 Task: Create an Architect or Design Firm Portfolio: Showcases architectural designs, projects, and services.
Action: Mouse moved to (906, 105)
Screenshot: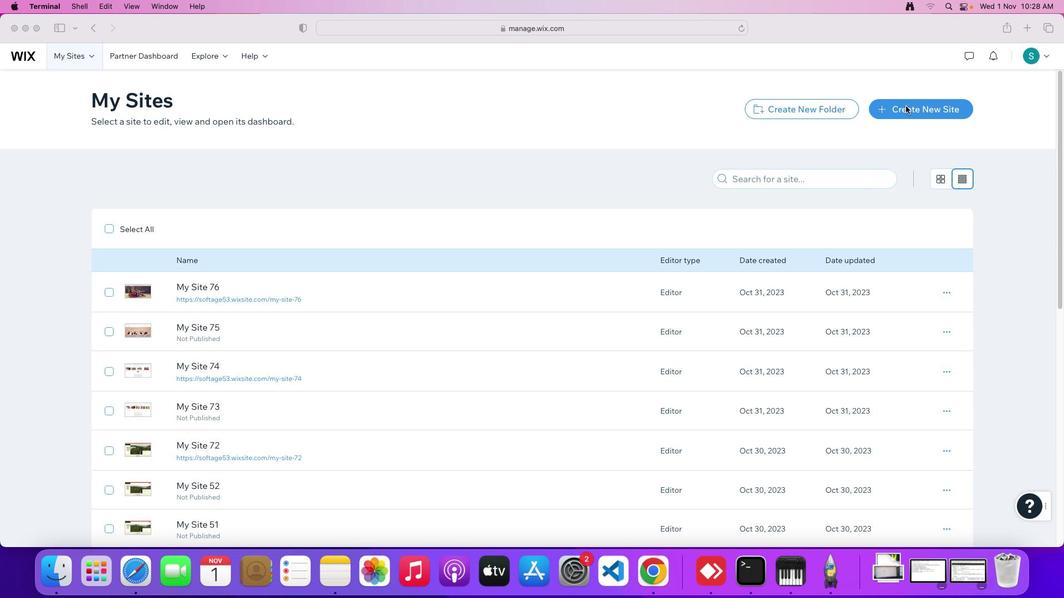 
Action: Mouse pressed left at (906, 105)
Screenshot: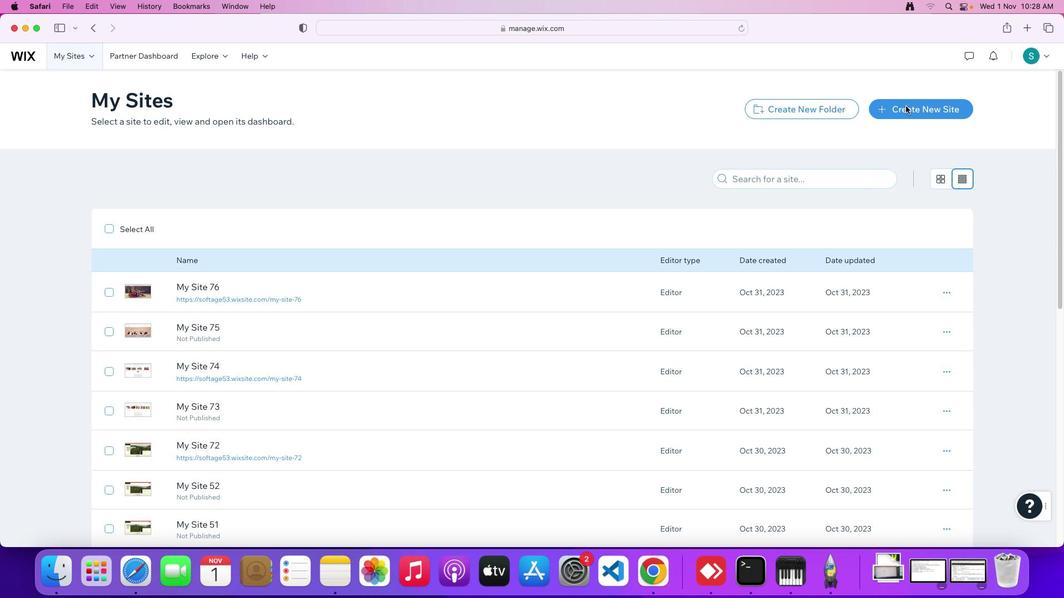 
Action: Mouse pressed left at (906, 105)
Screenshot: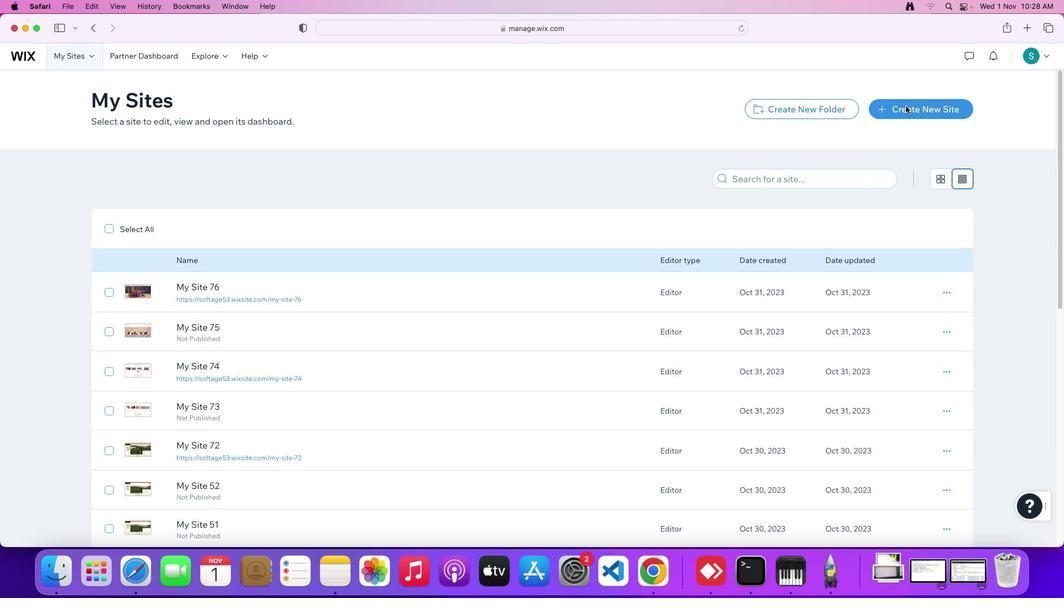 
Action: Mouse moved to (469, 301)
Screenshot: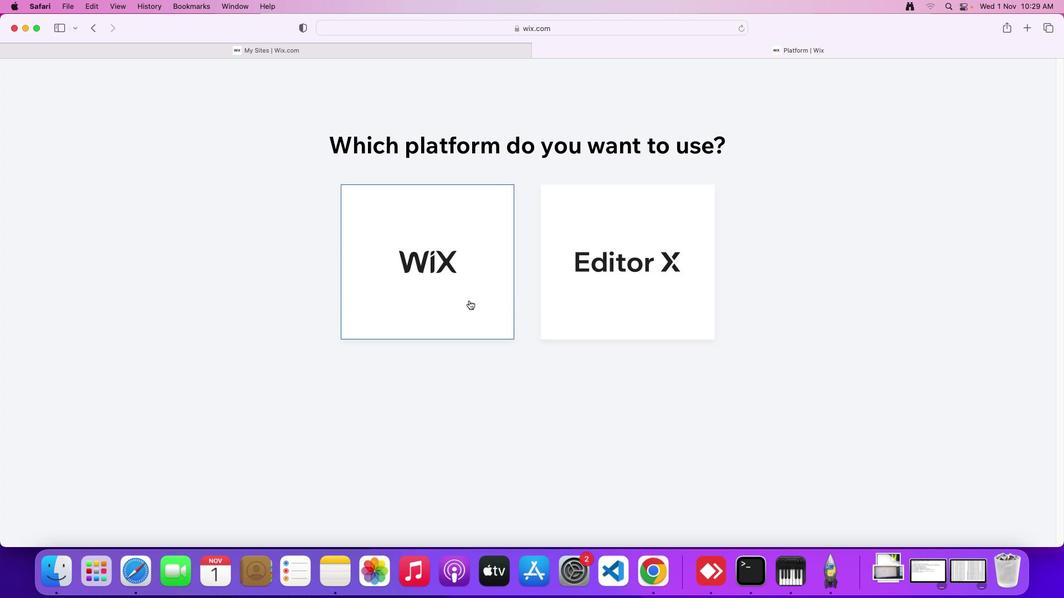 
Action: Mouse pressed left at (469, 301)
Screenshot: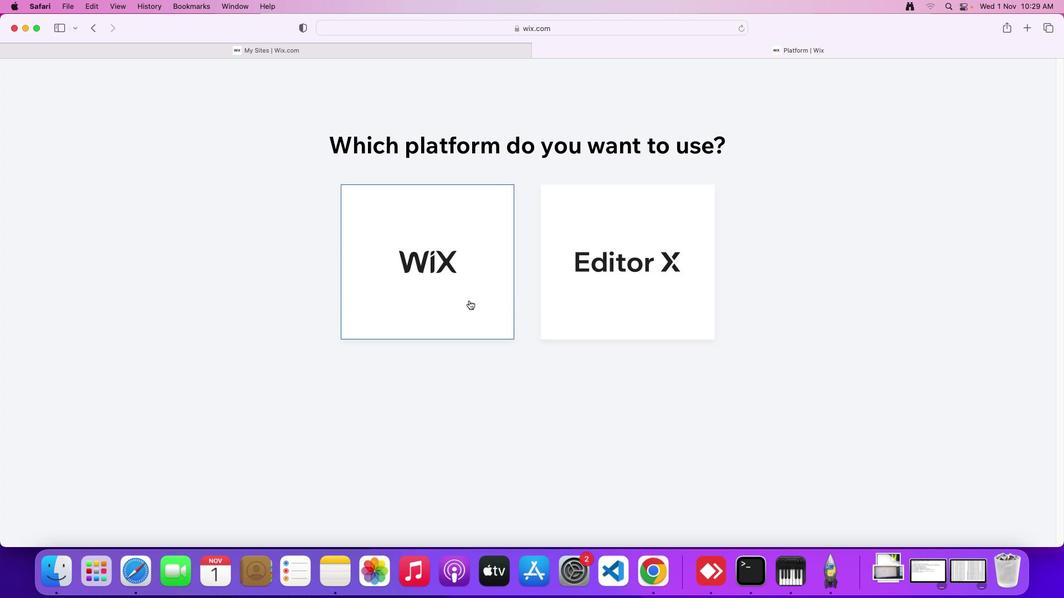 
Action: Mouse moved to (1026, 518)
Screenshot: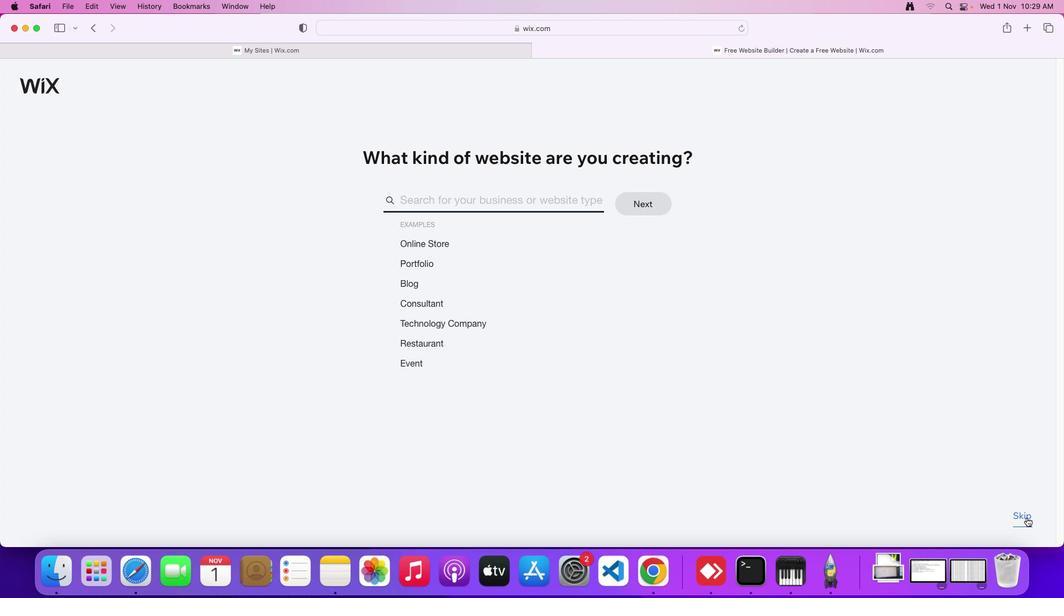 
Action: Mouse pressed left at (1026, 518)
Screenshot: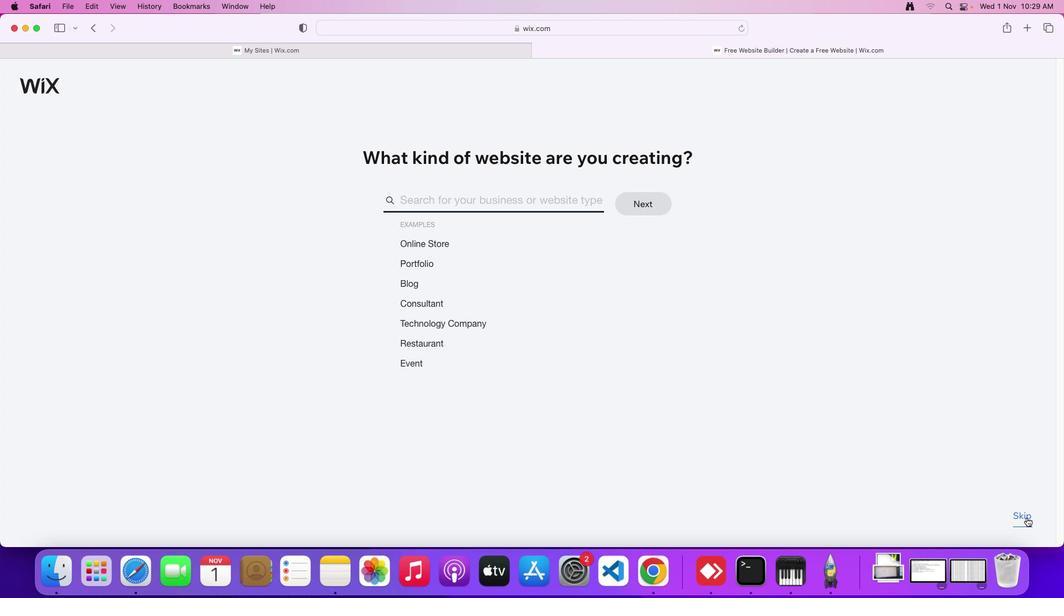 
Action: Mouse pressed left at (1026, 518)
Screenshot: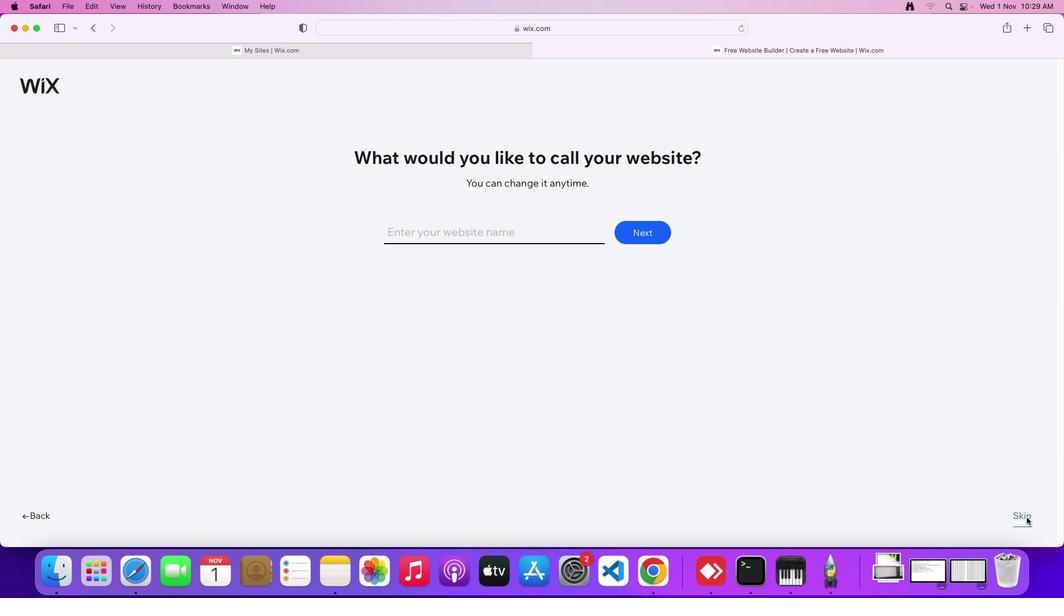 
Action: Mouse pressed left at (1026, 518)
Screenshot: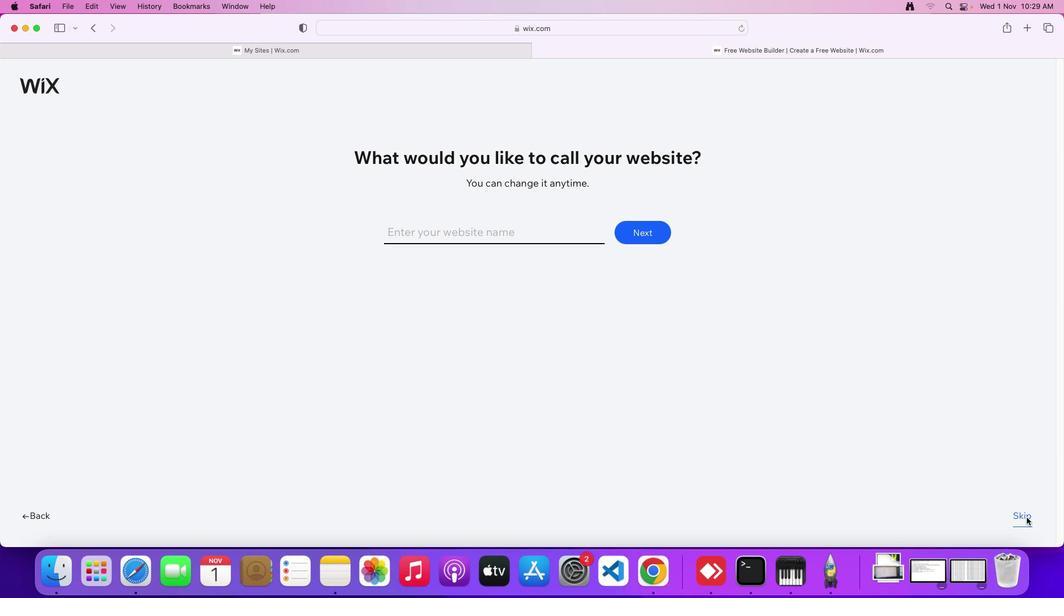 
Action: Mouse pressed left at (1026, 518)
Screenshot: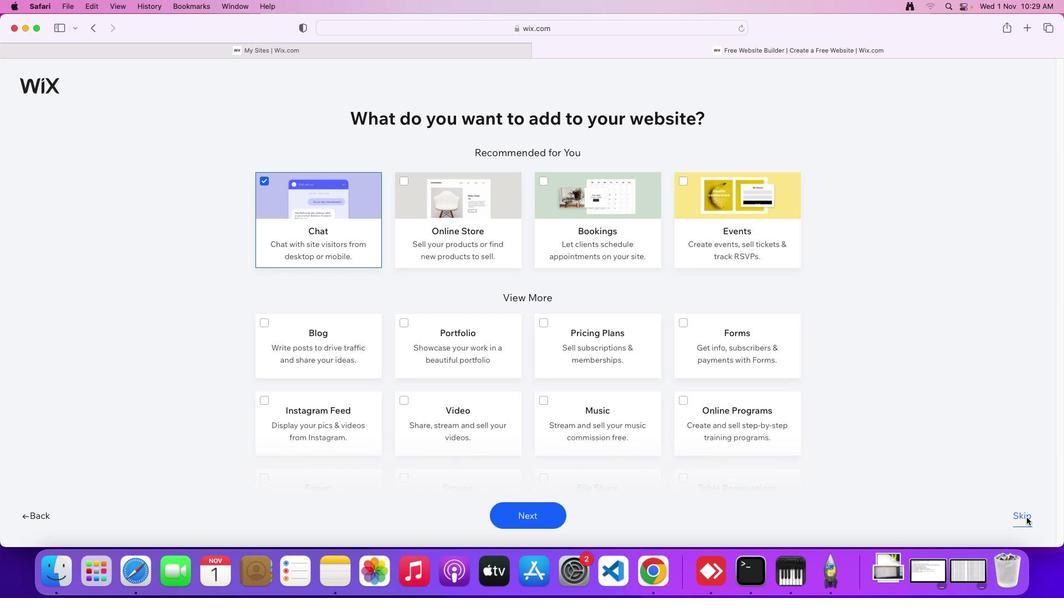 
Action: Mouse moved to (377, 310)
Screenshot: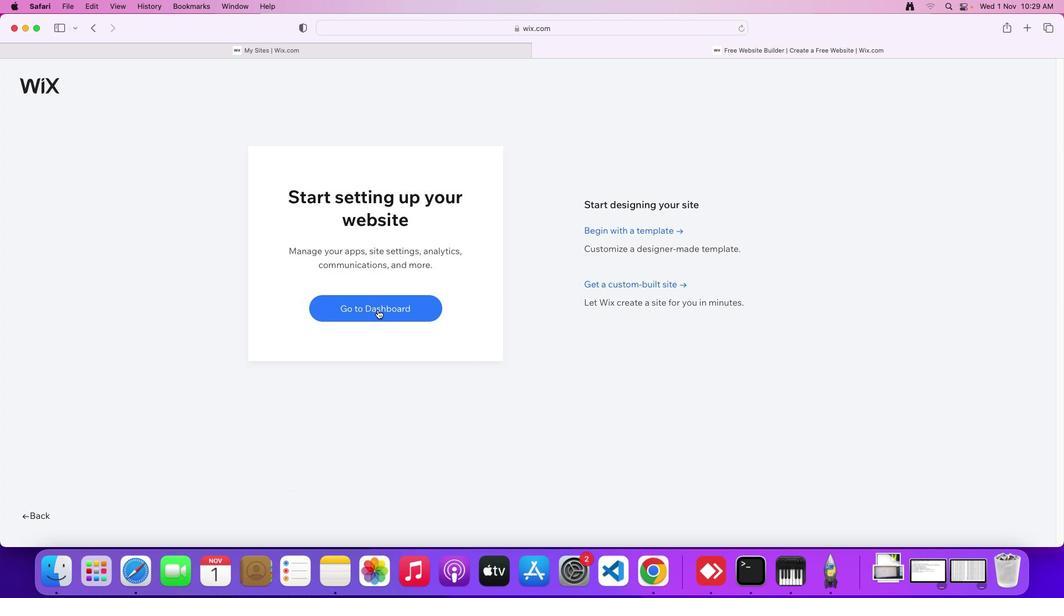 
Action: Mouse pressed left at (377, 310)
Screenshot: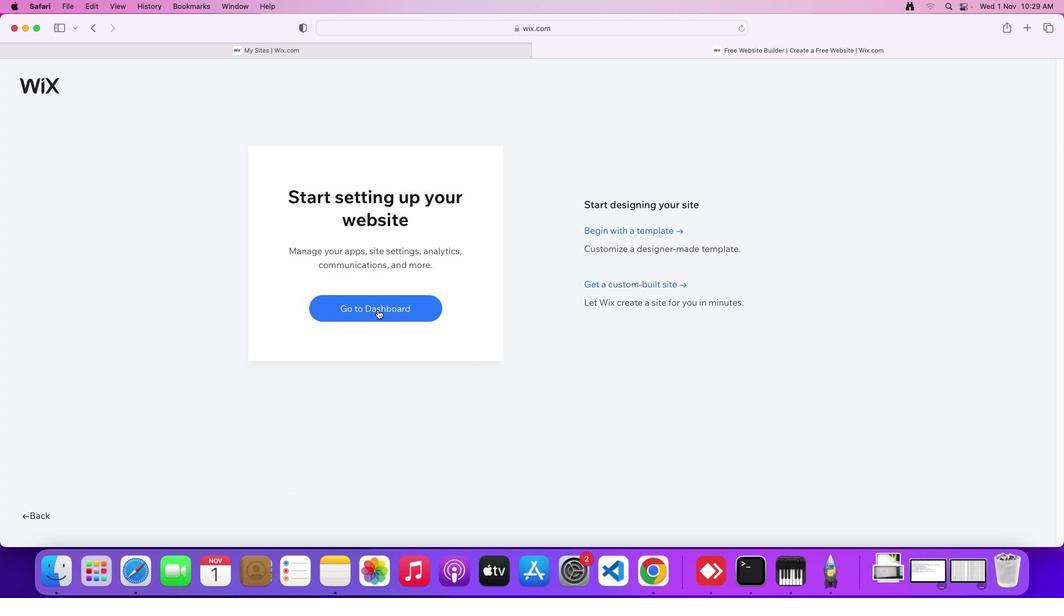 
Action: Mouse moved to (805, 314)
Screenshot: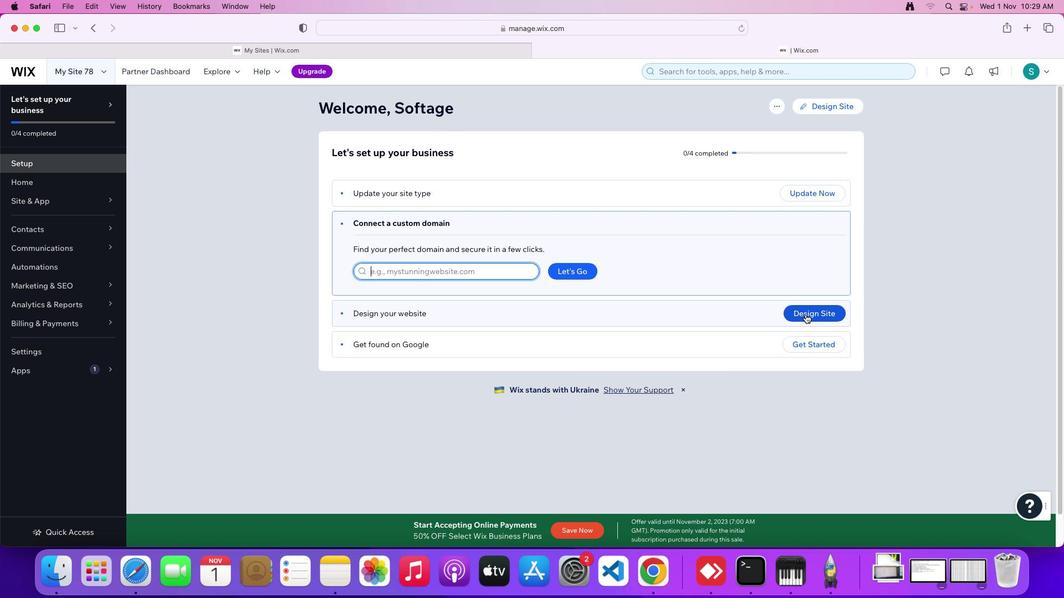 
Action: Mouse pressed left at (805, 314)
Screenshot: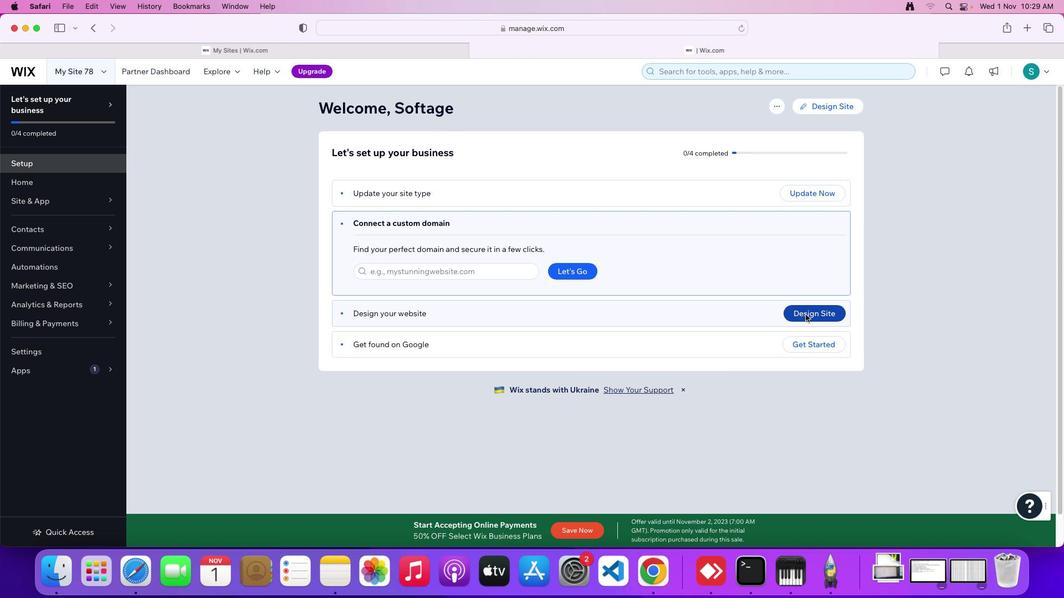 
Action: Mouse moved to (672, 373)
Screenshot: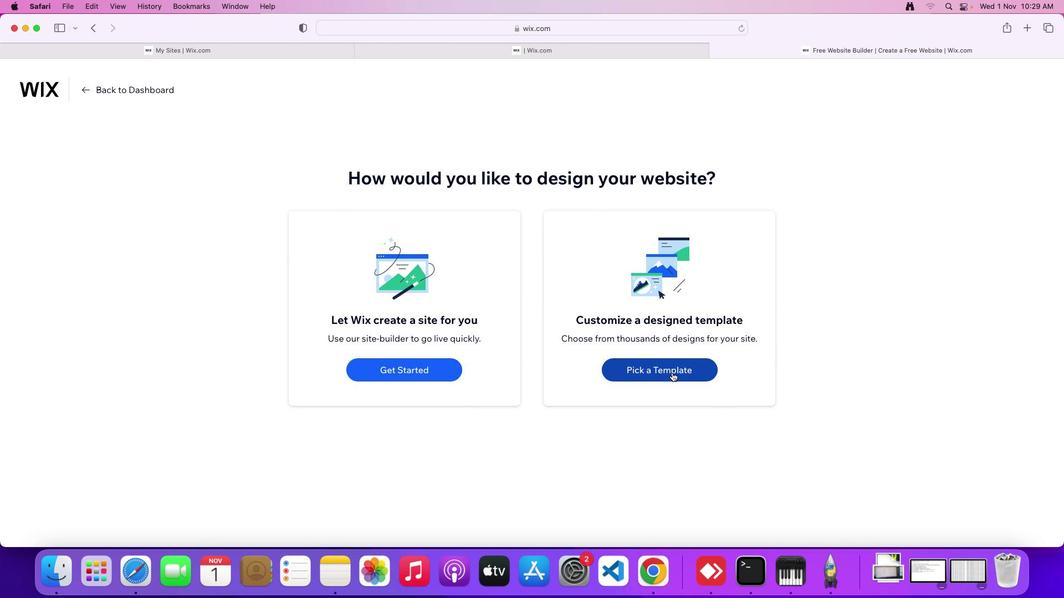 
Action: Mouse pressed left at (672, 373)
Screenshot: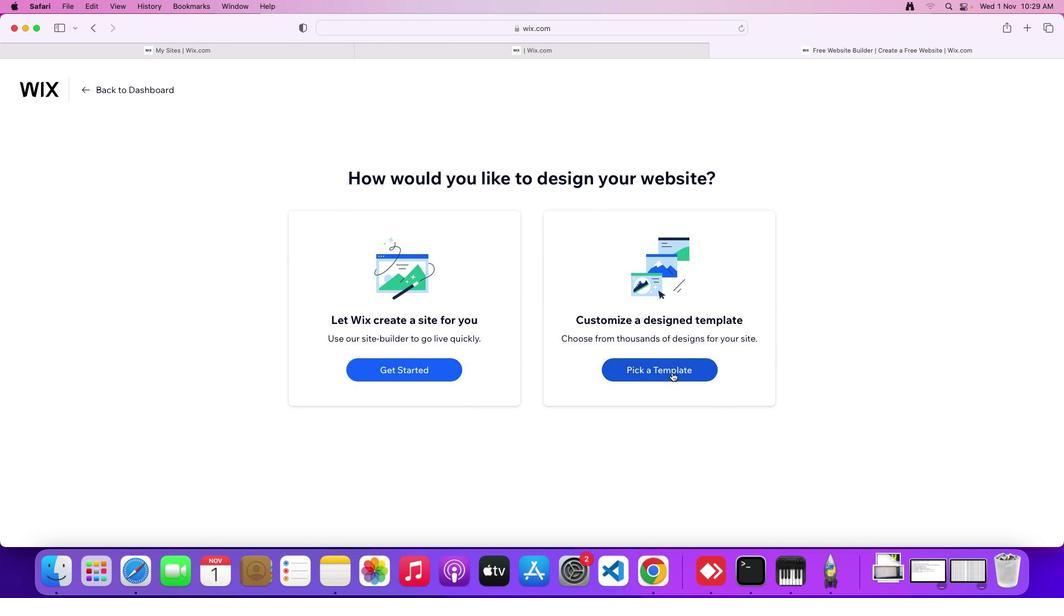 
Action: Mouse moved to (868, 140)
Screenshot: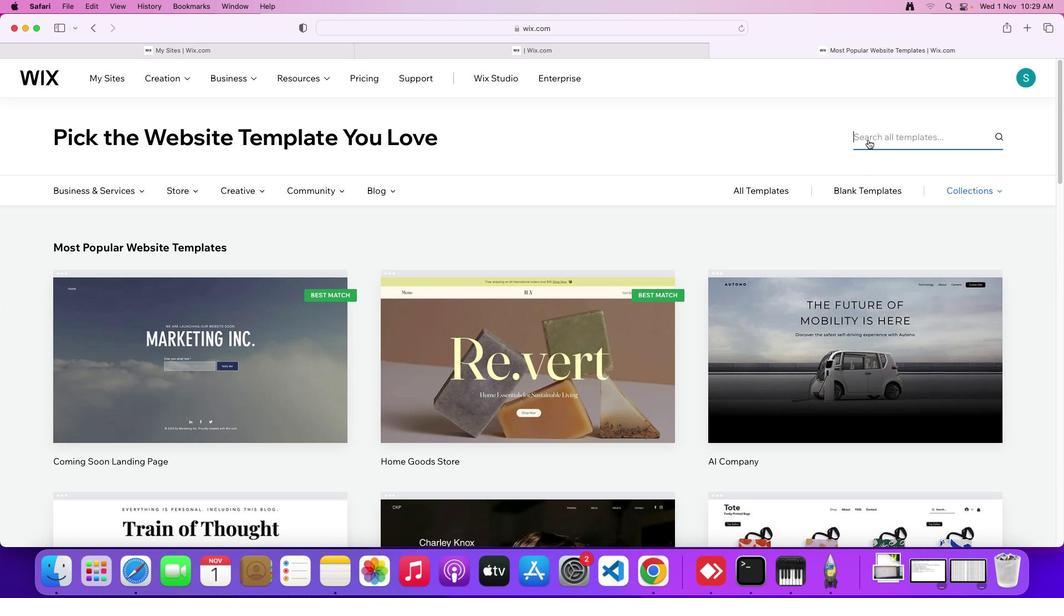 
Action: Mouse pressed left at (868, 140)
Screenshot: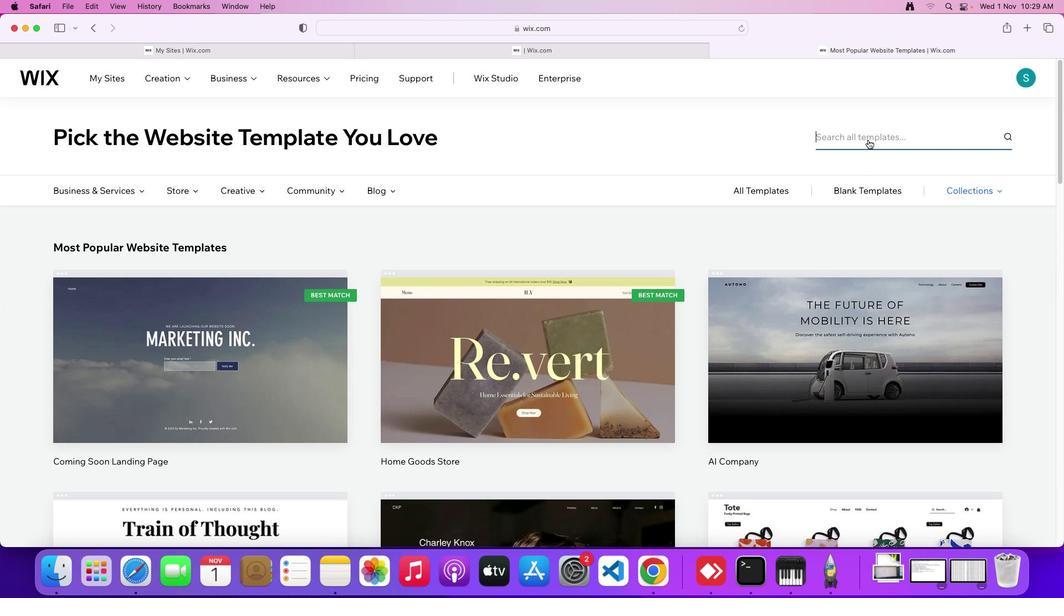 
Action: Mouse moved to (739, 121)
Screenshot: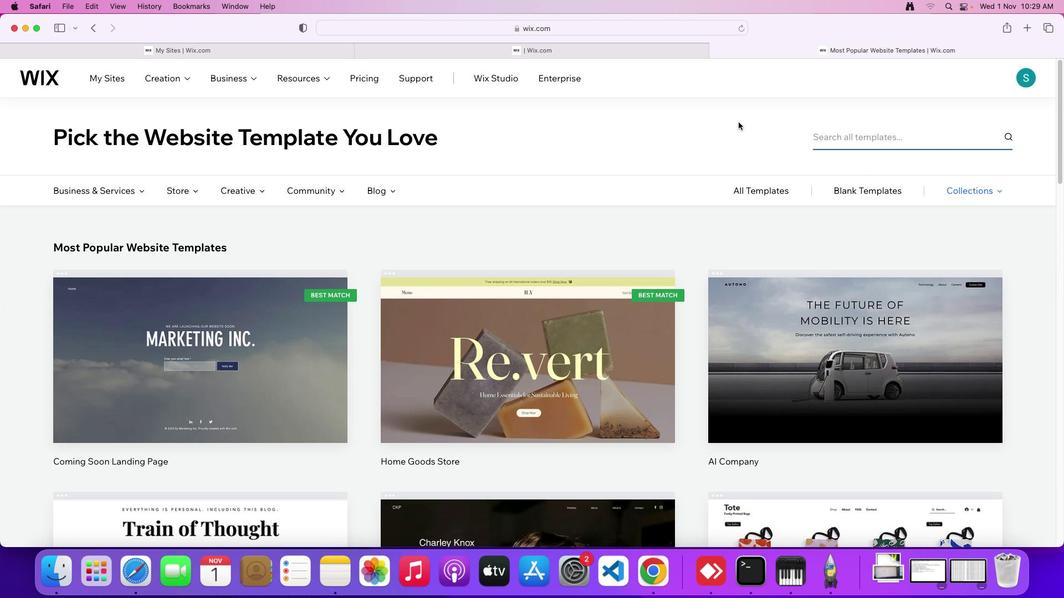 
Action: Key pressed 'A'Key.caps_lock'r''c''h''i''t''u''r''e'Key.backspaceKey.backspaceKey.backspace'e''c''t'Key.space'o''r'Key.space'd''e''s''i''g''n'Key.space'f''i''r''m'Key.enter
Screenshot: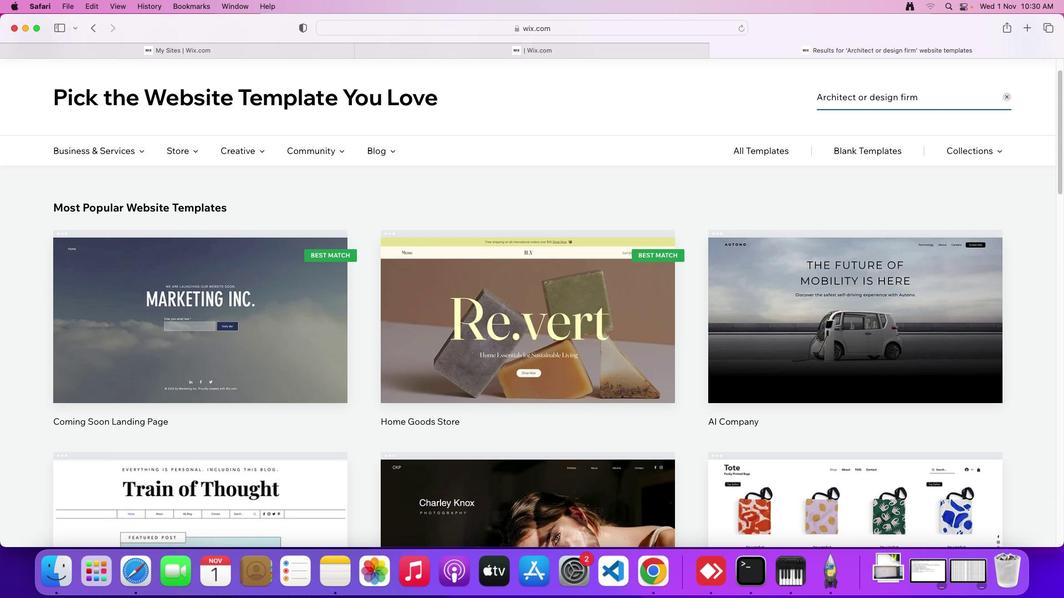 
Action: Mouse moved to (693, 424)
Screenshot: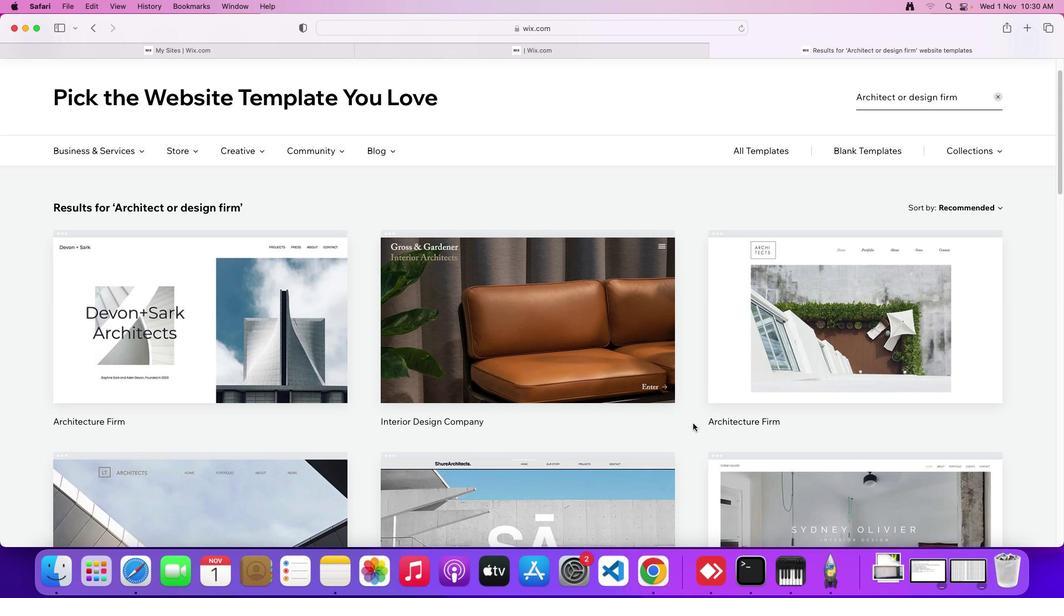 
Action: Mouse scrolled (693, 424) with delta (0, 0)
Screenshot: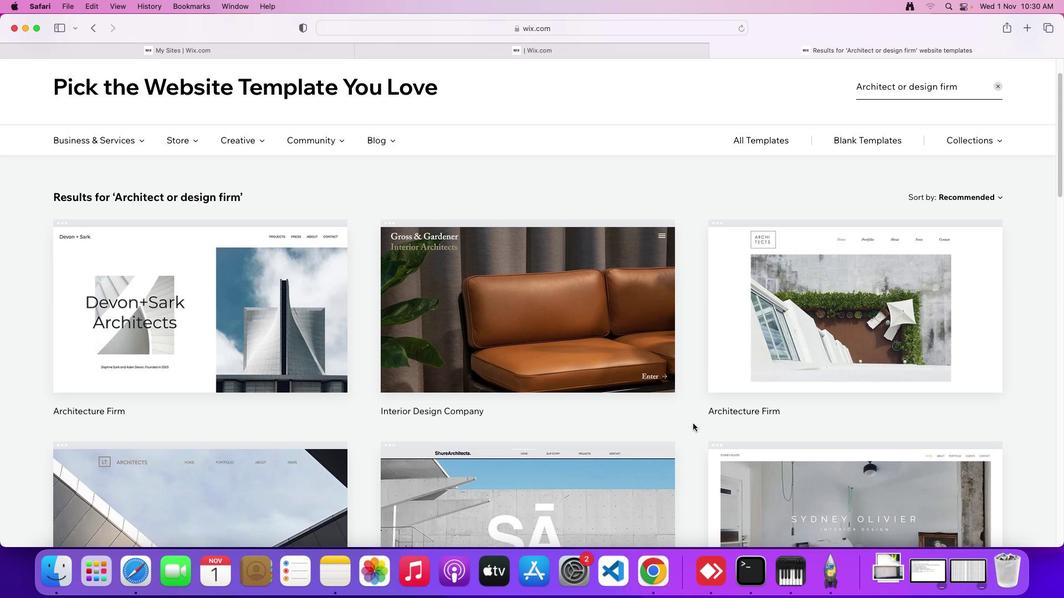 
Action: Mouse scrolled (693, 424) with delta (0, 0)
Screenshot: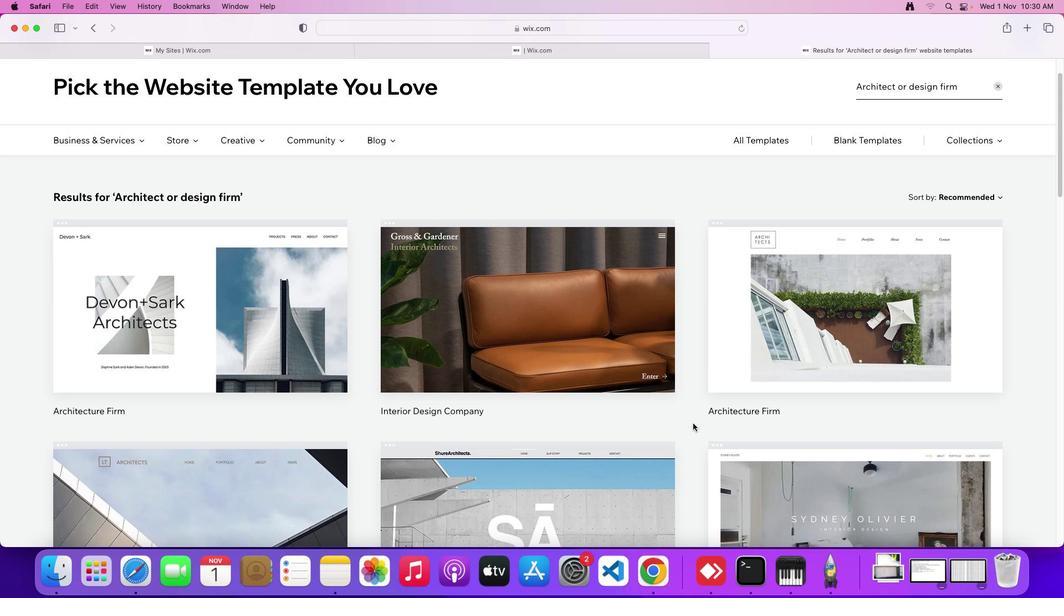 
Action: Mouse scrolled (693, 424) with delta (0, 0)
Screenshot: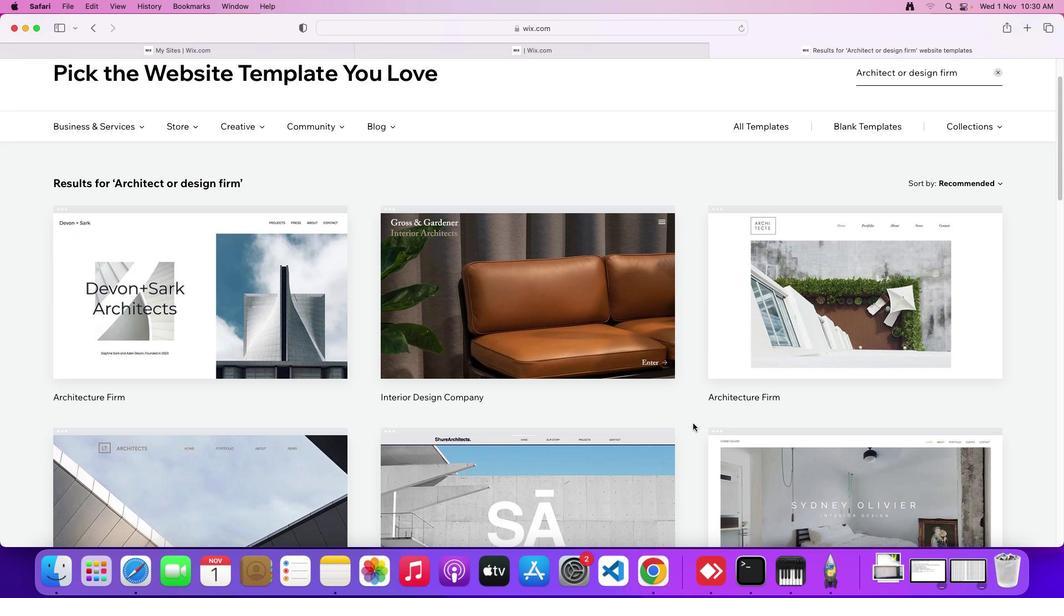 
Action: Mouse scrolled (693, 424) with delta (0, 0)
Screenshot: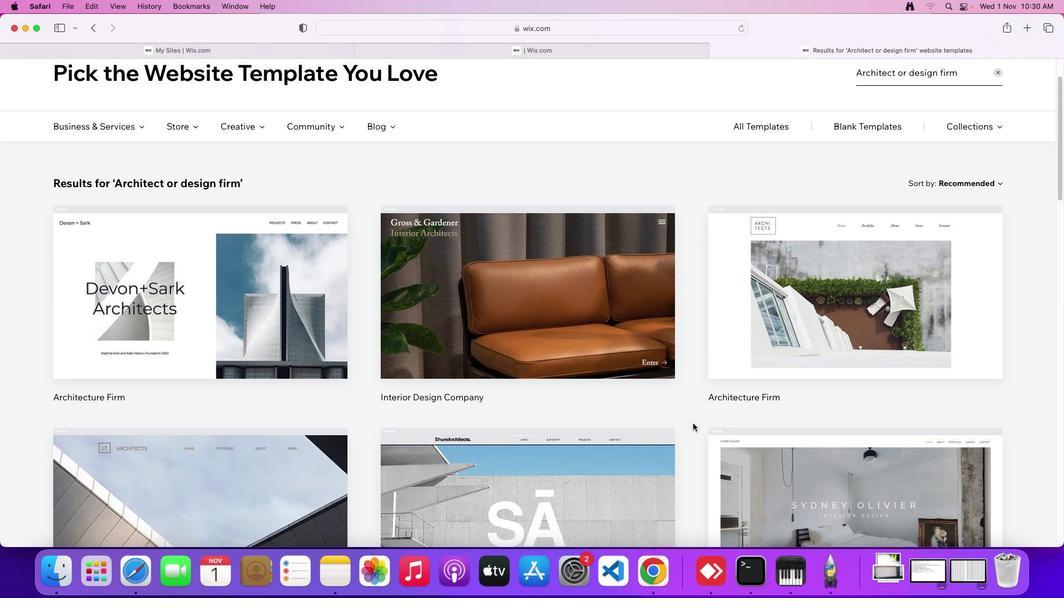 
Action: Mouse scrolled (693, 424) with delta (0, 0)
Screenshot: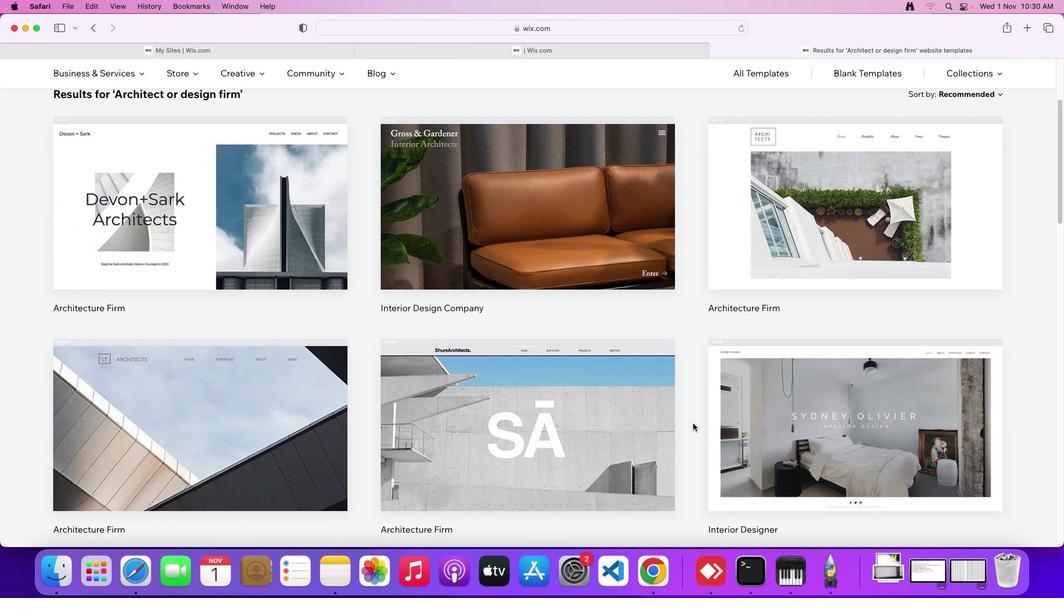 
Action: Mouse scrolled (693, 424) with delta (0, 0)
Screenshot: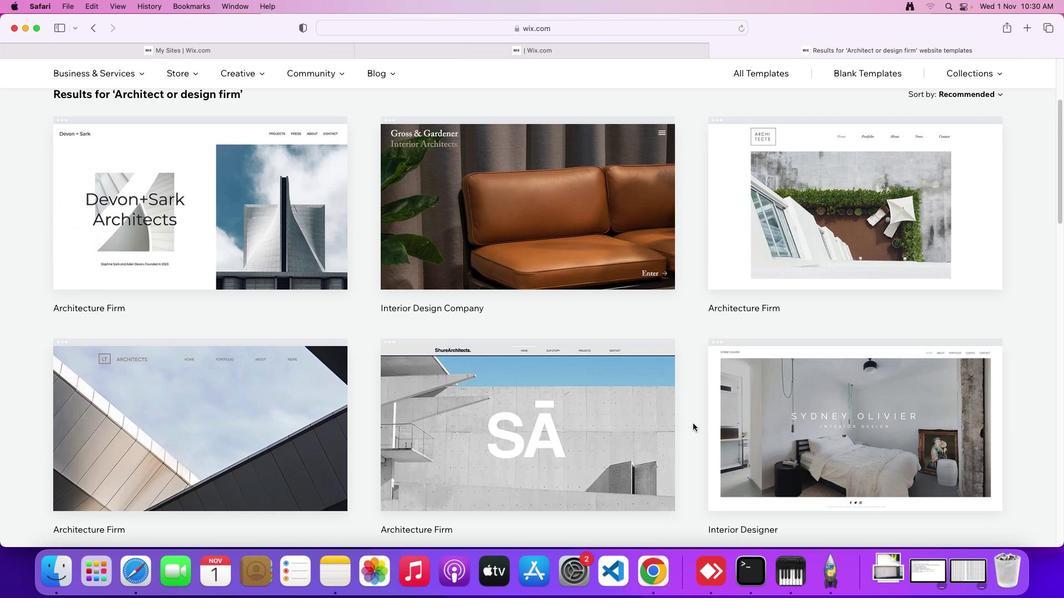 
Action: Mouse scrolled (693, 424) with delta (0, -1)
Screenshot: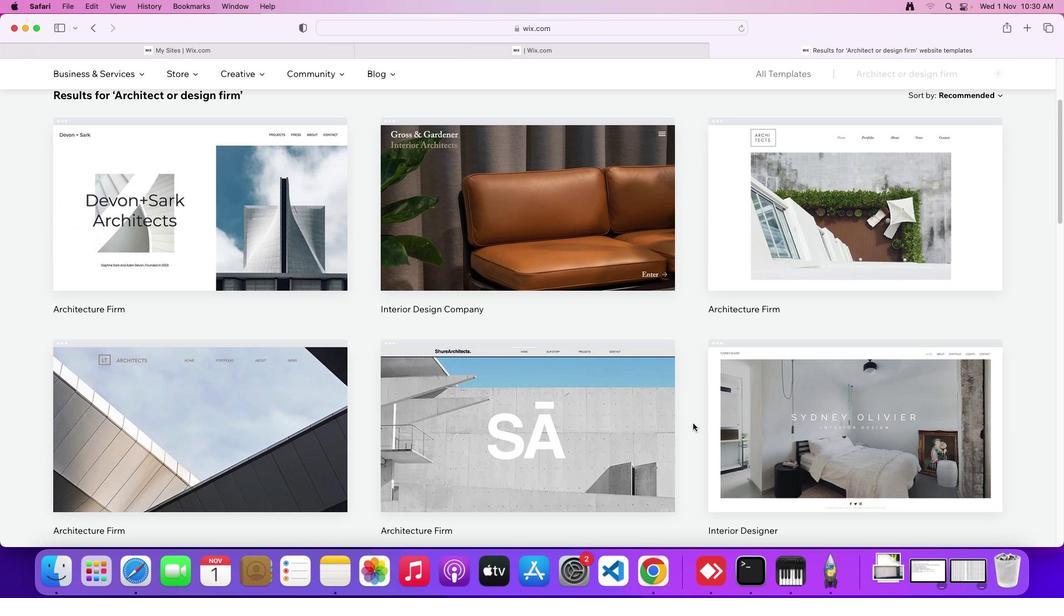 
Action: Mouse moved to (690, 424)
Screenshot: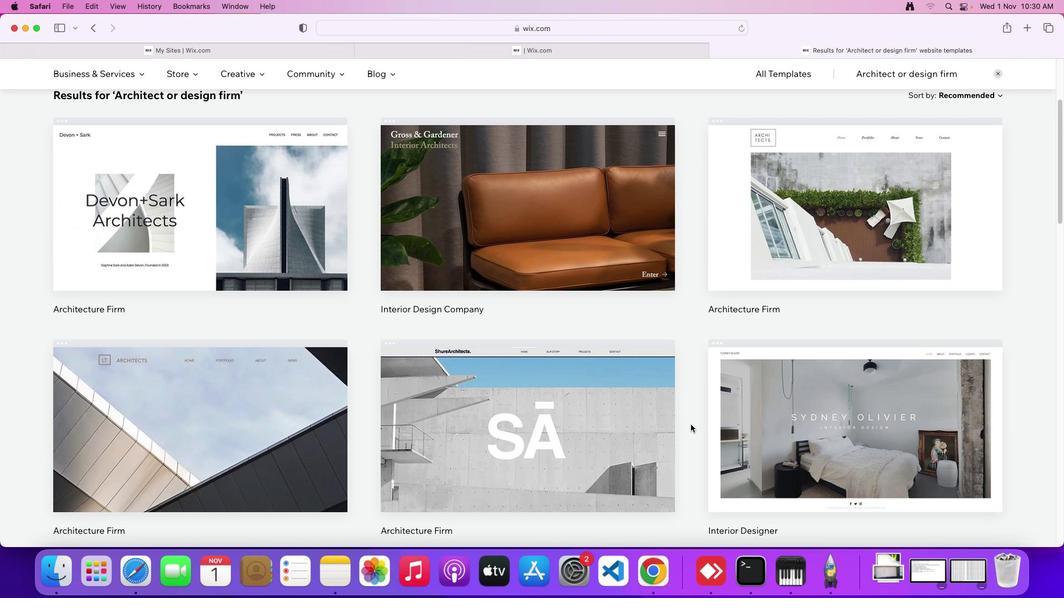 
Action: Mouse scrolled (690, 424) with delta (0, 0)
Screenshot: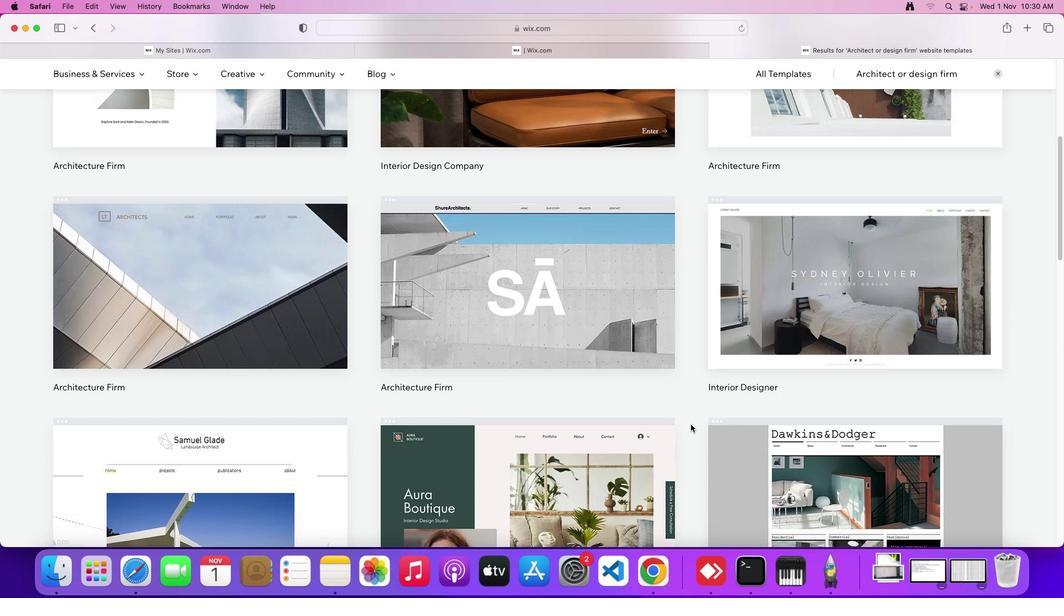 
Action: Mouse scrolled (690, 424) with delta (0, 0)
Screenshot: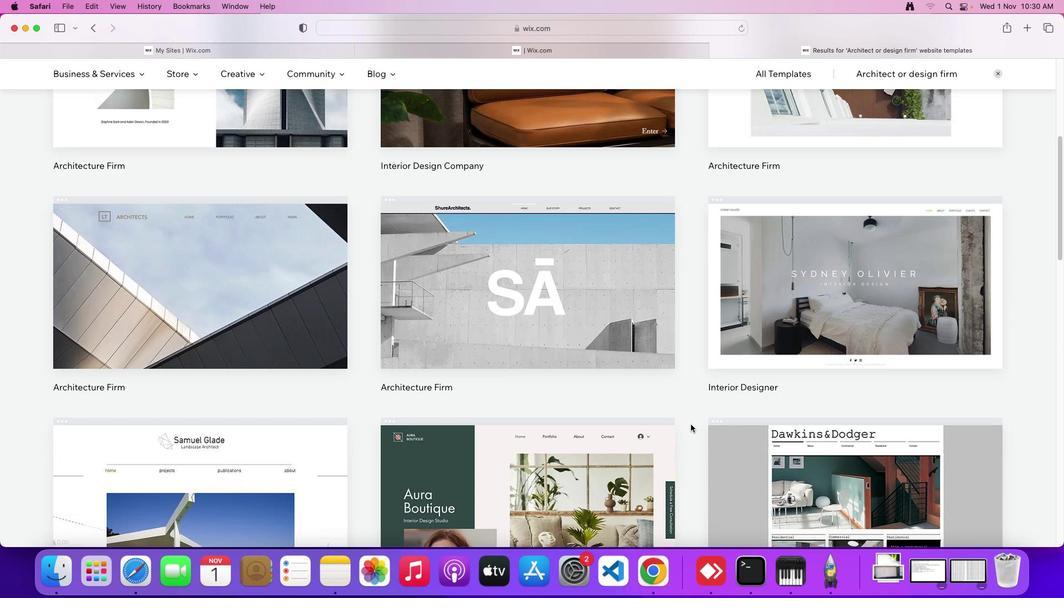 
Action: Mouse scrolled (690, 424) with delta (0, -2)
Screenshot: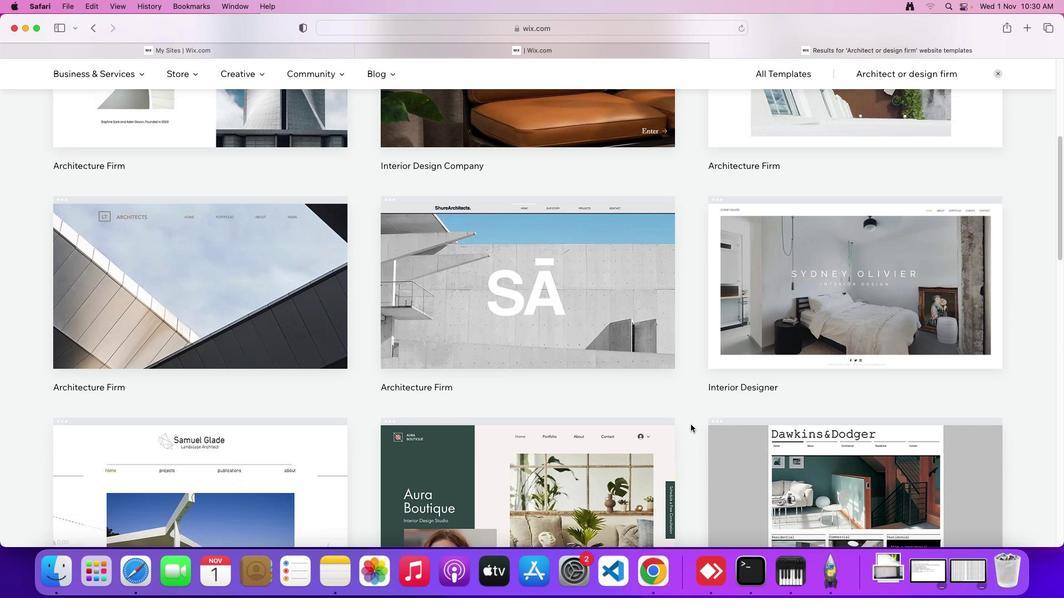 
Action: Mouse moved to (690, 423)
Screenshot: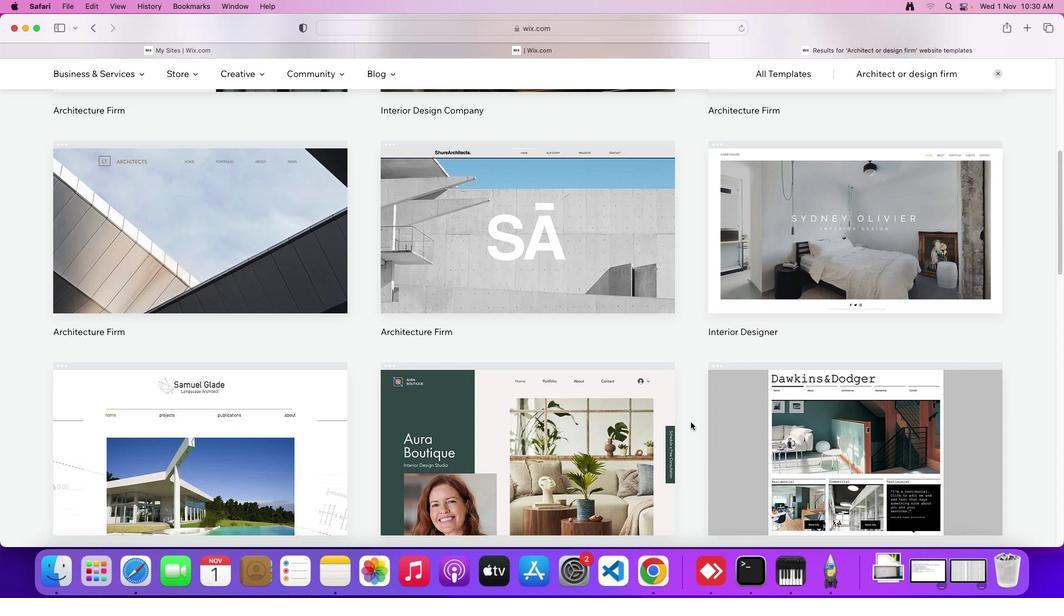 
Action: Mouse scrolled (690, 423) with delta (0, 0)
Screenshot: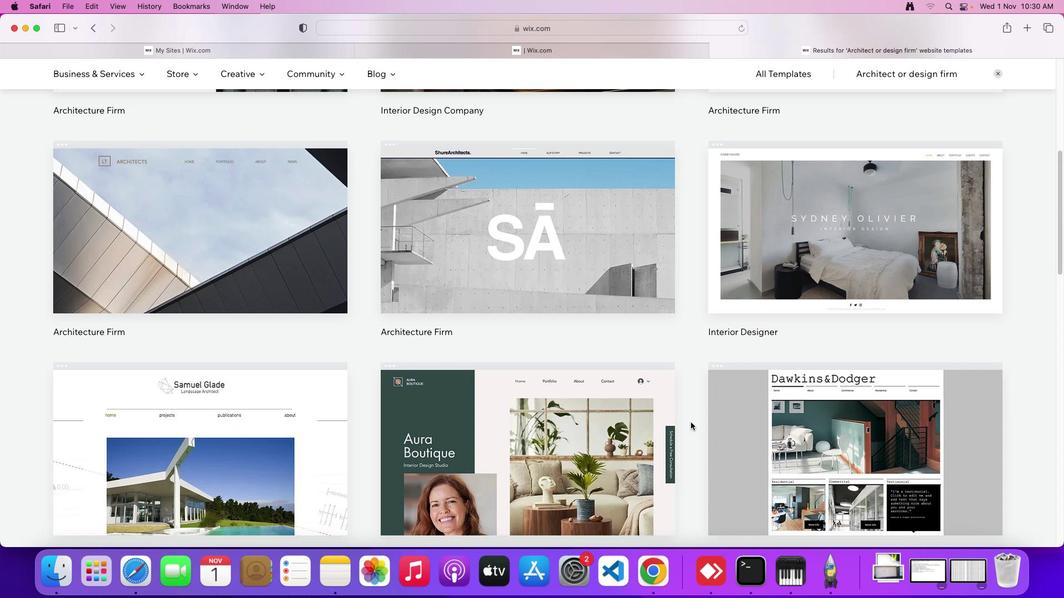 
Action: Mouse scrolled (690, 423) with delta (0, 0)
Screenshot: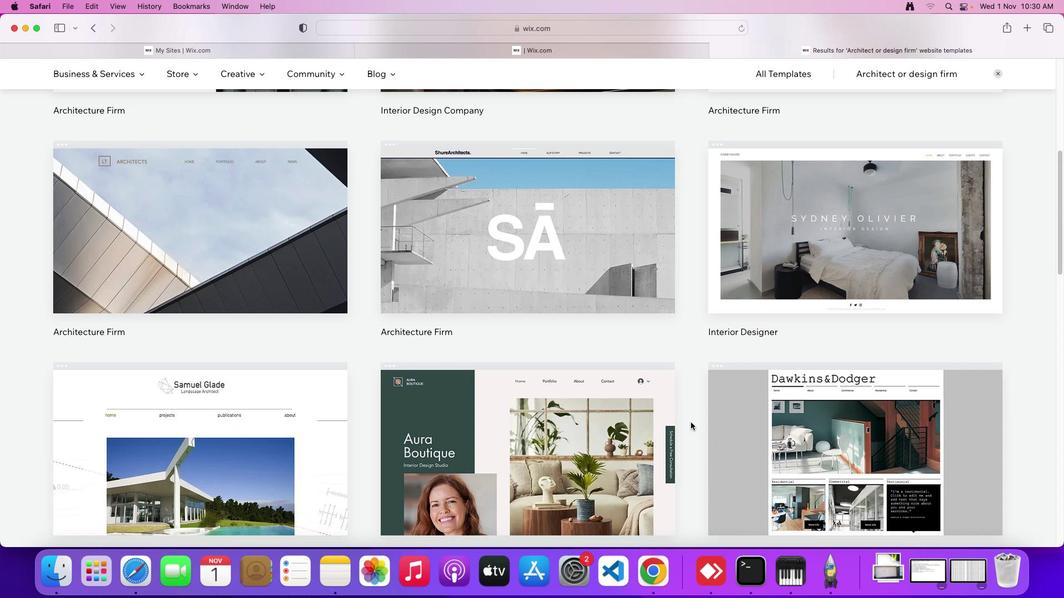 
Action: Mouse scrolled (690, 423) with delta (0, 0)
Screenshot: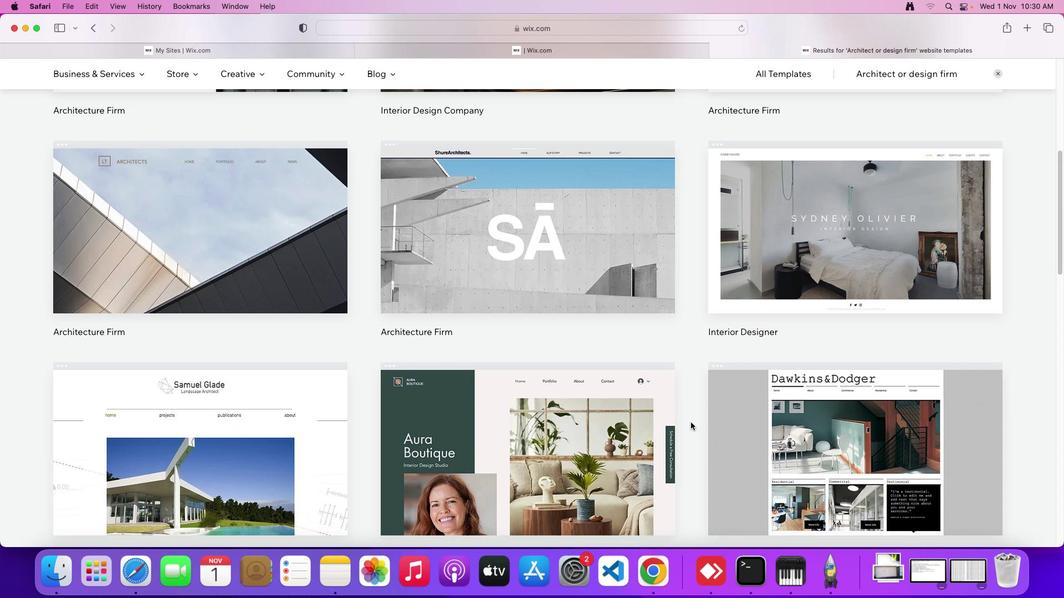 
Action: Mouse moved to (690, 422)
Screenshot: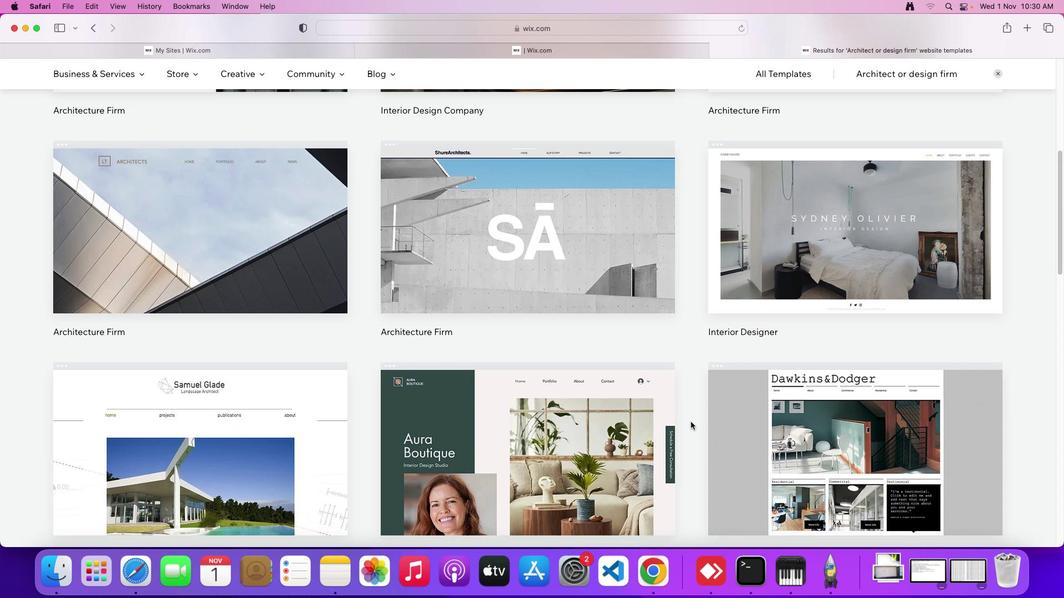 
Action: Mouse scrolled (690, 422) with delta (0, 0)
Screenshot: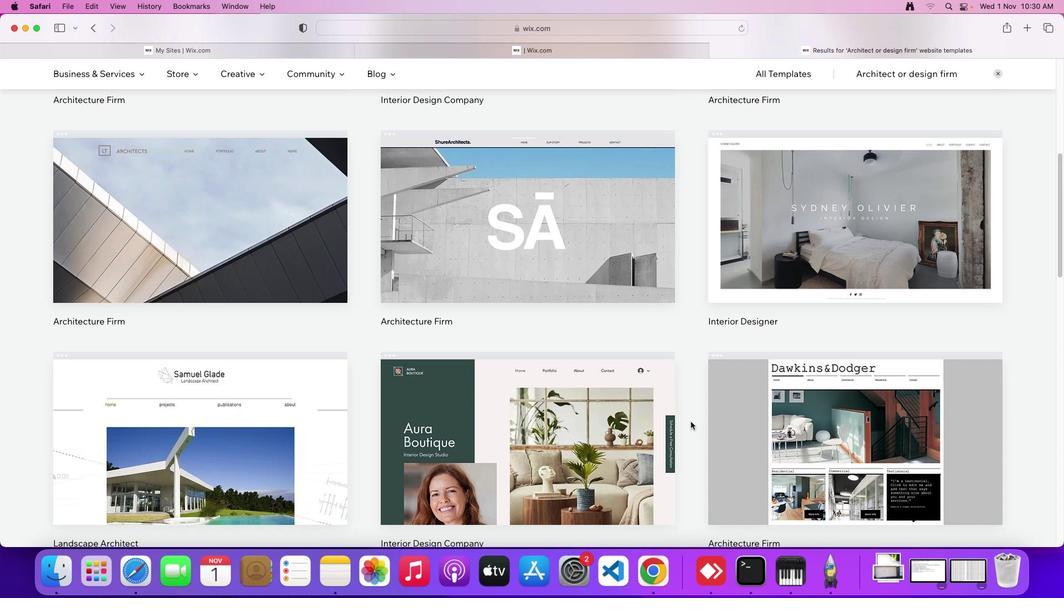 
Action: Mouse scrolled (690, 422) with delta (0, 0)
Screenshot: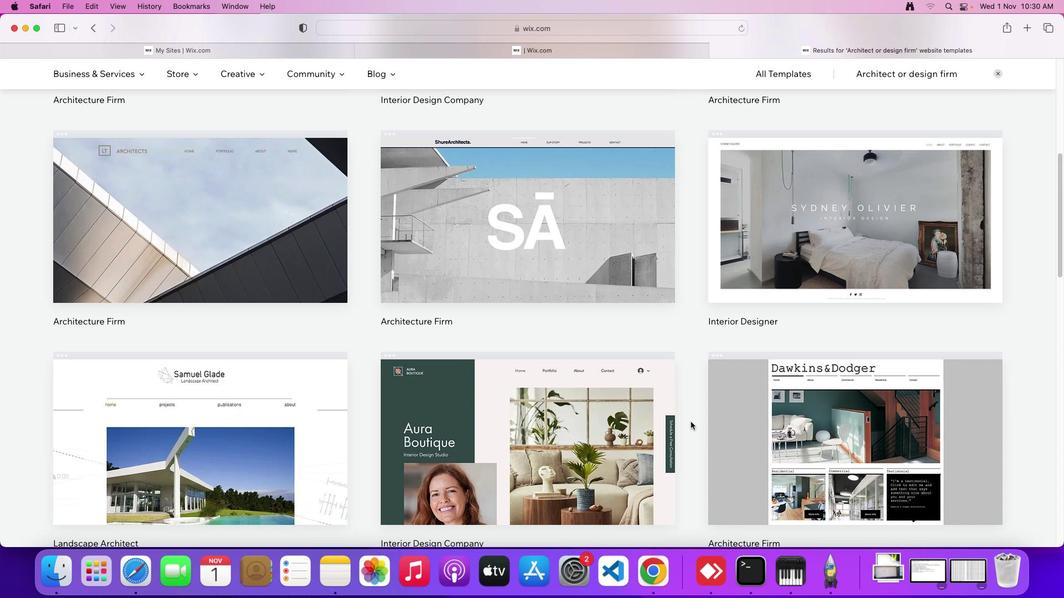 
Action: Mouse scrolled (690, 422) with delta (0, 0)
Screenshot: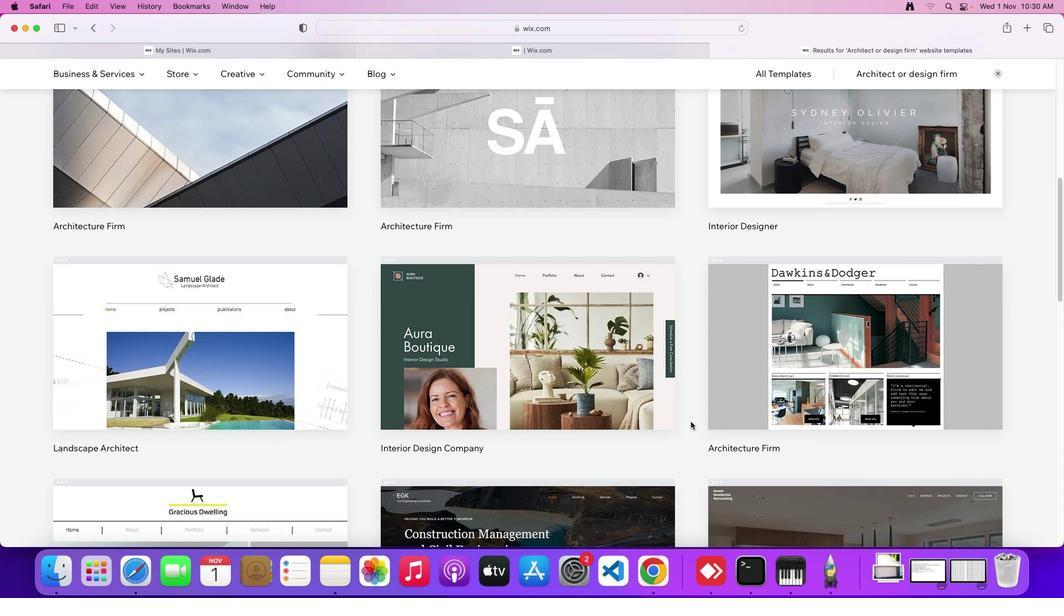 
Action: Mouse scrolled (690, 422) with delta (0, 0)
Screenshot: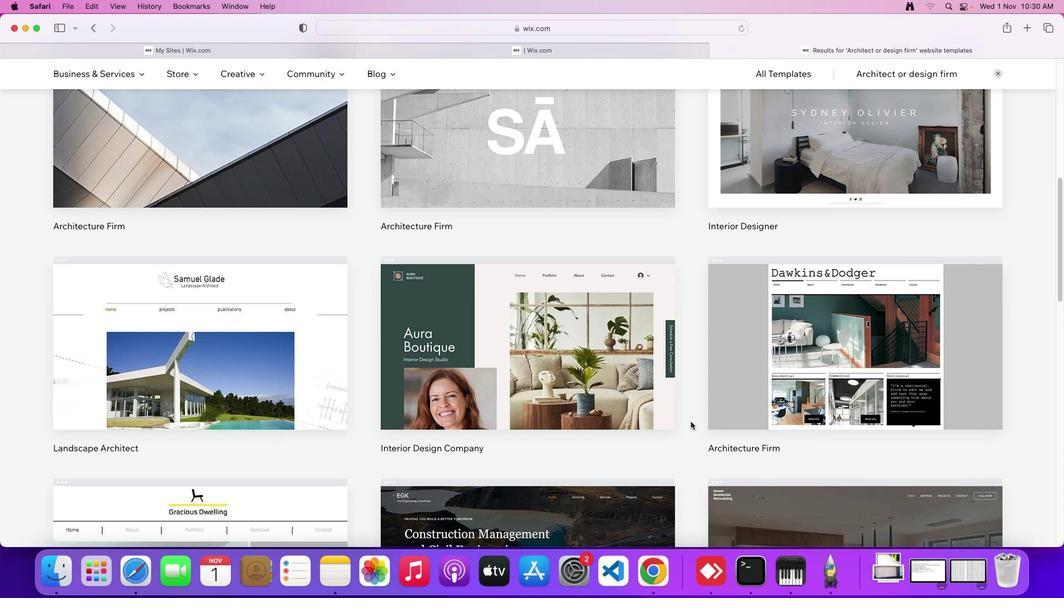 
Action: Mouse scrolled (690, 422) with delta (0, -1)
Screenshot: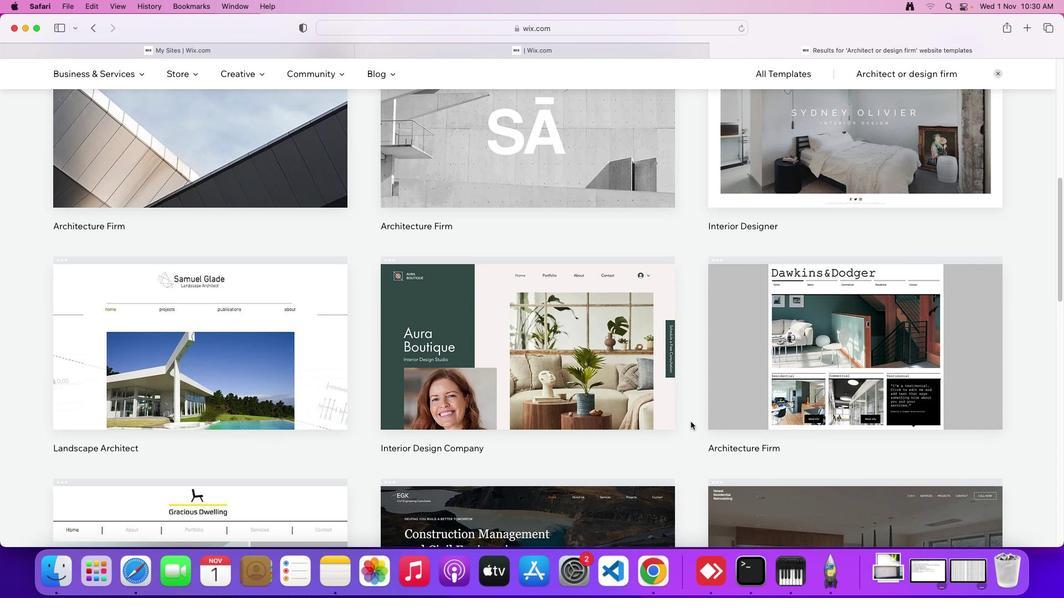 
Action: Mouse moved to (690, 422)
Screenshot: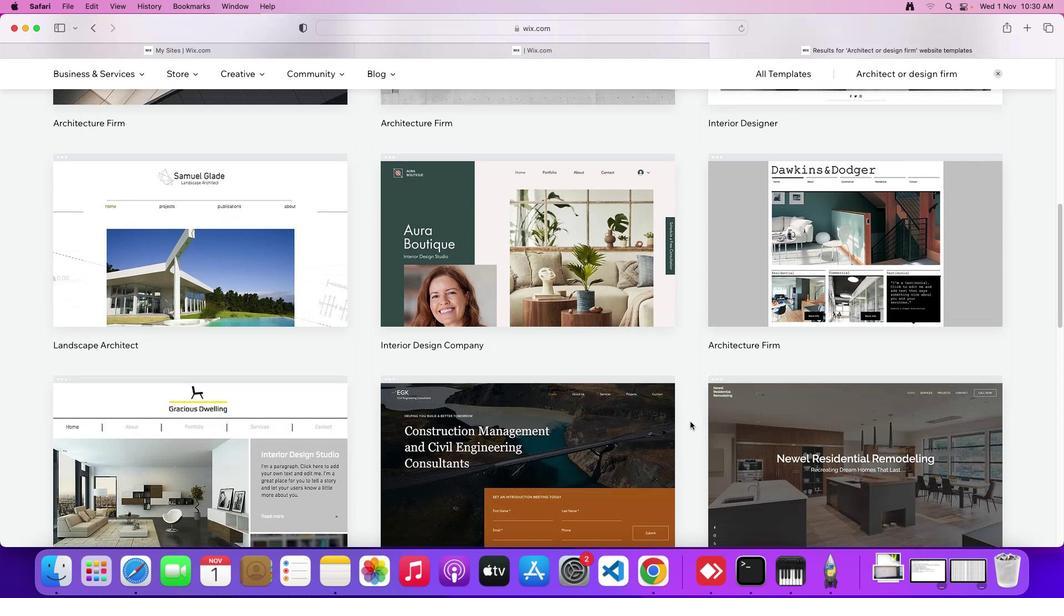 
Action: Mouse scrolled (690, 422) with delta (0, 0)
Screenshot: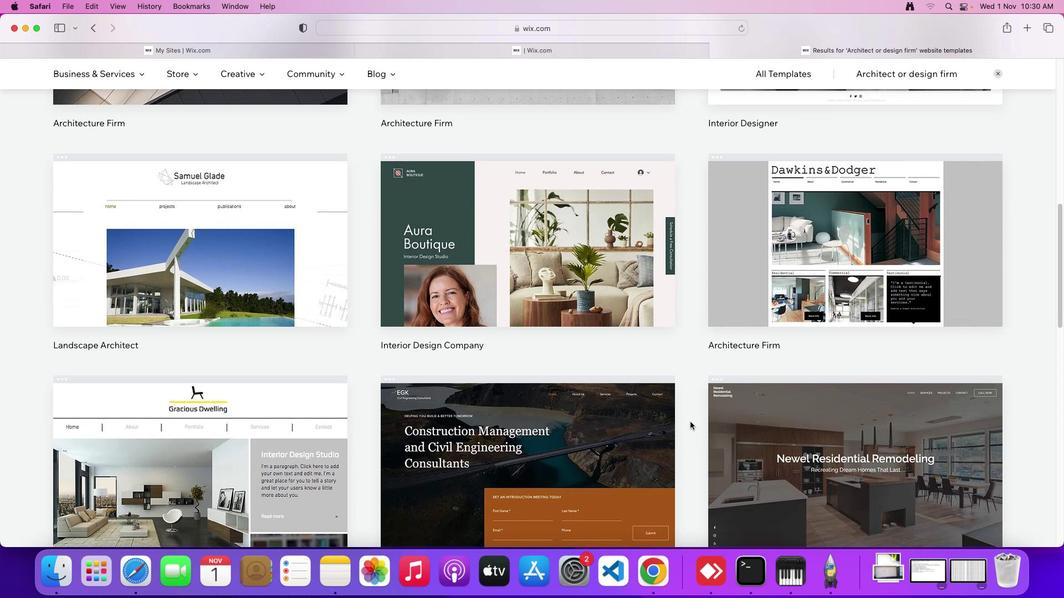 
Action: Mouse scrolled (690, 422) with delta (0, 0)
Screenshot: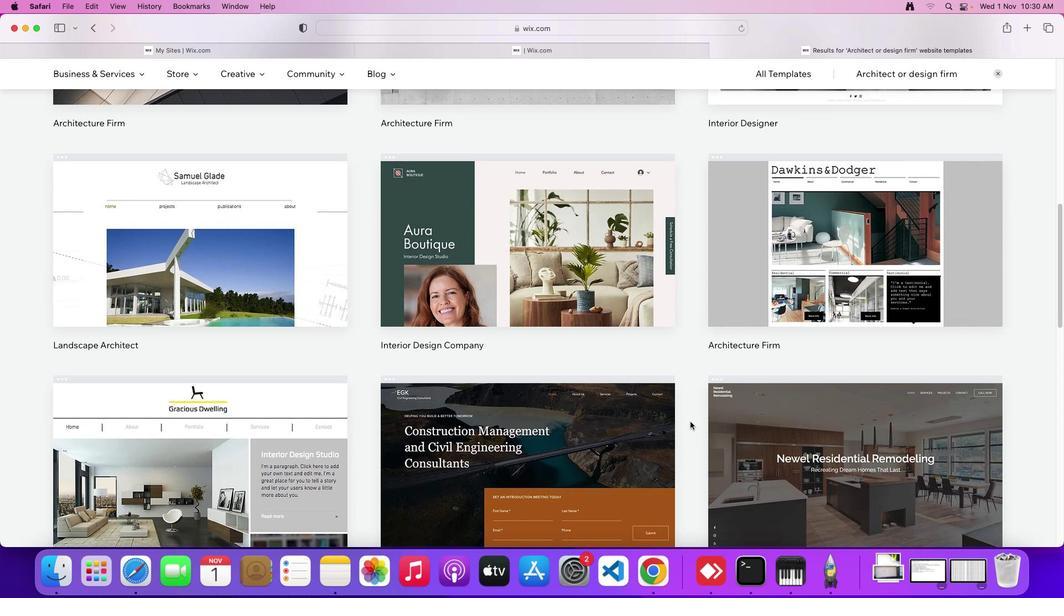 
Action: Mouse scrolled (690, 422) with delta (0, -1)
Screenshot: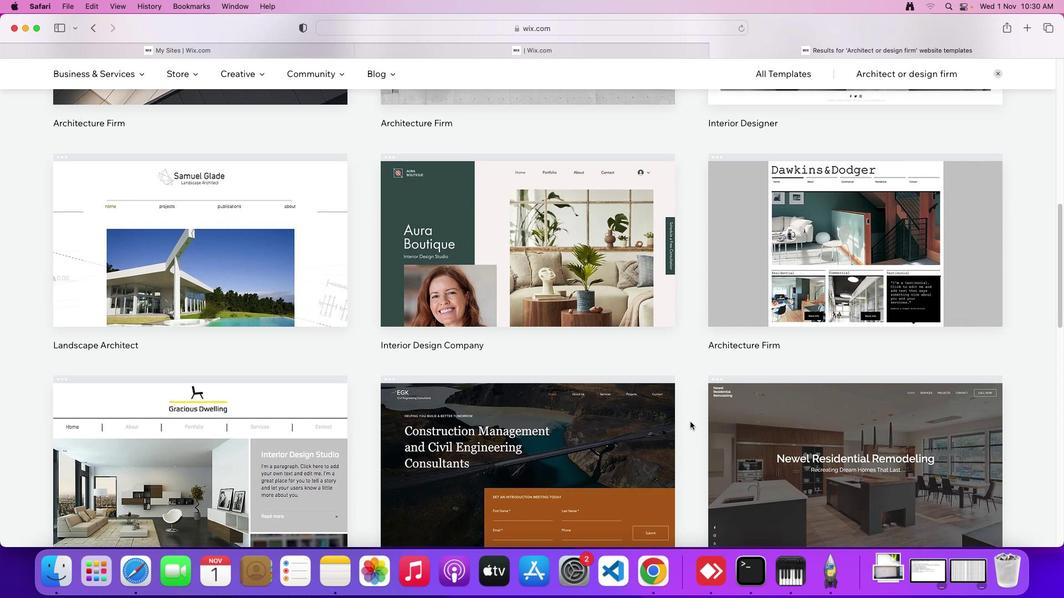 
Action: Mouse moved to (690, 421)
Screenshot: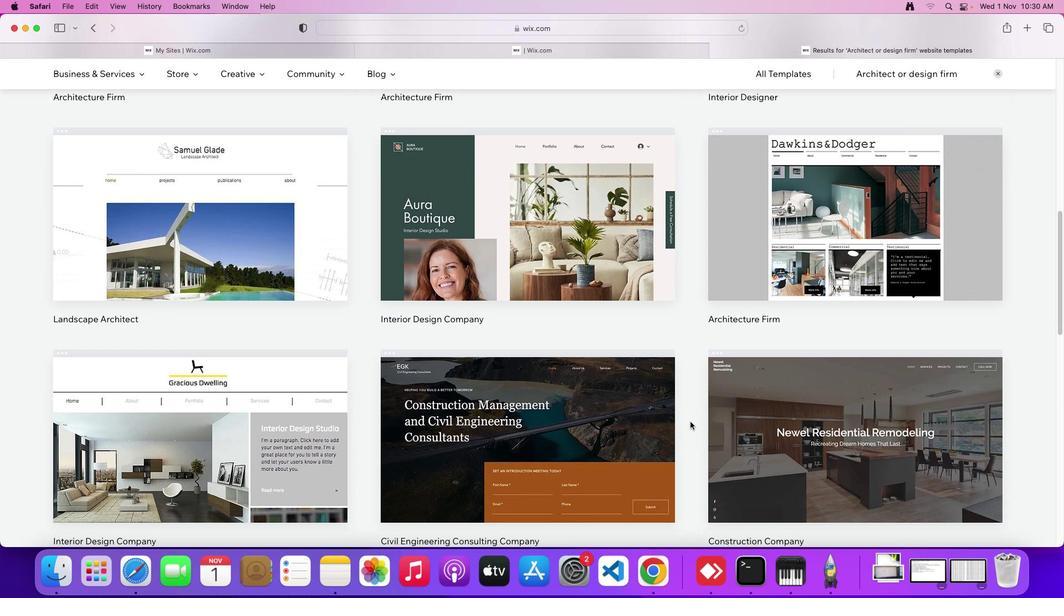 
Action: Mouse scrolled (690, 421) with delta (0, 0)
Screenshot: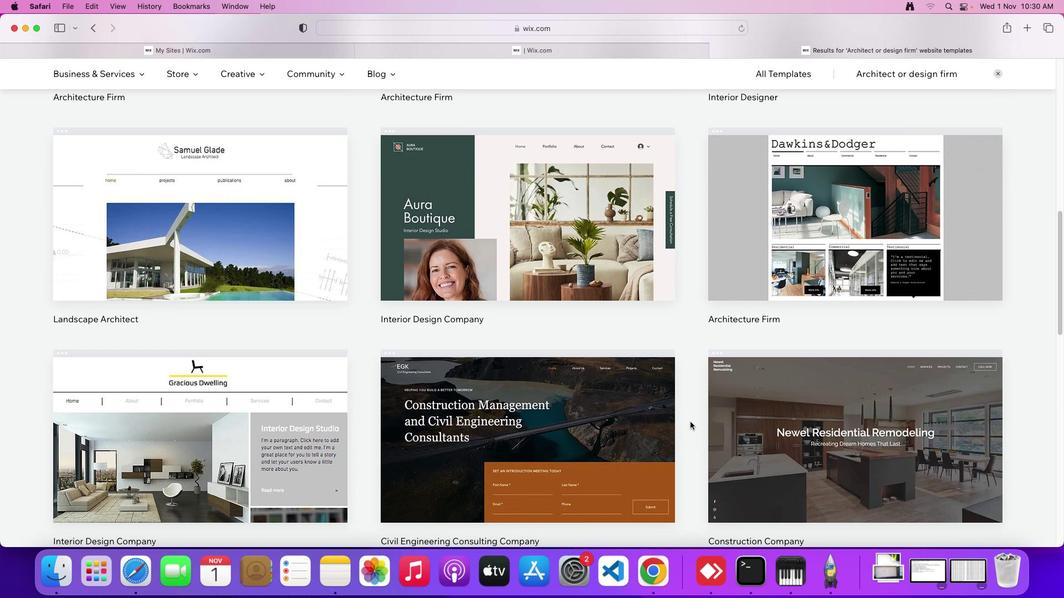 
Action: Mouse scrolled (690, 421) with delta (0, 0)
Screenshot: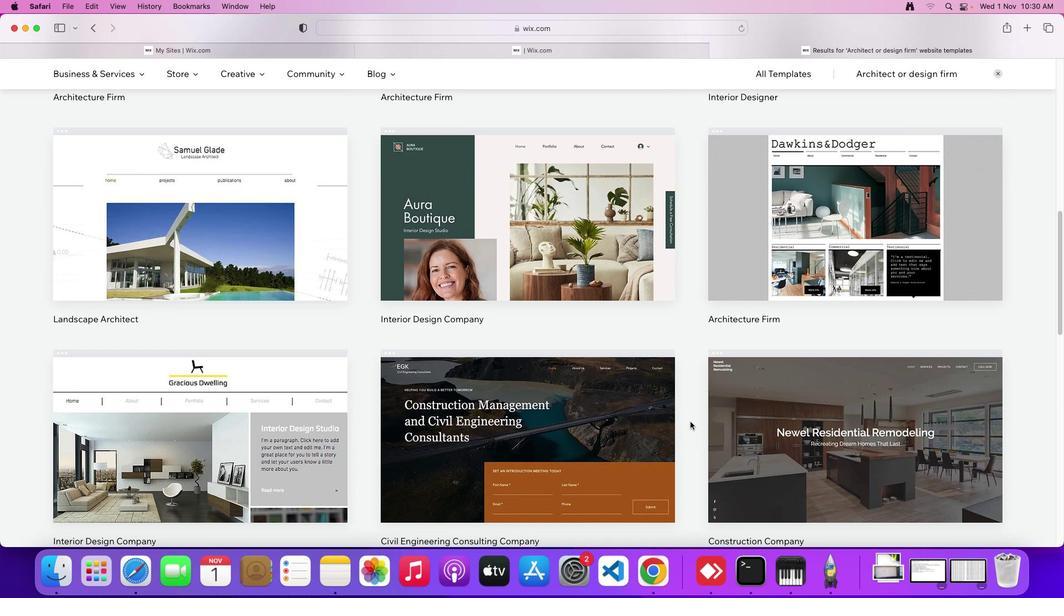 
Action: Mouse moved to (690, 421)
Screenshot: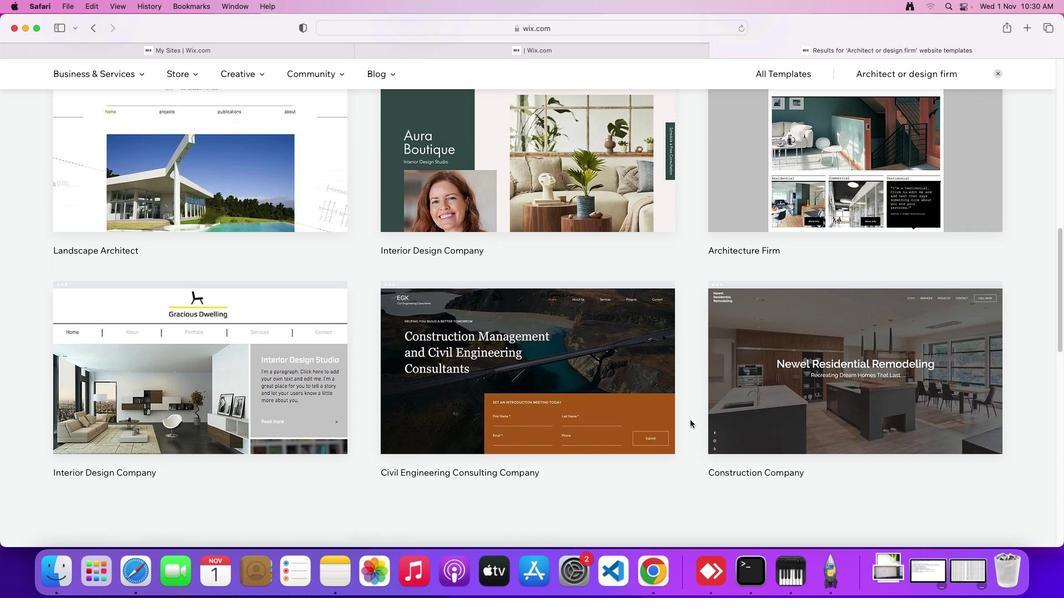 
Action: Mouse scrolled (690, 421) with delta (0, 0)
Screenshot: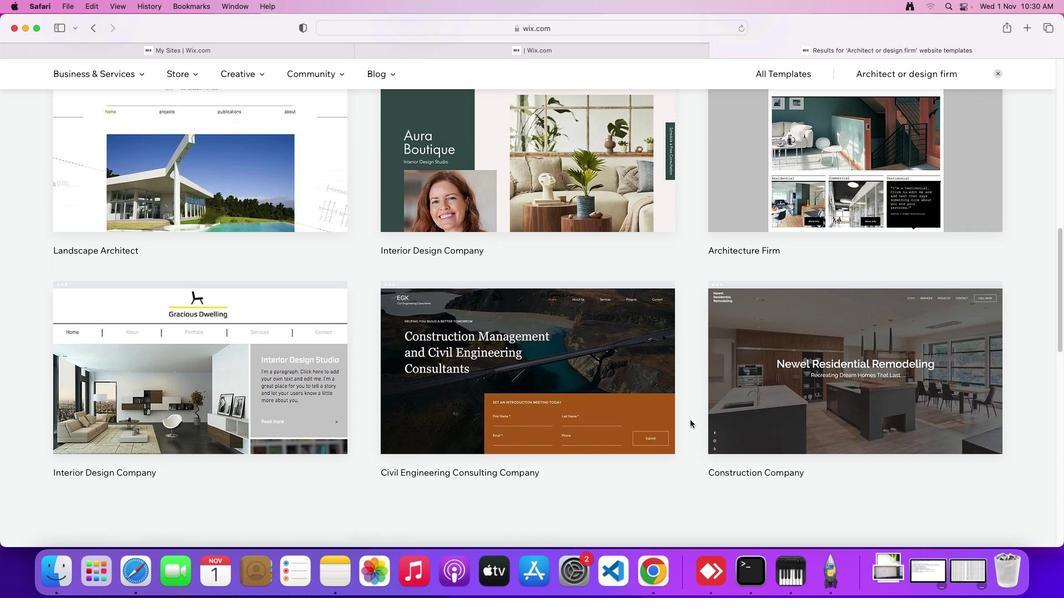 
Action: Mouse moved to (690, 420)
Screenshot: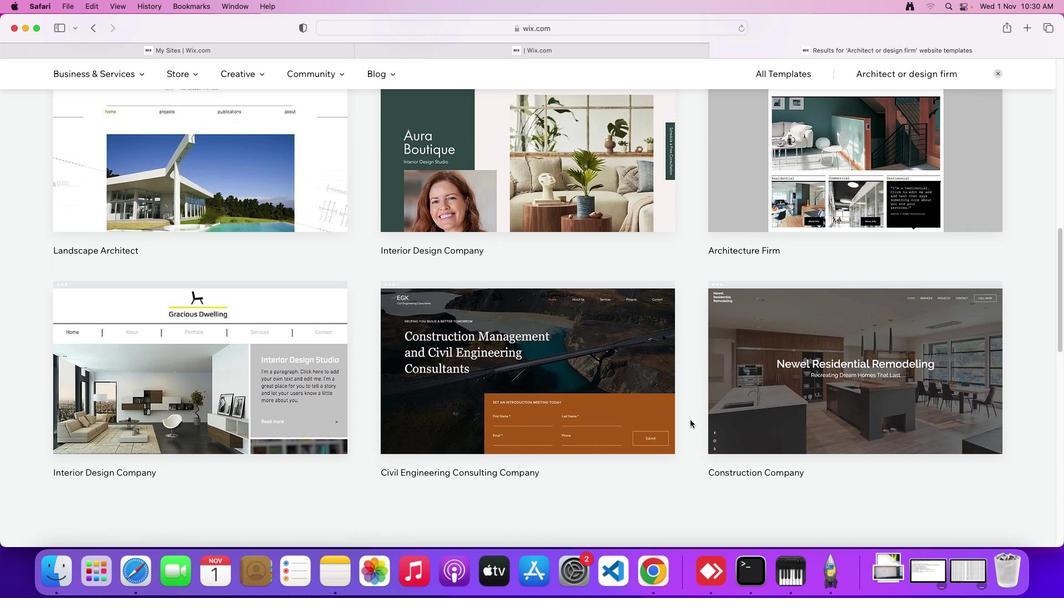 
Action: Mouse scrolled (690, 420) with delta (0, 0)
Screenshot: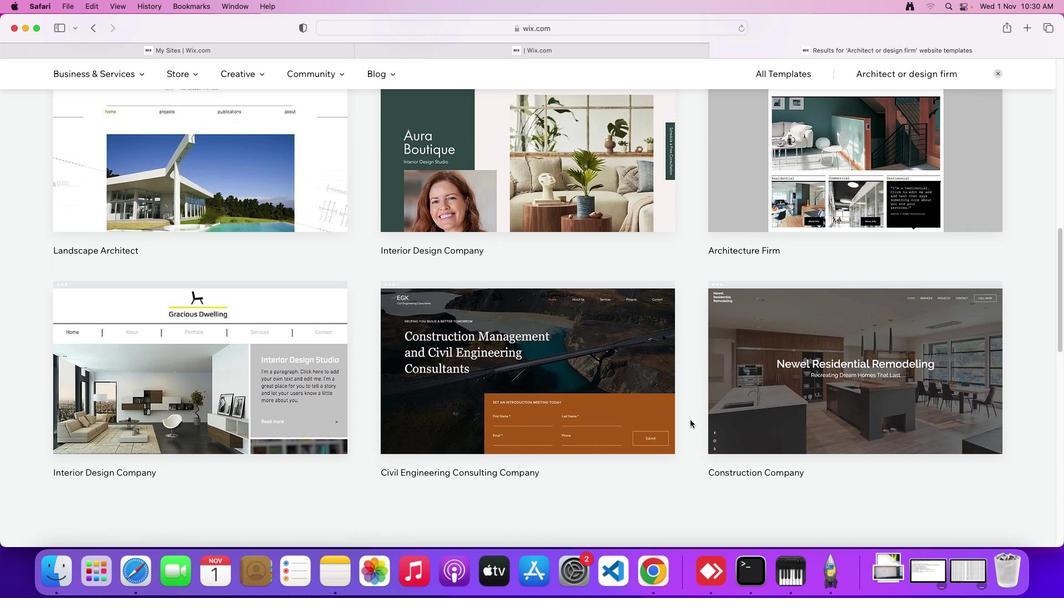 
Action: Mouse moved to (690, 420)
Screenshot: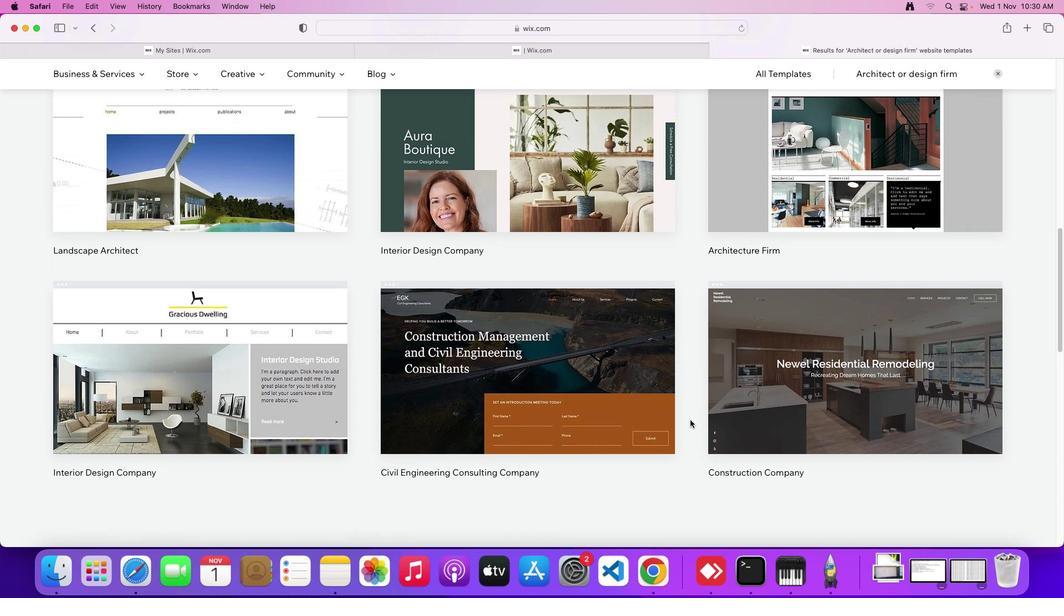 
Action: Mouse scrolled (690, 420) with delta (0, 0)
Screenshot: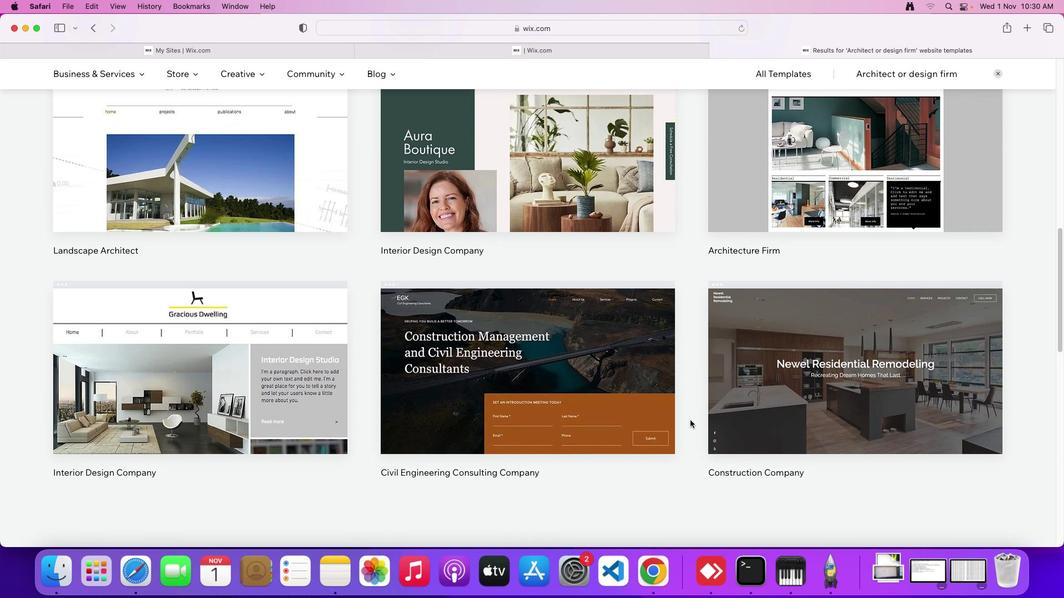 
Action: Mouse scrolled (690, 420) with delta (0, 0)
Screenshot: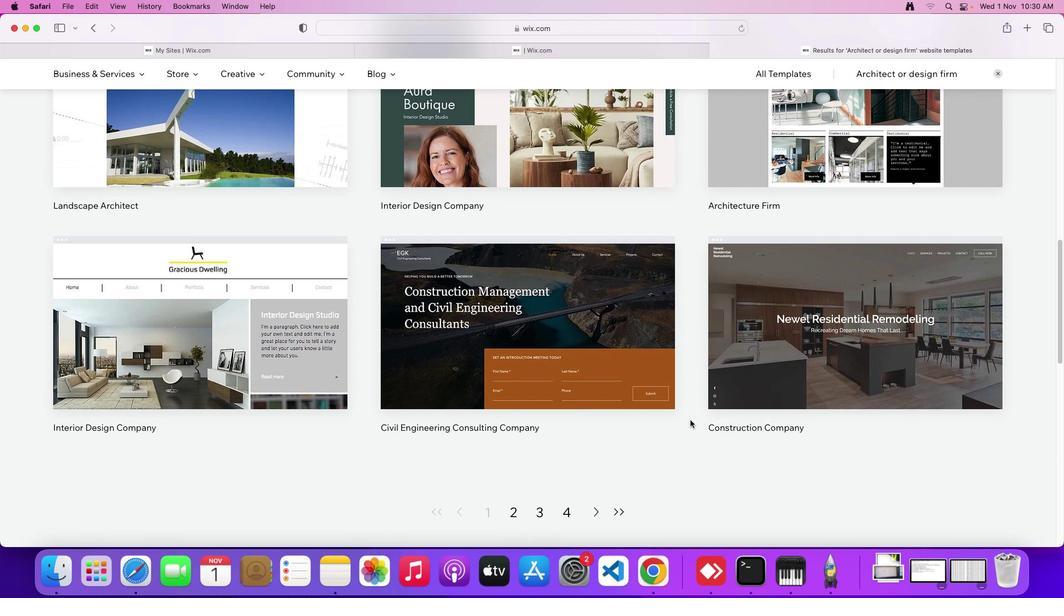 
Action: Mouse scrolled (690, 420) with delta (0, 0)
Screenshot: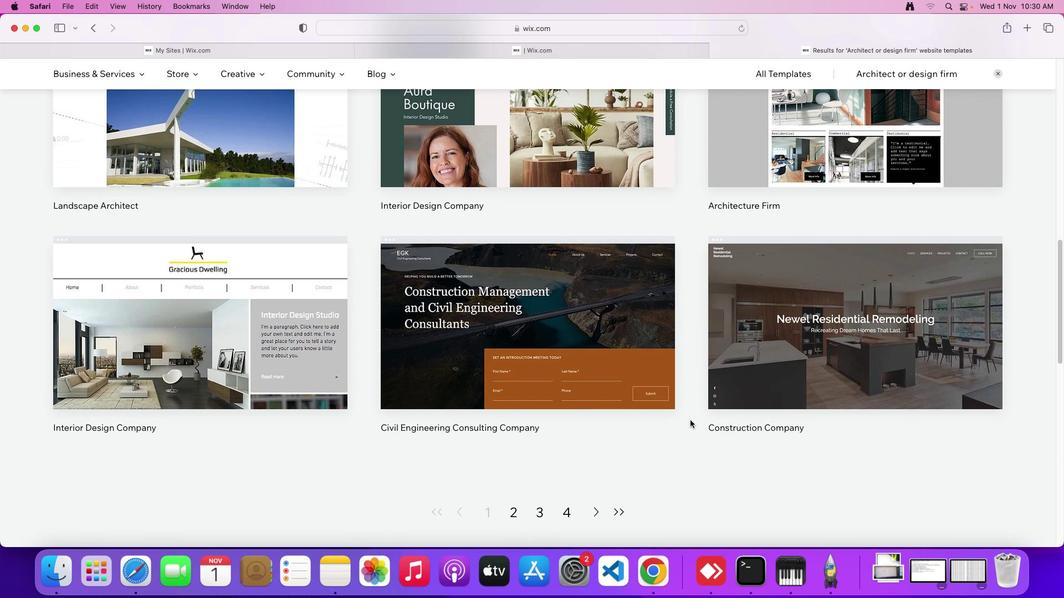 
Action: Mouse scrolled (690, 420) with delta (0, 0)
Screenshot: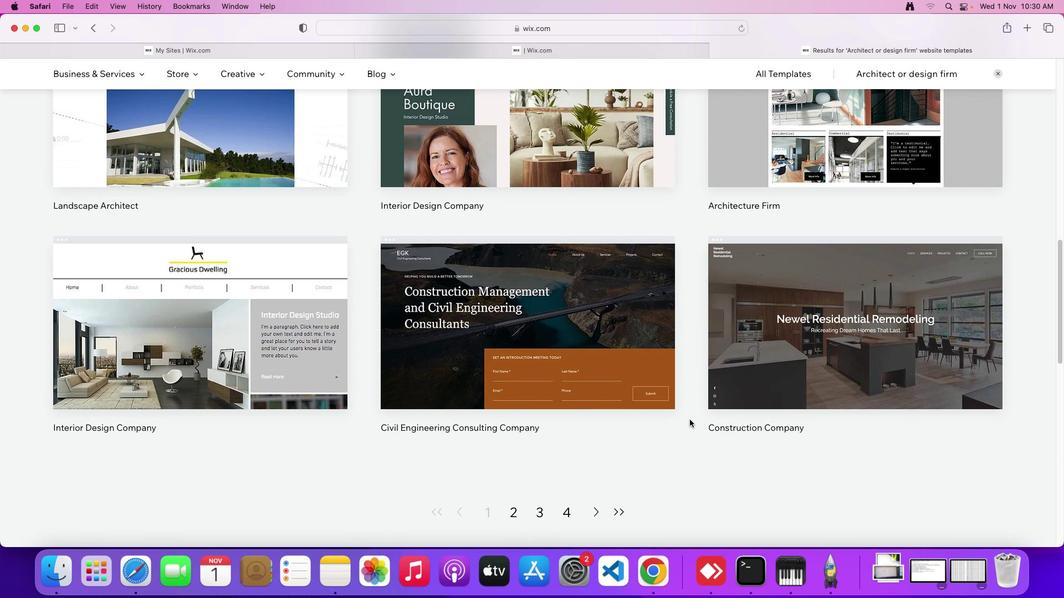 
Action: Mouse moved to (689, 419)
Screenshot: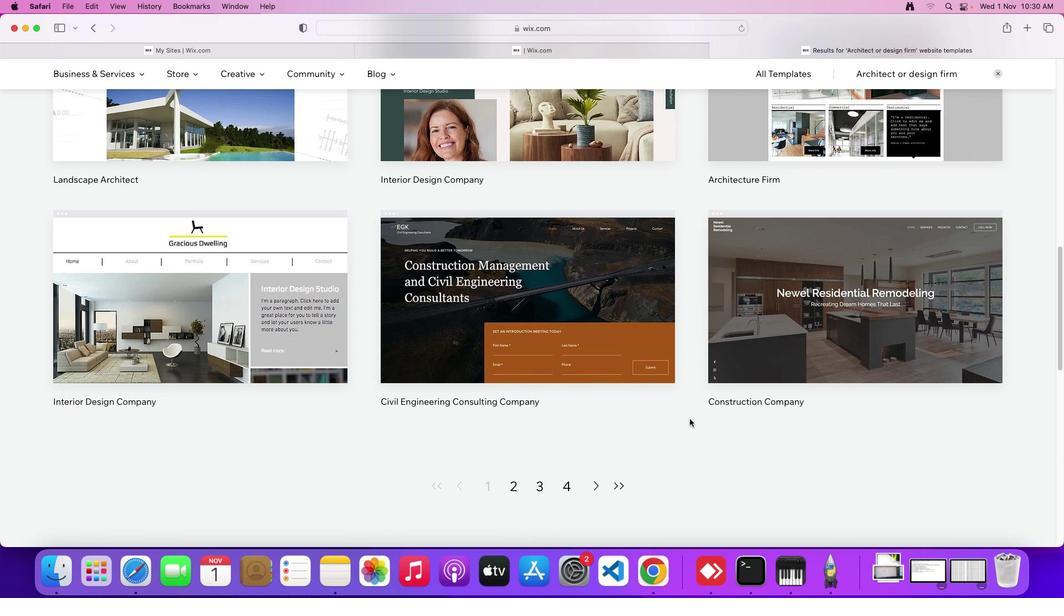 
Action: Mouse scrolled (689, 419) with delta (0, 0)
Screenshot: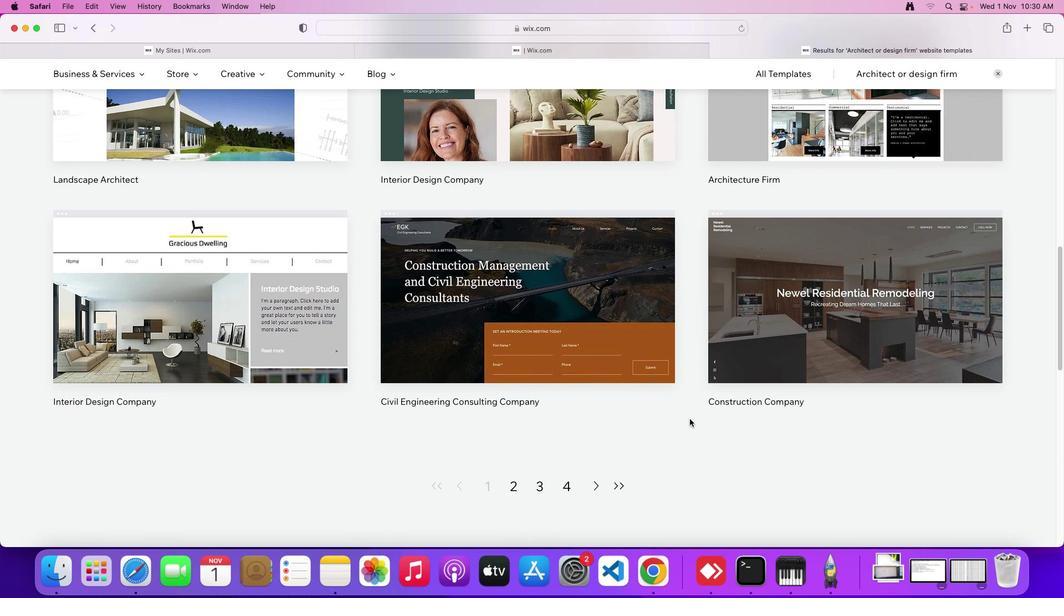 
Action: Mouse scrolled (689, 419) with delta (0, 0)
Screenshot: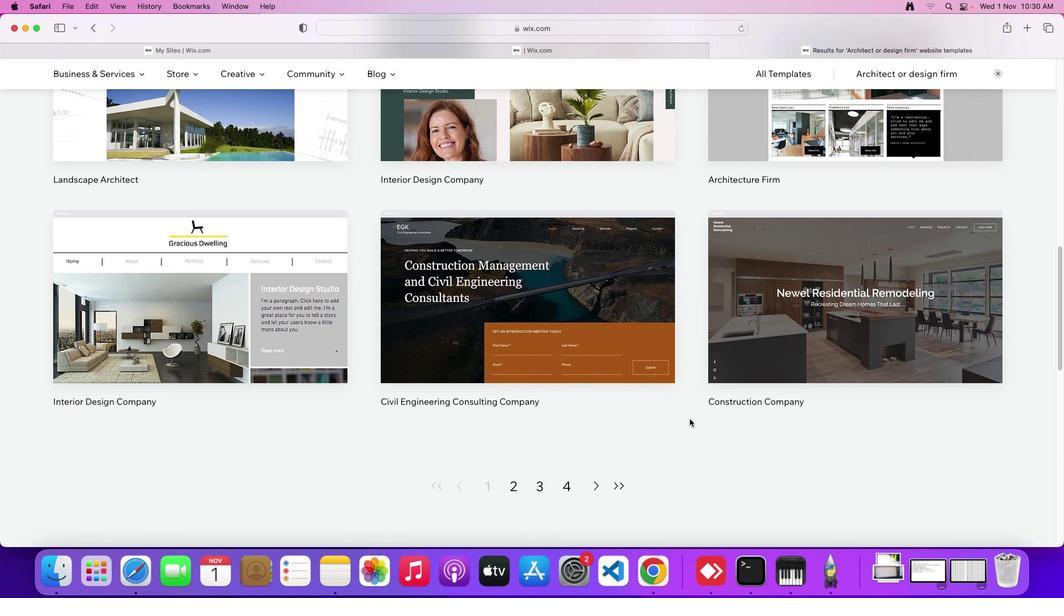 
Action: Mouse scrolled (689, 419) with delta (0, 0)
Screenshot: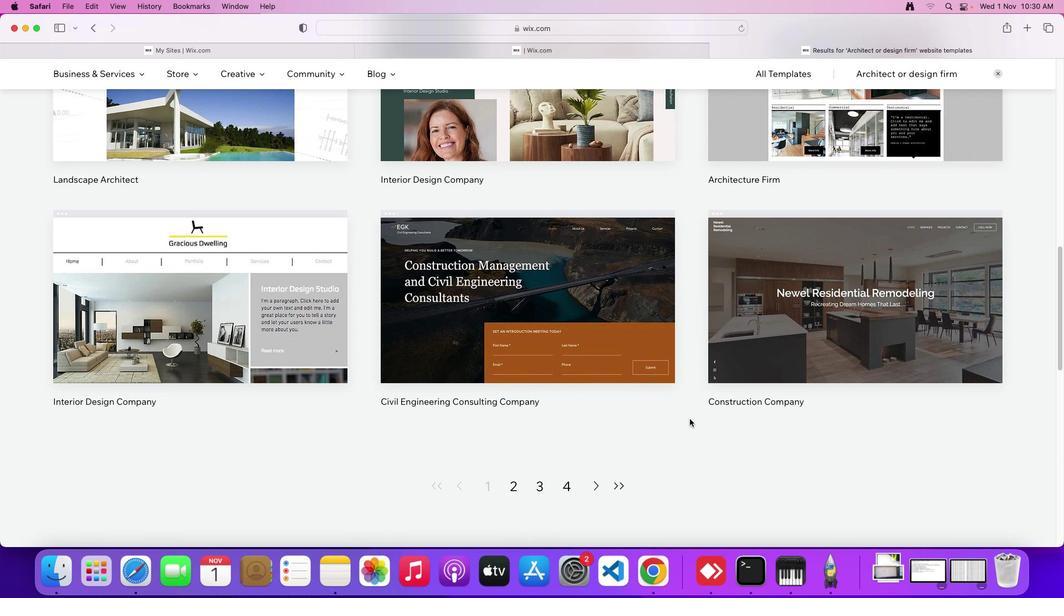 
Action: Mouse moved to (515, 485)
Screenshot: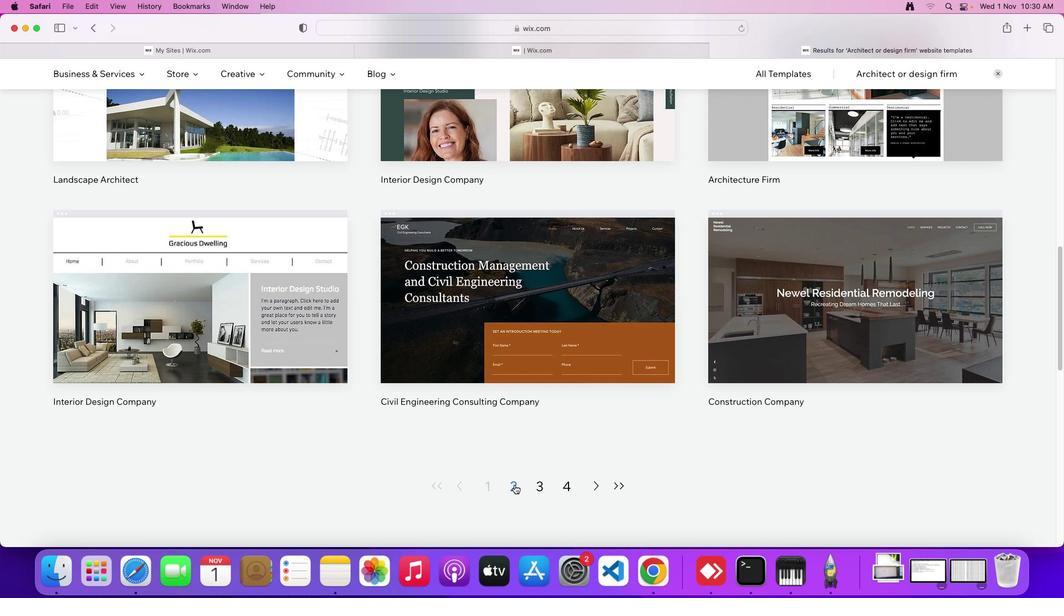 
Action: Mouse pressed left at (515, 485)
Screenshot: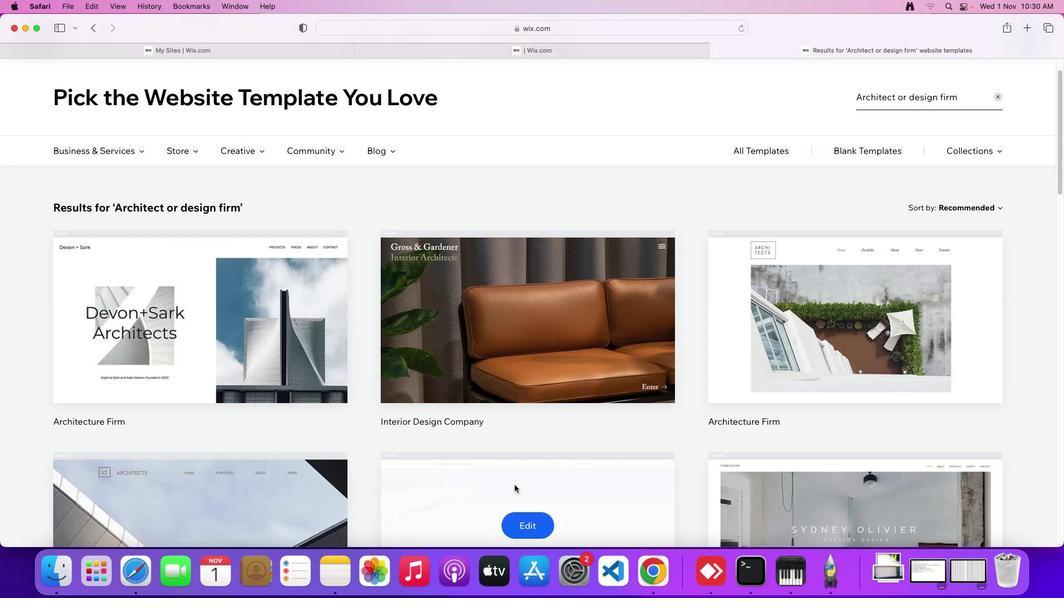
Action: Mouse moved to (658, 423)
Screenshot: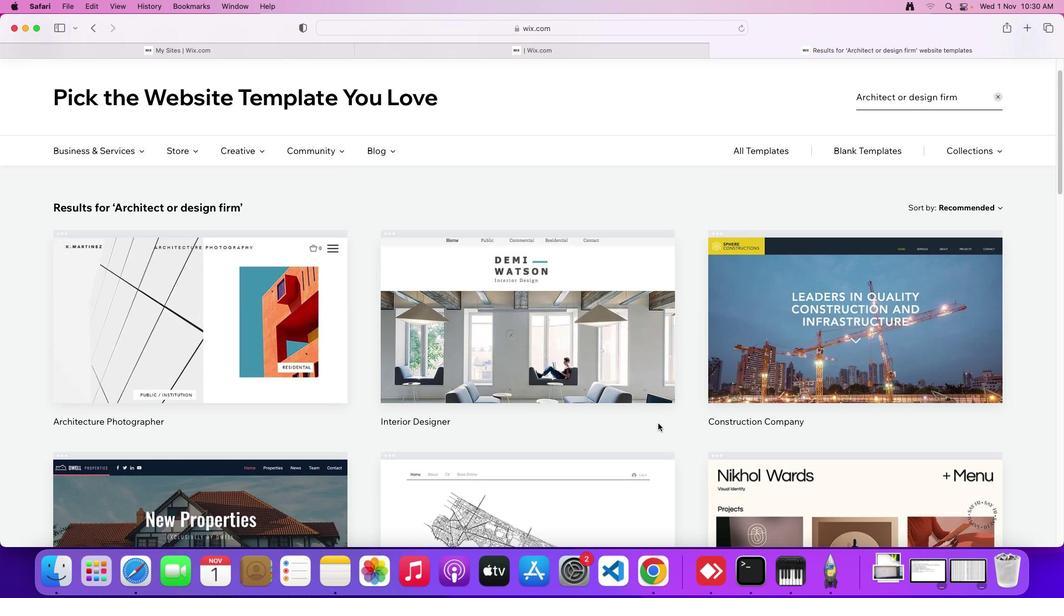 
Action: Mouse scrolled (658, 423) with delta (0, 0)
Screenshot: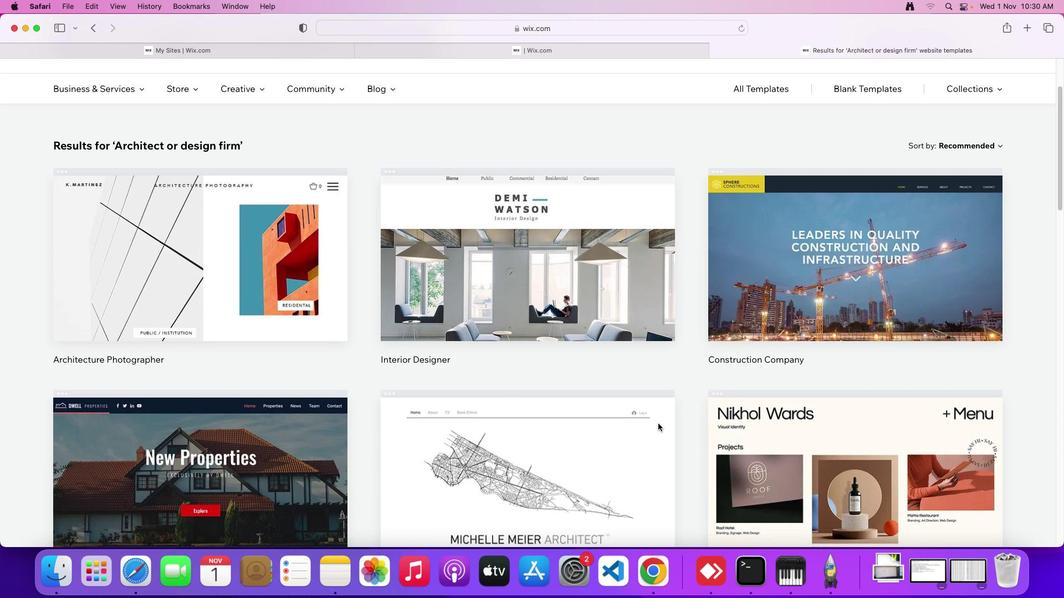 
Action: Mouse scrolled (658, 423) with delta (0, 0)
Screenshot: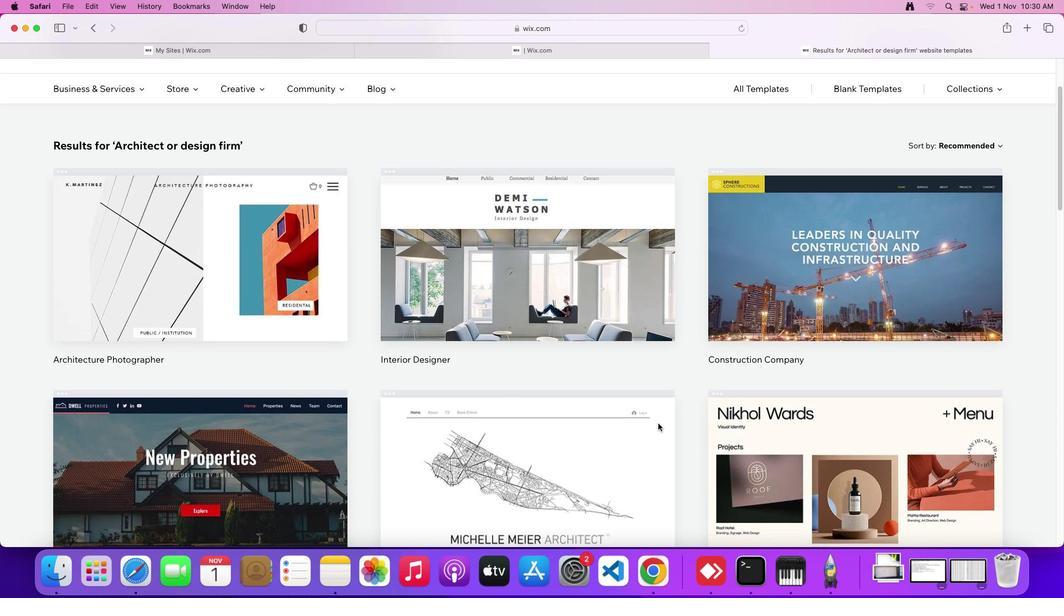 
Action: Mouse scrolled (658, 423) with delta (0, 0)
Screenshot: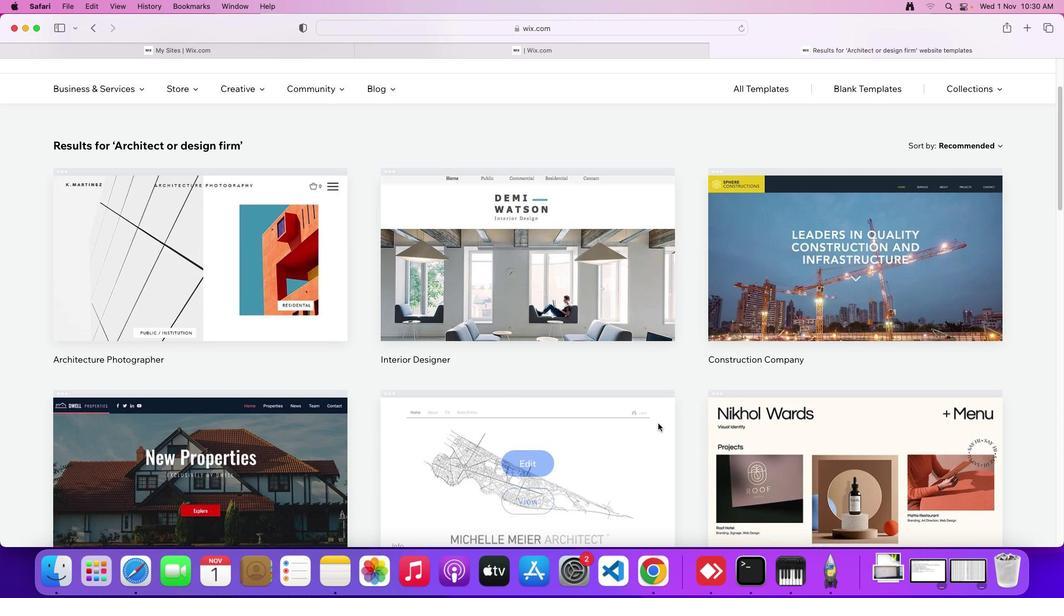 
Action: Mouse scrolled (658, 423) with delta (0, 0)
Screenshot: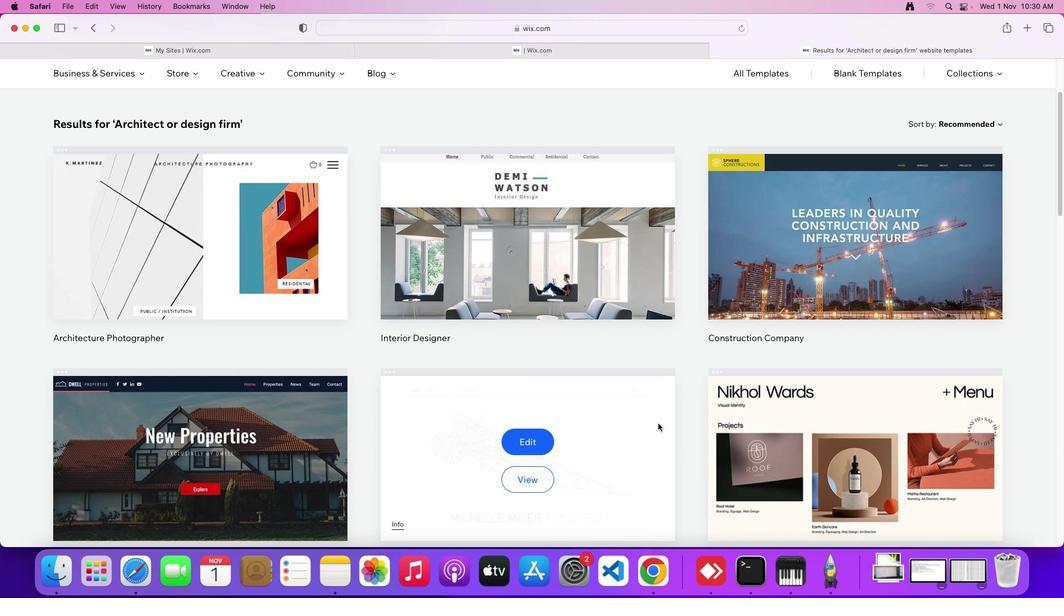 
Action: Mouse scrolled (658, 423) with delta (0, 0)
Screenshot: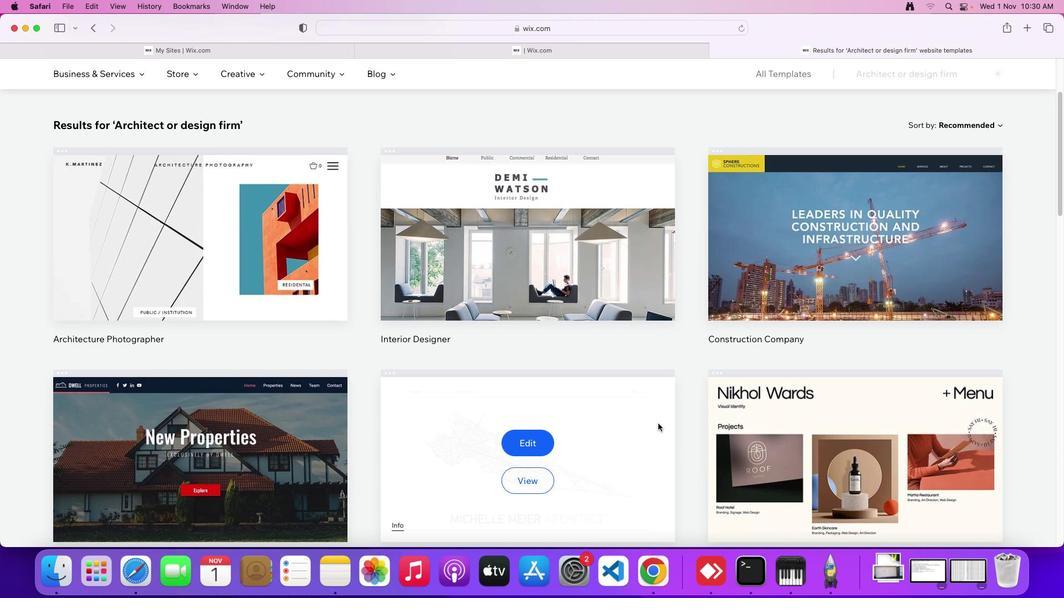 
Action: Mouse moved to (658, 423)
Screenshot: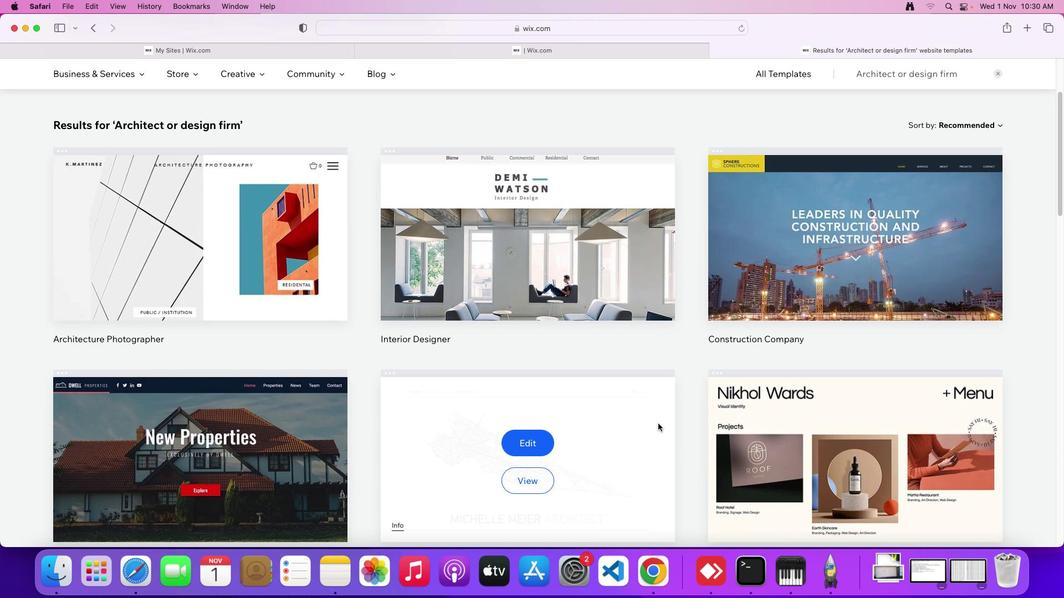 
Action: Mouse scrolled (658, 423) with delta (0, 0)
Screenshot: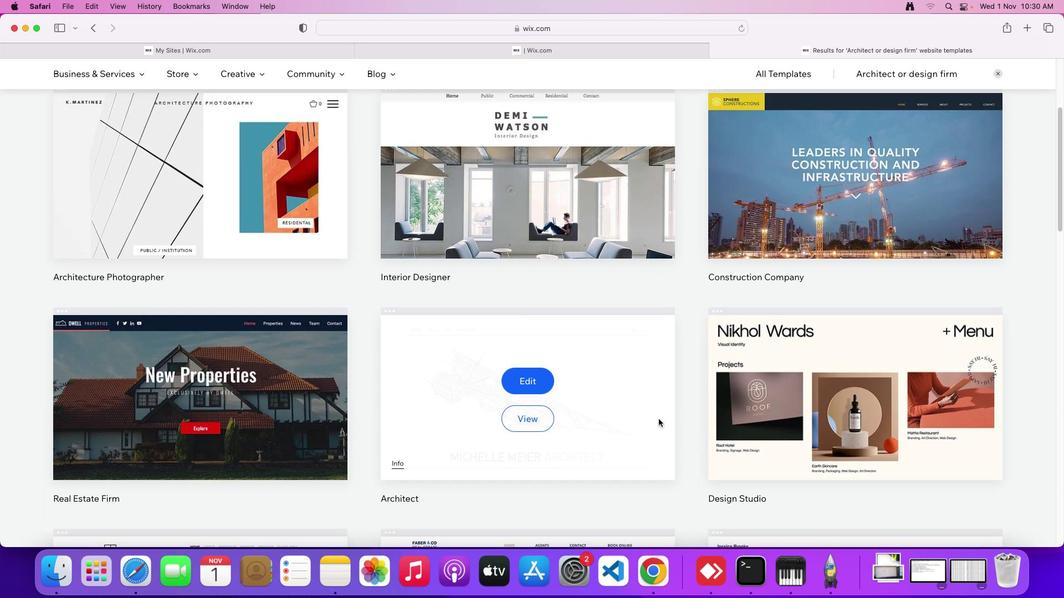 
Action: Mouse scrolled (658, 423) with delta (0, 0)
Screenshot: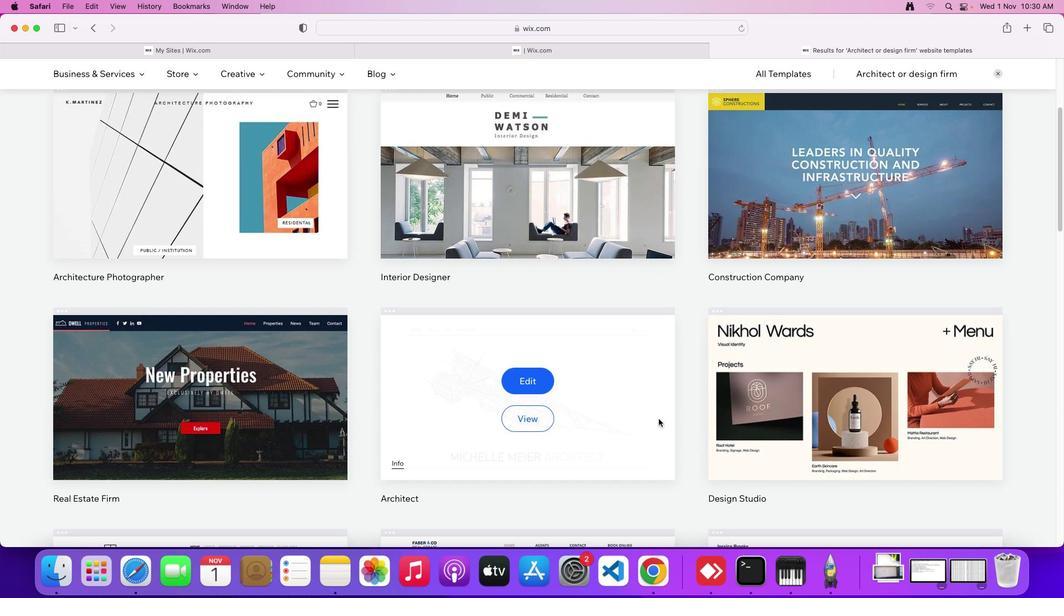 
Action: Mouse scrolled (658, 423) with delta (0, 0)
Screenshot: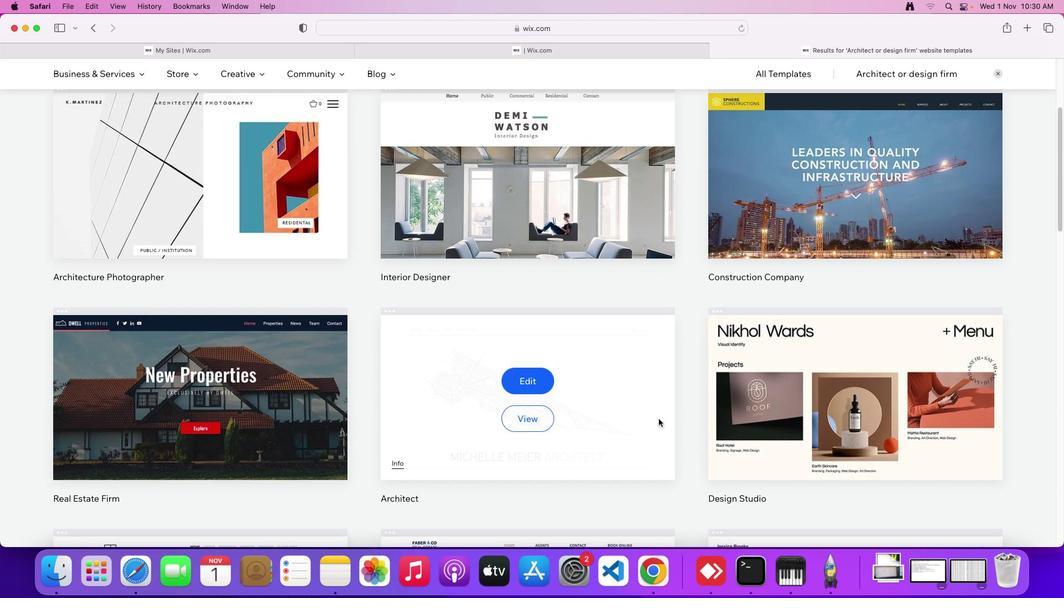 
Action: Mouse moved to (673, 431)
Screenshot: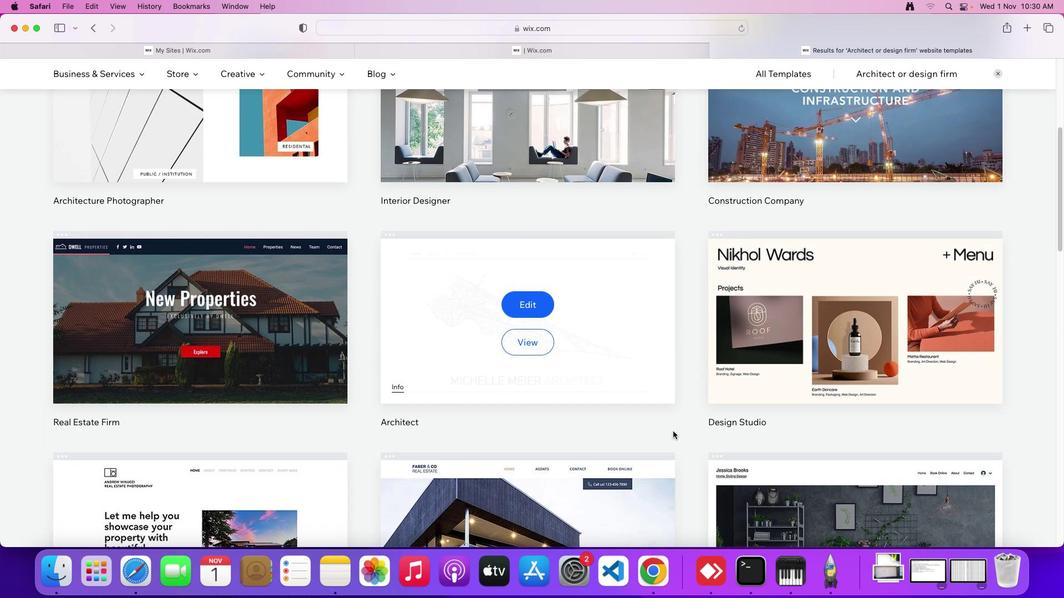 
Action: Mouse scrolled (673, 431) with delta (0, 0)
Screenshot: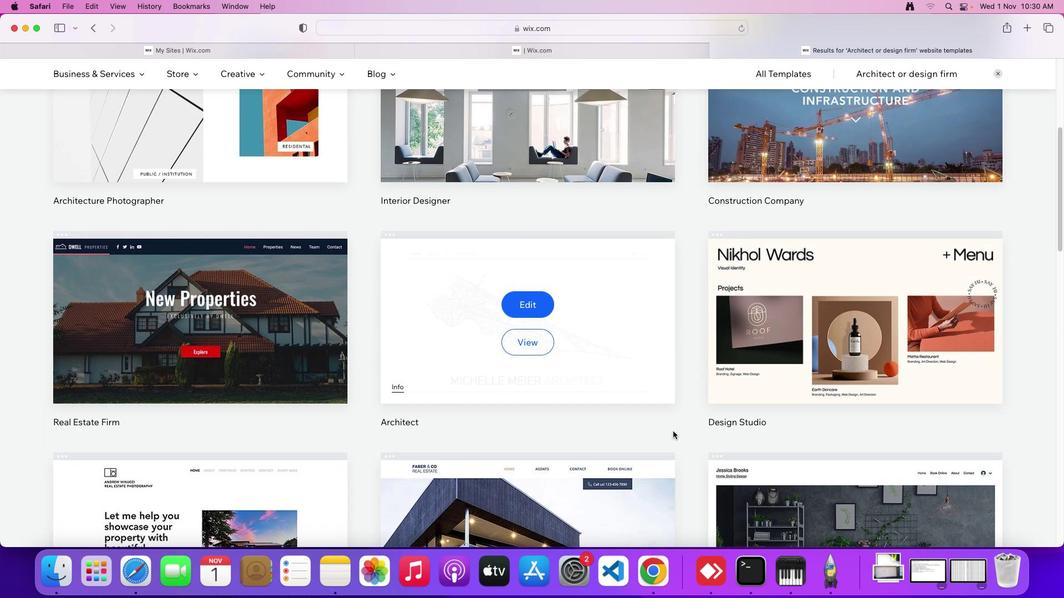 
Action: Mouse moved to (673, 431)
Screenshot: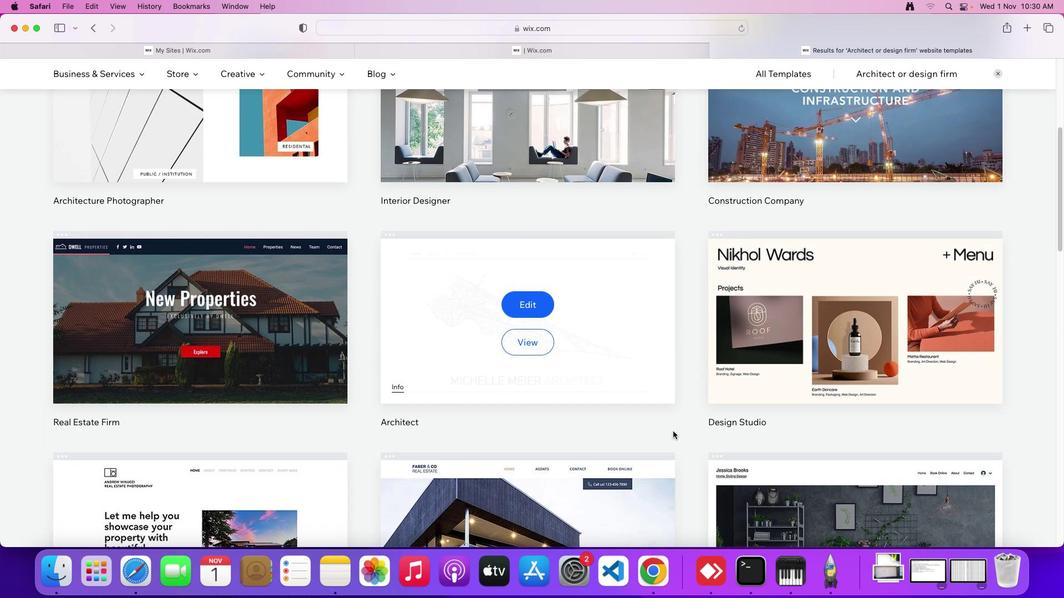 
Action: Mouse scrolled (673, 431) with delta (0, 0)
Screenshot: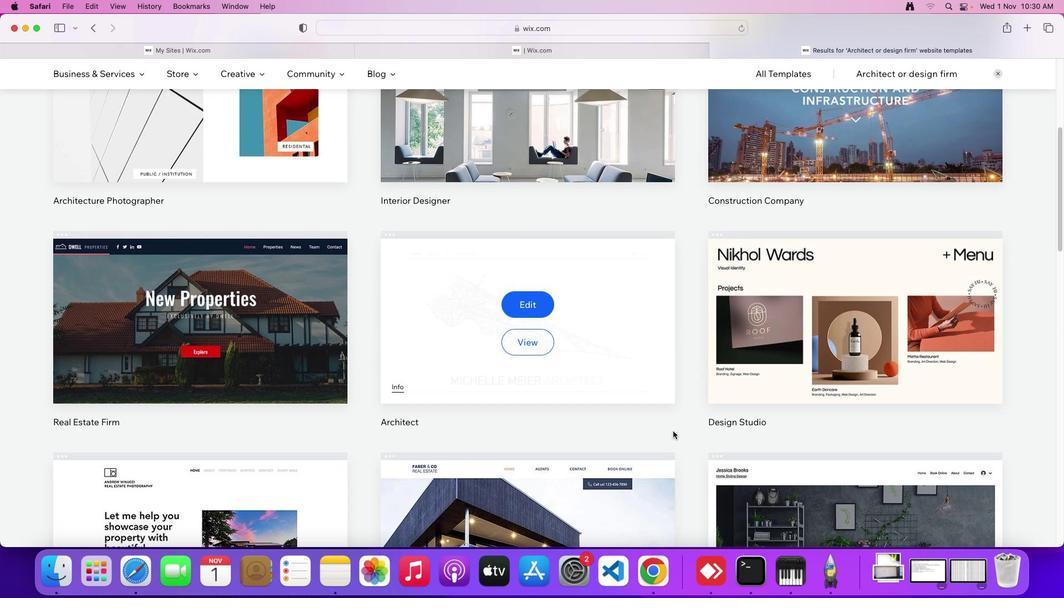 
Action: Mouse scrolled (673, 431) with delta (0, -1)
Screenshot: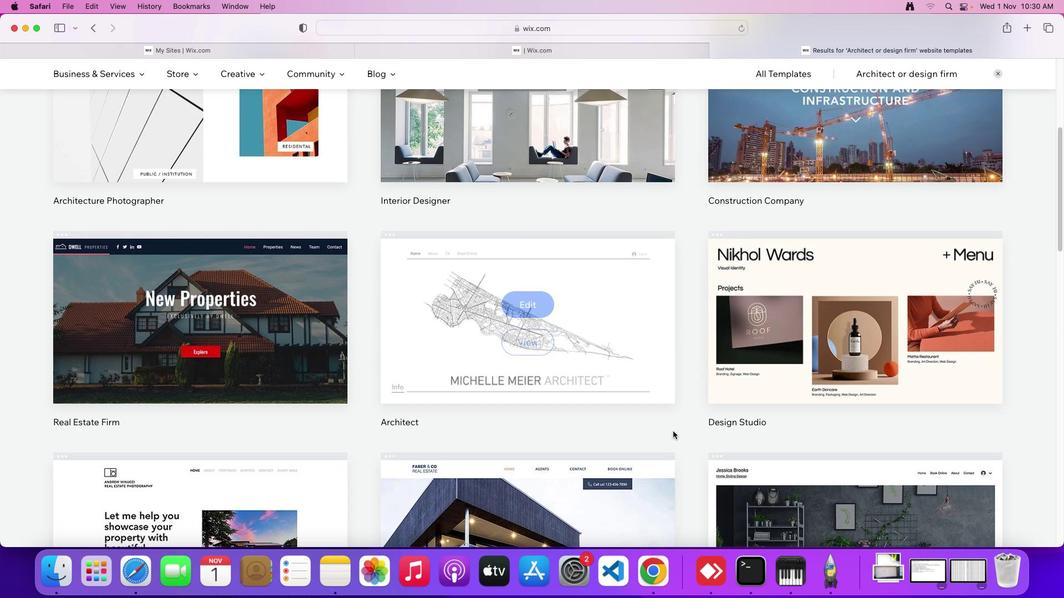 
Action: Mouse scrolled (673, 431) with delta (0, 0)
Screenshot: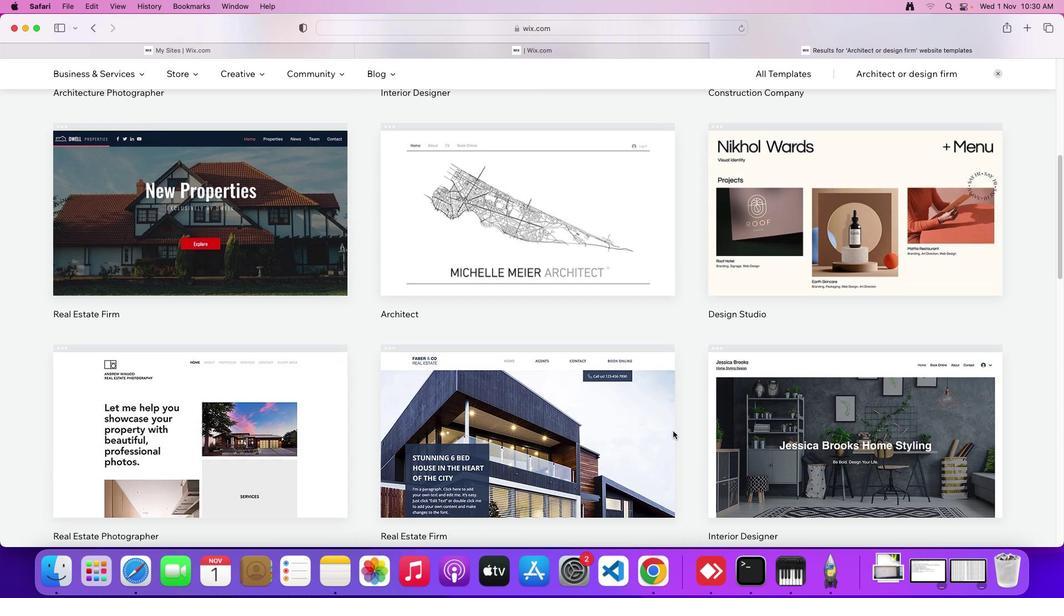 
Action: Mouse scrolled (673, 431) with delta (0, 0)
Screenshot: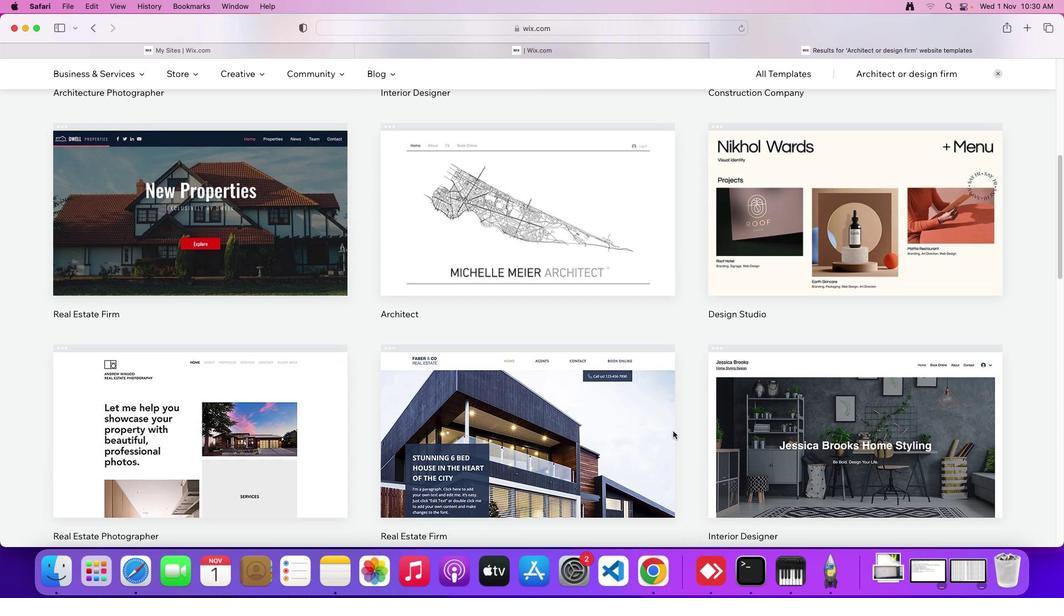 
Action: Mouse scrolled (673, 431) with delta (0, -1)
Screenshot: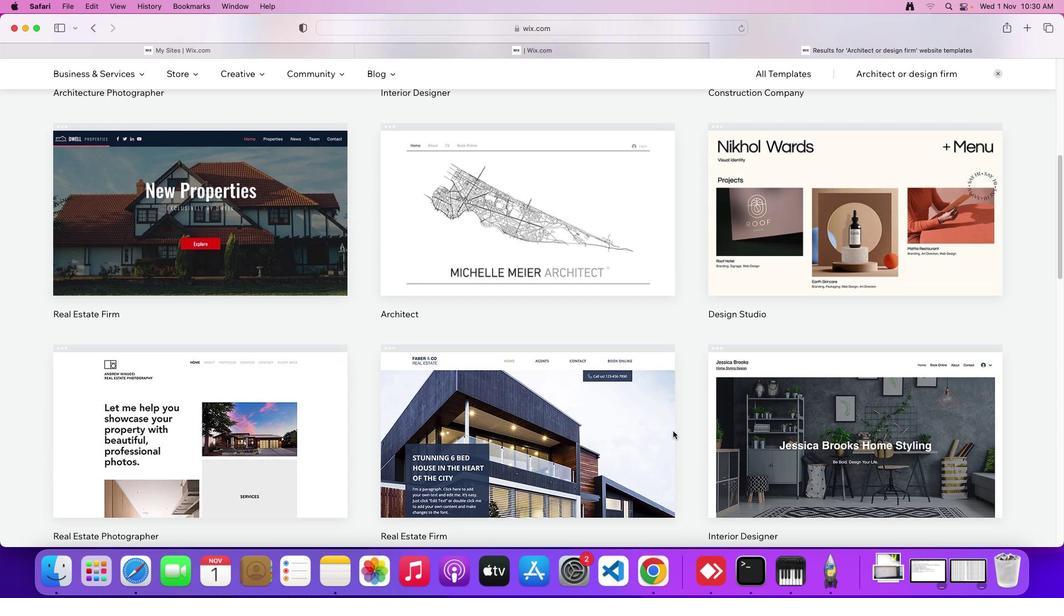 
Action: Mouse scrolled (673, 431) with delta (0, 0)
Screenshot: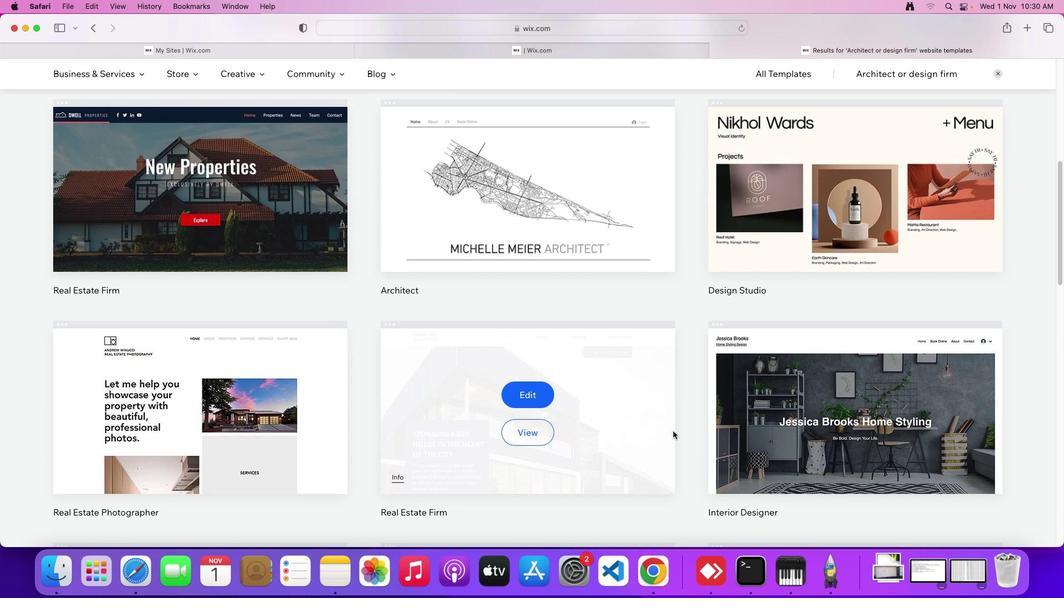 
Action: Mouse scrolled (673, 431) with delta (0, 0)
Screenshot: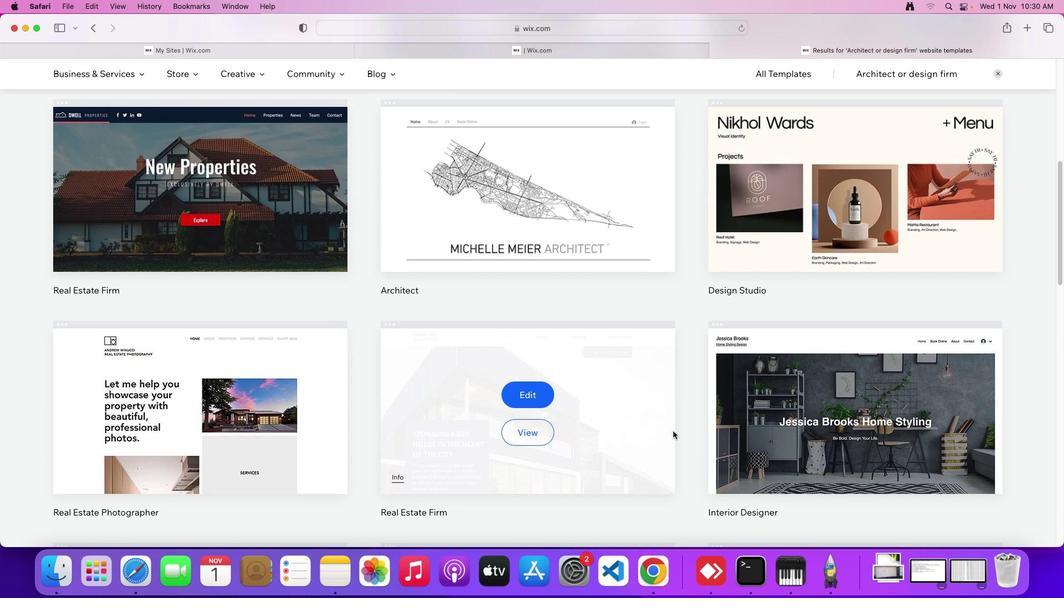 
Action: Mouse scrolled (673, 431) with delta (0, 0)
Screenshot: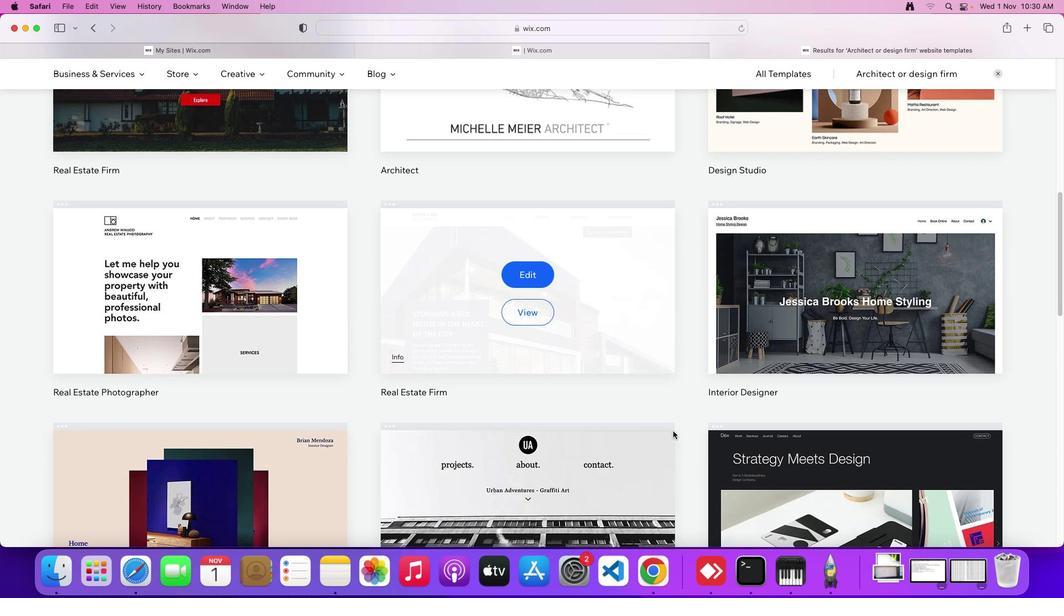 
Action: Mouse scrolled (673, 431) with delta (0, 0)
Screenshot: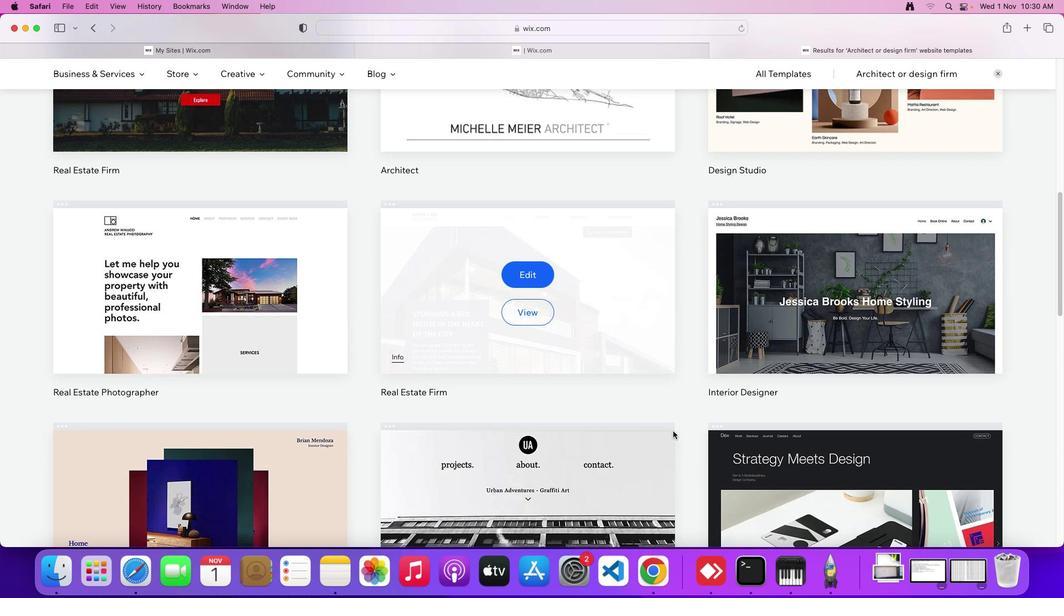 
Action: Mouse scrolled (673, 431) with delta (0, -2)
Screenshot: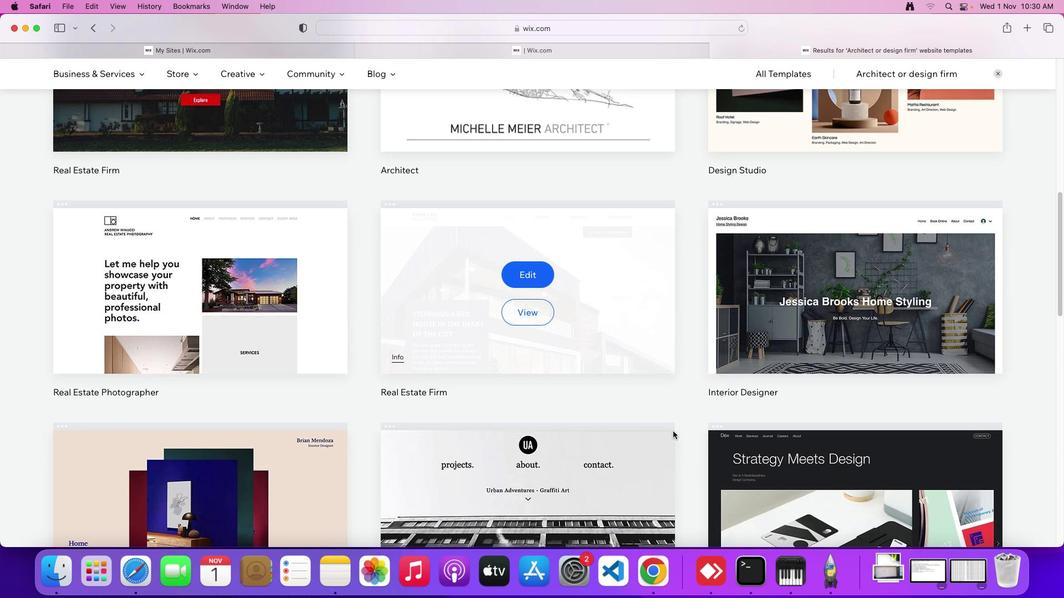 
Action: Mouse scrolled (673, 431) with delta (0, 0)
Screenshot: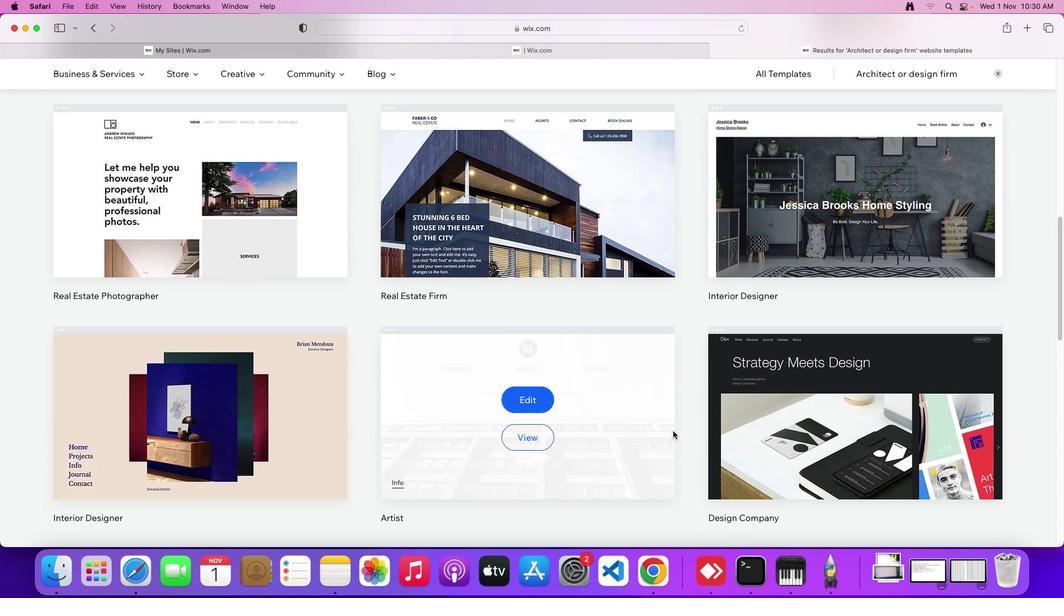 
Action: Mouse scrolled (673, 431) with delta (0, 0)
Screenshot: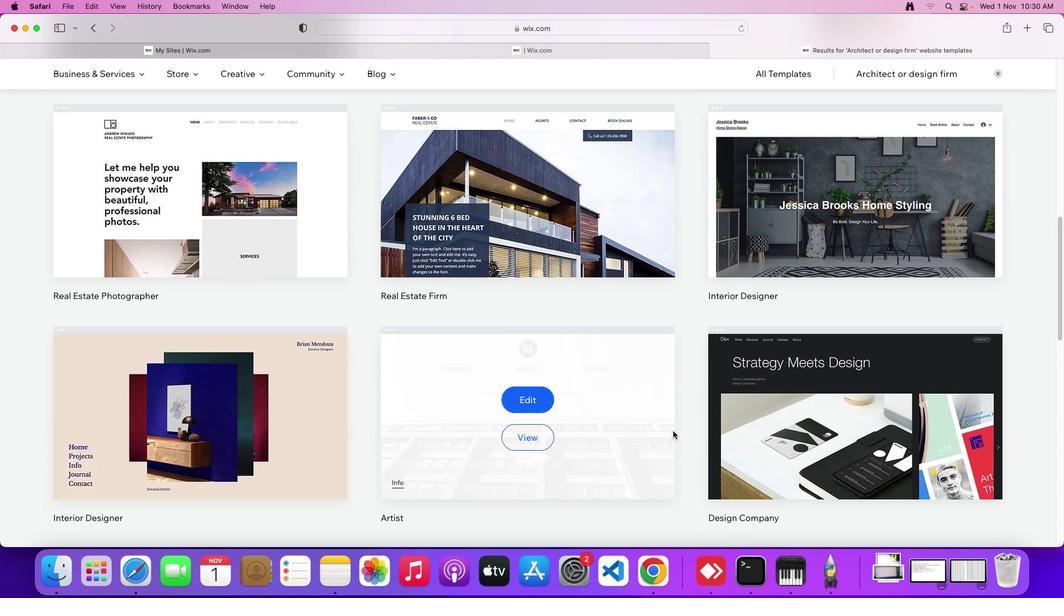 
Action: Mouse scrolled (673, 431) with delta (0, -1)
Screenshot: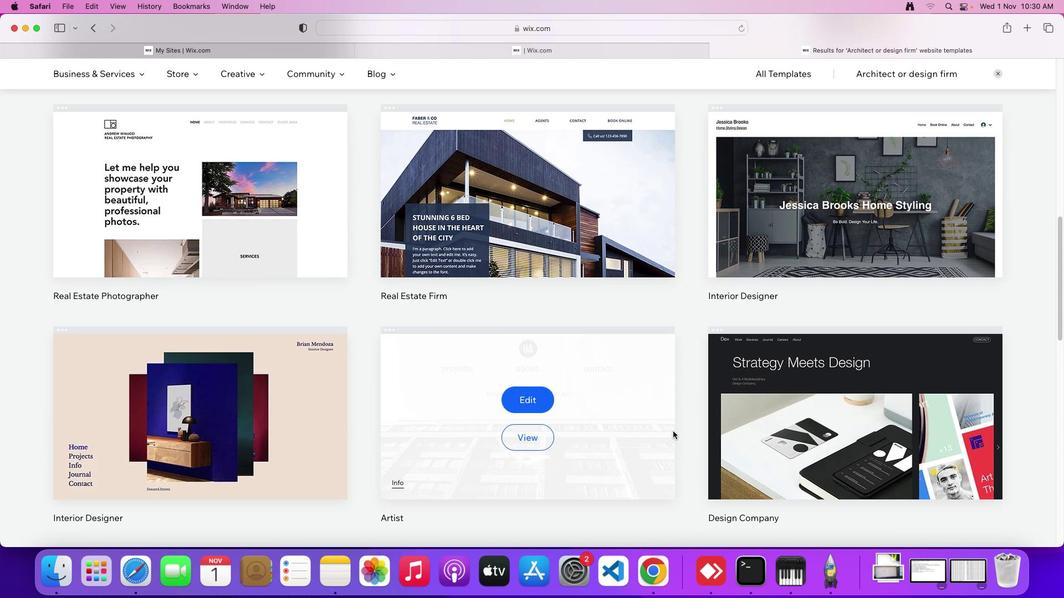 
Action: Mouse scrolled (673, 431) with delta (0, 0)
Screenshot: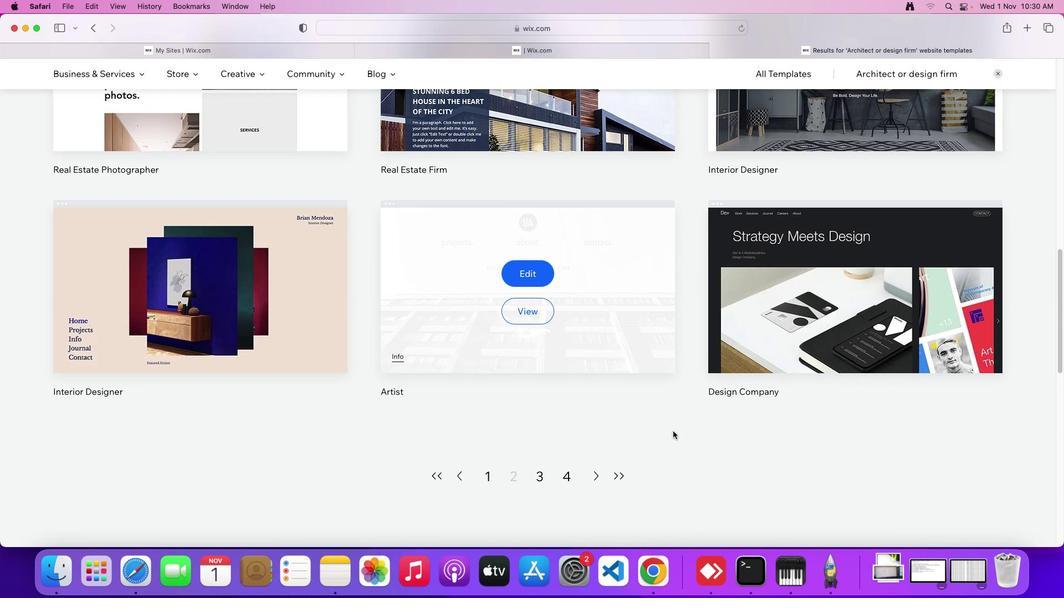 
Action: Mouse scrolled (673, 431) with delta (0, 0)
Screenshot: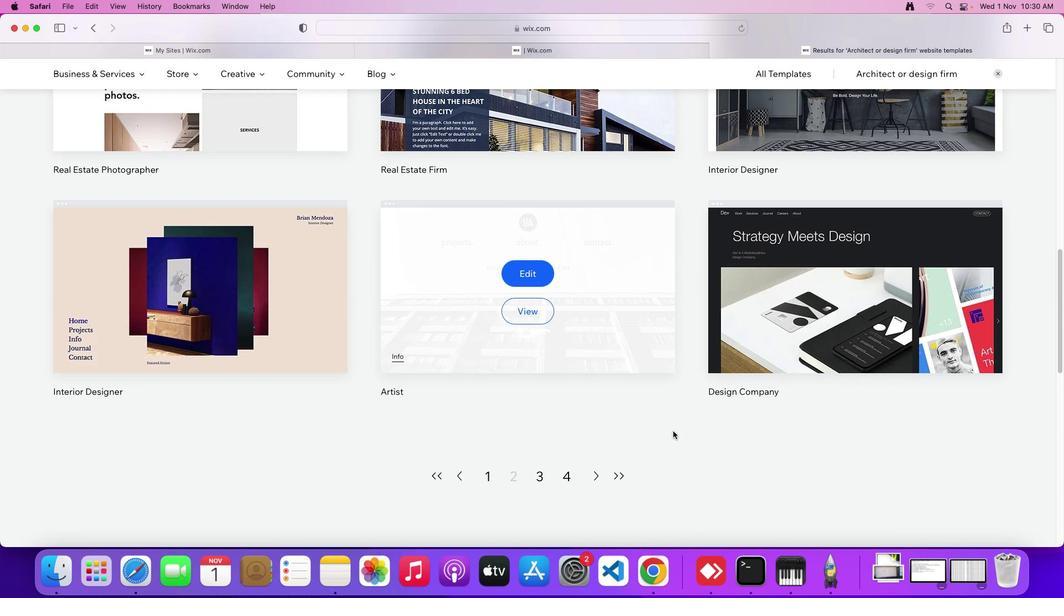 
Action: Mouse scrolled (673, 431) with delta (0, -2)
Screenshot: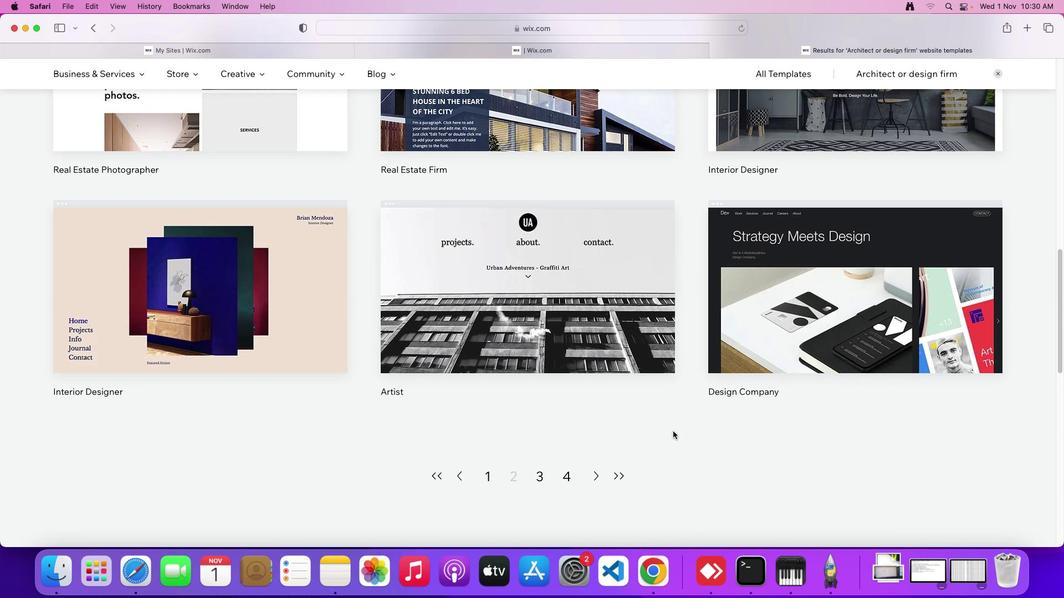 
Action: Mouse scrolled (673, 431) with delta (0, 0)
Screenshot: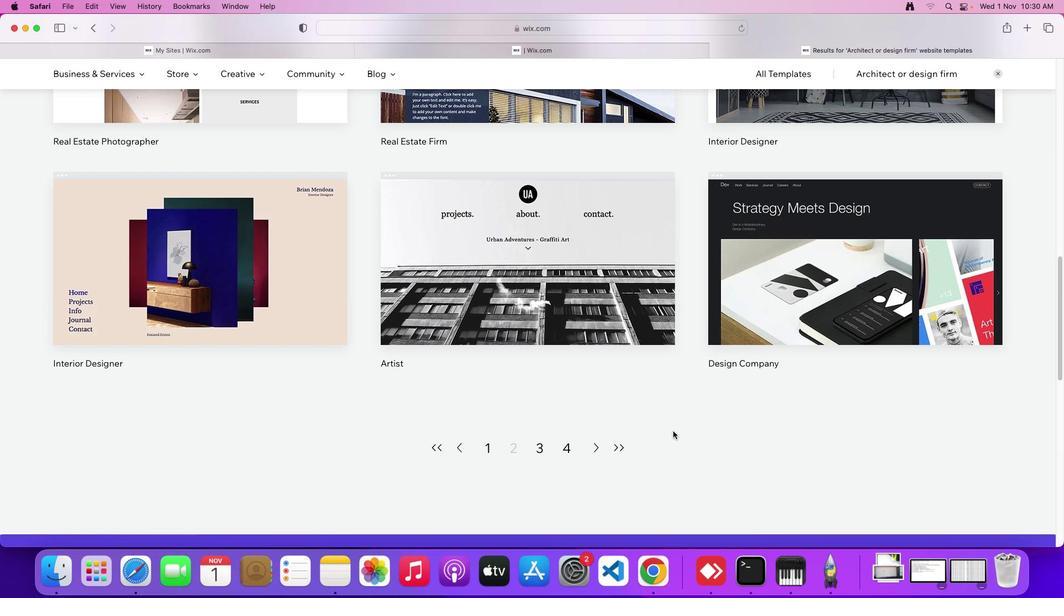 
Action: Mouse scrolled (673, 431) with delta (0, 0)
Screenshot: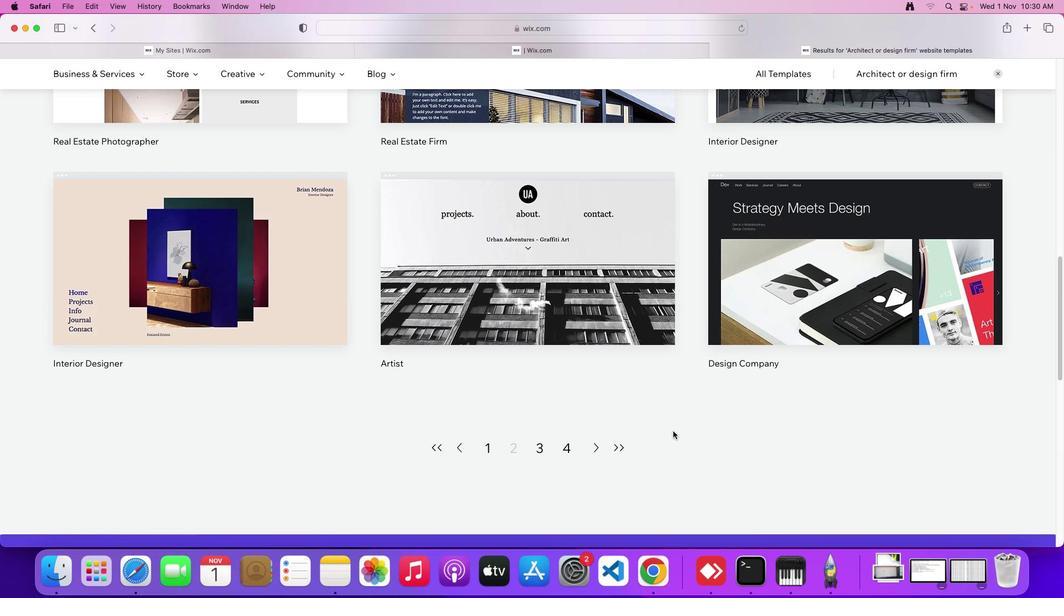 
Action: Mouse moved to (540, 443)
Screenshot: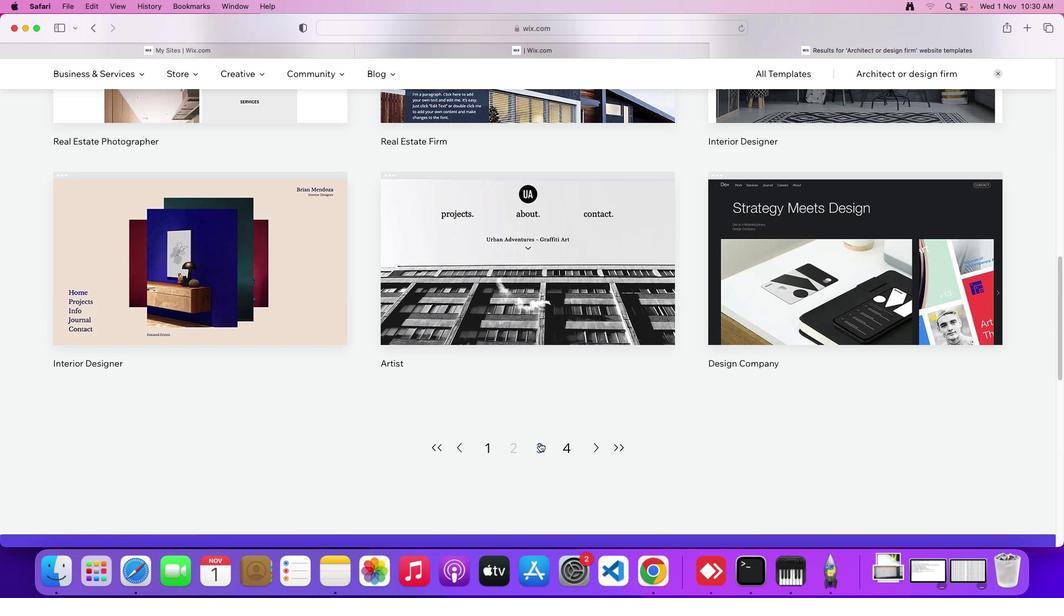 
Action: Mouse pressed left at (540, 443)
Screenshot: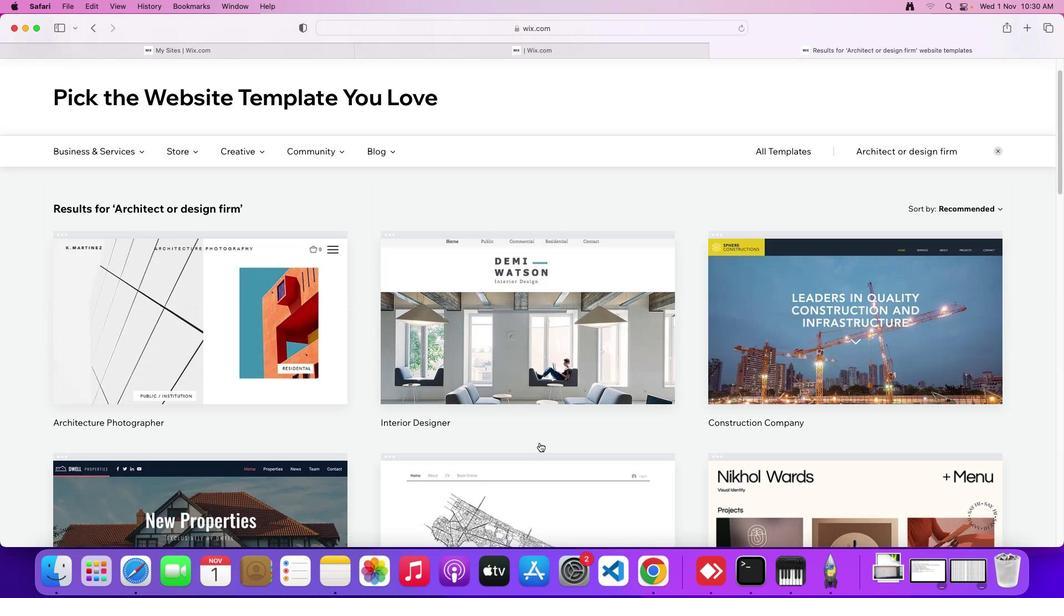 
Action: Mouse moved to (655, 424)
Screenshot: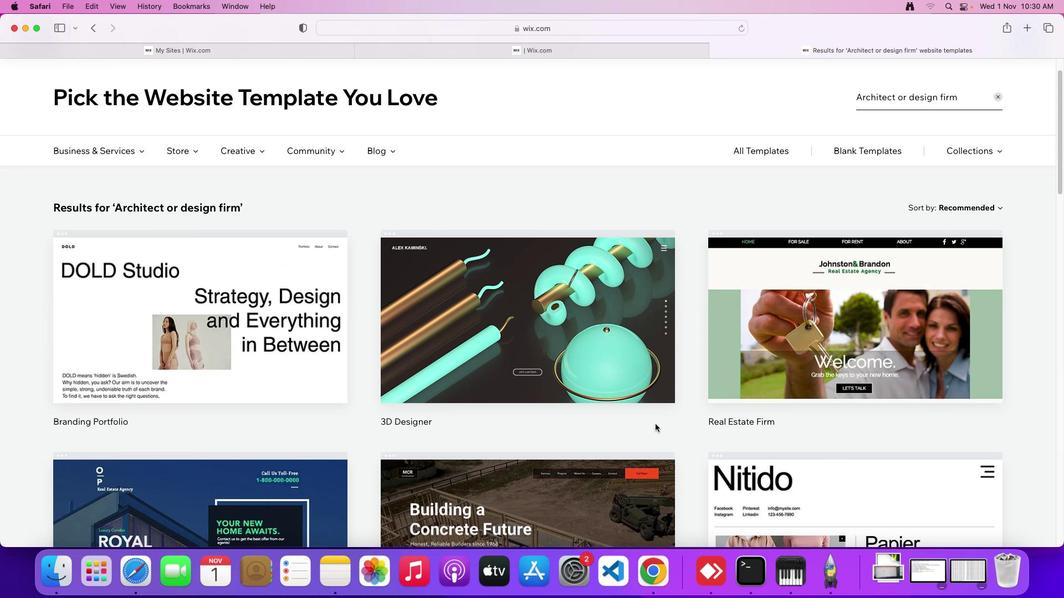 
Action: Mouse scrolled (655, 424) with delta (0, 0)
Screenshot: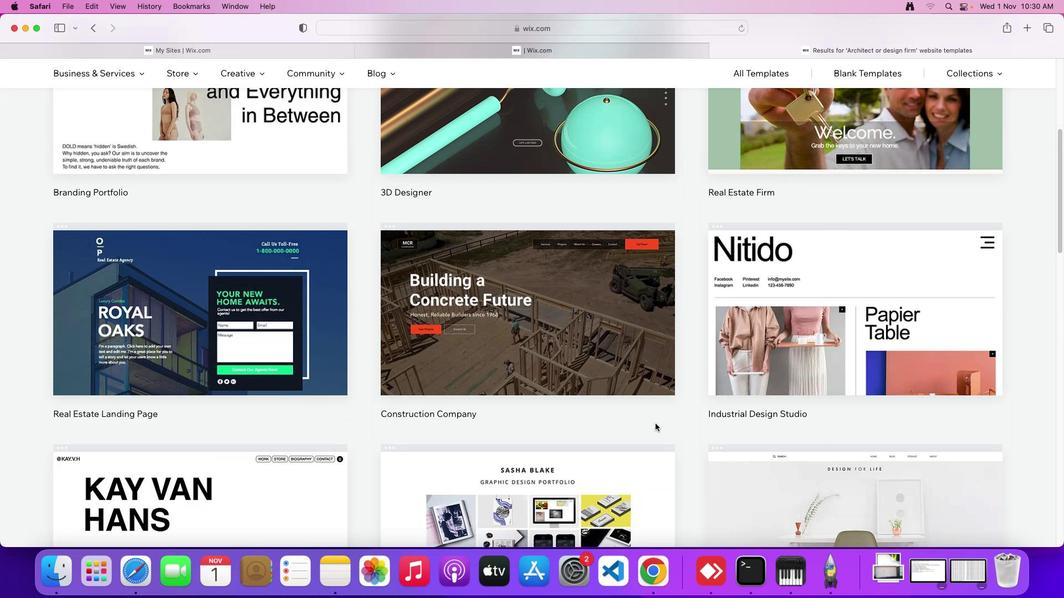 
Action: Mouse moved to (655, 424)
Screenshot: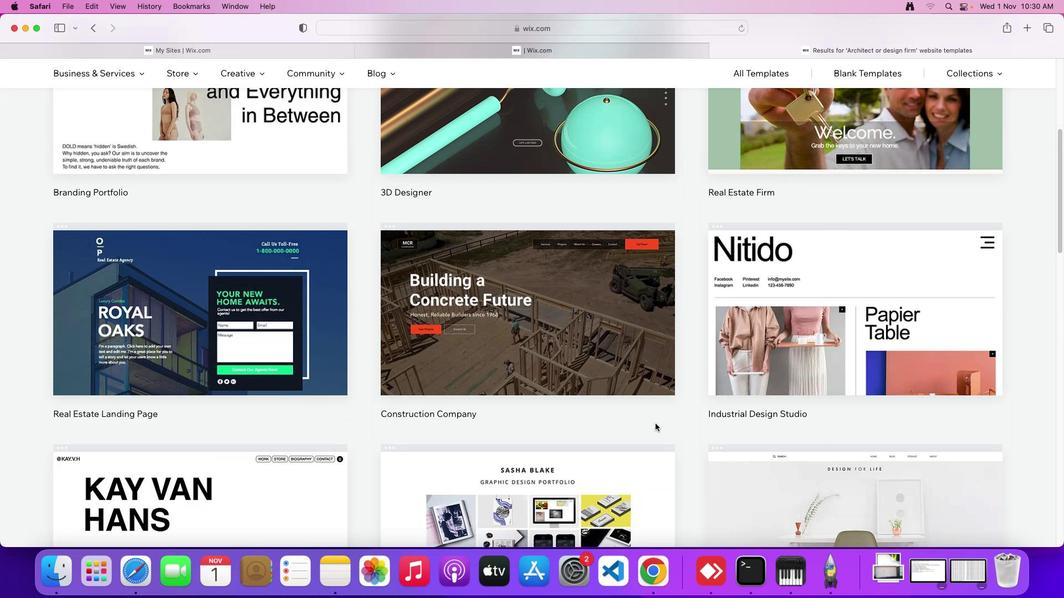 
Action: Mouse scrolled (655, 424) with delta (0, 0)
Screenshot: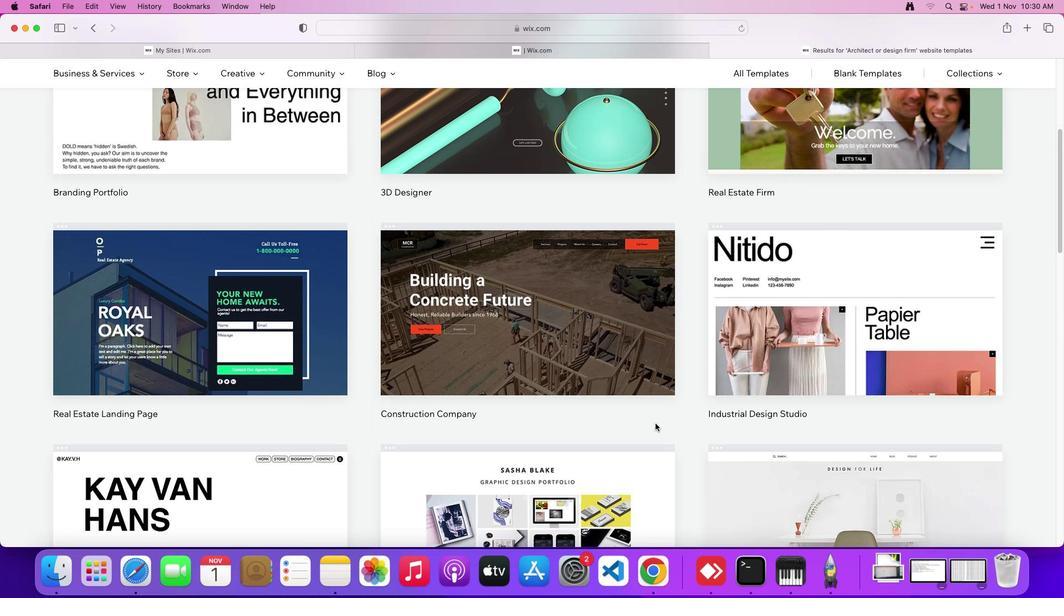 
Action: Mouse scrolled (655, 424) with delta (0, -2)
Screenshot: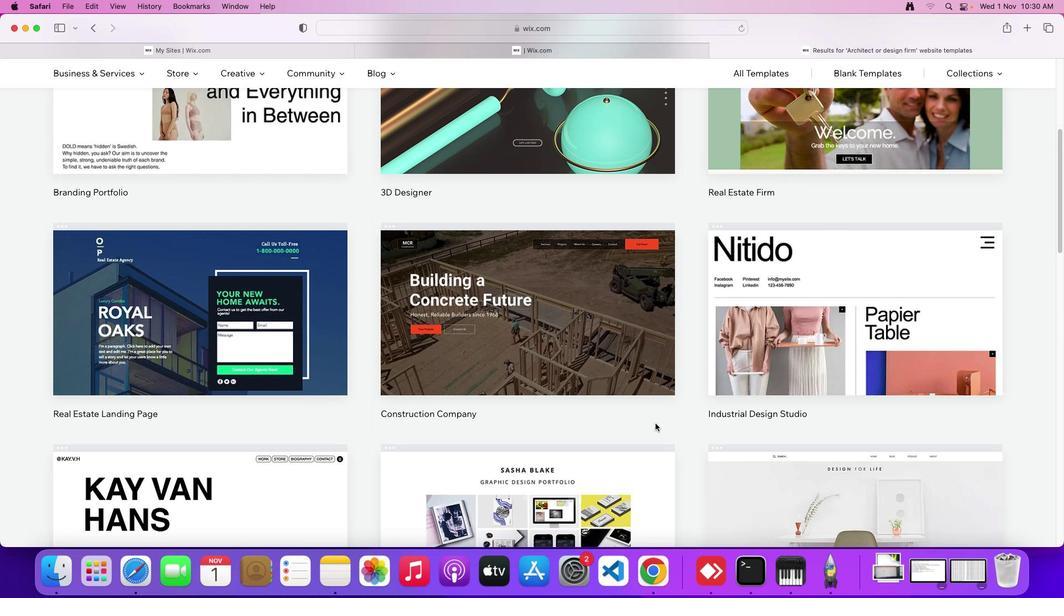
Action: Mouse scrolled (655, 424) with delta (0, -2)
Screenshot: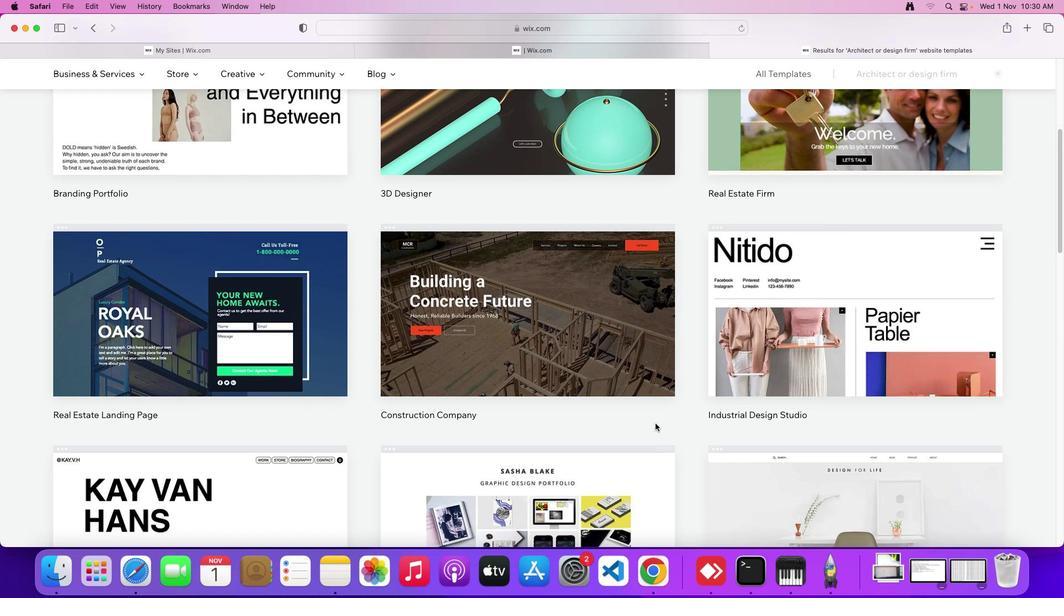 
Action: Mouse scrolled (655, 424) with delta (0, 0)
Screenshot: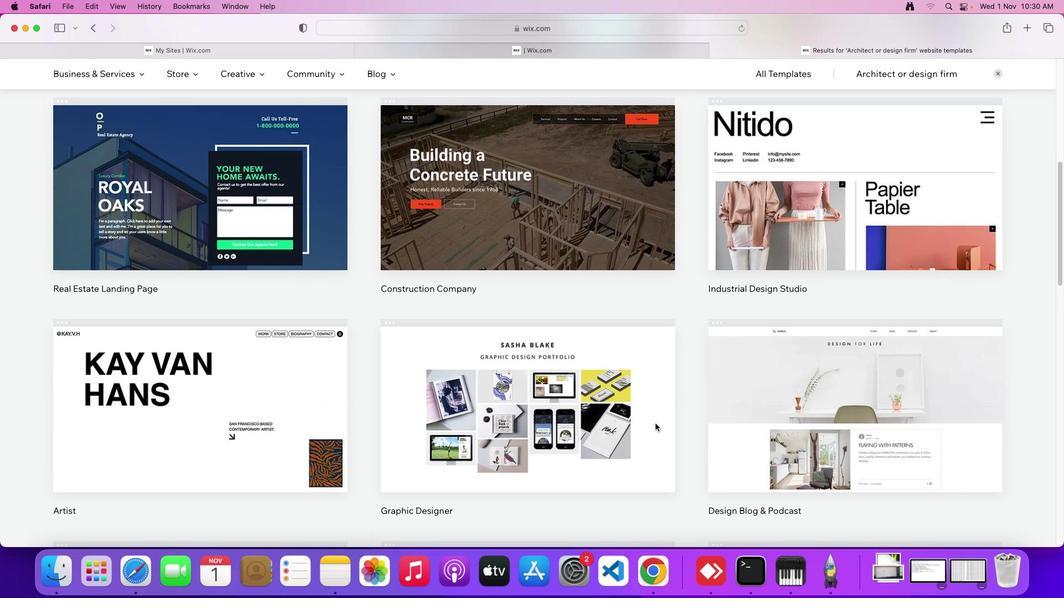
Action: Mouse scrolled (655, 424) with delta (0, 0)
Screenshot: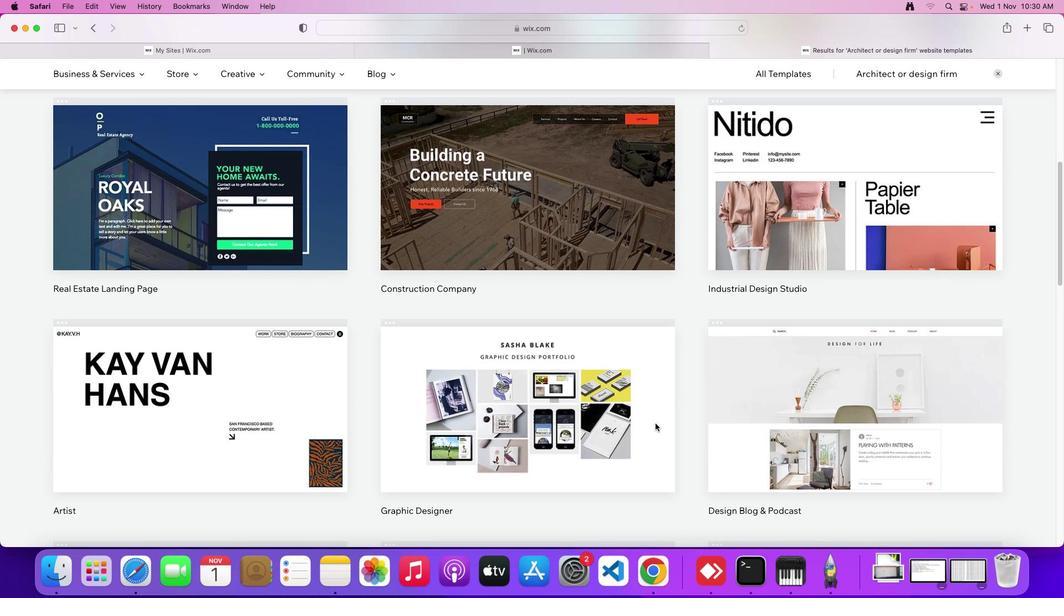 
Action: Mouse scrolled (655, 424) with delta (0, -2)
Screenshot: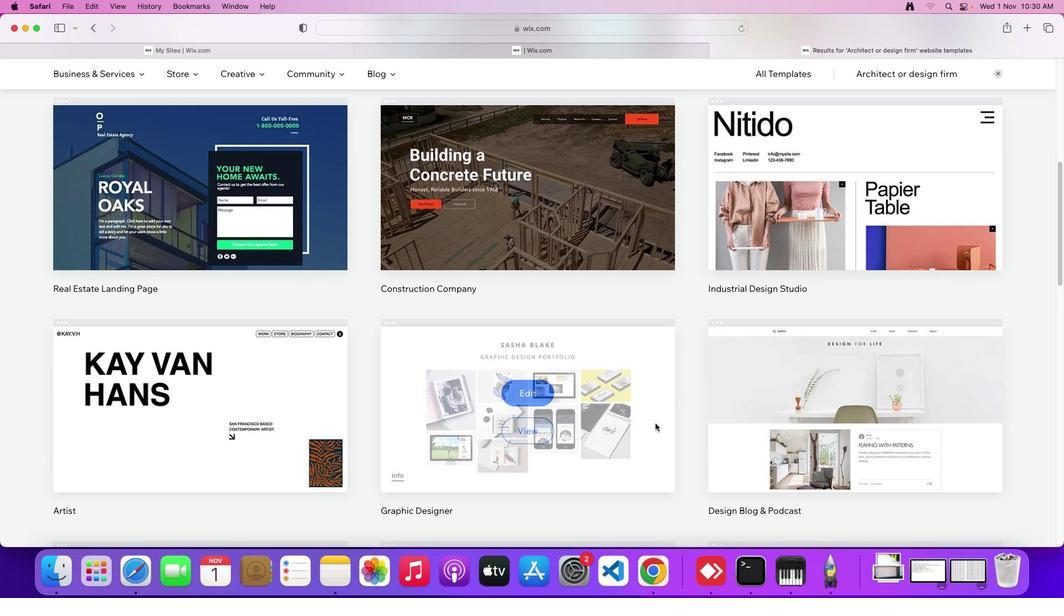 
Action: Mouse scrolled (655, 424) with delta (0, 0)
Screenshot: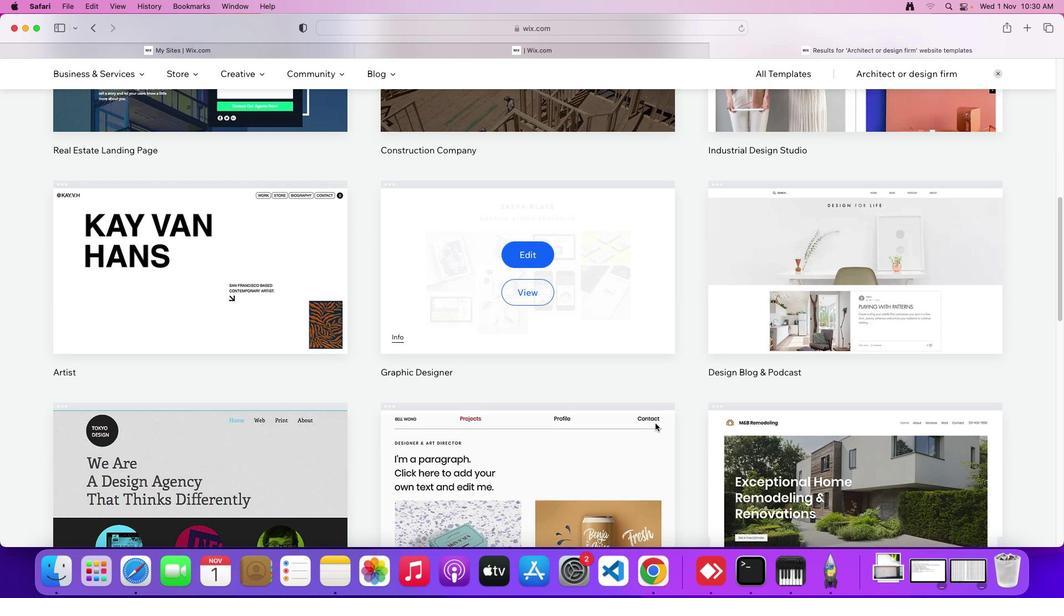
Action: Mouse scrolled (655, 424) with delta (0, 0)
Screenshot: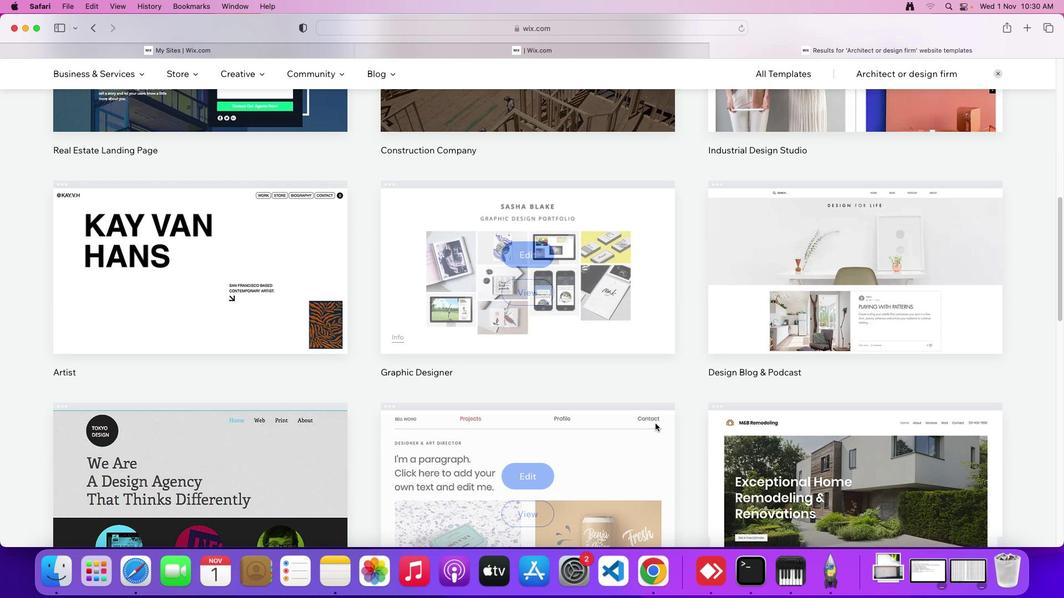 
Action: Mouse scrolled (655, 424) with delta (0, -2)
Screenshot: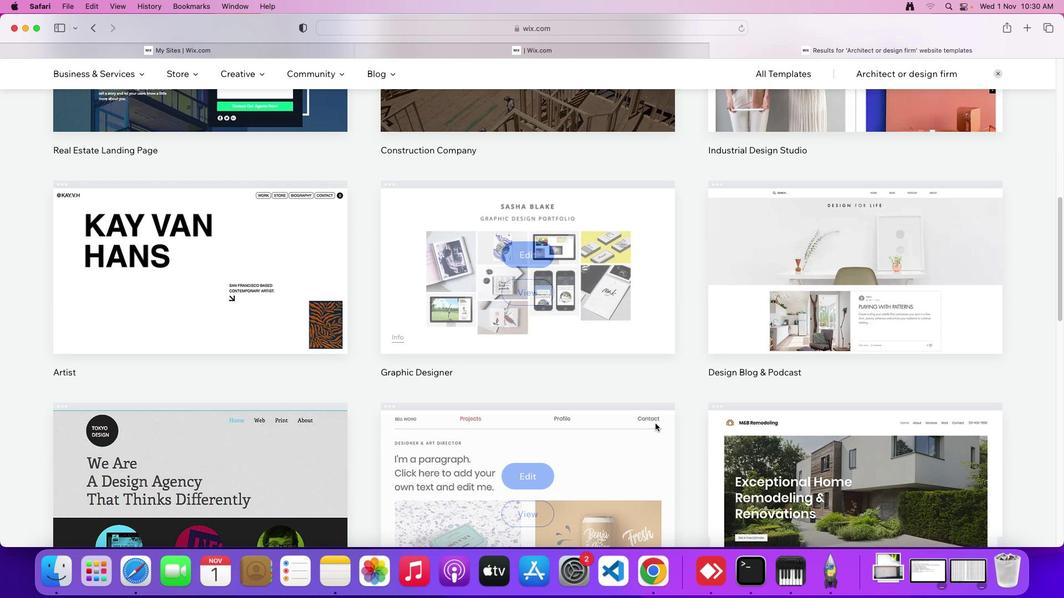 
Action: Mouse scrolled (655, 424) with delta (0, 0)
Screenshot: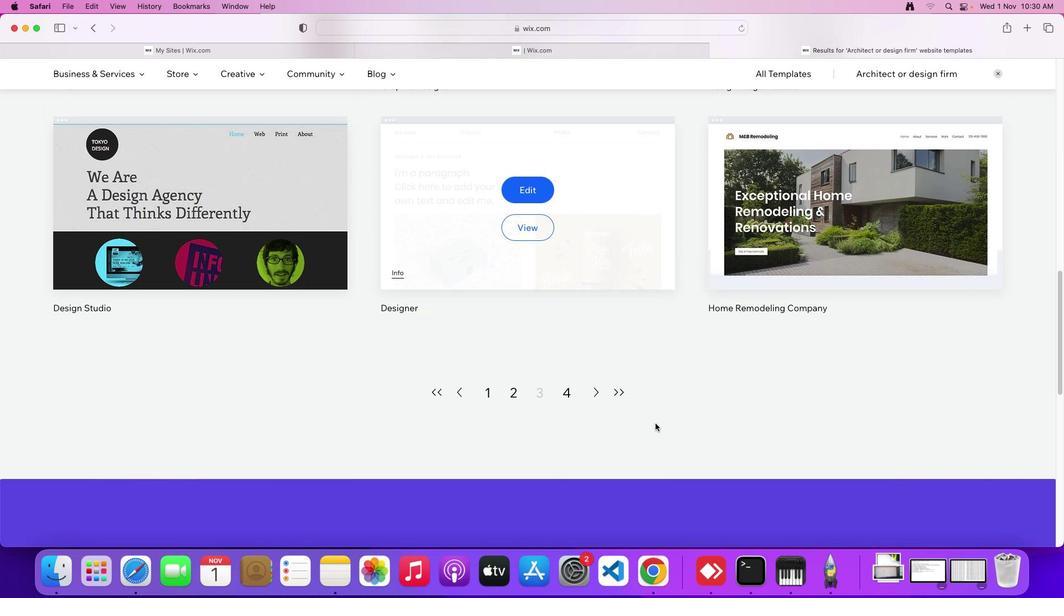 
Action: Mouse scrolled (655, 424) with delta (0, 0)
Screenshot: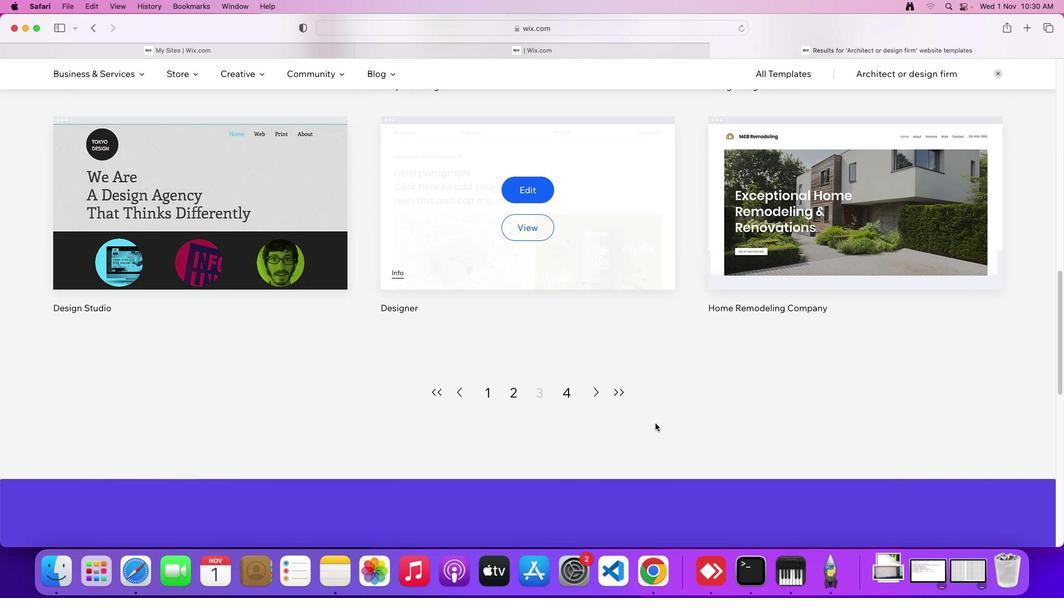 
Action: Mouse scrolled (655, 424) with delta (0, -2)
Screenshot: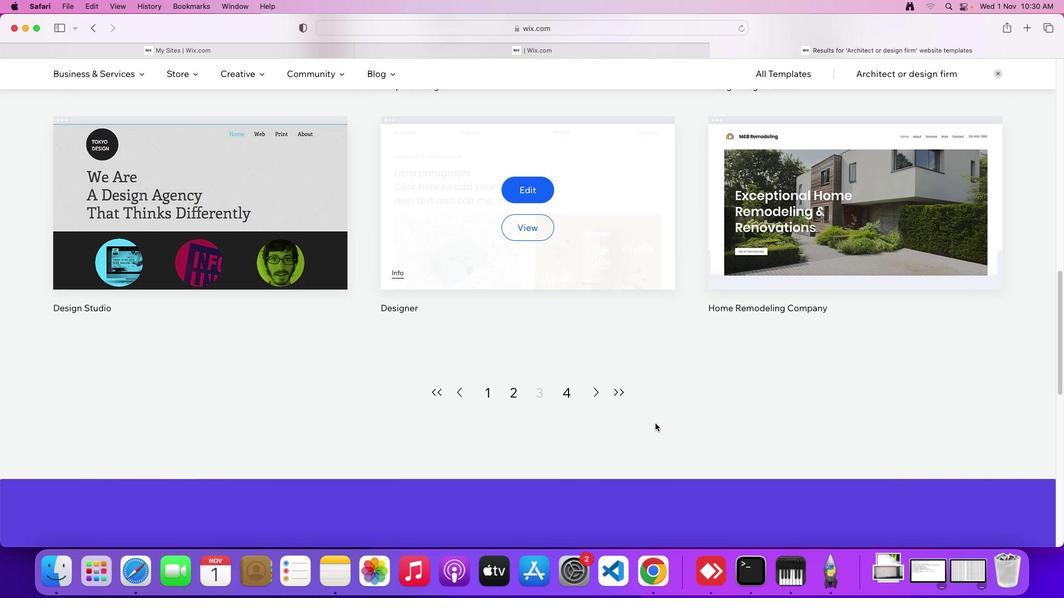 
Action: Mouse scrolled (655, 424) with delta (0, -3)
Screenshot: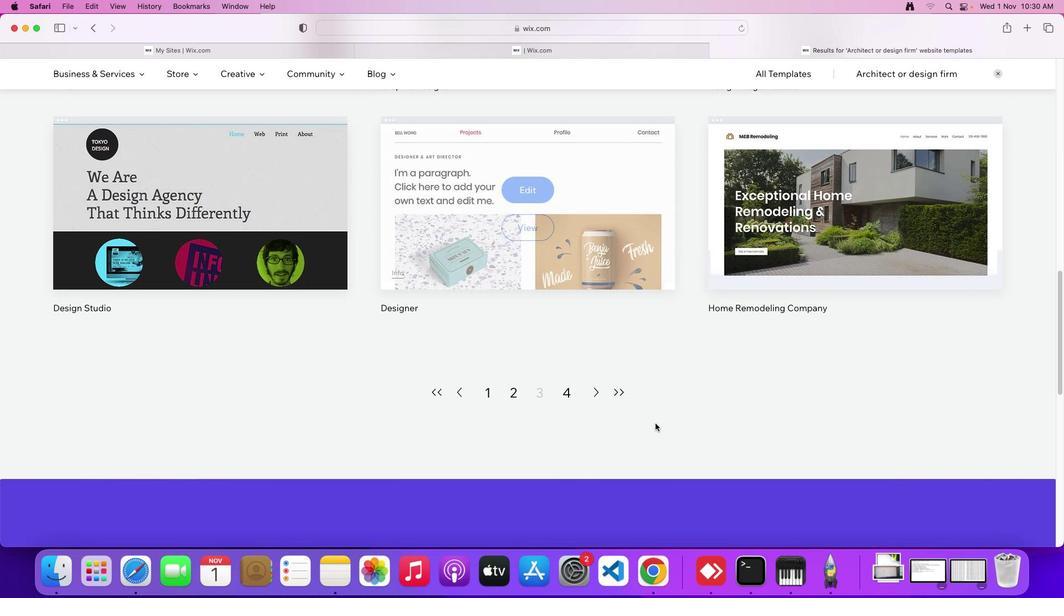 
Action: Mouse scrolled (655, 424) with delta (0, 0)
Screenshot: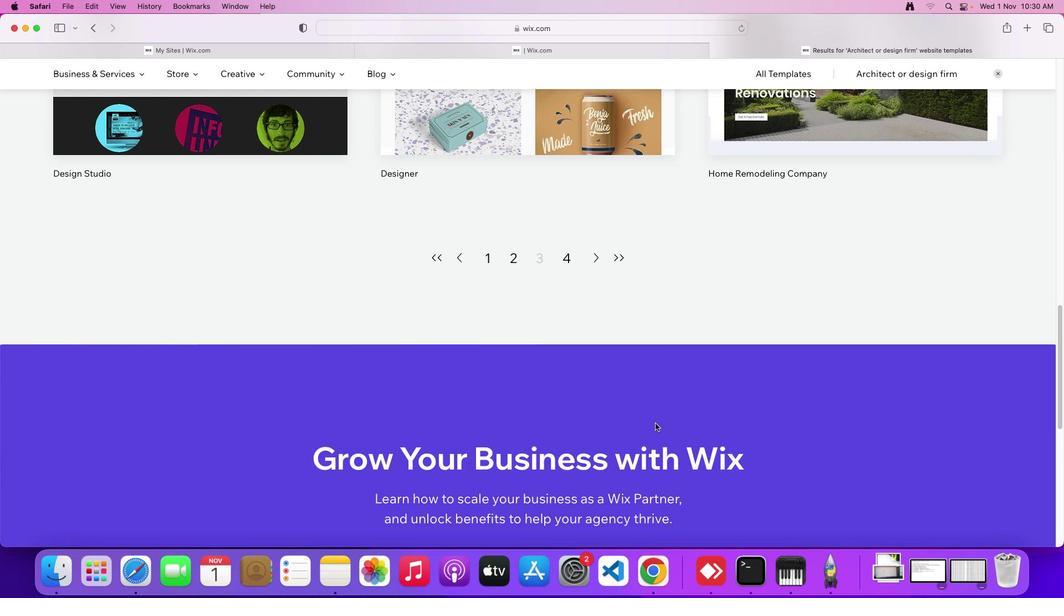 
Action: Mouse scrolled (655, 424) with delta (0, 0)
Screenshot: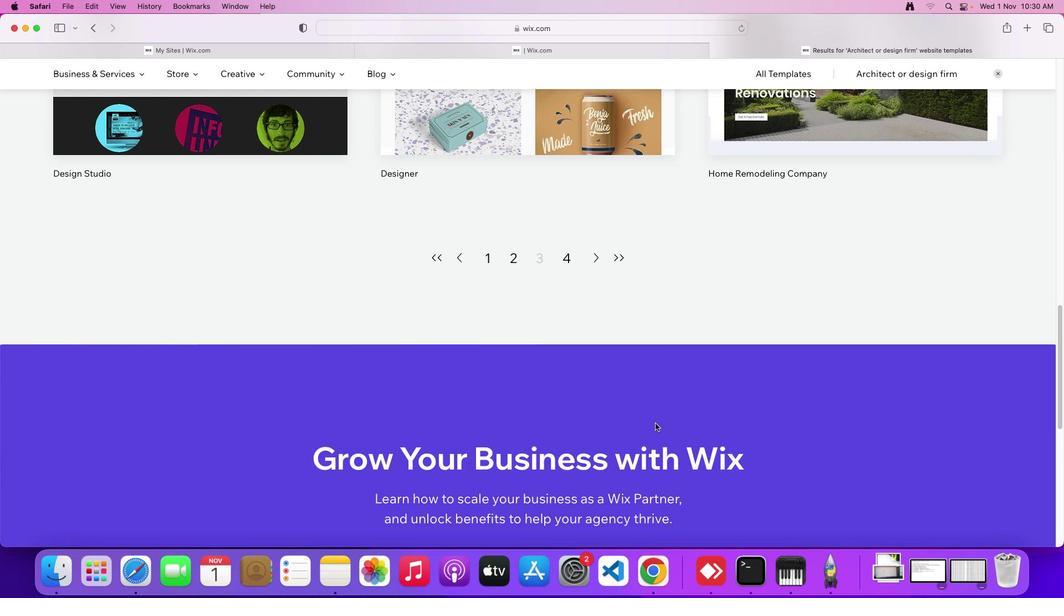 
Action: Mouse scrolled (655, 424) with delta (0, -2)
Screenshot: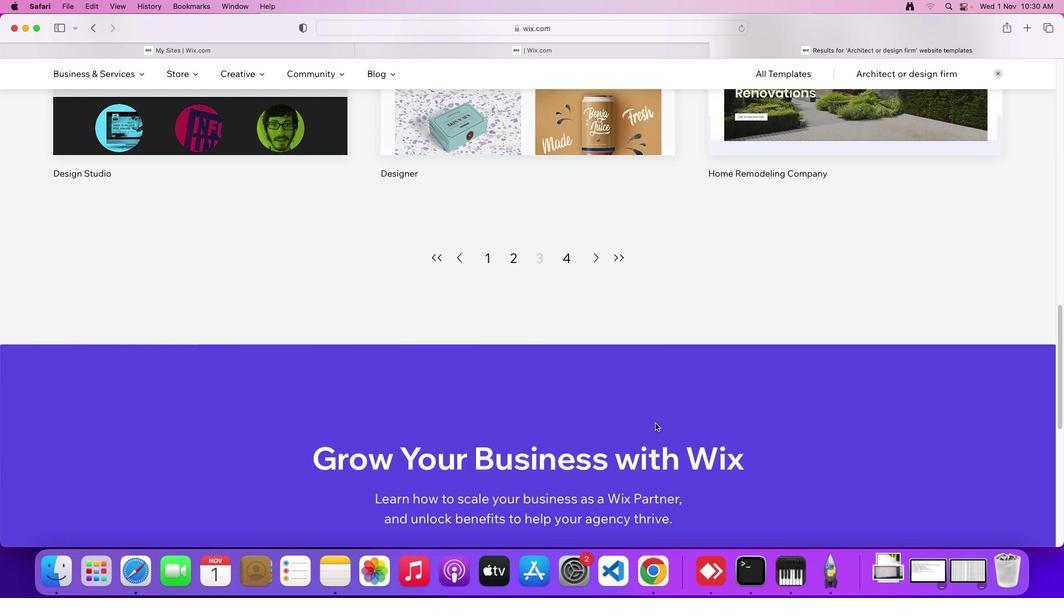 
Action: Mouse scrolled (655, 424) with delta (0, 0)
Screenshot: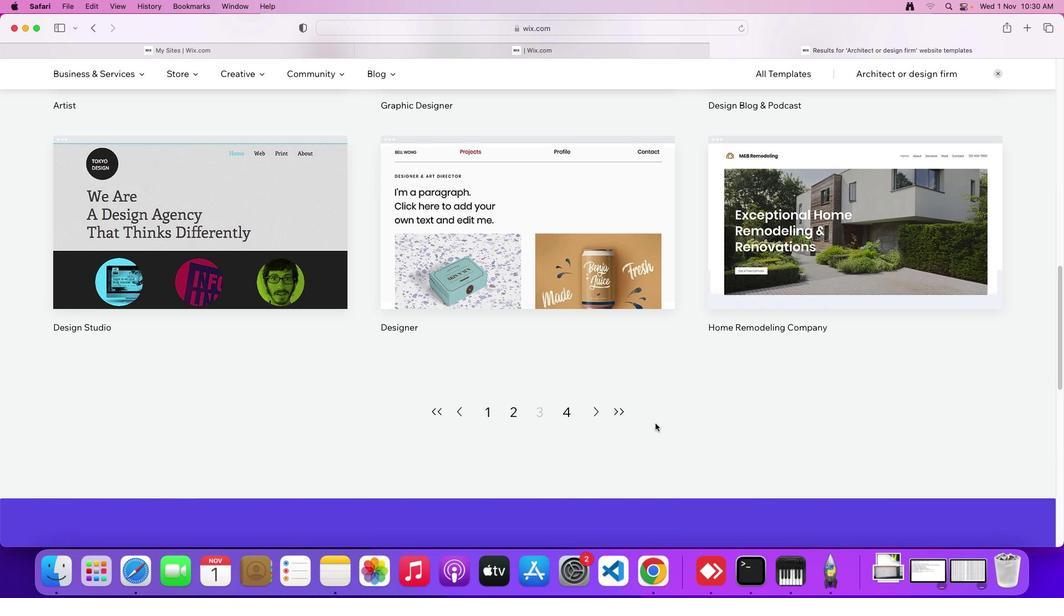 
Action: Mouse scrolled (655, 424) with delta (0, 0)
Screenshot: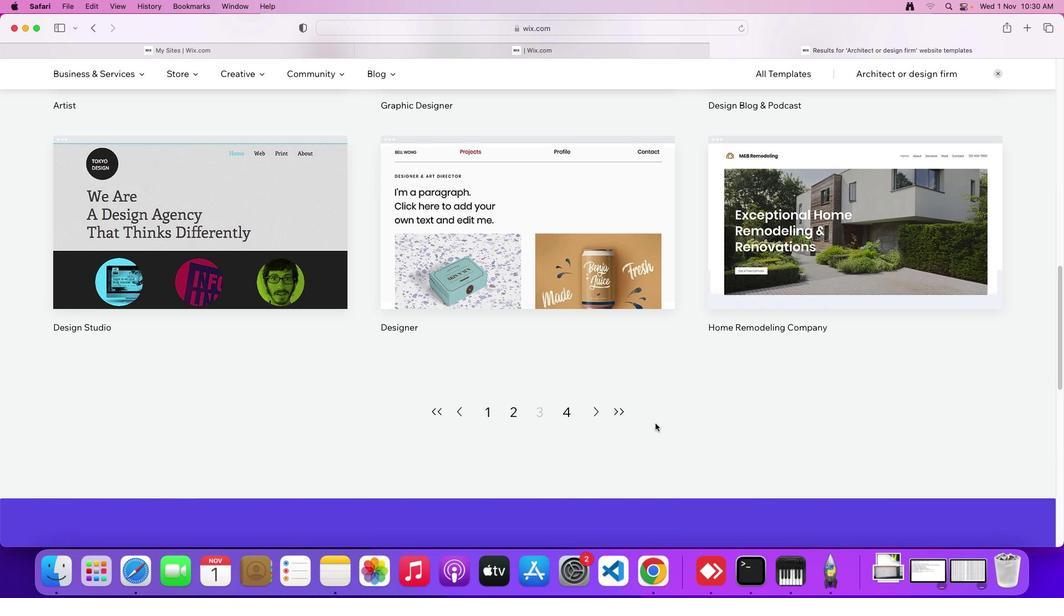 
Action: Mouse scrolled (655, 424) with delta (0, 2)
Screenshot: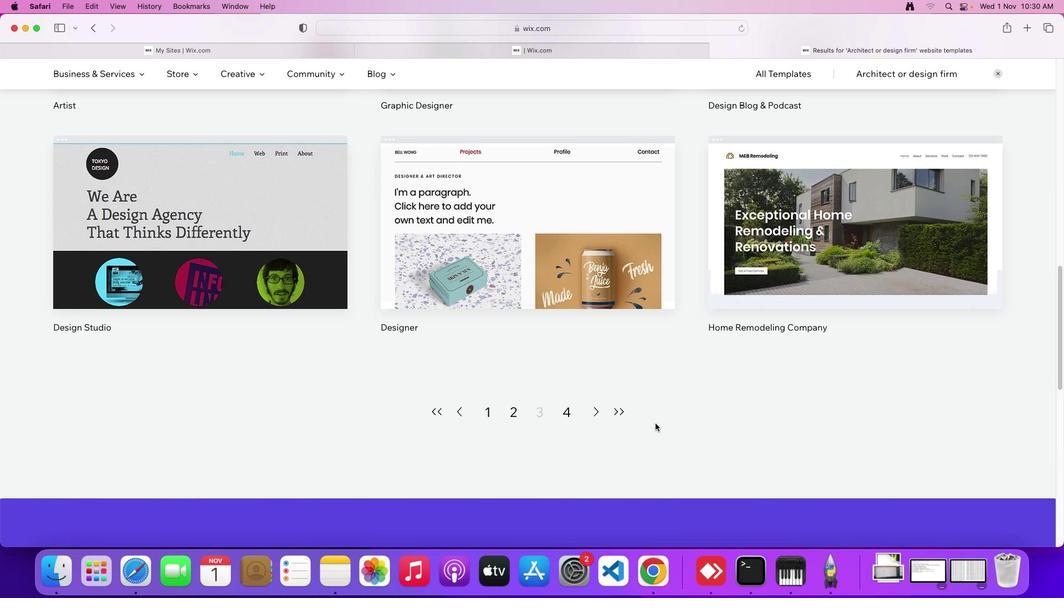 
Action: Mouse moved to (490, 417)
Screenshot: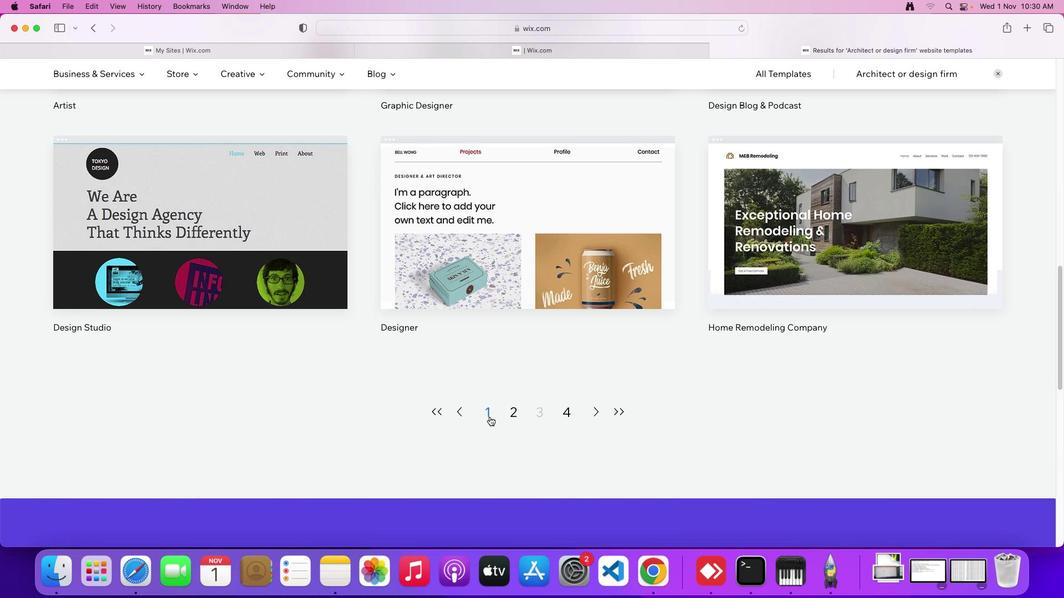
Action: Mouse pressed left at (490, 417)
Screenshot: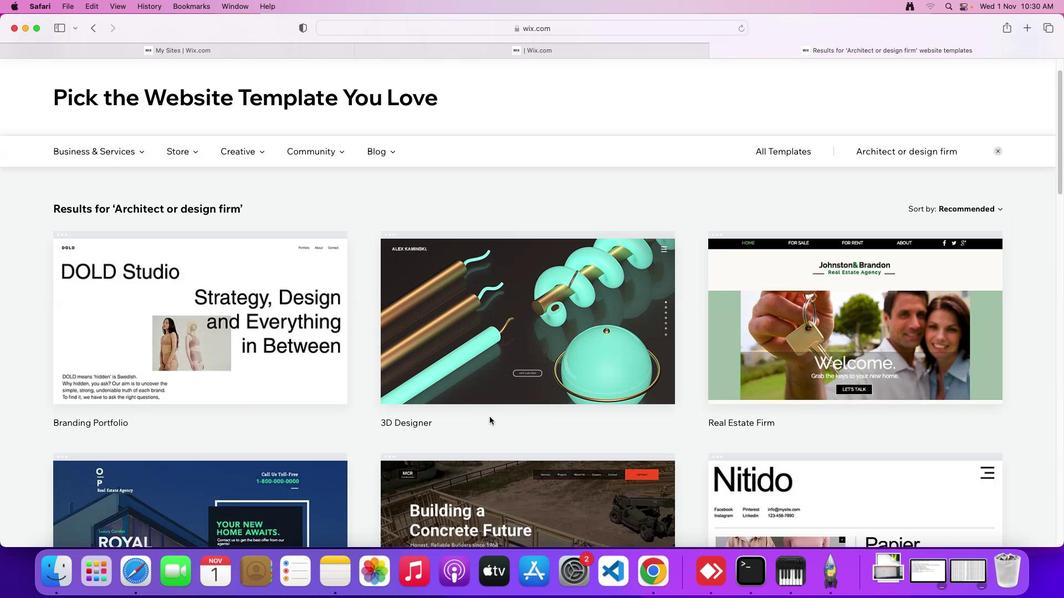 
Action: Mouse moved to (682, 418)
Screenshot: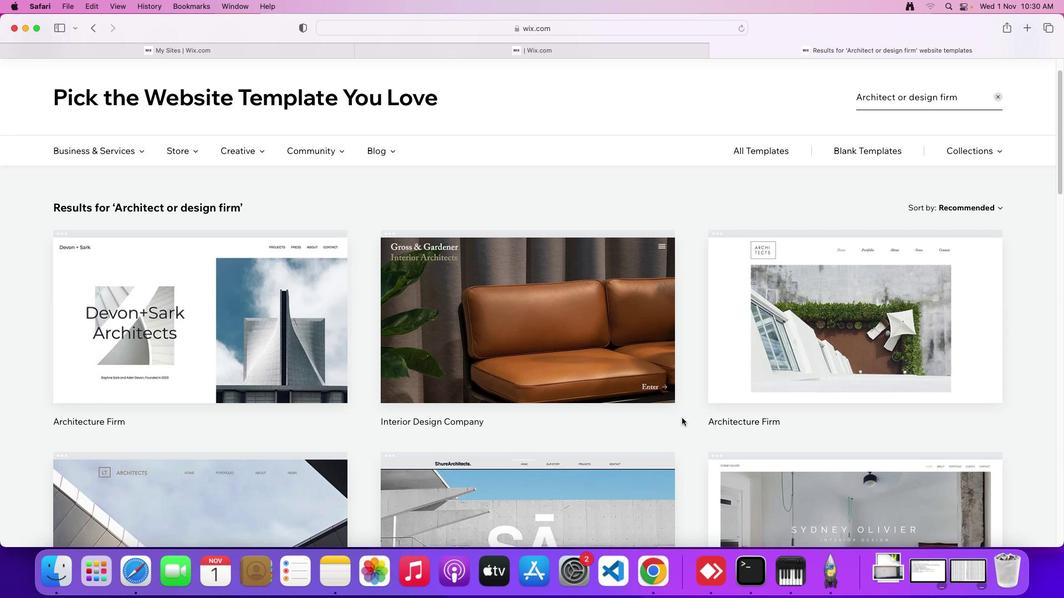 
Action: Mouse scrolled (682, 418) with delta (0, 0)
Screenshot: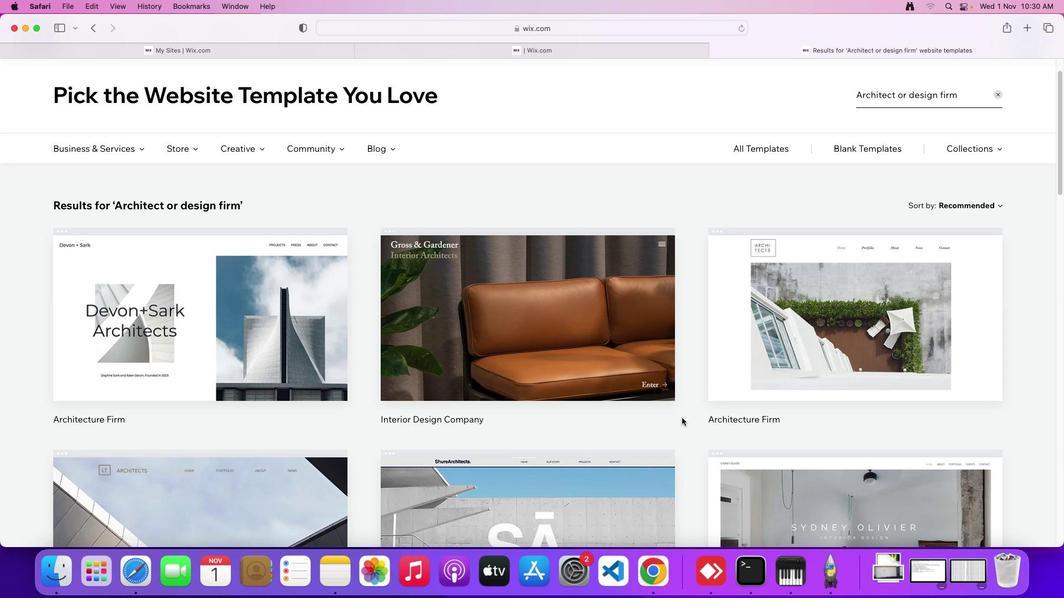 
Action: Mouse scrolled (682, 418) with delta (0, 0)
Screenshot: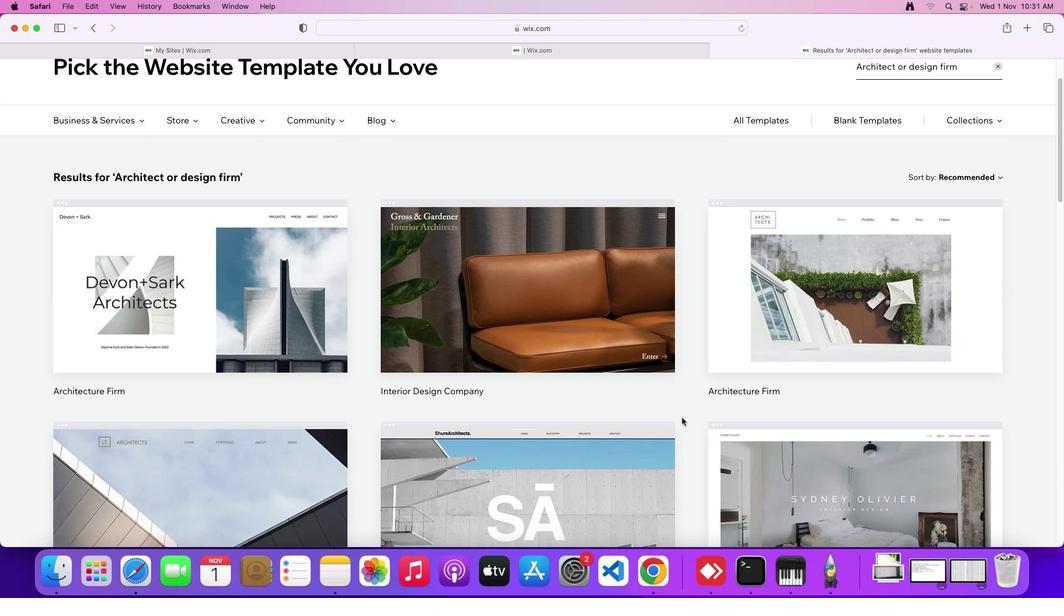 
Action: Mouse scrolled (682, 418) with delta (0, 0)
Screenshot: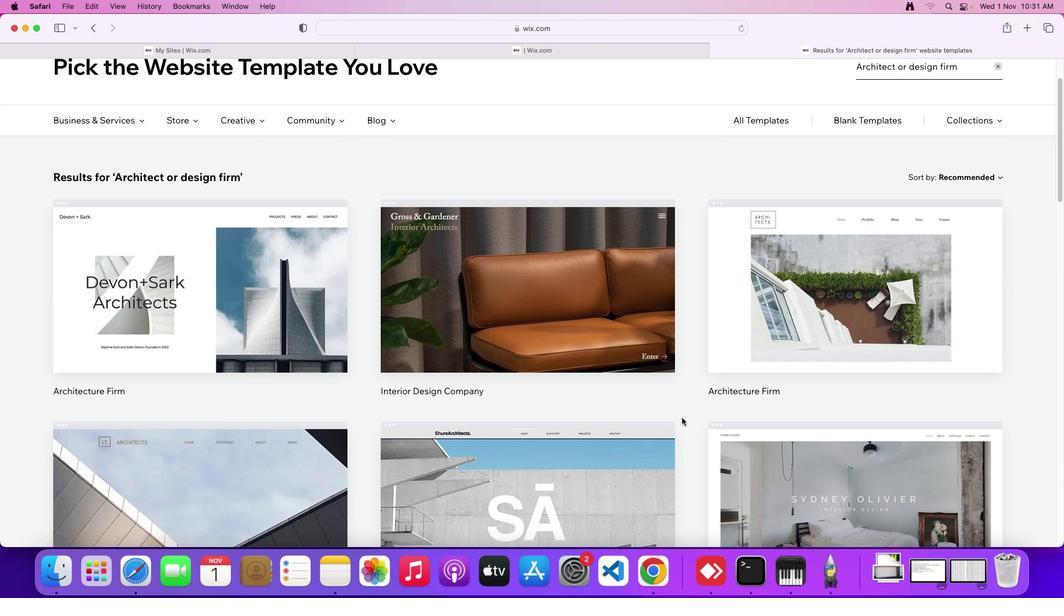 
Action: Mouse scrolled (682, 418) with delta (0, 0)
Screenshot: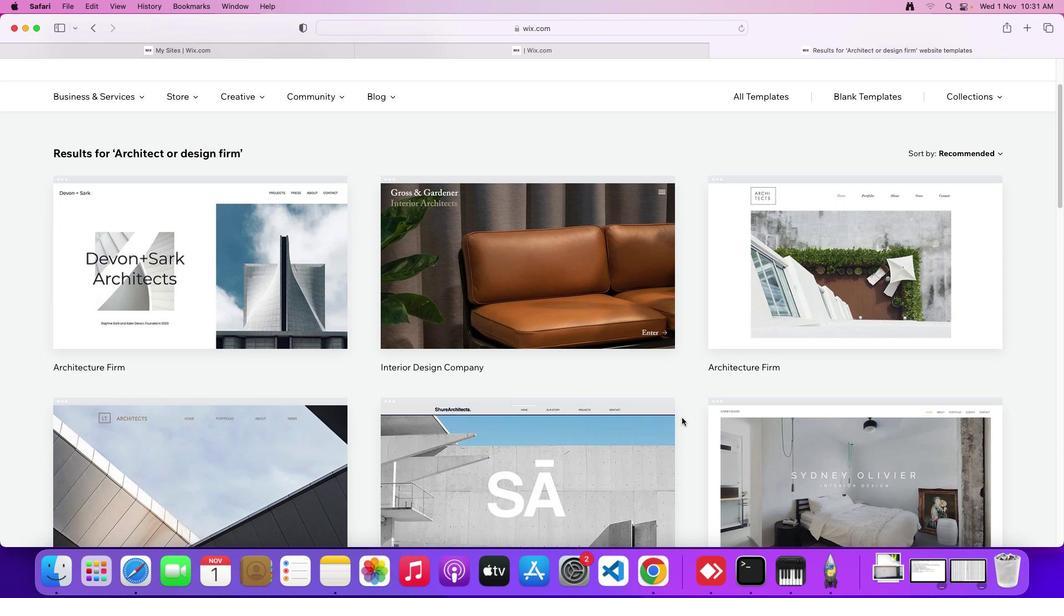 
Action: Mouse scrolled (682, 418) with delta (0, 0)
Screenshot: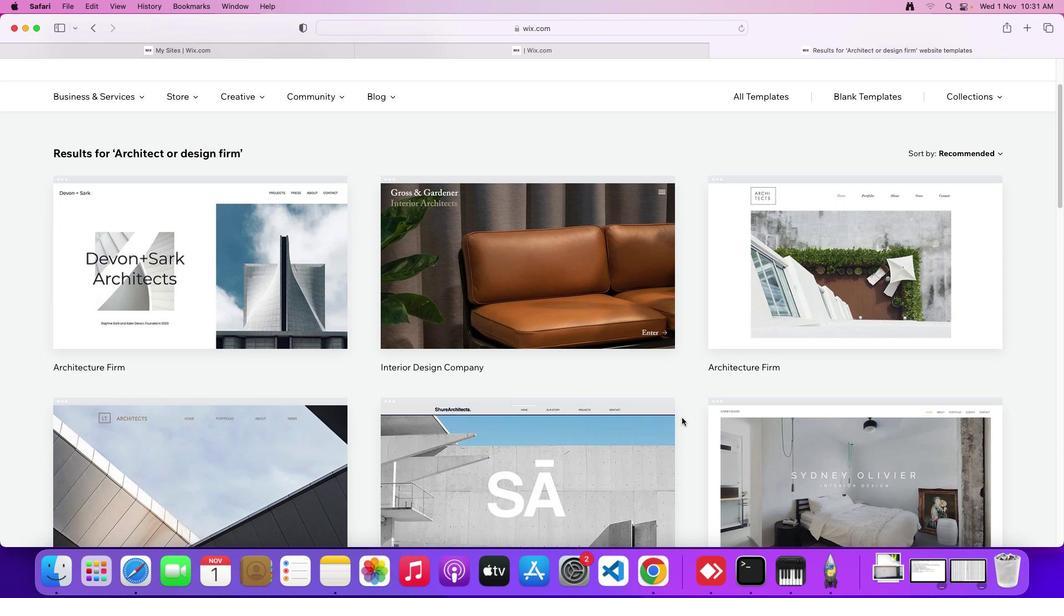 
Action: Mouse scrolled (682, 418) with delta (0, 0)
Screenshot: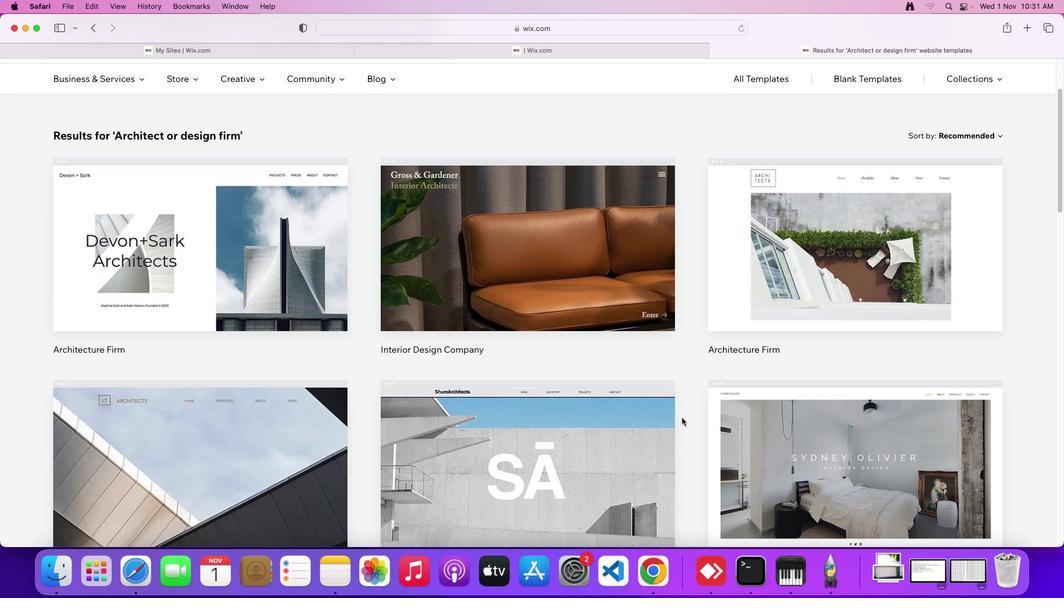 
Action: Mouse scrolled (682, 418) with delta (0, 0)
Screenshot: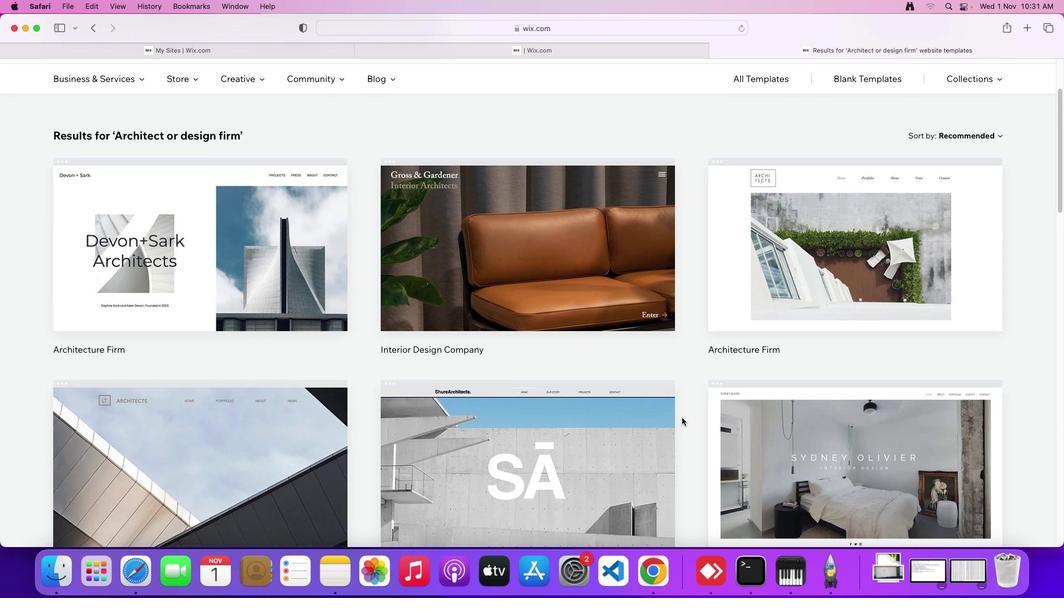 
Action: Mouse scrolled (682, 418) with delta (0, 0)
Screenshot: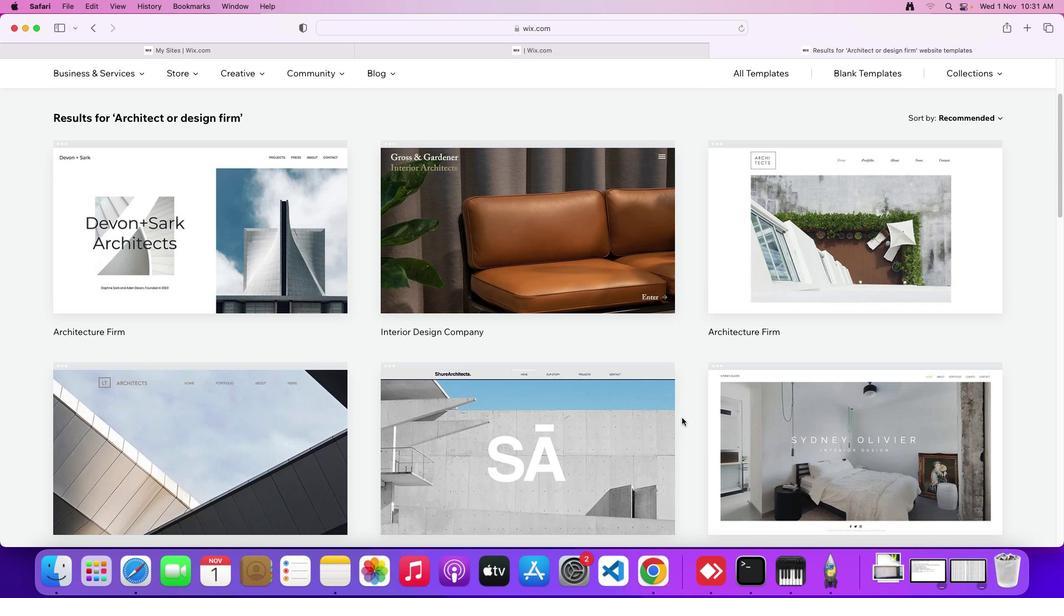
Action: Mouse scrolled (682, 418) with delta (0, 0)
Screenshot: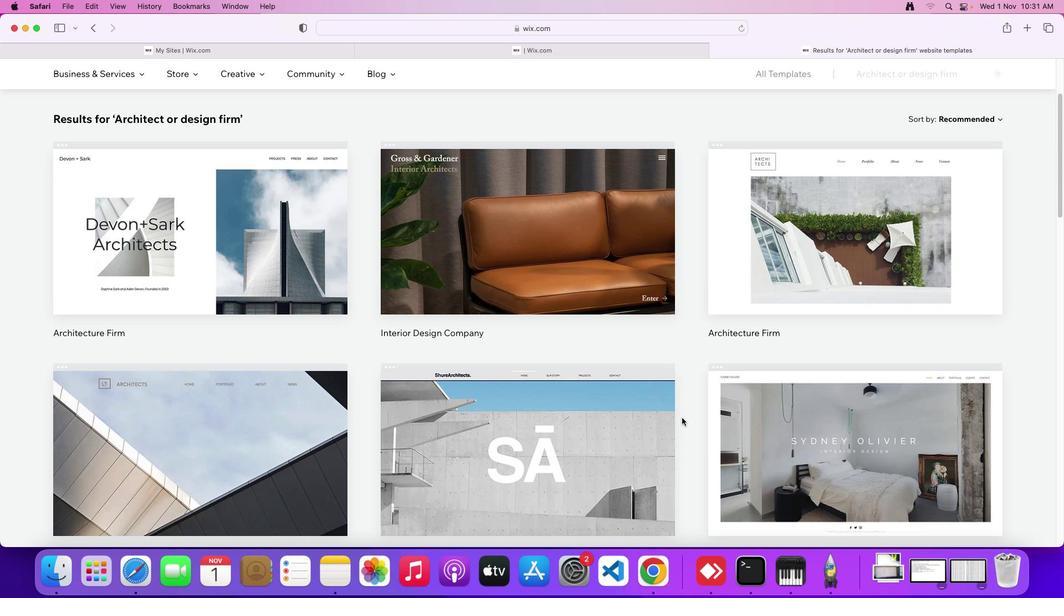 
Action: Mouse scrolled (682, 418) with delta (0, 0)
Screenshot: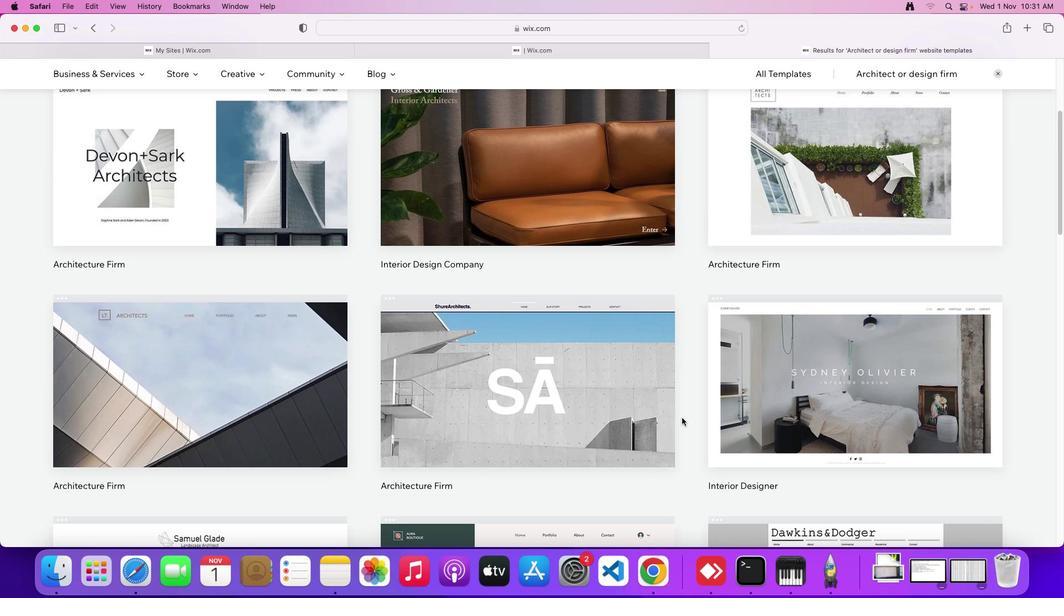
Action: Mouse scrolled (682, 418) with delta (0, 0)
Screenshot: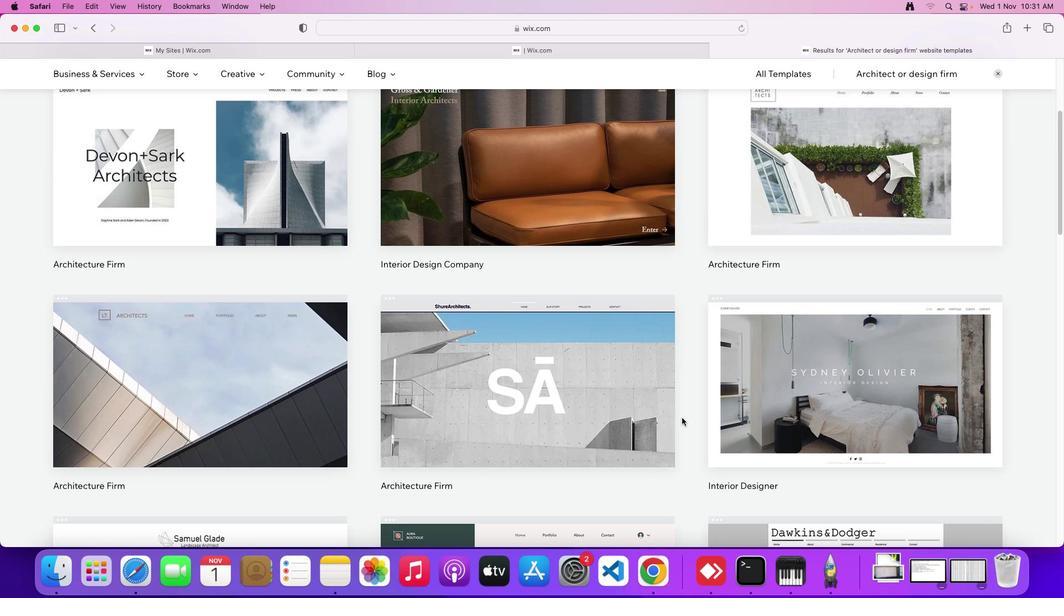 
Action: Mouse scrolled (682, 418) with delta (0, 0)
Screenshot: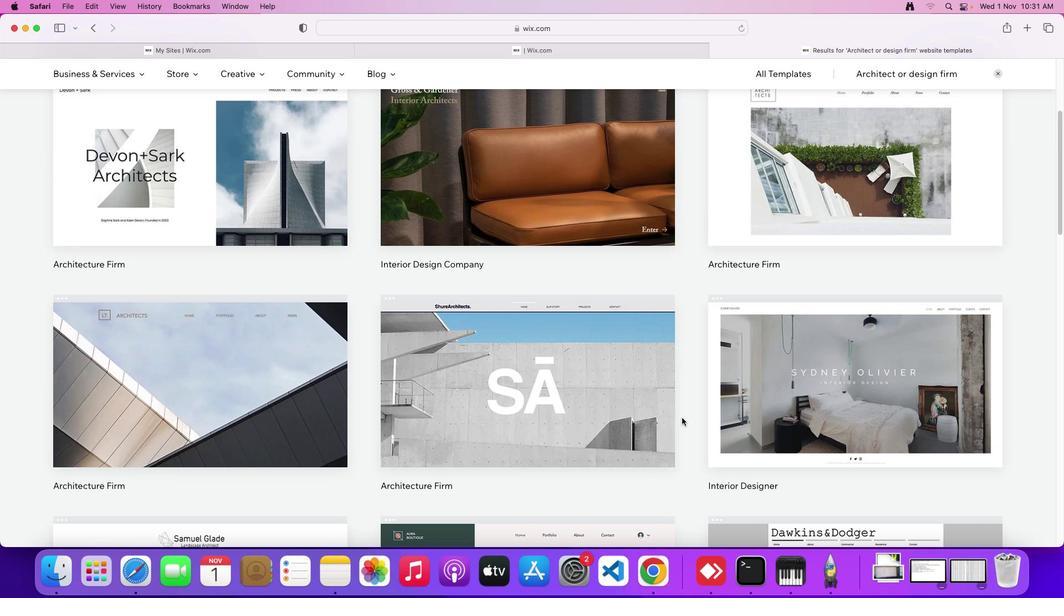 
Action: Mouse scrolled (682, 418) with delta (0, 0)
Screenshot: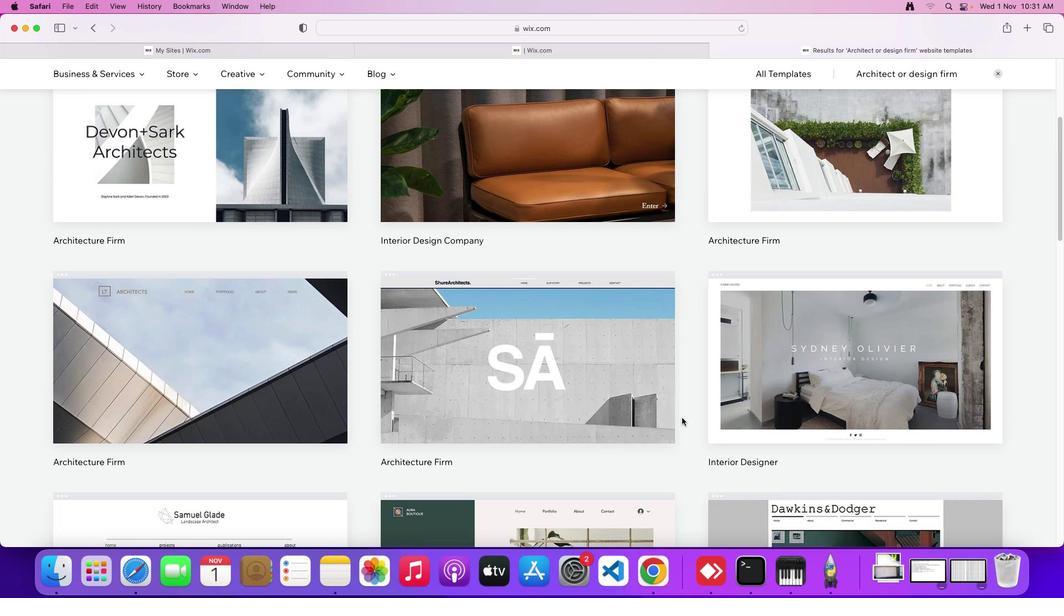 
Action: Mouse scrolled (682, 418) with delta (0, 0)
Screenshot: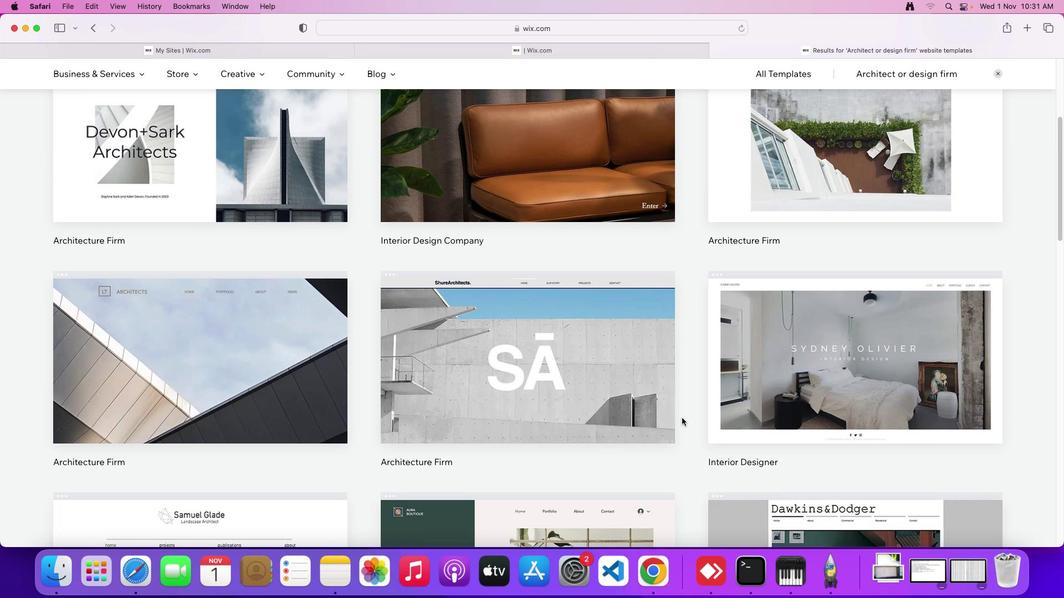 
Action: Mouse scrolled (682, 418) with delta (0, 0)
Screenshot: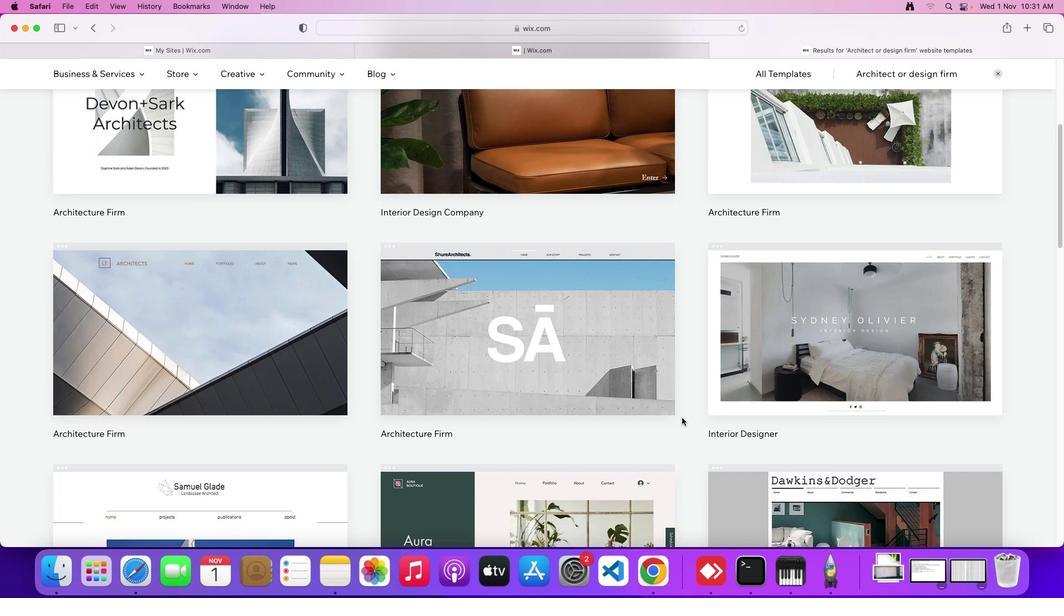 
Action: Mouse scrolled (682, 418) with delta (0, 0)
Screenshot: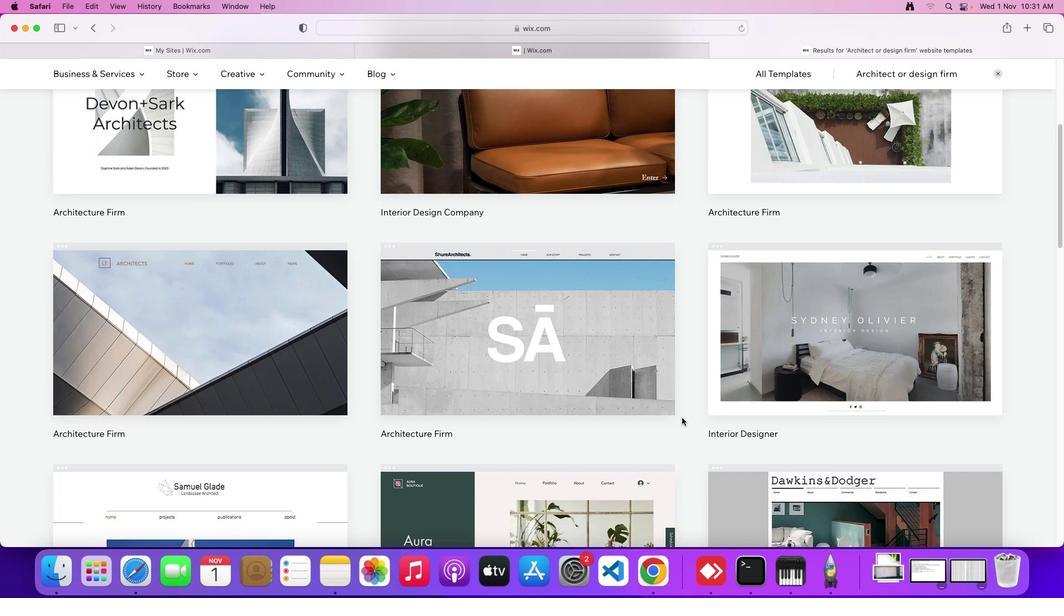 
Action: Mouse scrolled (682, 418) with delta (0, 0)
Screenshot: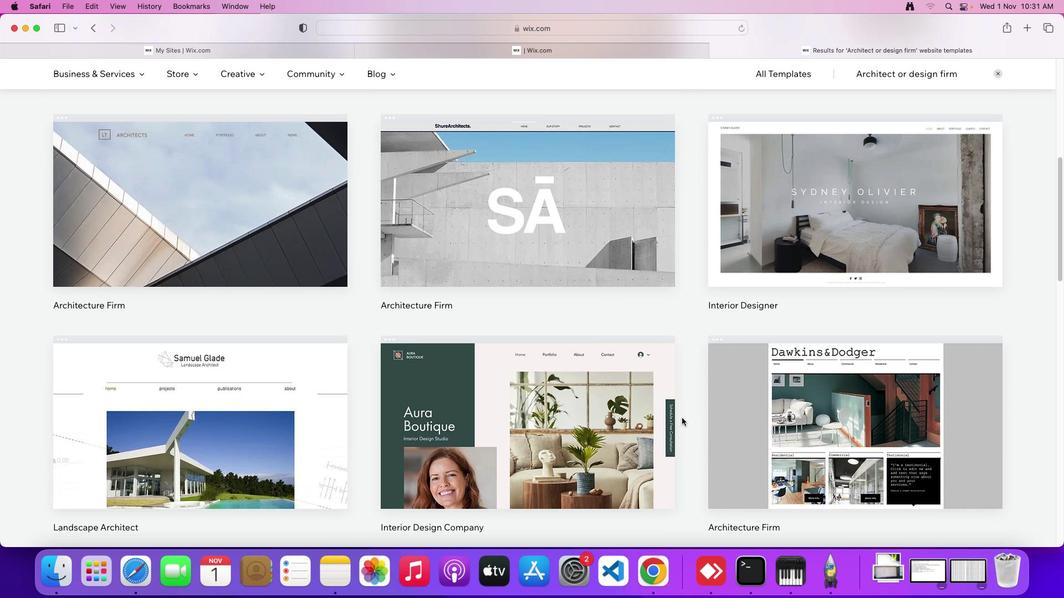 
Action: Mouse scrolled (682, 418) with delta (0, 0)
Screenshot: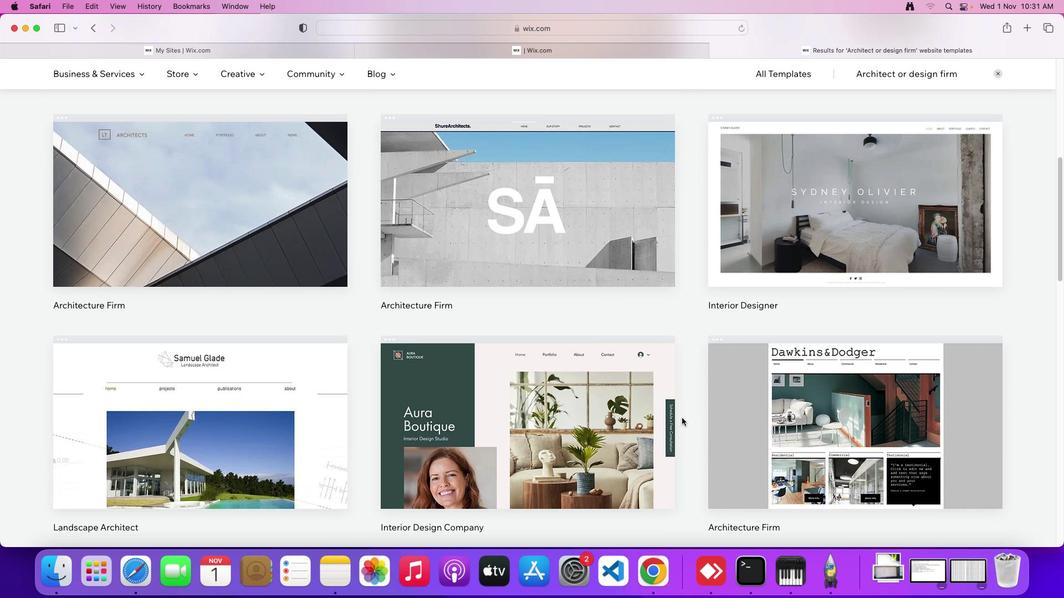 
Action: Mouse scrolled (682, 418) with delta (0, -2)
Screenshot: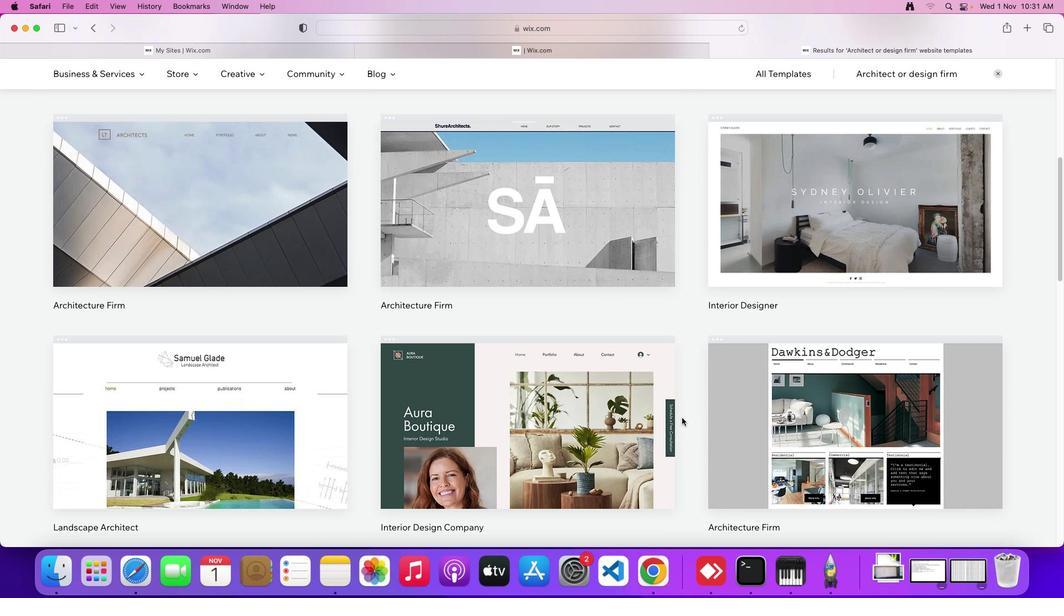 
Action: Mouse scrolled (682, 418) with delta (0, 0)
Screenshot: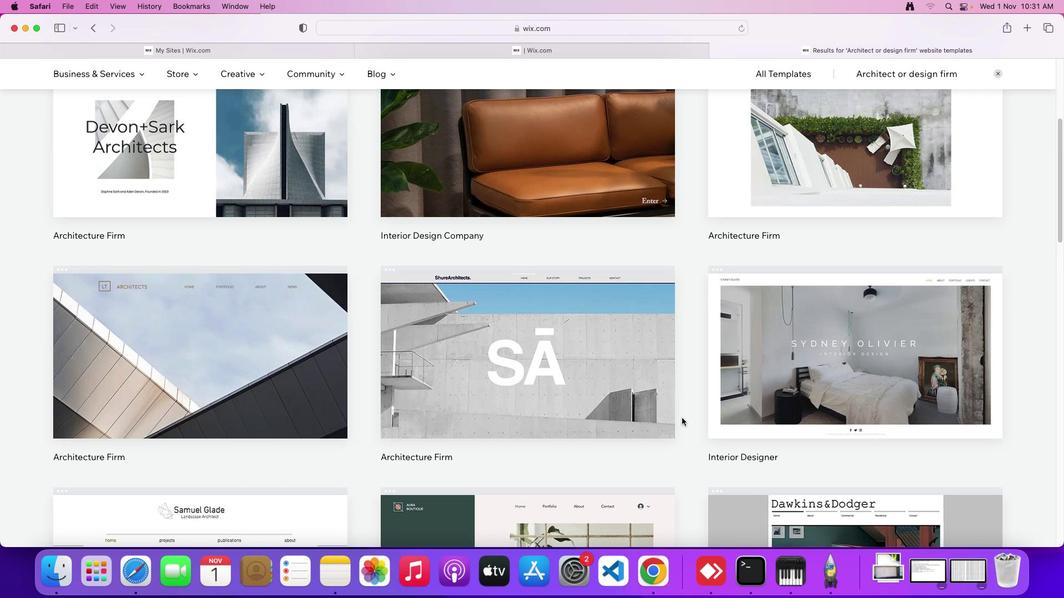 
Action: Mouse scrolled (682, 418) with delta (0, 0)
Screenshot: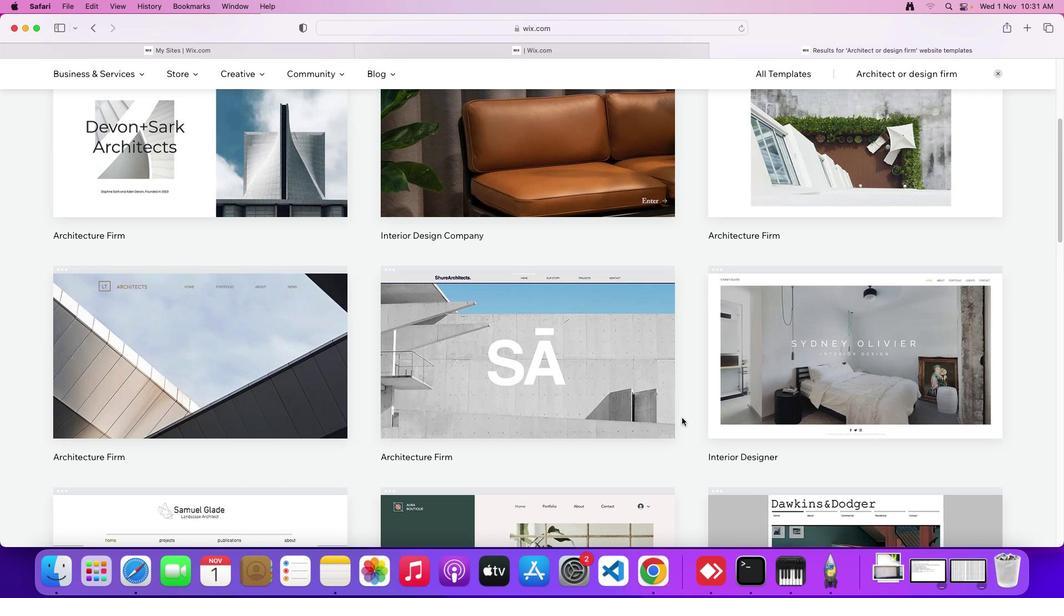 
Action: Mouse scrolled (682, 418) with delta (0, 2)
Screenshot: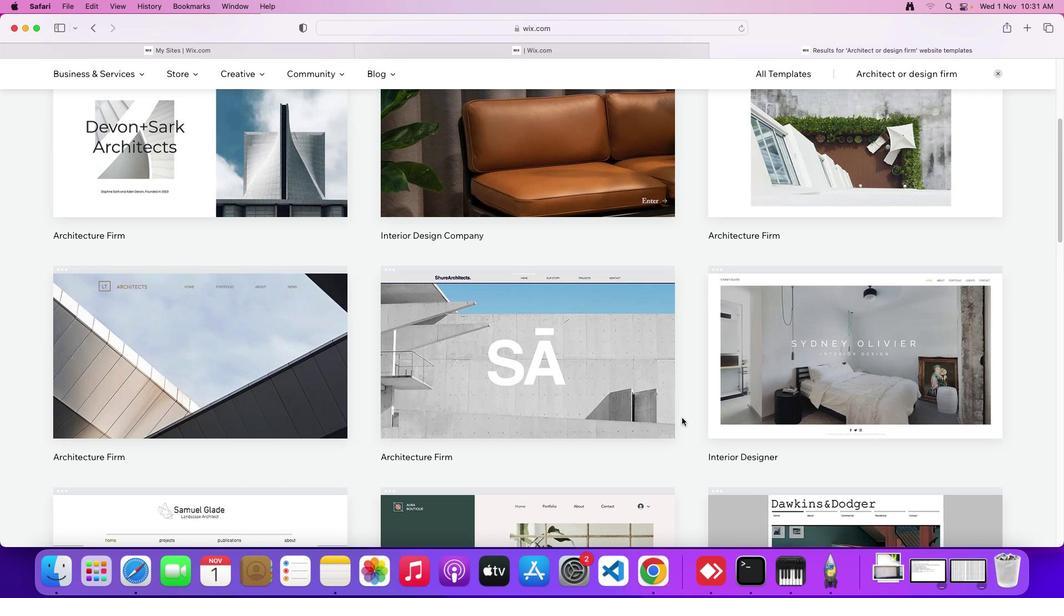 
Action: Mouse scrolled (682, 418) with delta (0, 0)
Screenshot: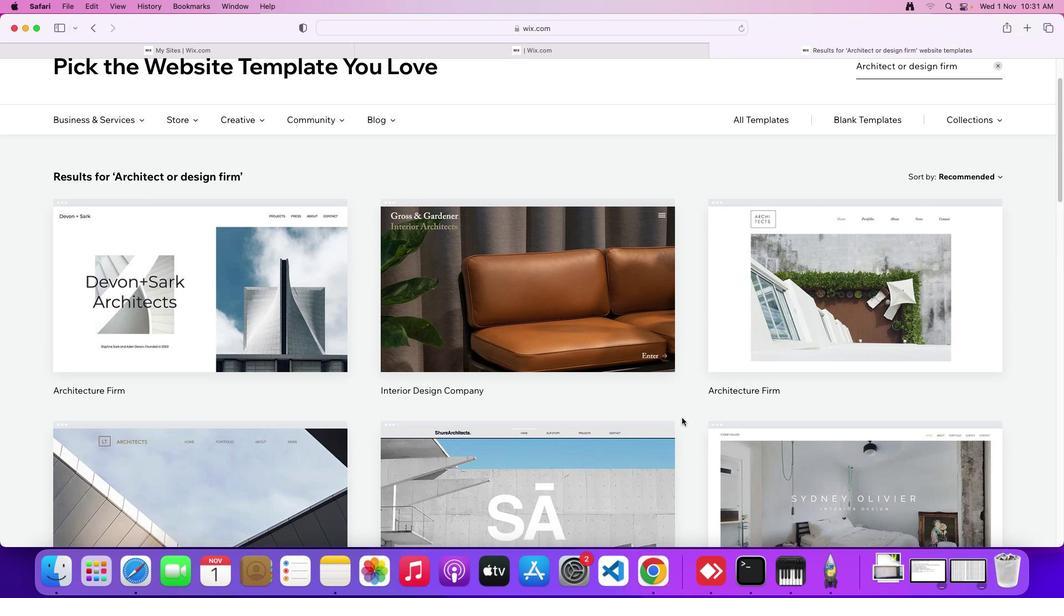 
Action: Mouse scrolled (682, 418) with delta (0, 0)
Screenshot: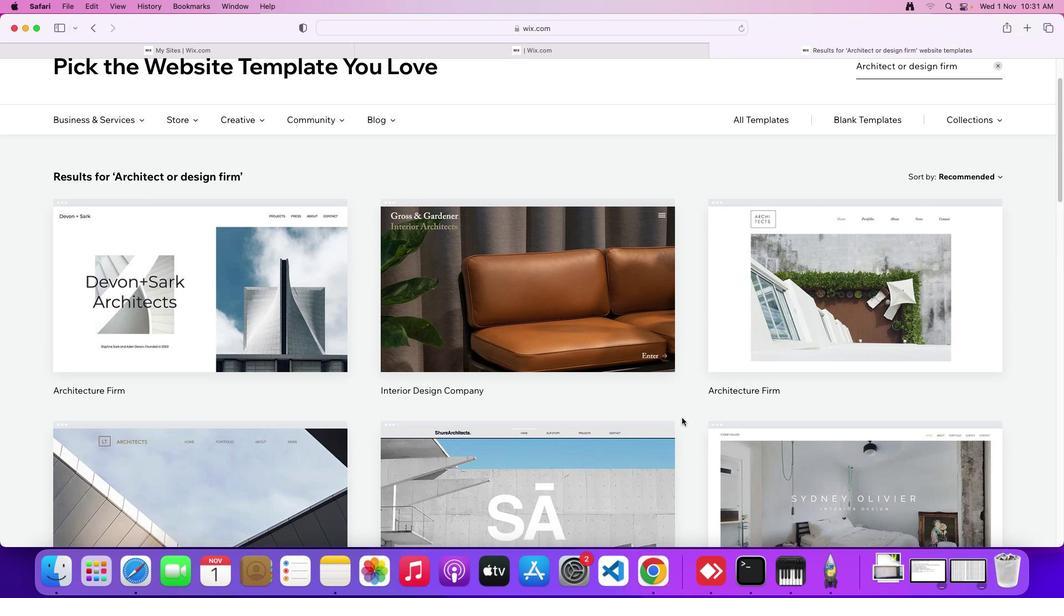 
Action: Mouse scrolled (682, 418) with delta (0, 2)
Screenshot: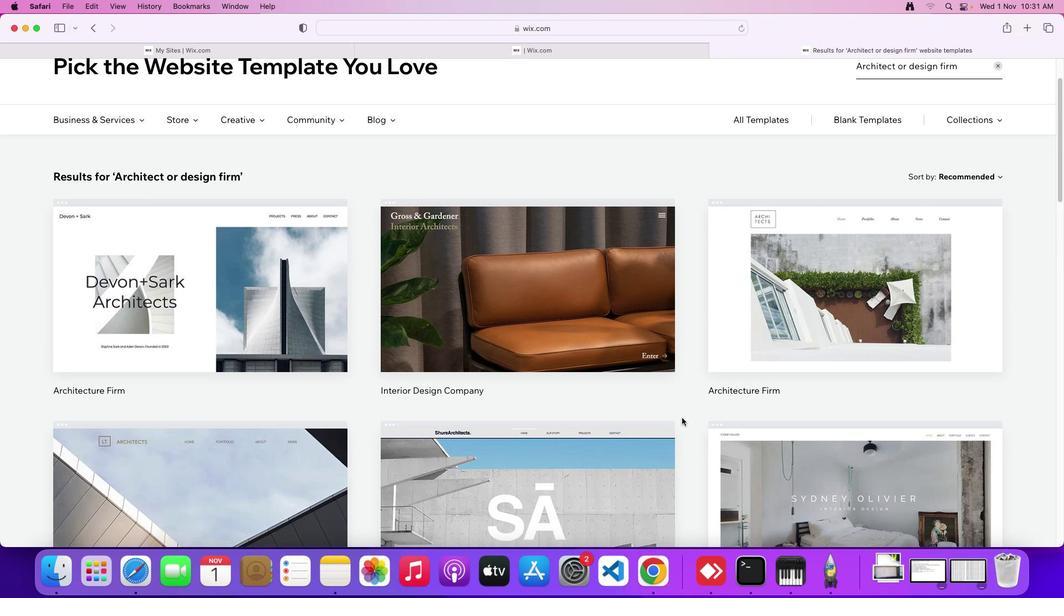 
Action: Mouse moved to (850, 267)
Screenshot: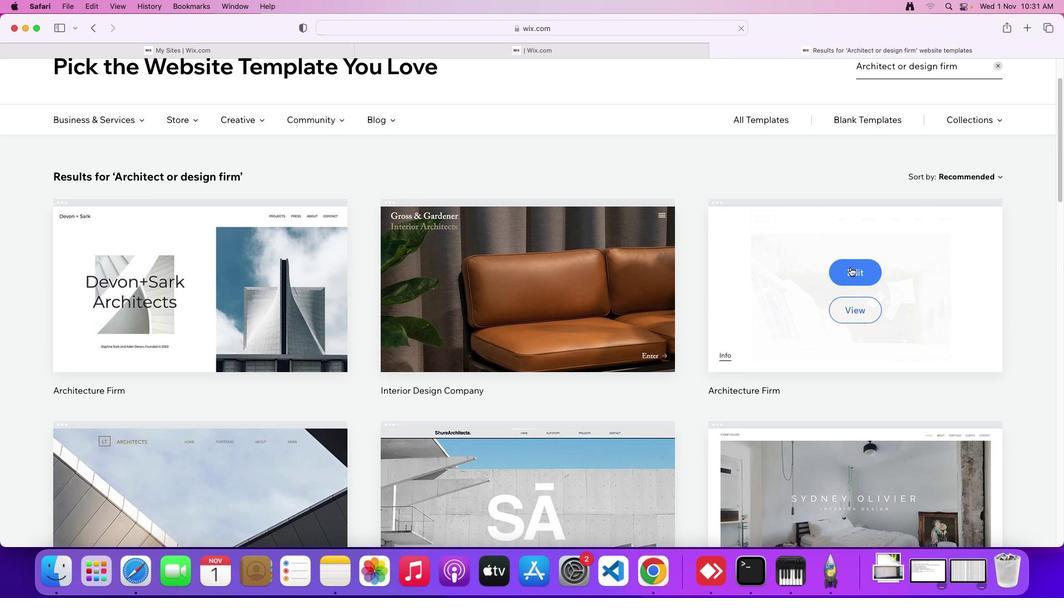 
Action: Mouse pressed left at (850, 267)
Screenshot: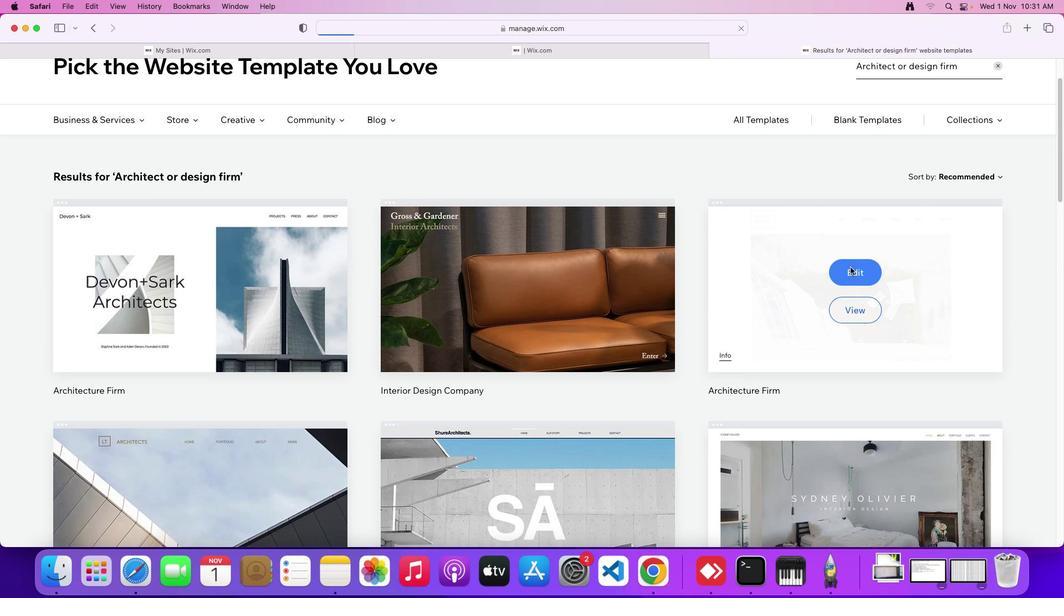 
Action: Mouse moved to (703, 116)
Screenshot: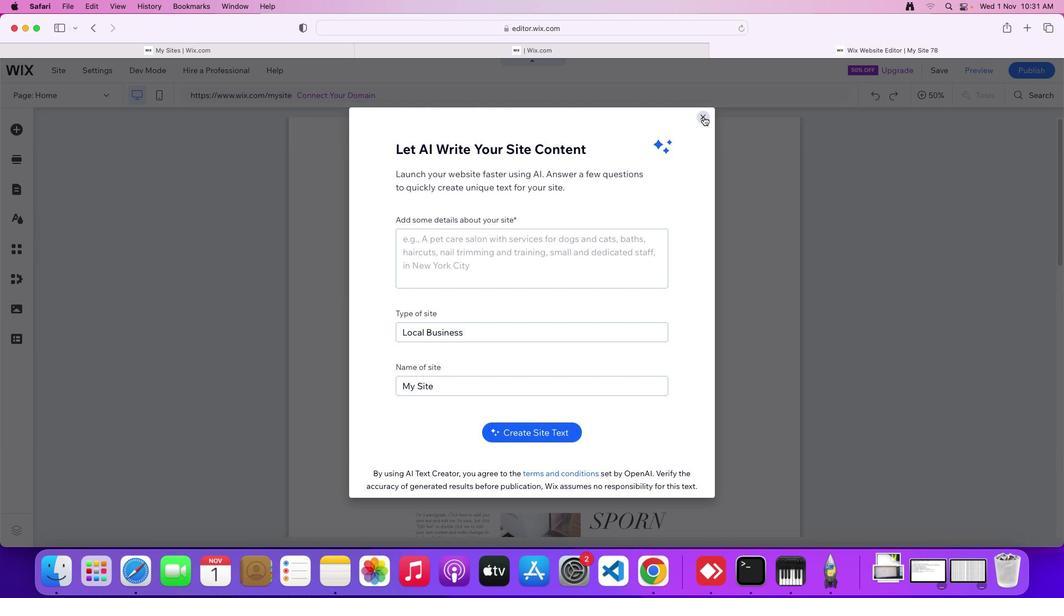 
Action: Mouse pressed left at (703, 116)
Screenshot: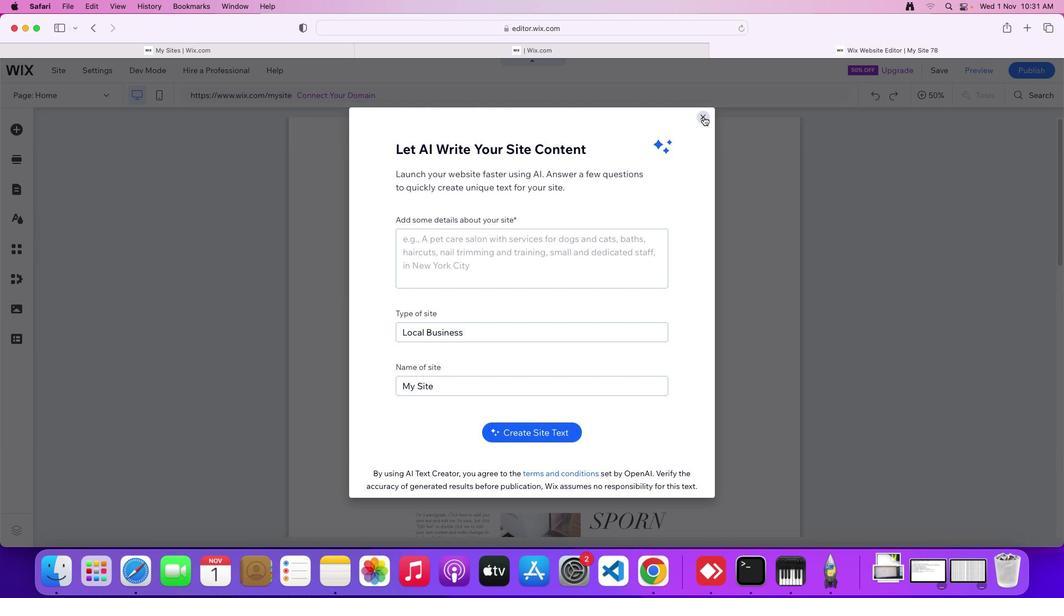 
Action: Mouse moved to (350, 161)
Screenshot: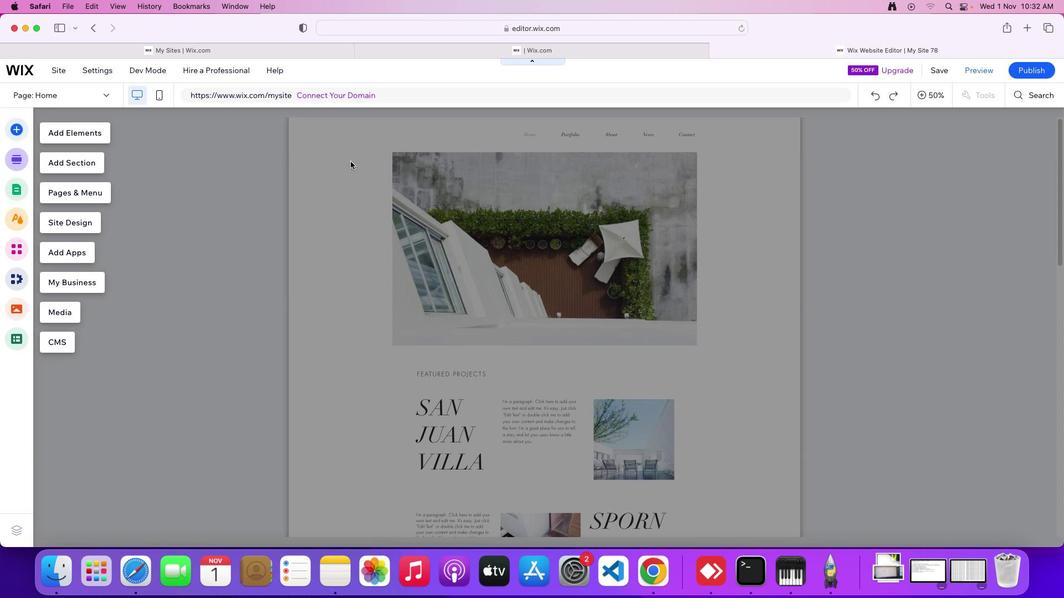 
Action: Mouse pressed left at (350, 161)
Screenshot: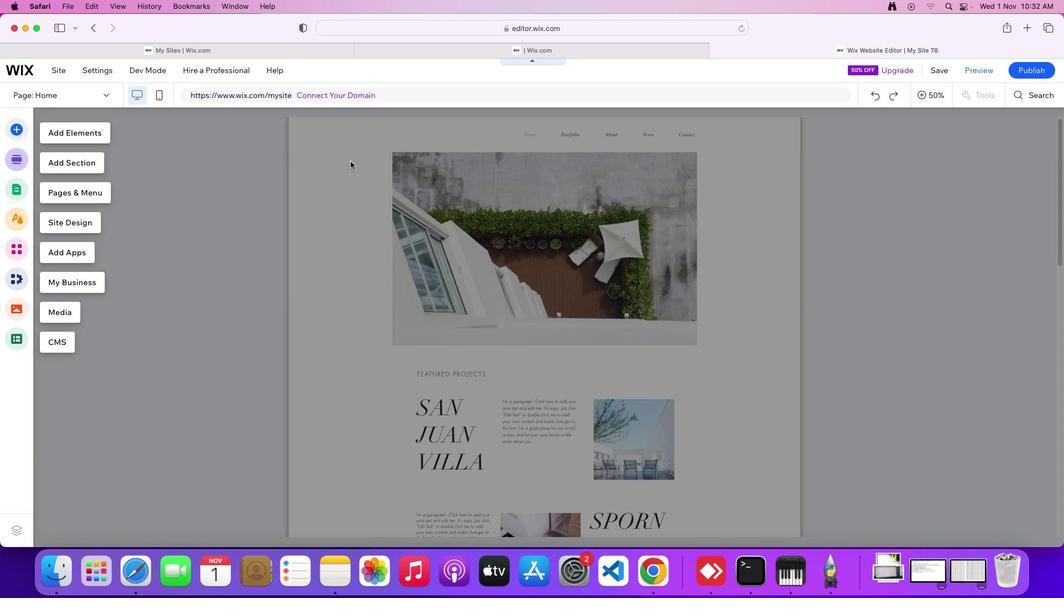 
Action: Mouse pressed left at (350, 161)
Screenshot: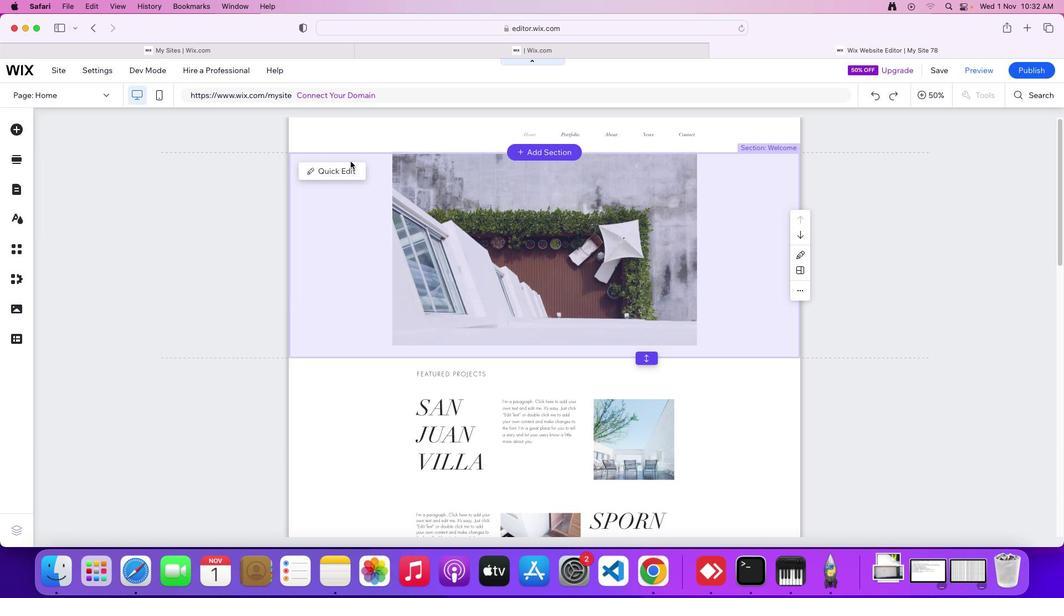 
Action: Mouse moved to (378, 168)
Screenshot: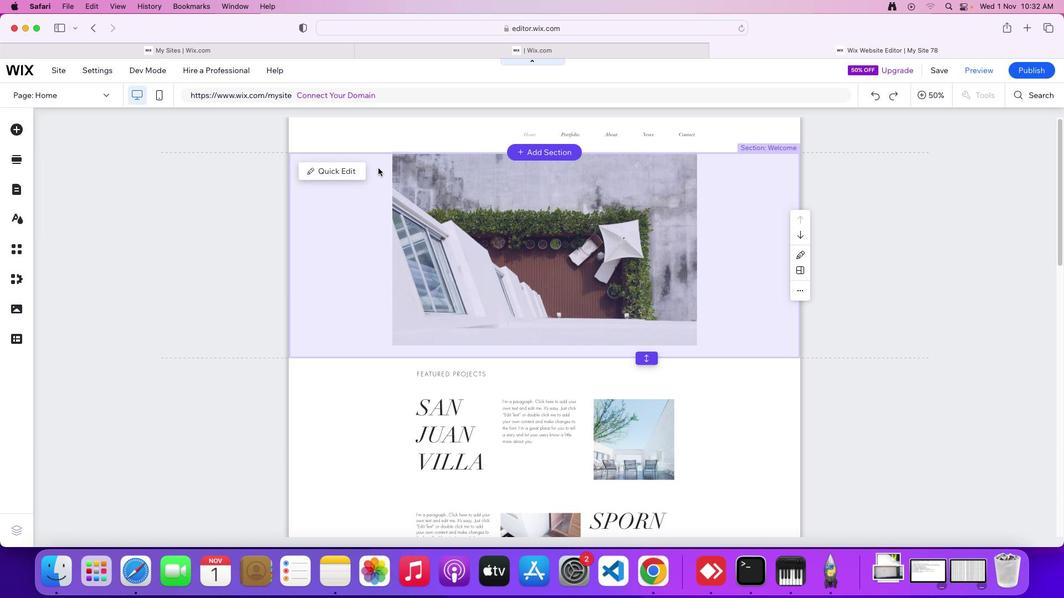 
Action: Mouse pressed left at (378, 168)
Screenshot: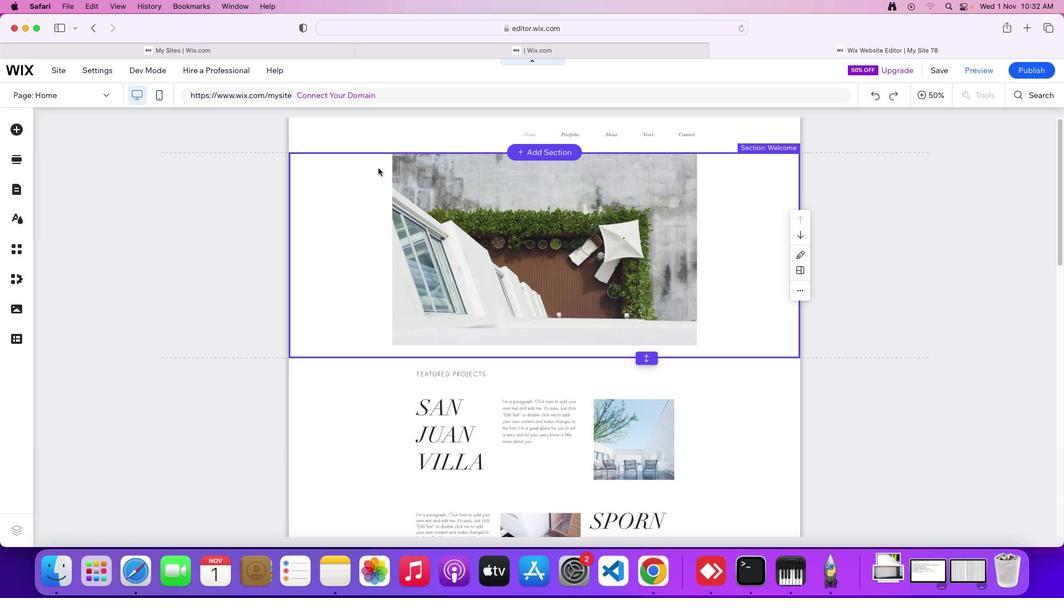 
Action: Mouse pressed left at (378, 168)
Screenshot: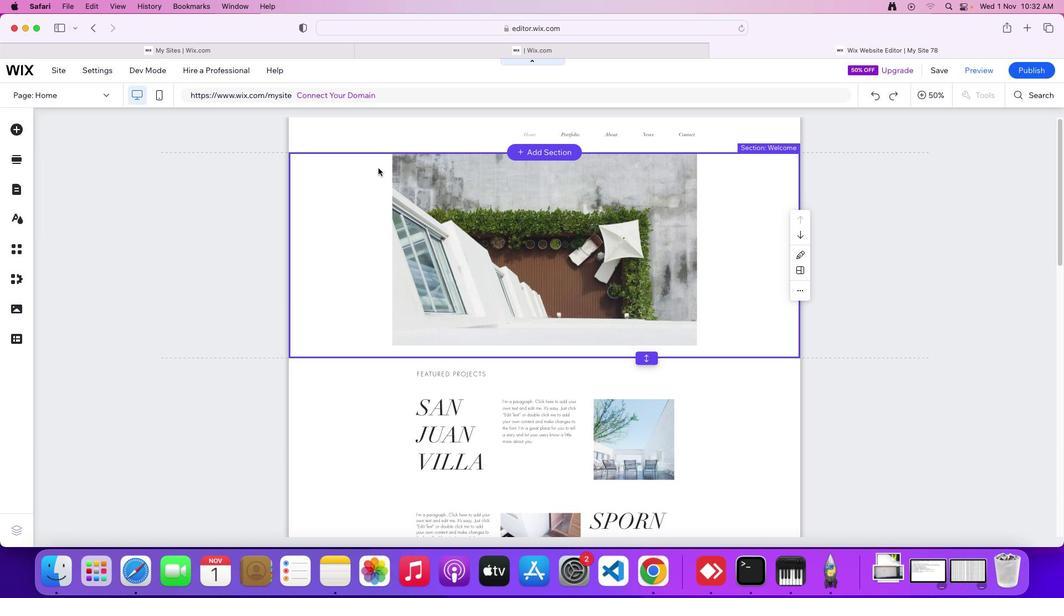 
Action: Mouse moved to (844, 264)
Screenshot: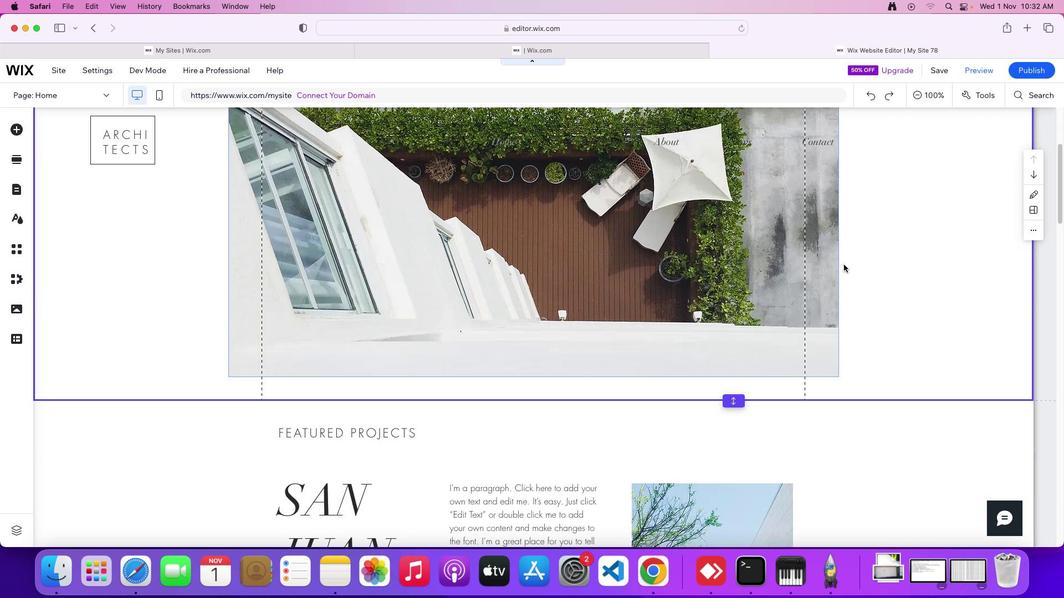 
Action: Mouse scrolled (844, 264) with delta (0, 0)
Screenshot: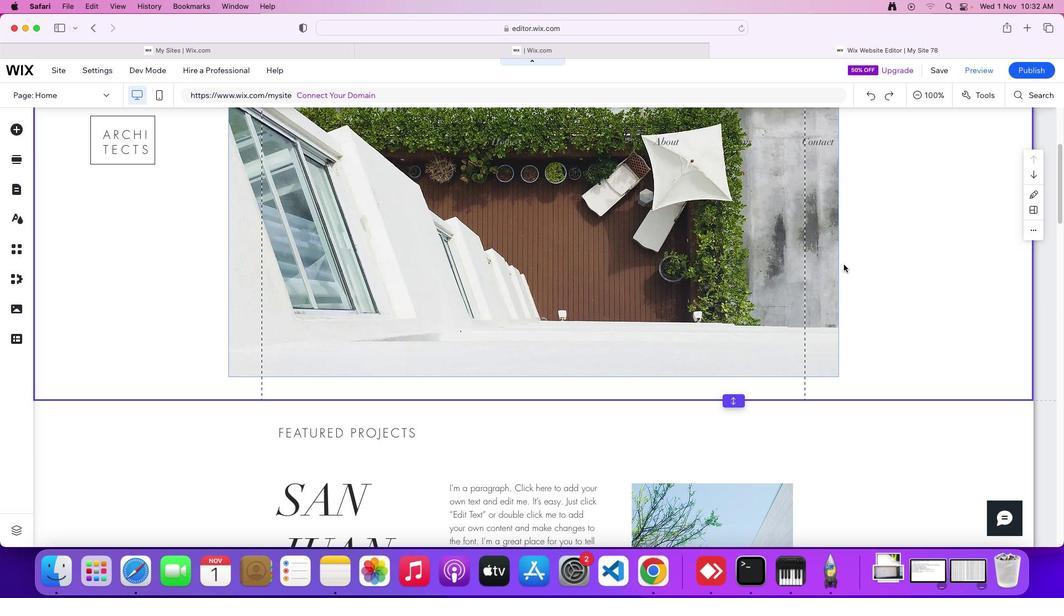 
Action: Mouse scrolled (844, 264) with delta (0, 0)
Screenshot: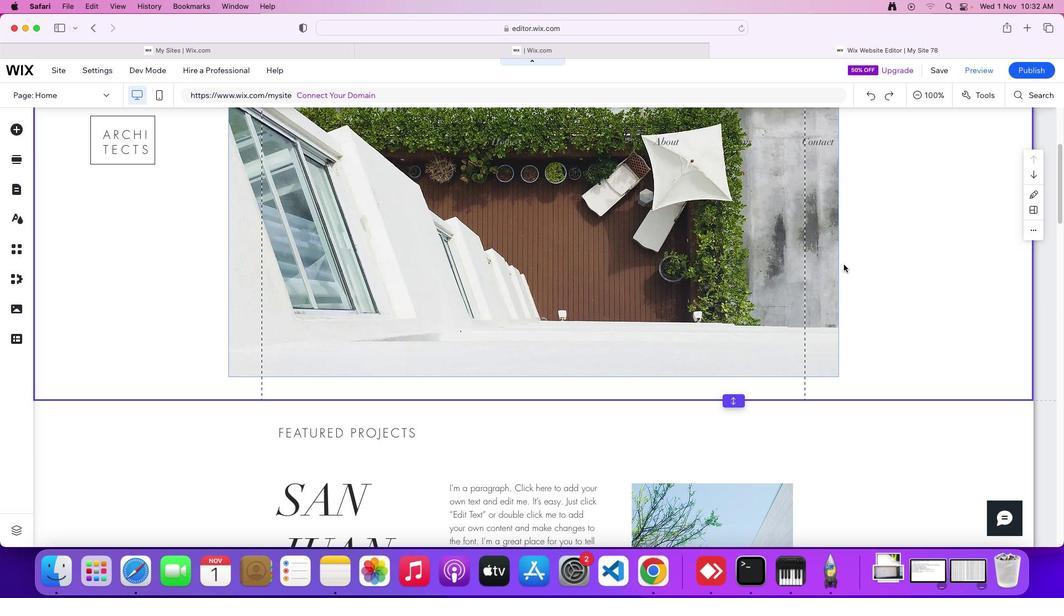
Action: Mouse scrolled (844, 264) with delta (0, -2)
Screenshot: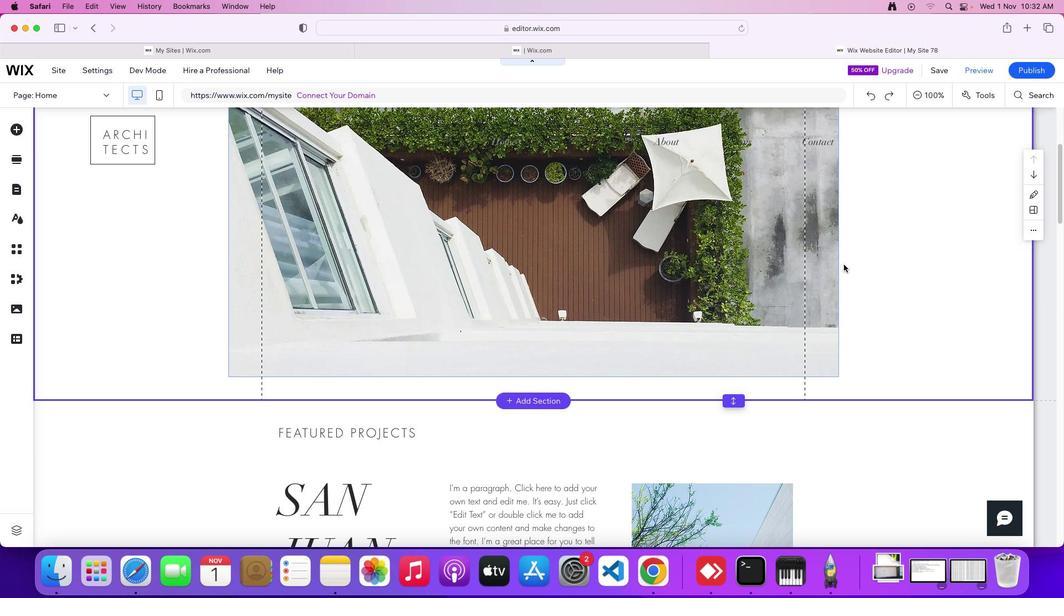 
Action: Mouse scrolled (844, 264) with delta (0, 0)
Screenshot: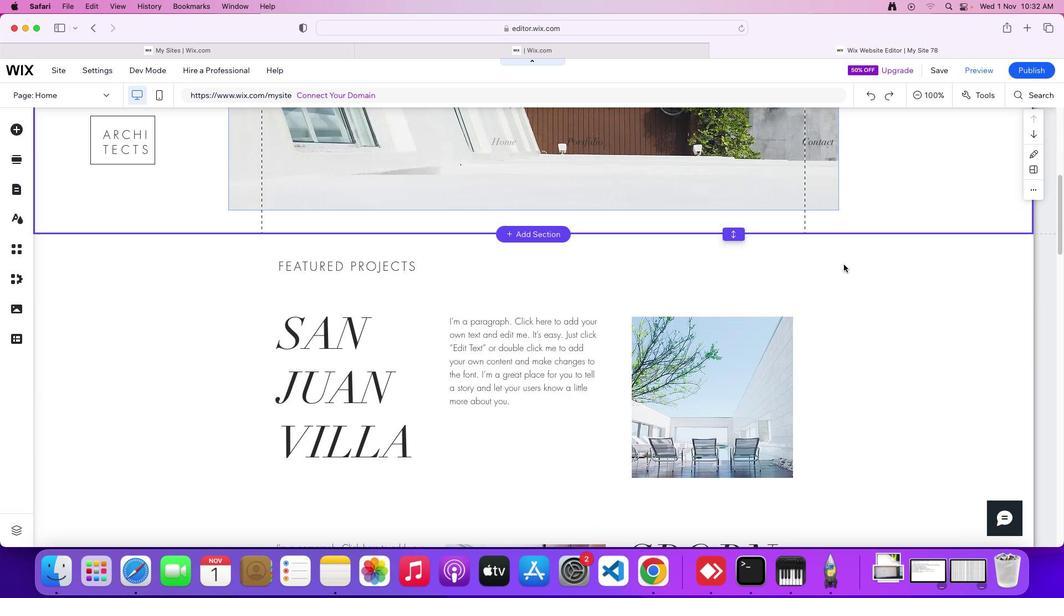 
Action: Mouse scrolled (844, 264) with delta (0, 0)
Screenshot: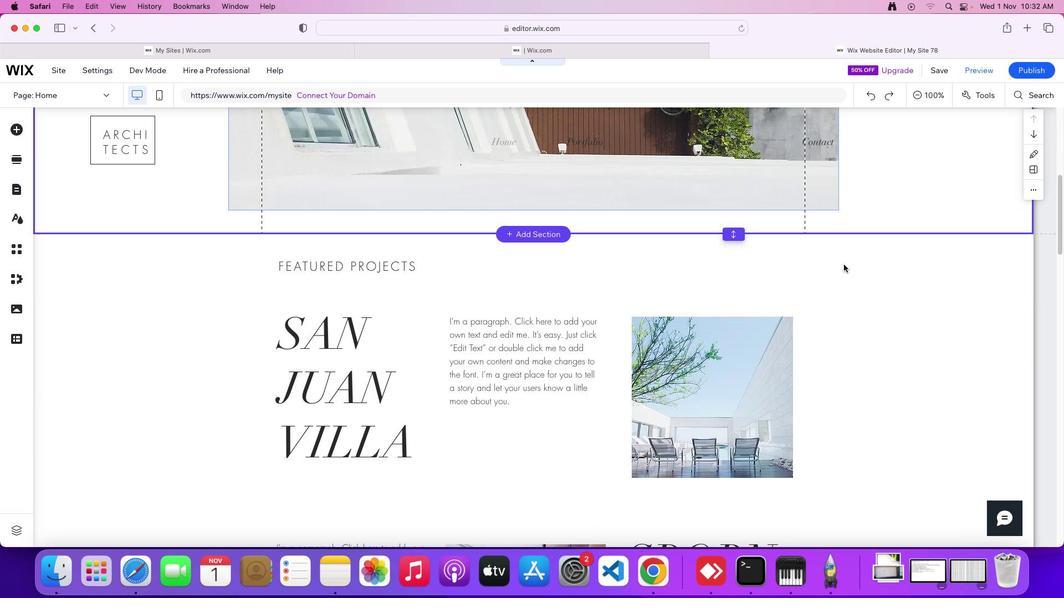 
Action: Mouse scrolled (844, 264) with delta (0, -1)
Screenshot: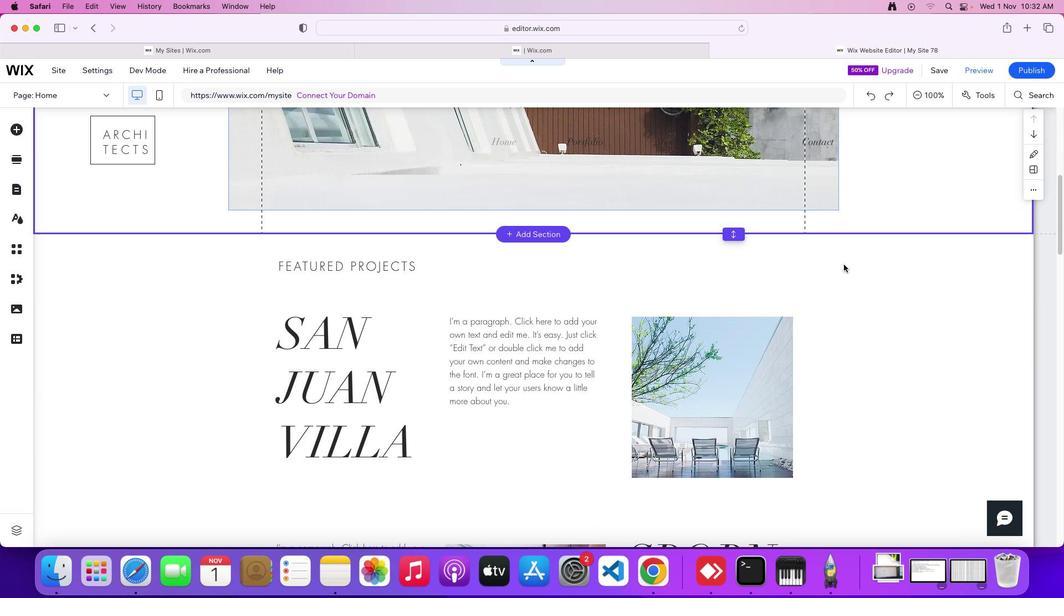 
Action: Mouse scrolled (844, 264) with delta (0, -1)
Screenshot: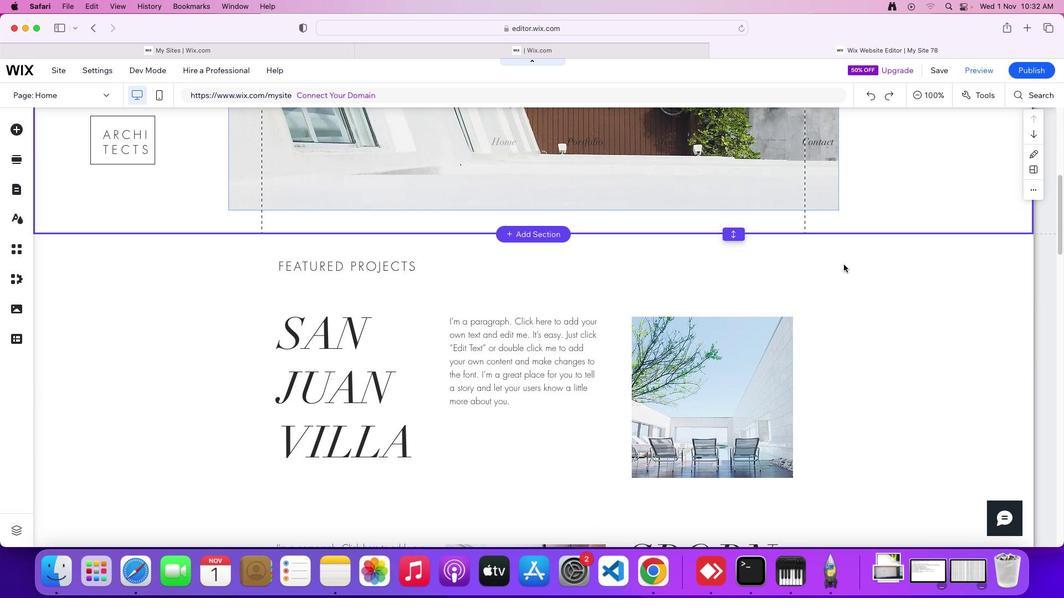 
Action: Mouse scrolled (844, 264) with delta (0, 0)
Screenshot: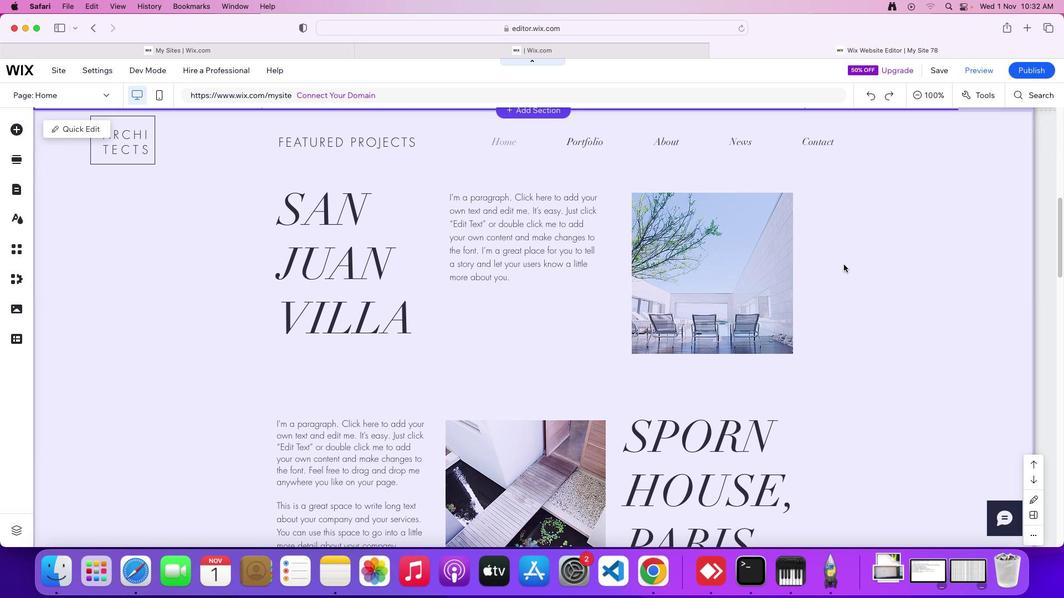 
Action: Mouse scrolled (844, 264) with delta (0, 0)
Screenshot: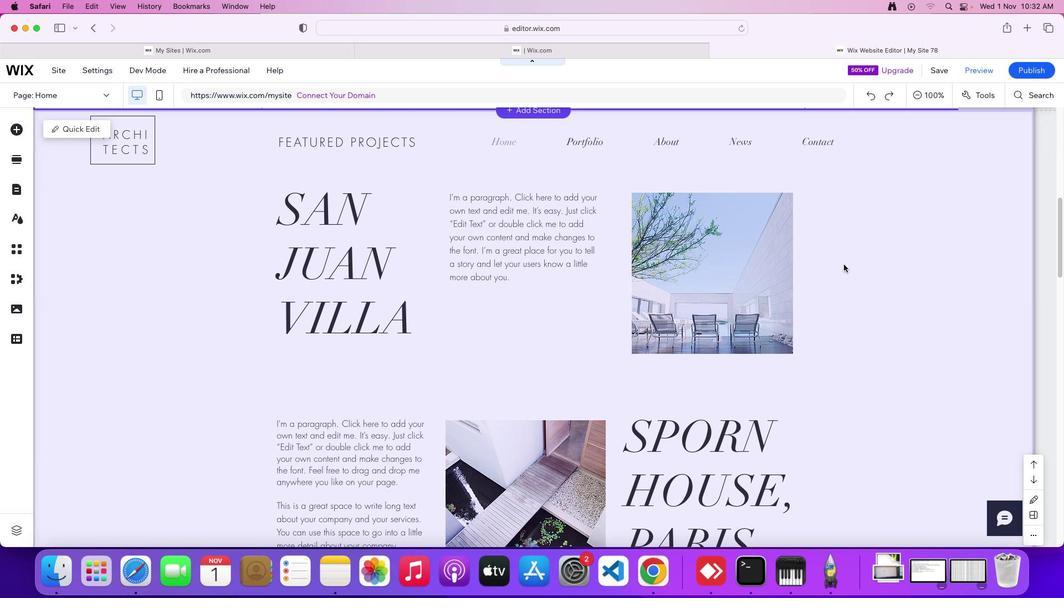 
Action: Mouse scrolled (844, 264) with delta (0, -2)
Screenshot: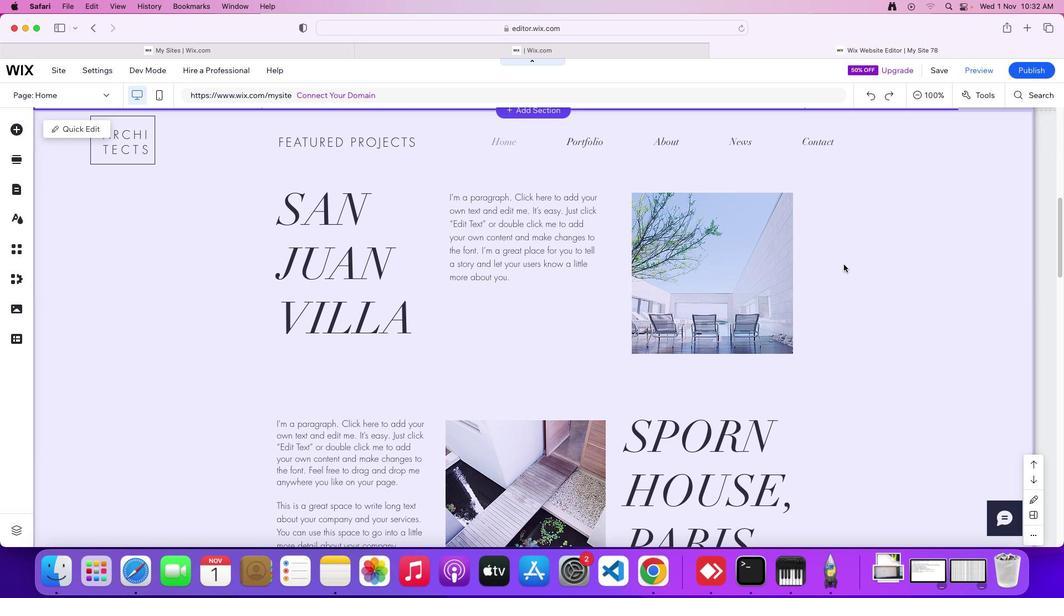 
Action: Mouse moved to (822, 275)
Screenshot: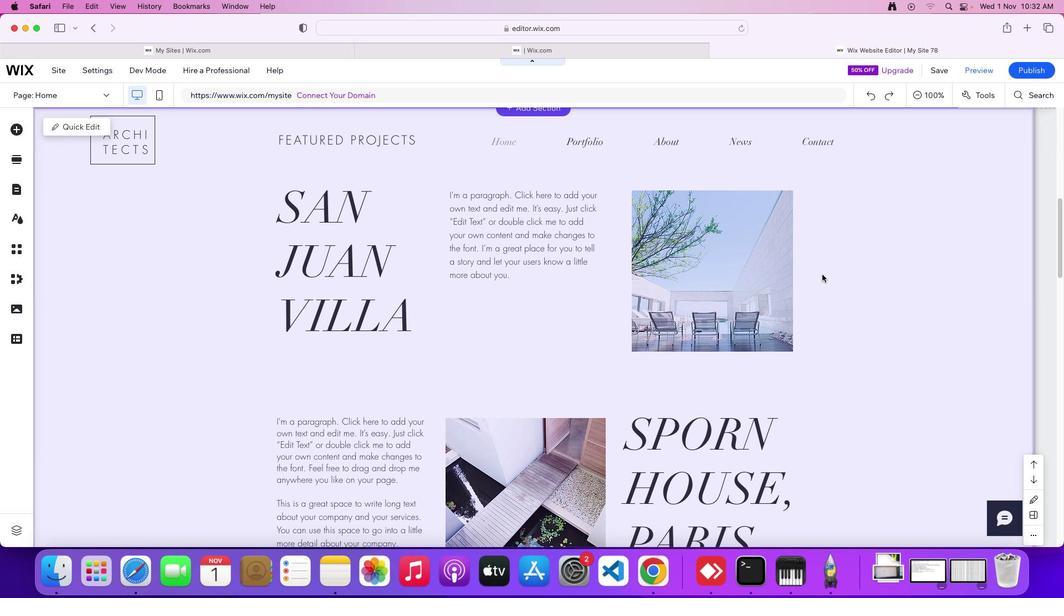 
Action: Mouse scrolled (822, 275) with delta (0, 0)
Screenshot: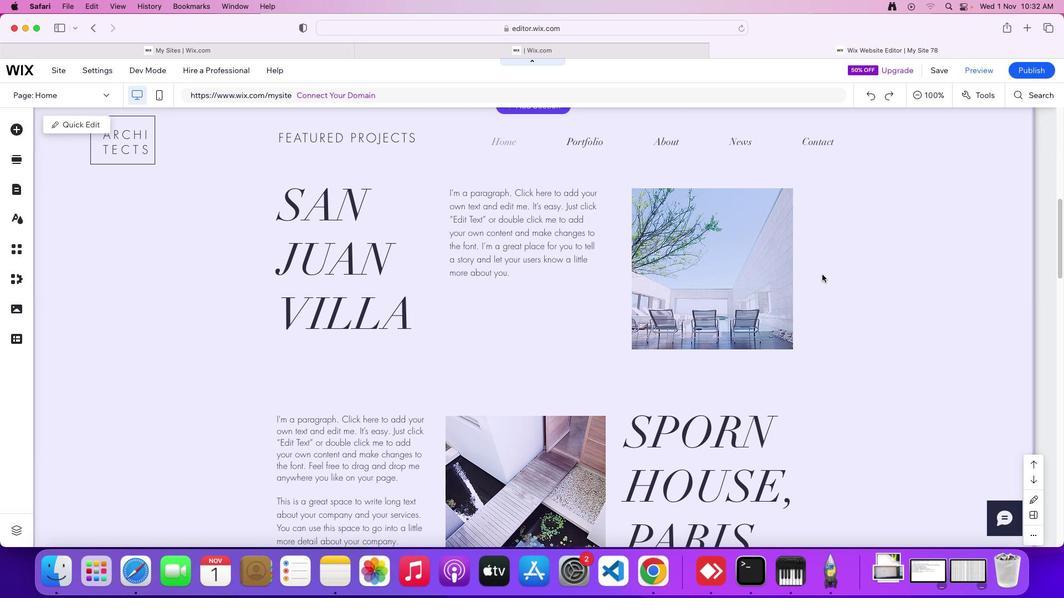 
Action: Mouse scrolled (822, 275) with delta (0, 0)
Screenshot: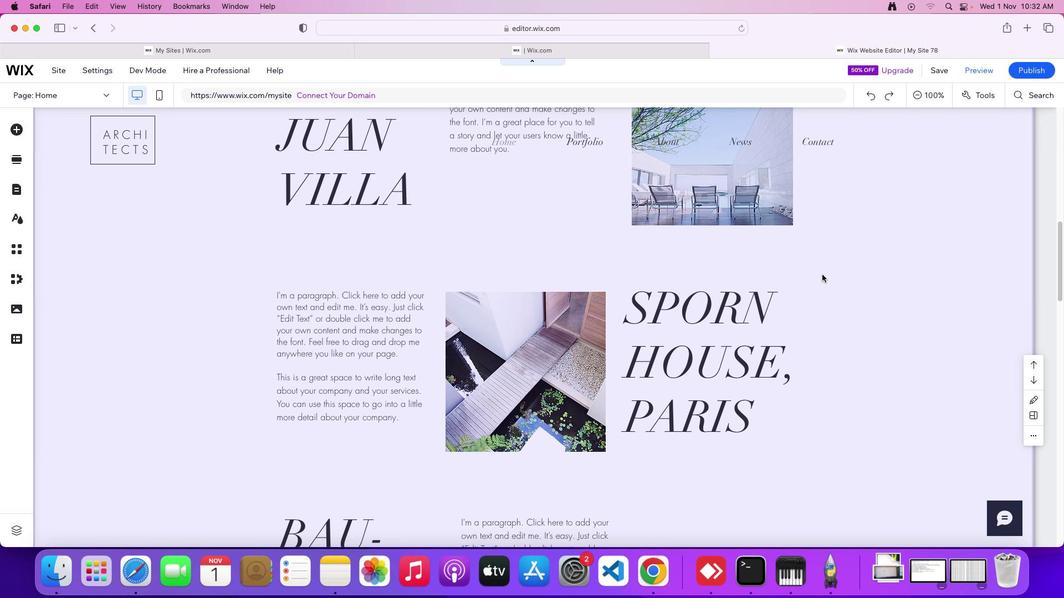
Action: Mouse scrolled (822, 275) with delta (0, 0)
Screenshot: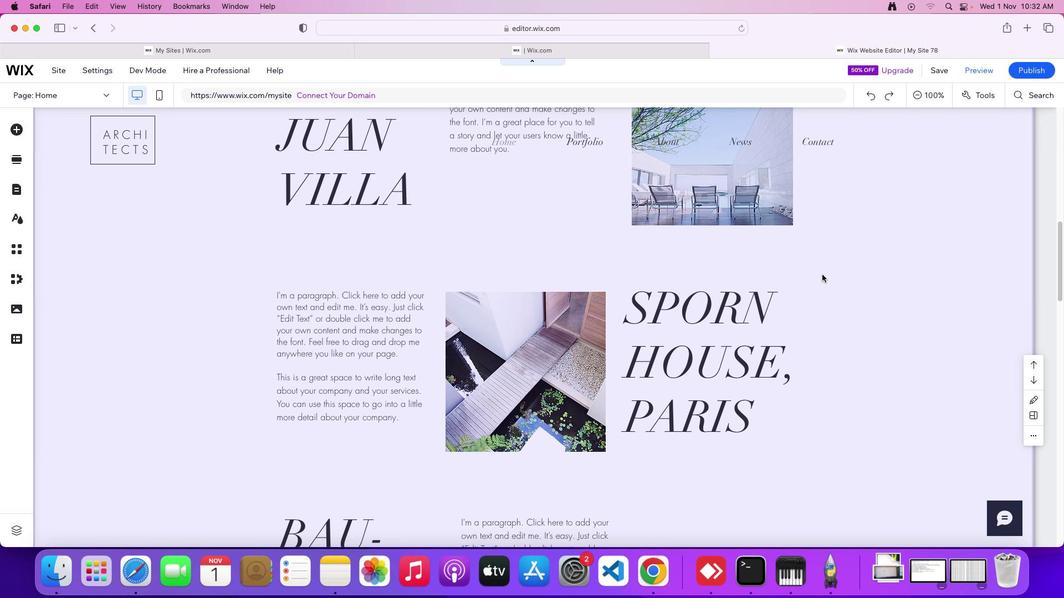 
Action: Mouse scrolled (822, 275) with delta (0, -2)
Screenshot: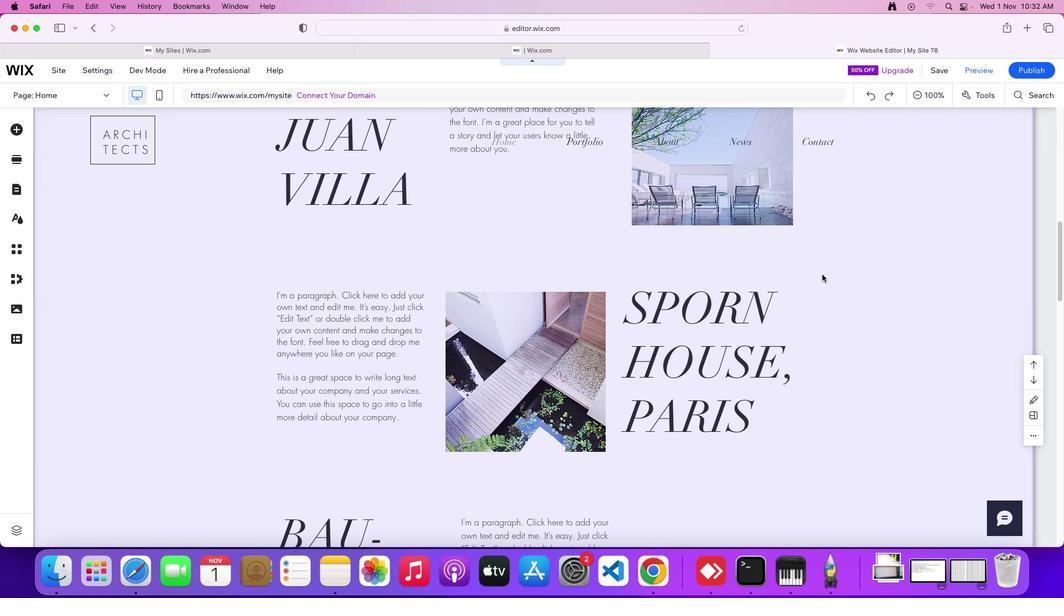 
Action: Mouse moved to (822, 275)
Screenshot: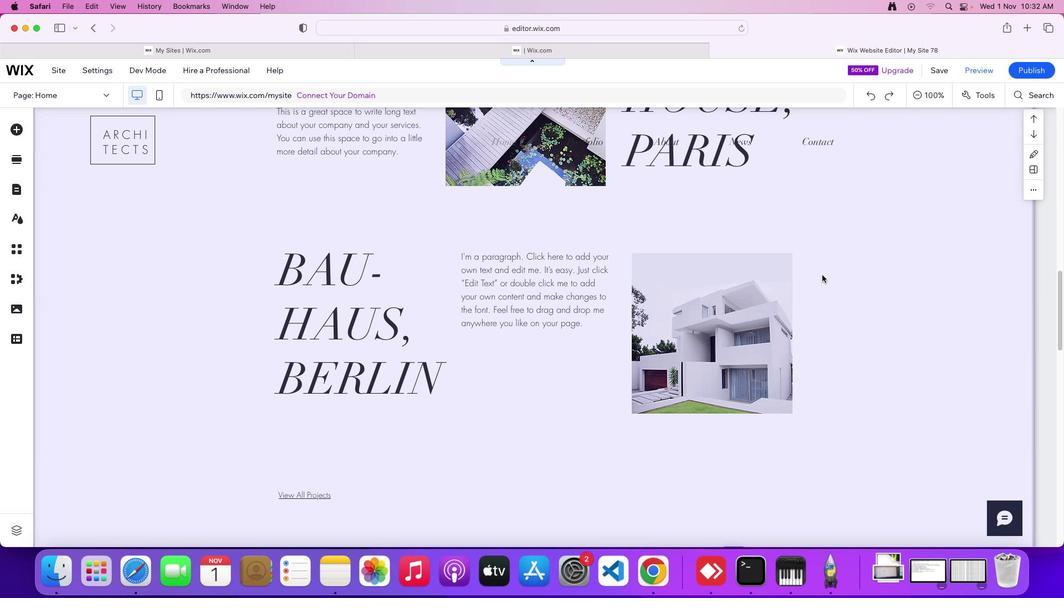 
Action: Mouse scrolled (822, 275) with delta (0, 0)
Screenshot: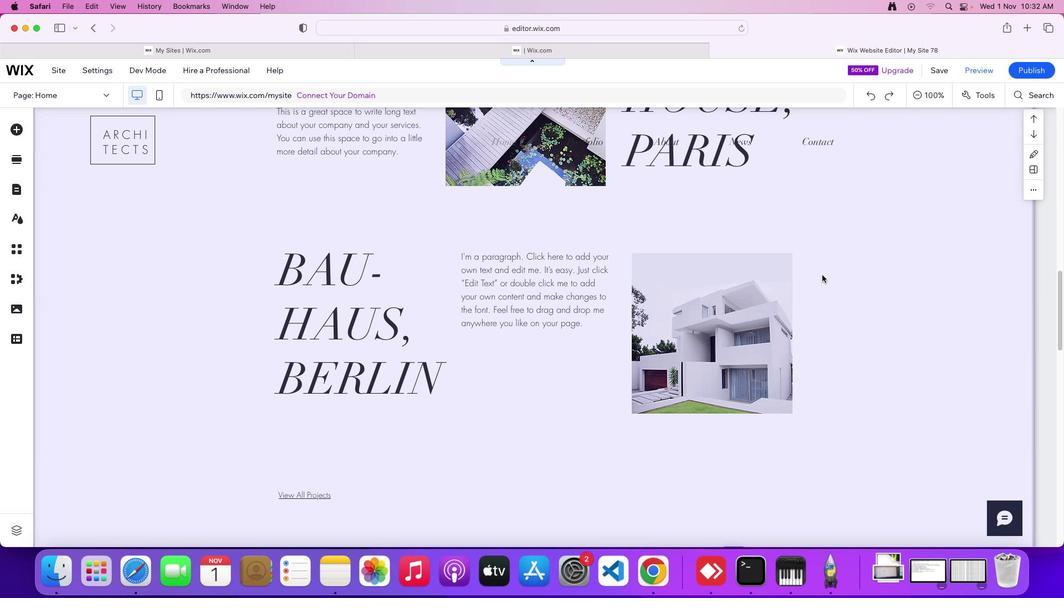 
Action: Mouse scrolled (822, 275) with delta (0, 0)
Screenshot: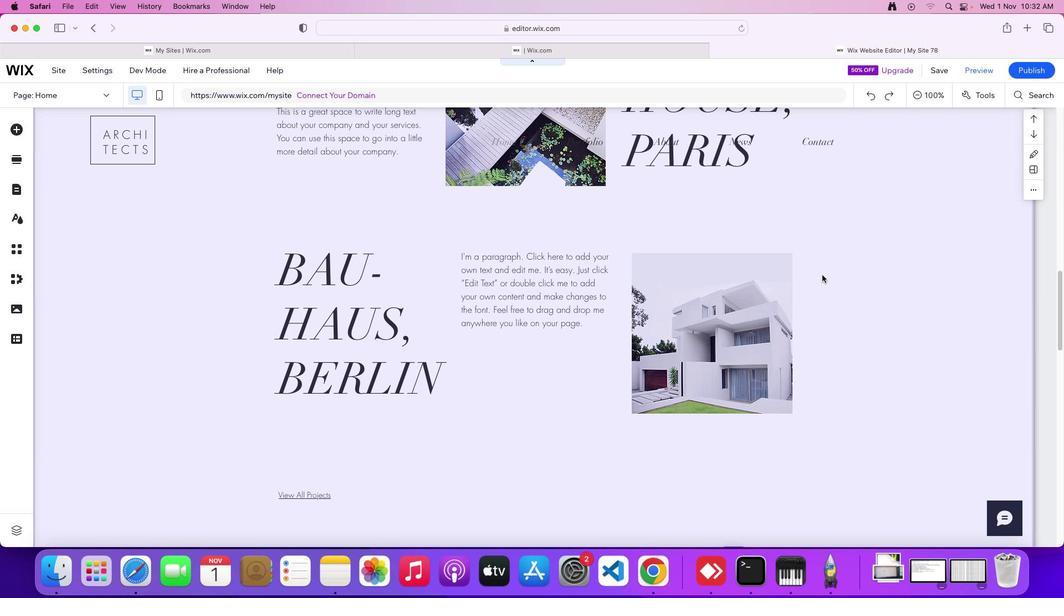 
Action: Mouse scrolled (822, 275) with delta (0, -2)
Screenshot: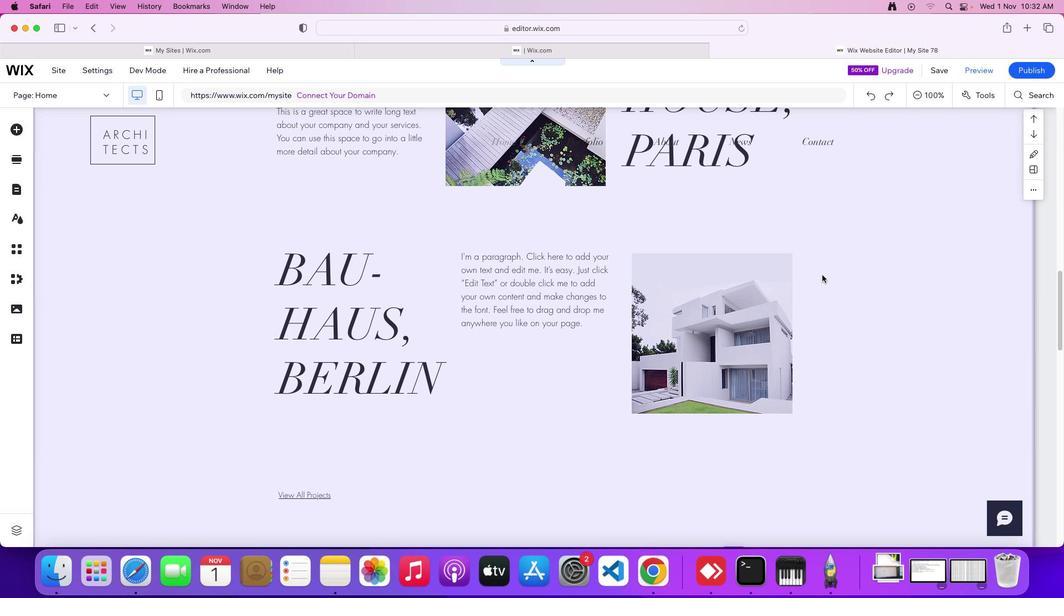 
Action: Mouse scrolled (822, 275) with delta (0, -2)
Screenshot: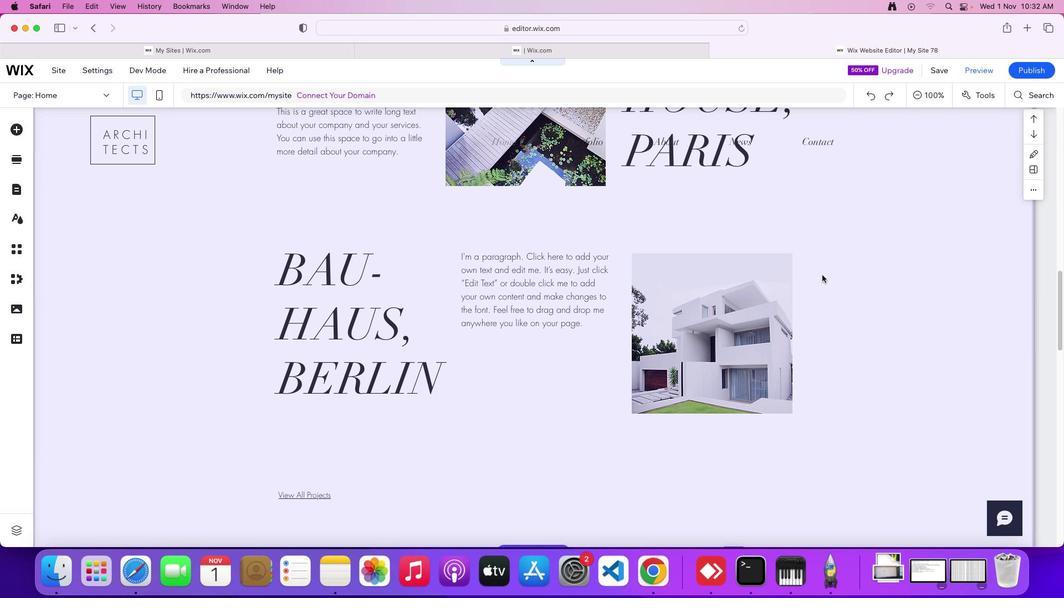
Action: Mouse scrolled (822, 275) with delta (0, 0)
Screenshot: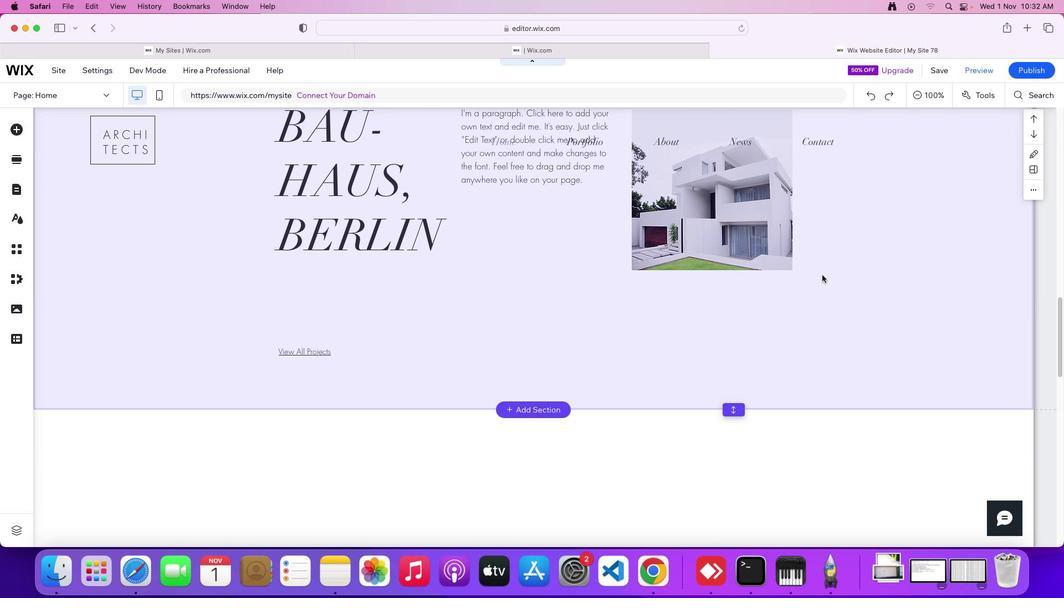 
Action: Mouse scrolled (822, 275) with delta (0, 0)
Screenshot: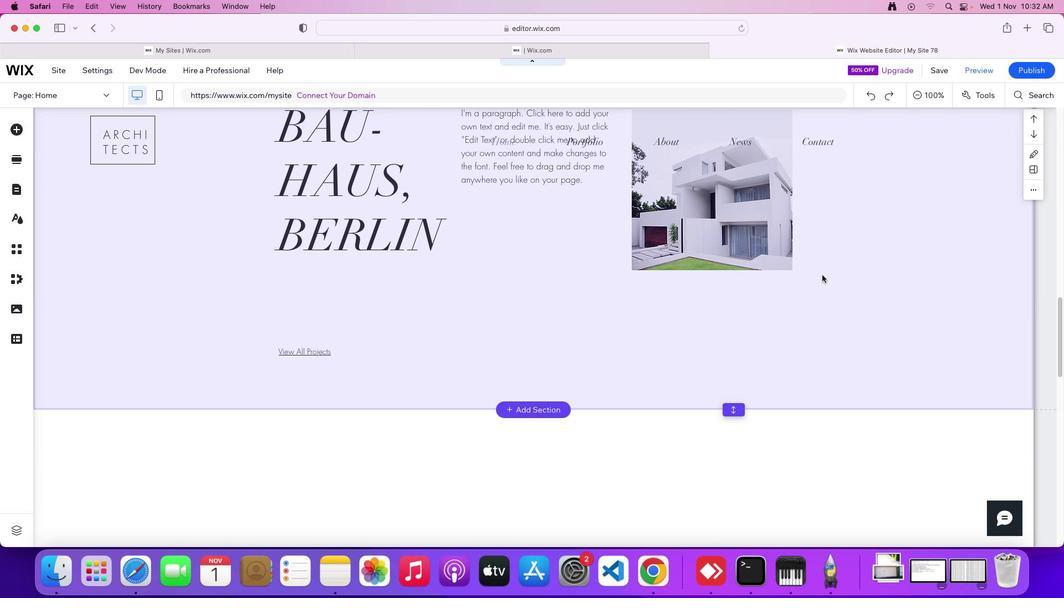 
Action: Mouse scrolled (822, 275) with delta (0, -2)
Screenshot: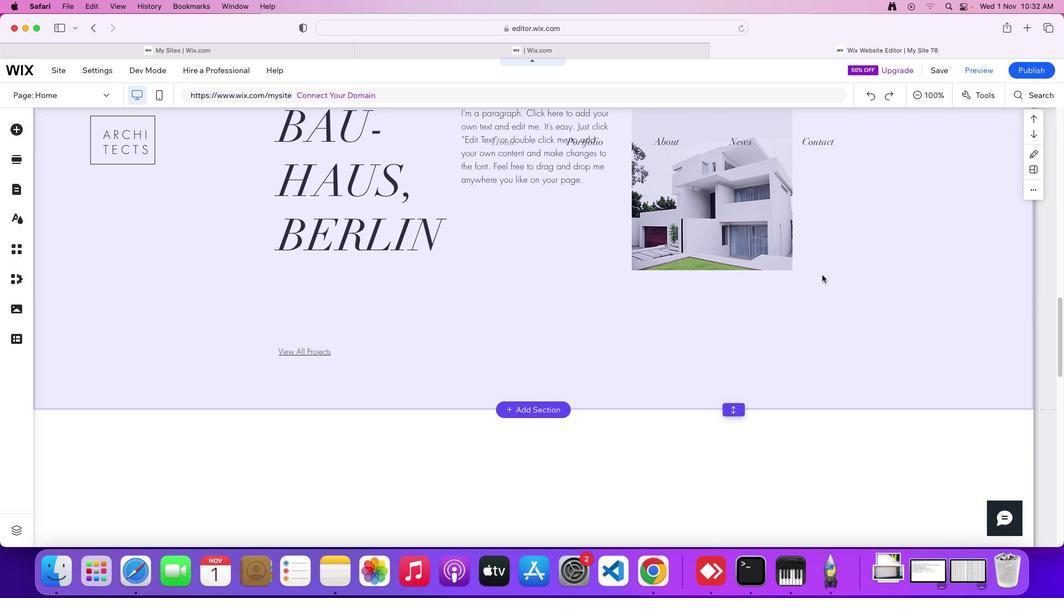 
Action: Mouse scrolled (822, 275) with delta (0, 0)
Screenshot: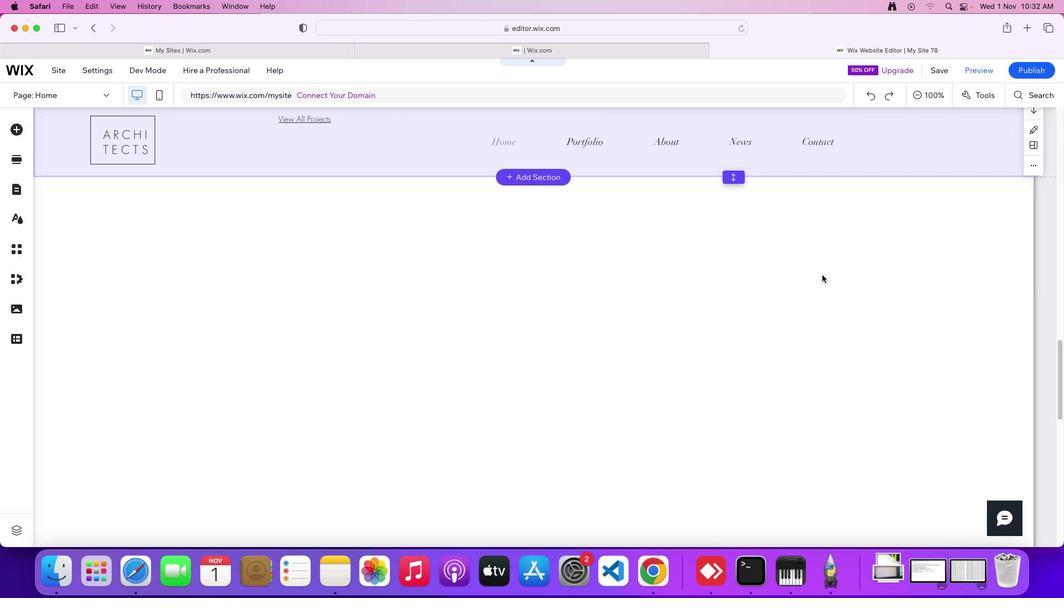 
Action: Mouse scrolled (822, 275) with delta (0, 0)
Screenshot: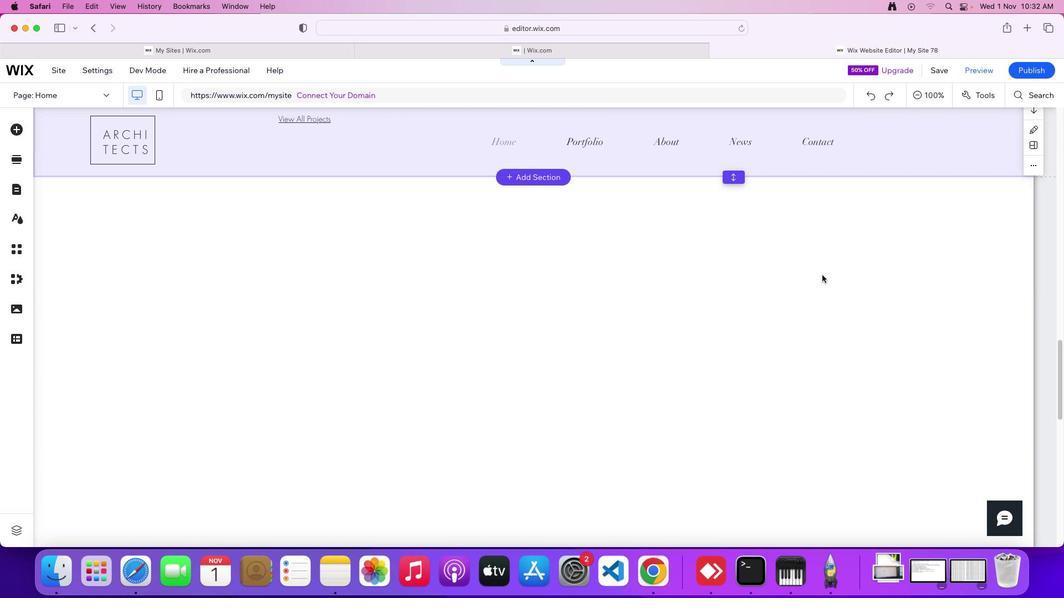 
Action: Mouse scrolled (822, 275) with delta (0, -2)
Screenshot: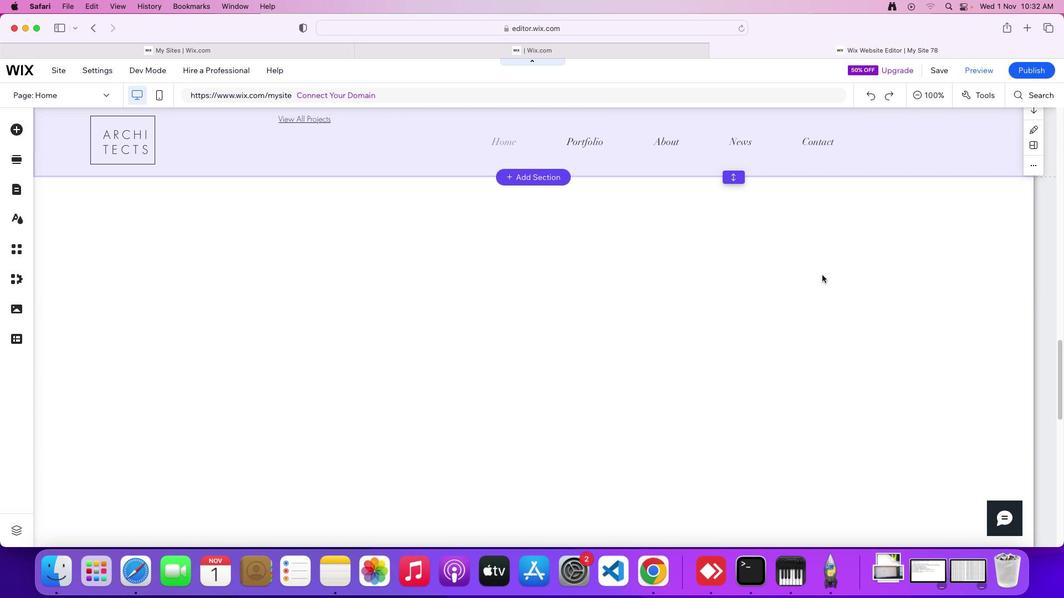
Action: Mouse scrolled (822, 275) with delta (0, -2)
Screenshot: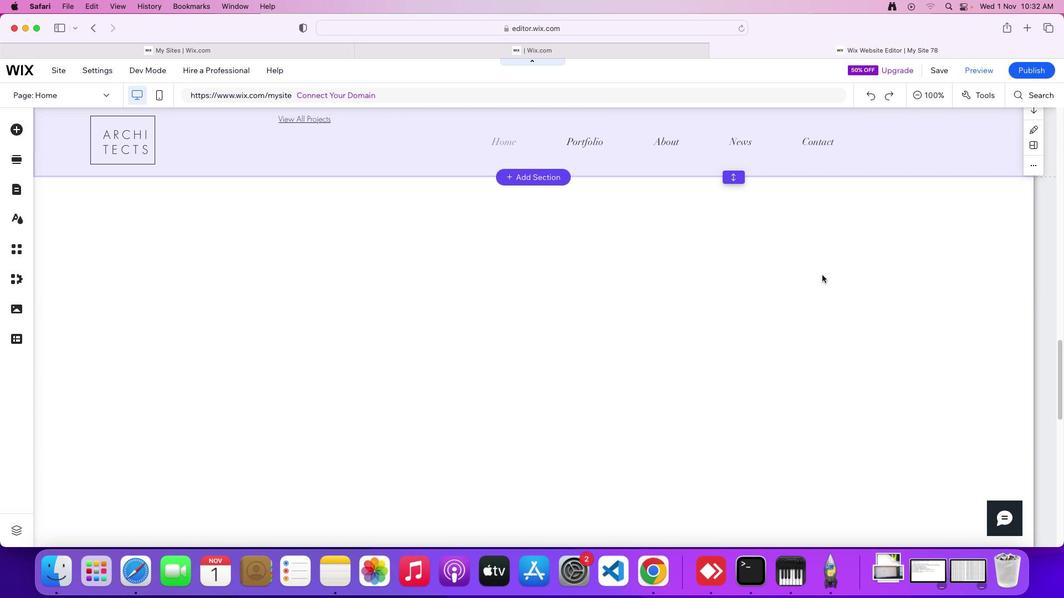 
Action: Mouse scrolled (822, 275) with delta (0, 0)
Screenshot: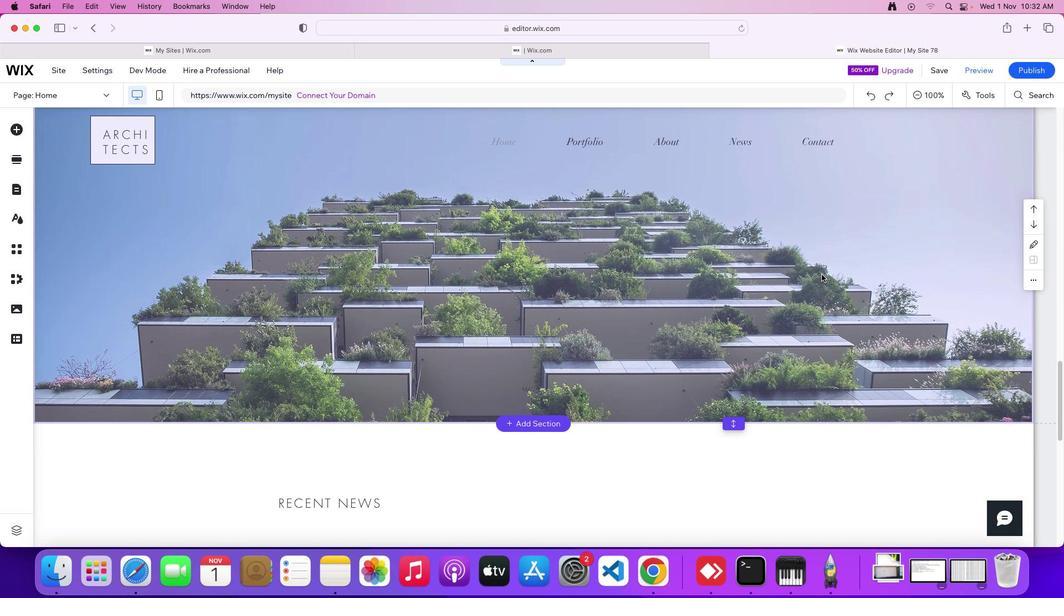 
Action: Mouse scrolled (822, 275) with delta (0, 0)
Screenshot: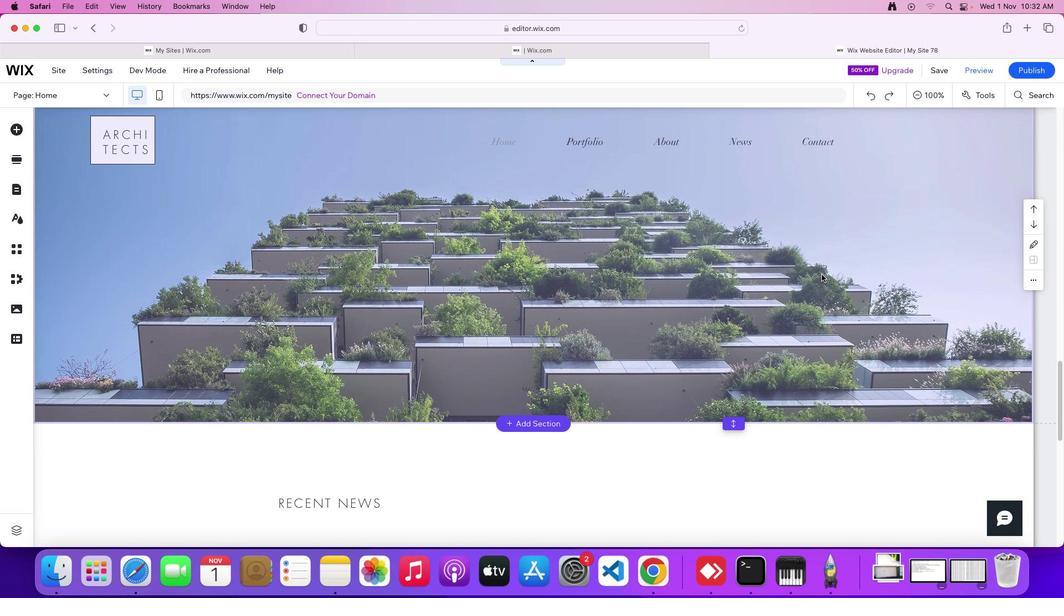 
Action: Mouse scrolled (822, 275) with delta (0, -1)
Screenshot: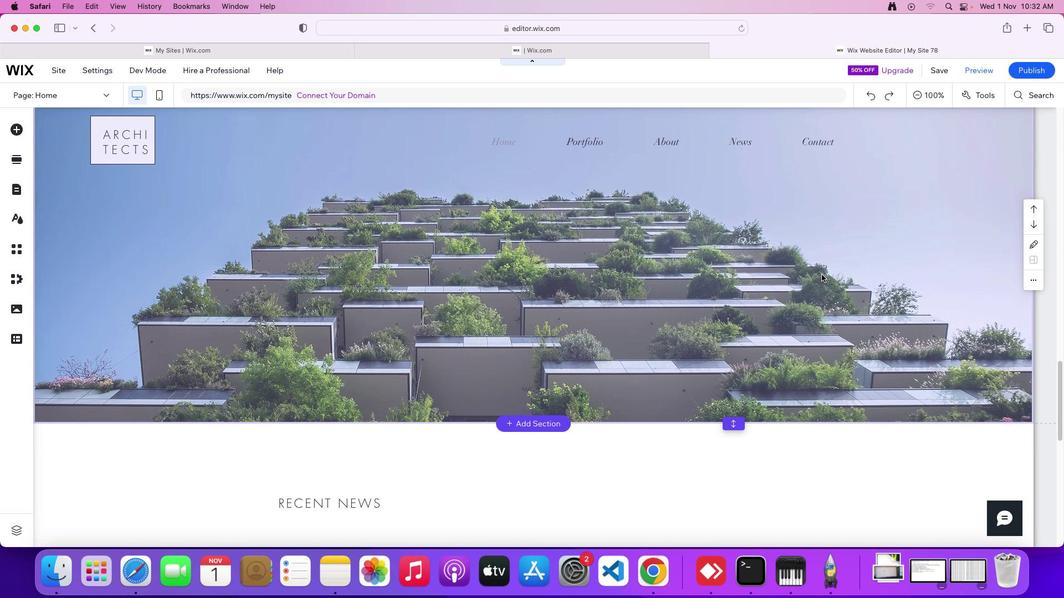 
Action: Mouse moved to (822, 275)
Screenshot: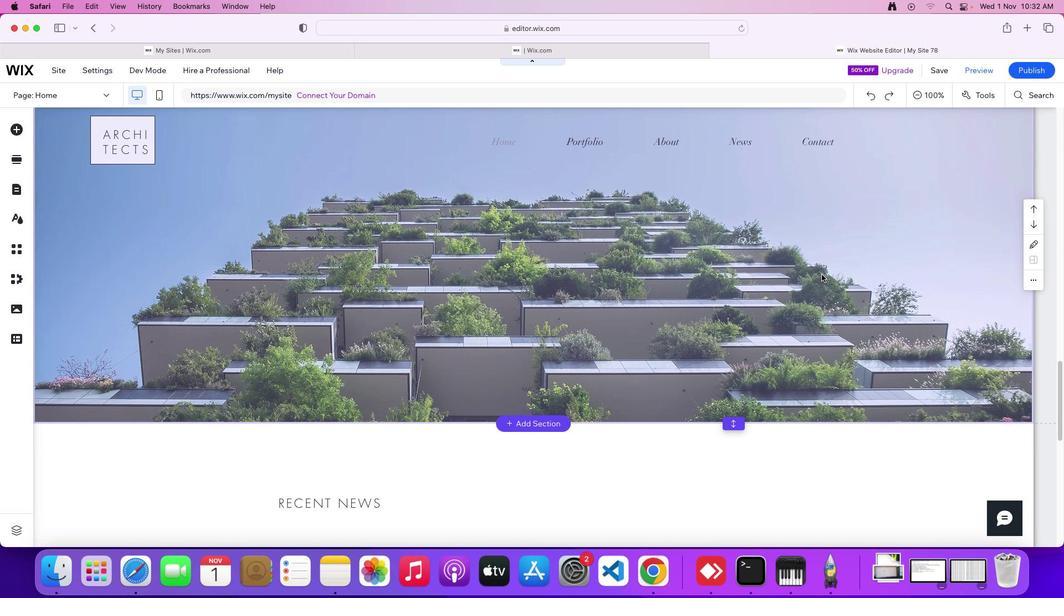 
Action: Mouse scrolled (822, 275) with delta (0, 0)
Screenshot: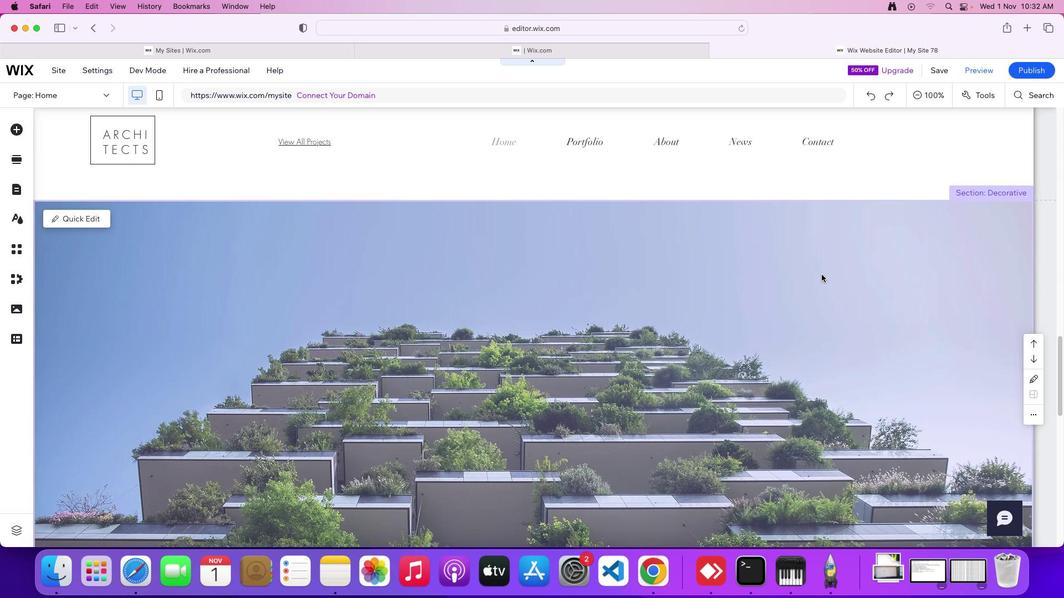 
Action: Mouse scrolled (822, 275) with delta (0, 0)
Screenshot: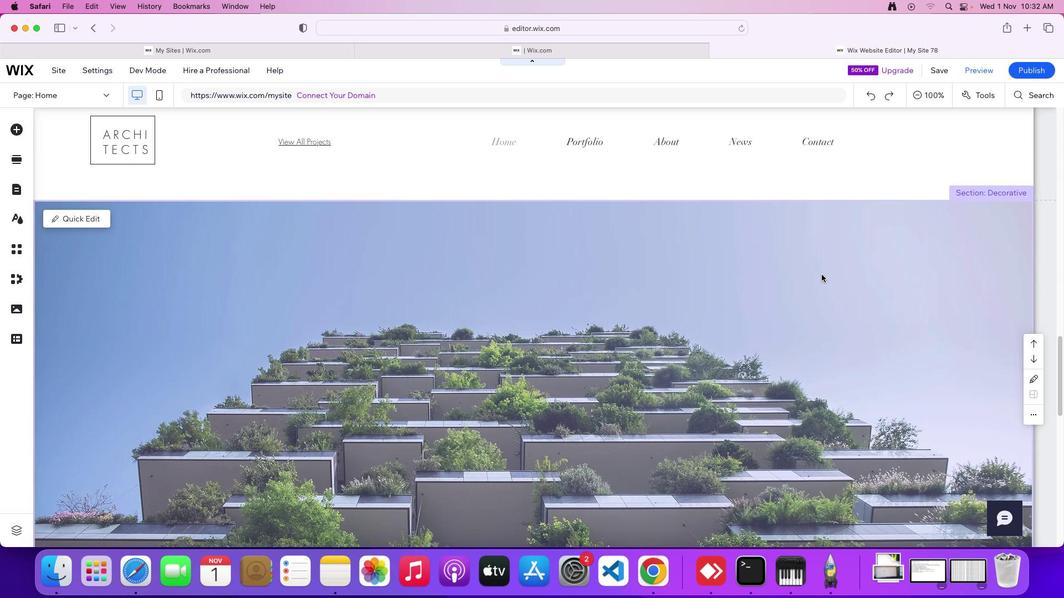 
Action: Mouse scrolled (822, 275) with delta (0, 2)
Screenshot: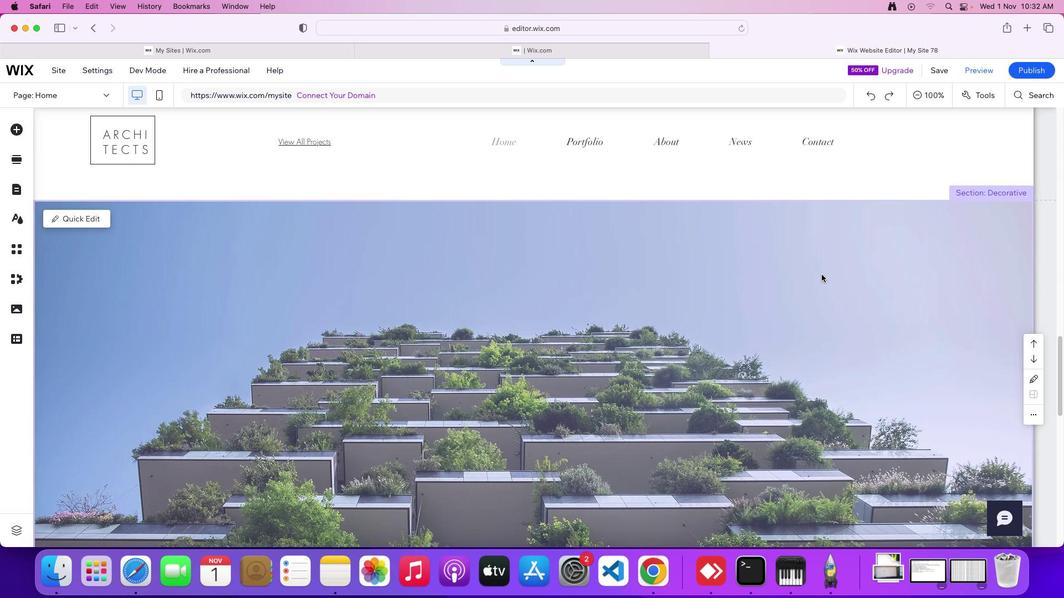 
Action: Mouse scrolled (822, 275) with delta (0, 0)
Screenshot: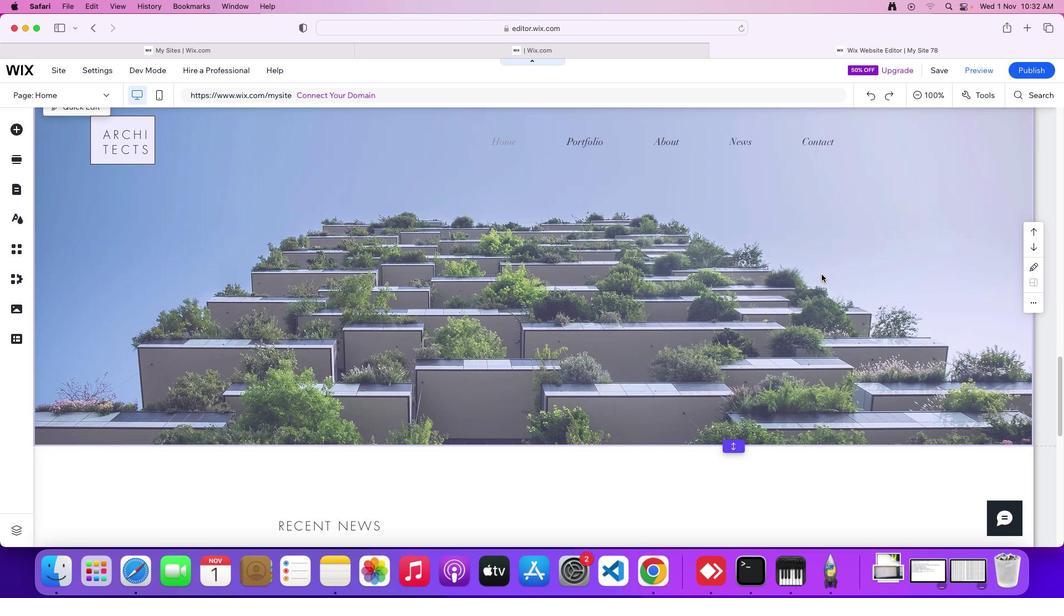 
Action: Mouse scrolled (822, 275) with delta (0, 0)
Screenshot: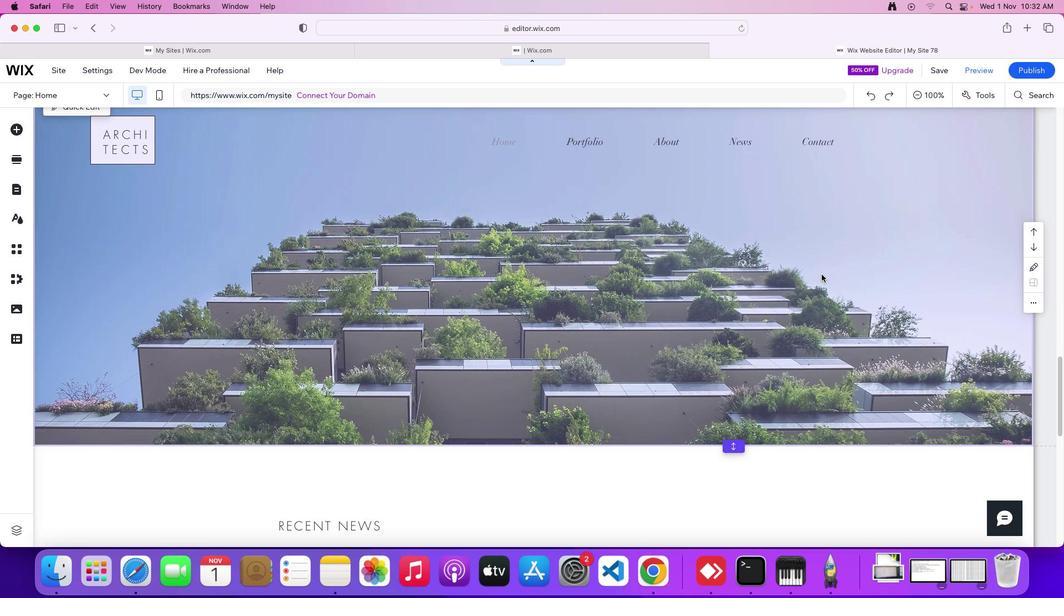 
Action: Mouse scrolled (822, 275) with delta (0, -1)
Screenshot: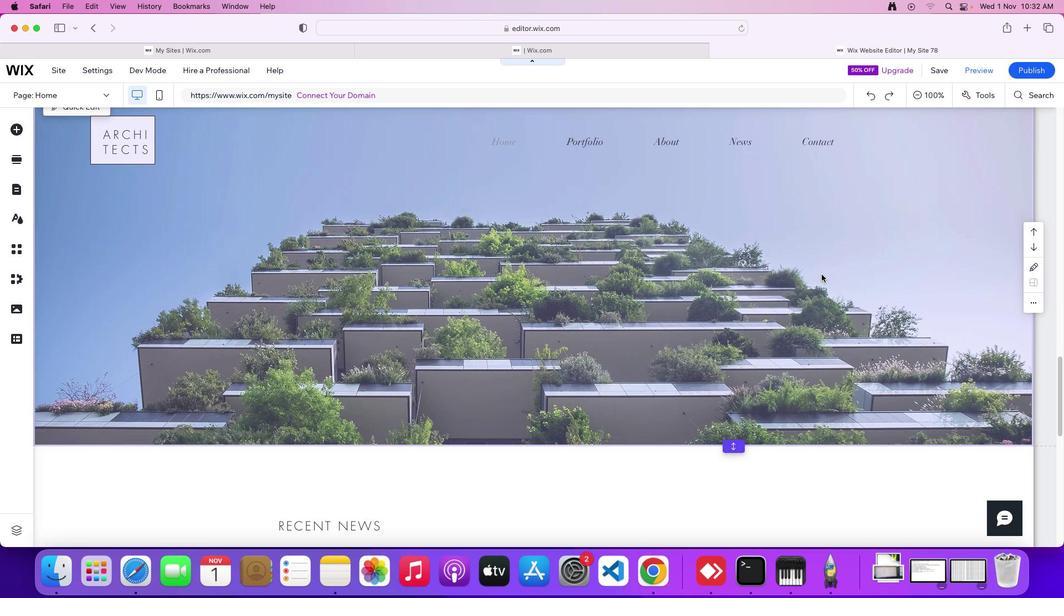 
Action: Mouse scrolled (822, 275) with delta (0, 0)
Screenshot: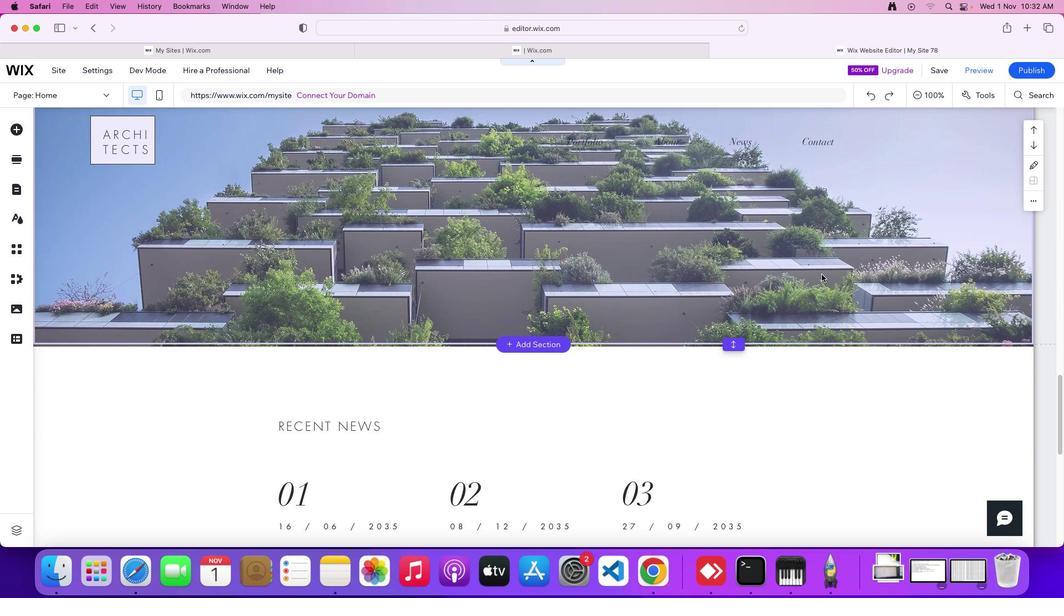 
Action: Mouse scrolled (822, 275) with delta (0, 0)
Screenshot: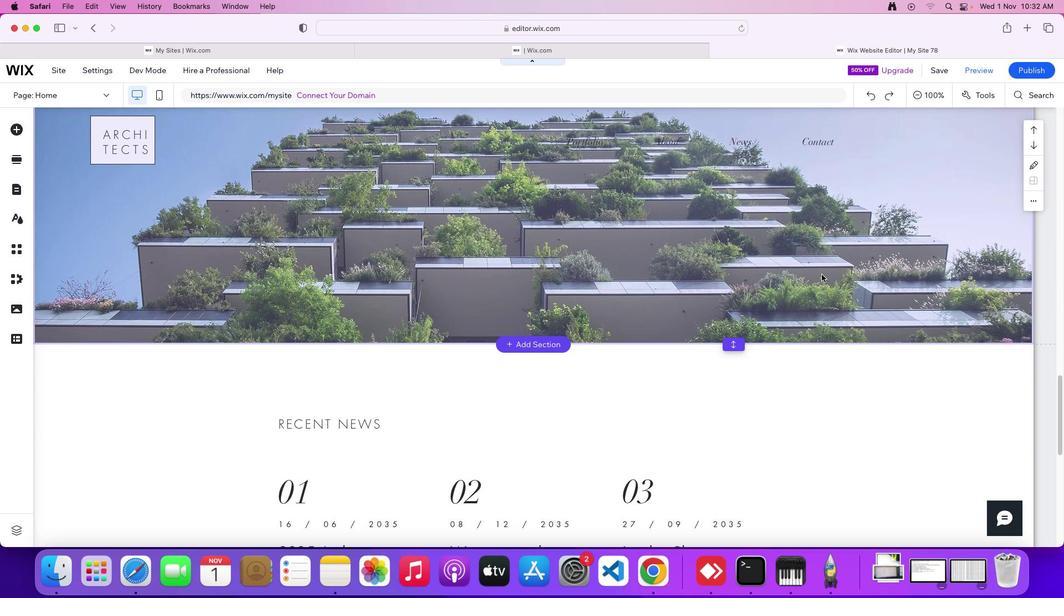
Action: Mouse scrolled (822, 275) with delta (0, -1)
Screenshot: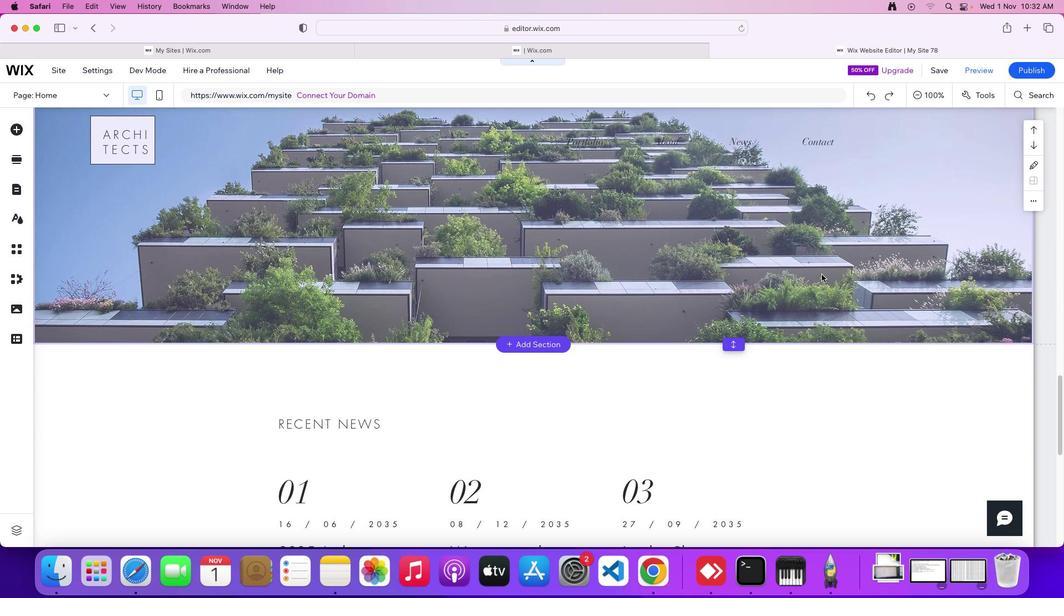 
Action: Mouse scrolled (822, 275) with delta (0, 0)
Screenshot: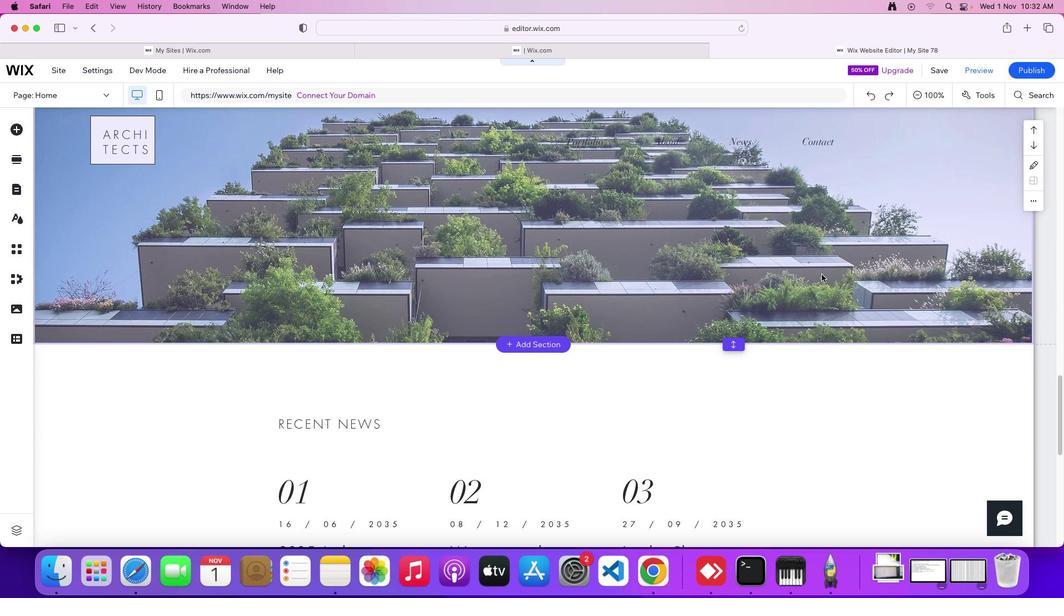 
Action: Mouse scrolled (822, 275) with delta (0, 0)
Screenshot: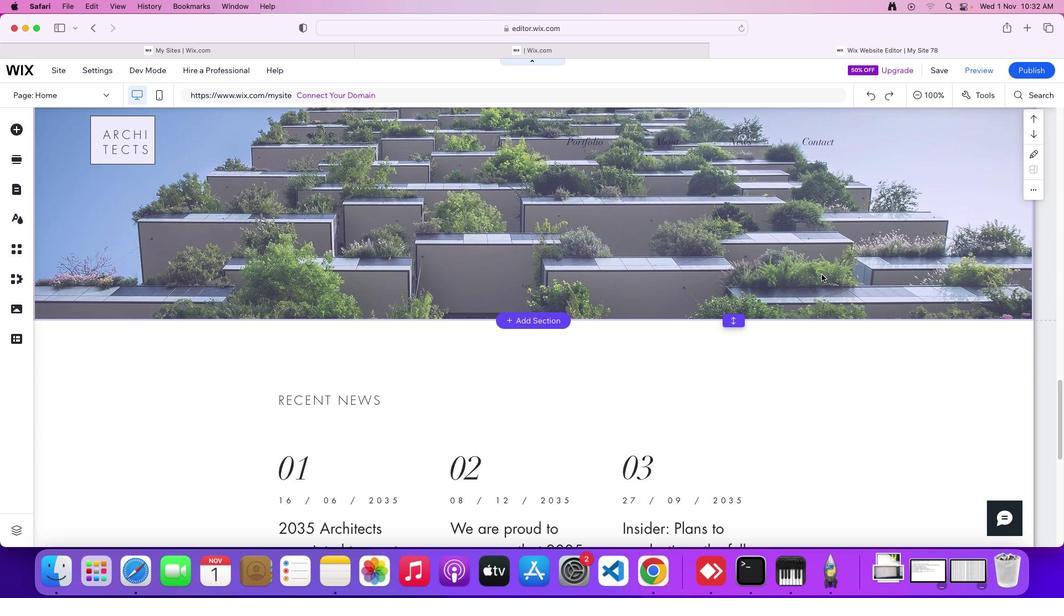 
Action: Mouse scrolled (822, 275) with delta (0, 0)
Screenshot: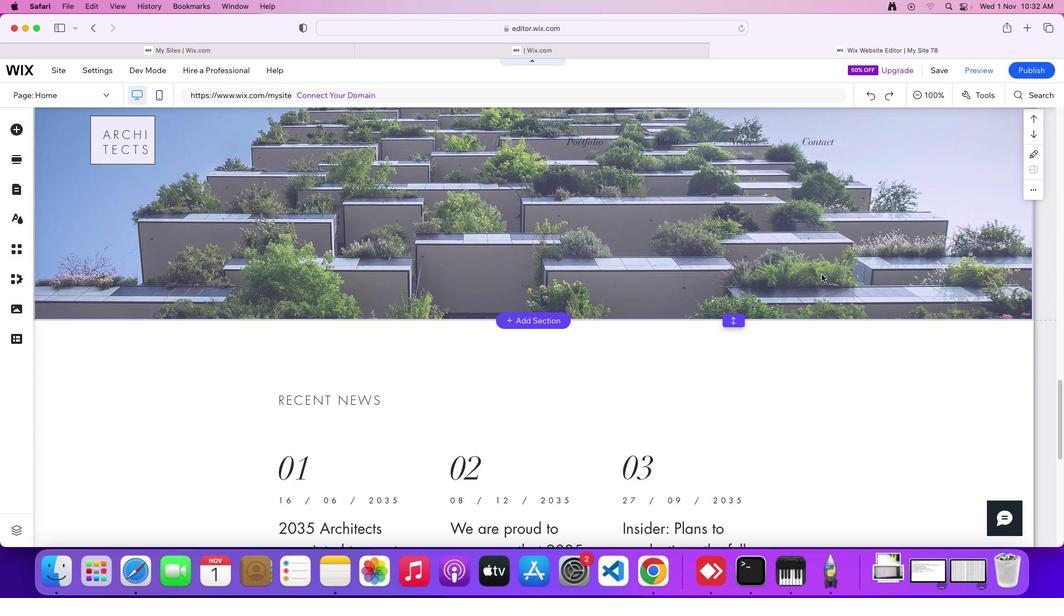 
Action: Mouse moved to (822, 275)
Screenshot: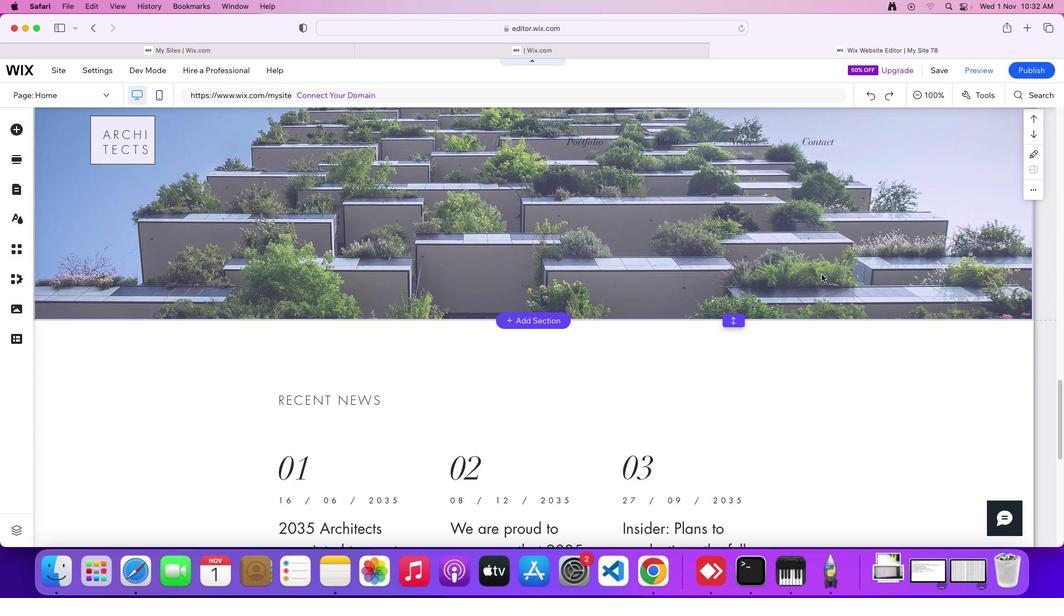 
Action: Mouse scrolled (822, 275) with delta (0, 0)
Screenshot: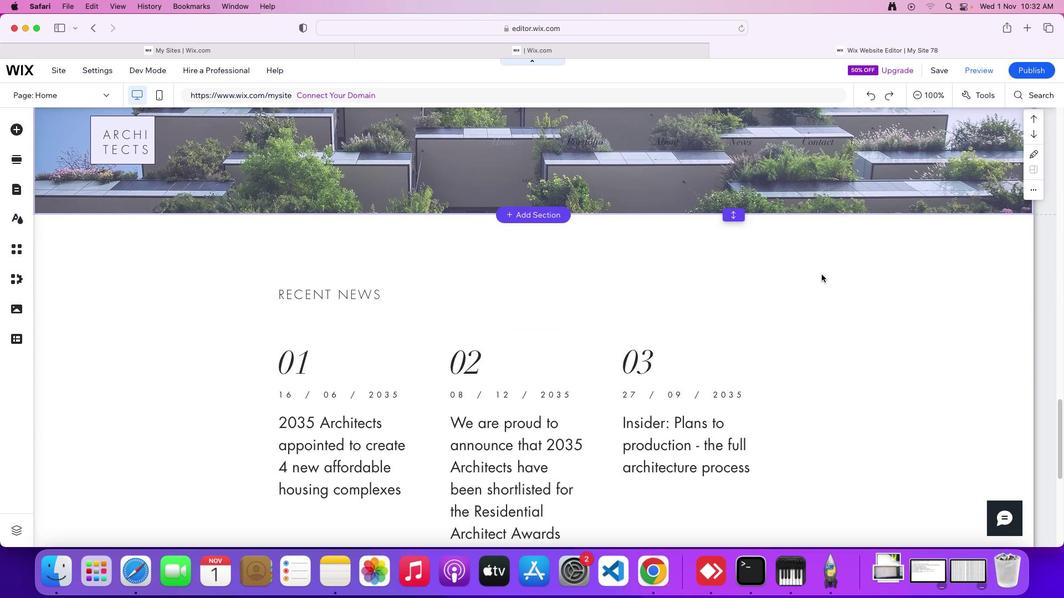 
Action: Mouse scrolled (822, 275) with delta (0, 0)
Screenshot: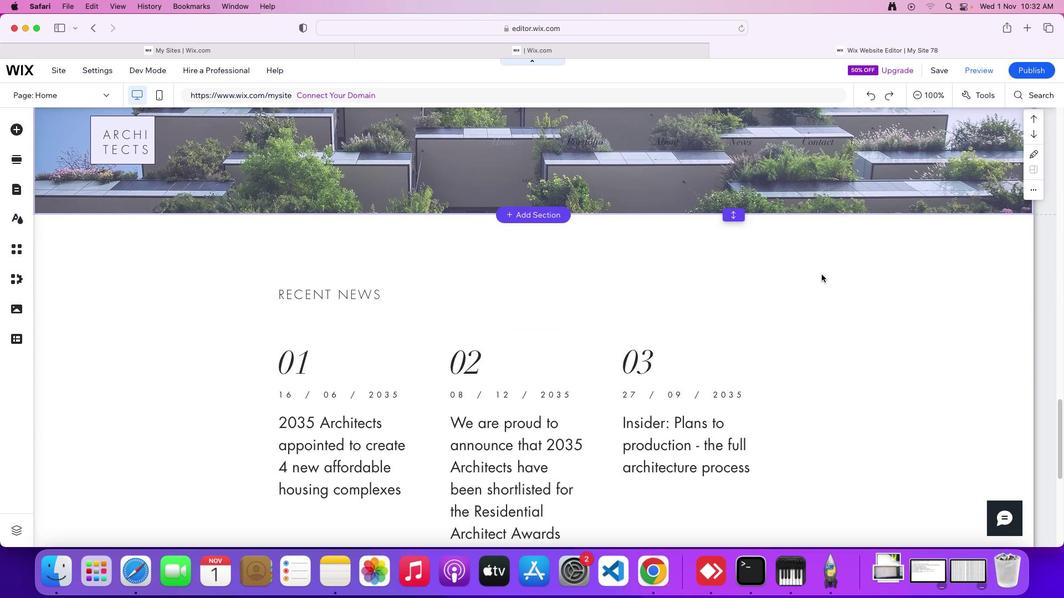 
Action: Mouse scrolled (822, 275) with delta (0, -1)
Screenshot: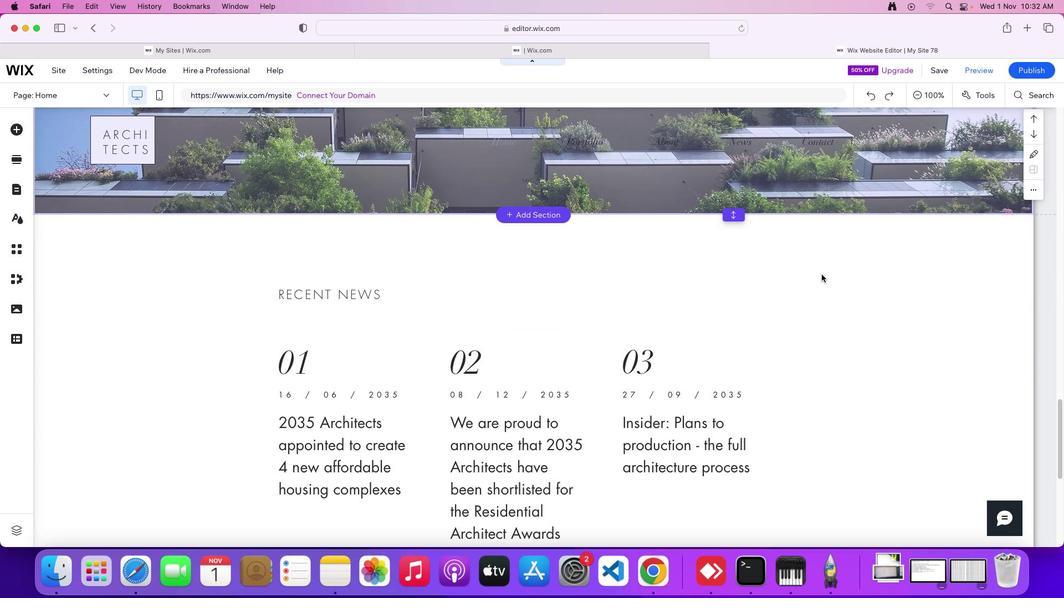 
Action: Mouse scrolled (822, 275) with delta (0, 0)
Screenshot: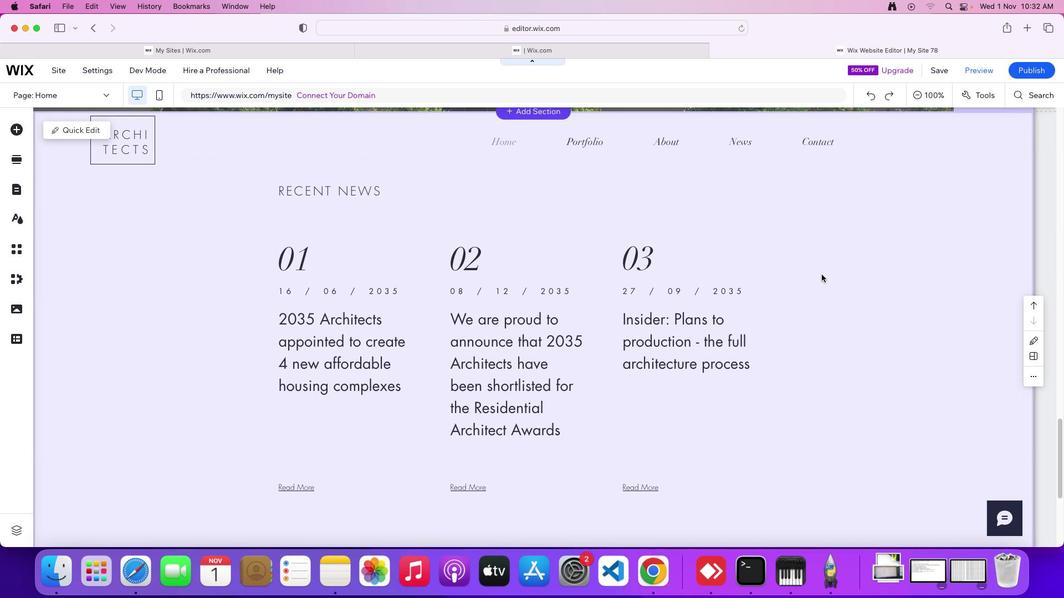 
Action: Mouse scrolled (822, 275) with delta (0, 0)
Screenshot: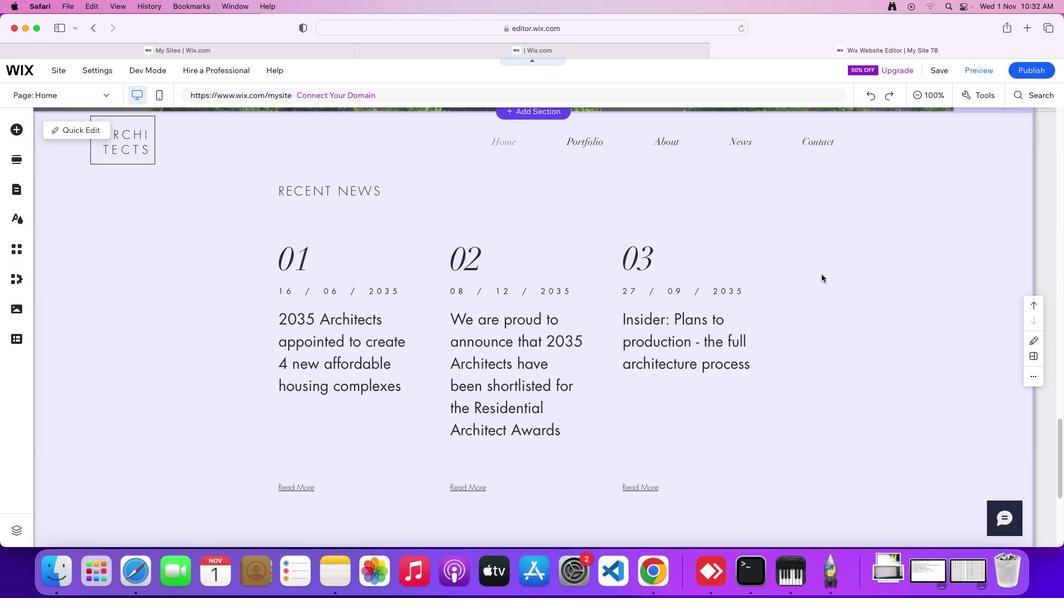 
Action: Mouse scrolled (822, 275) with delta (0, -1)
Screenshot: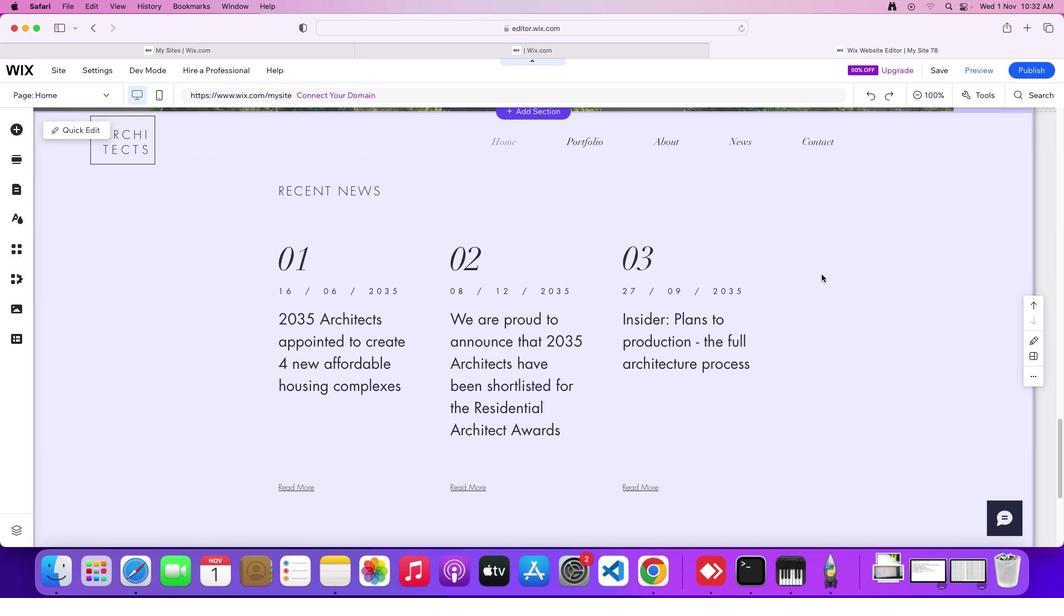 
Action: Mouse scrolled (822, 275) with delta (0, 0)
Screenshot: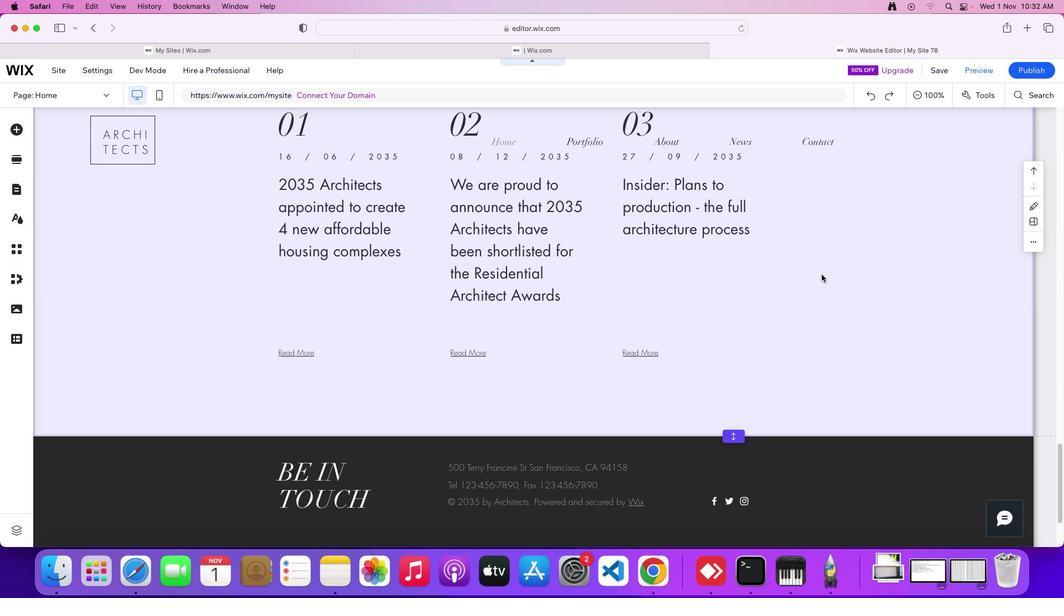 
Action: Mouse scrolled (822, 275) with delta (0, 0)
Screenshot: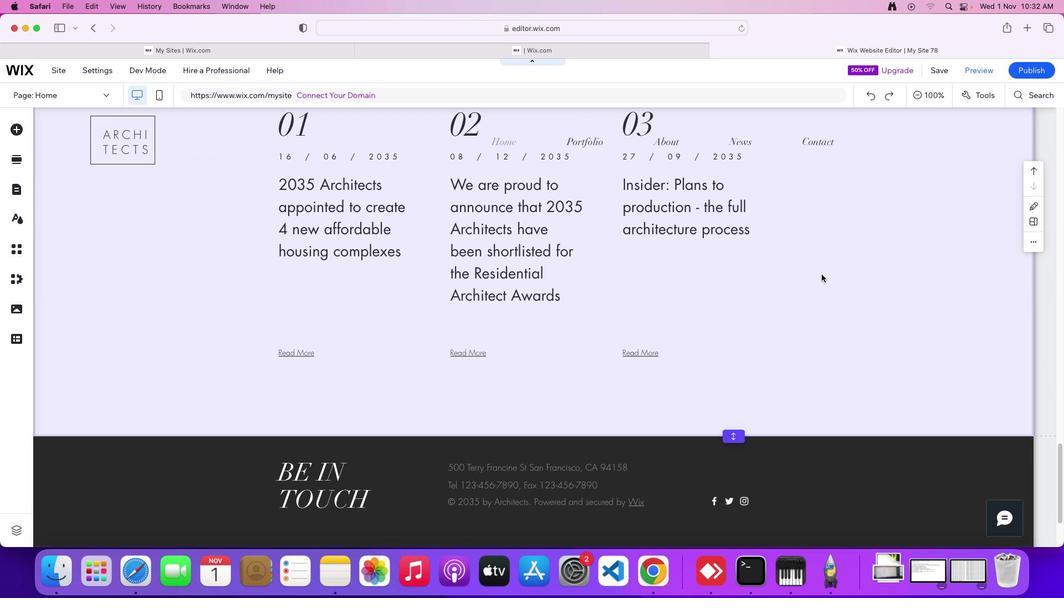 
Action: Mouse scrolled (822, 275) with delta (0, -2)
Screenshot: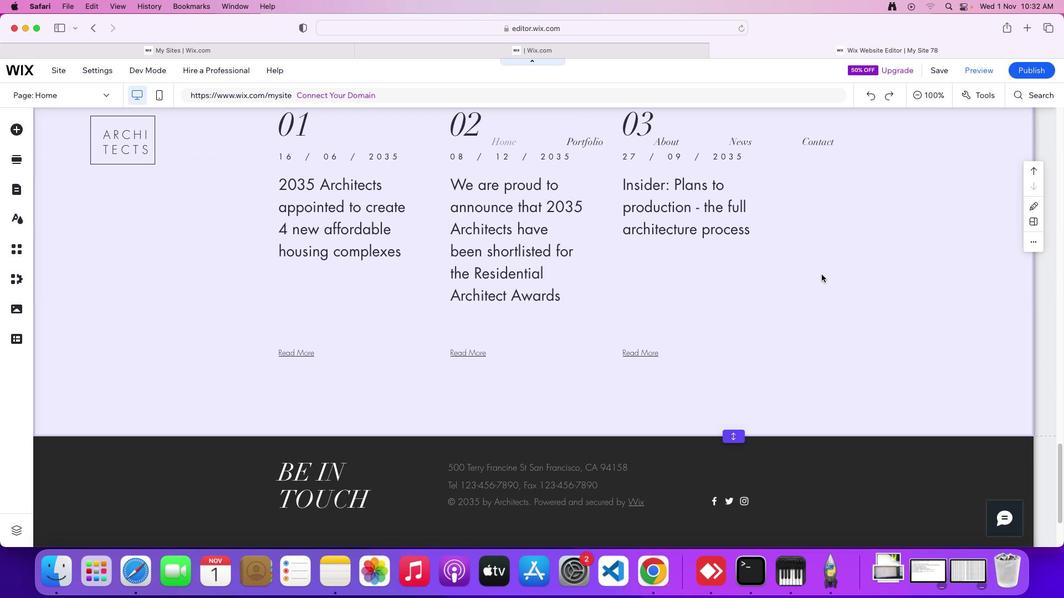 
Action: Mouse scrolled (822, 275) with delta (0, 0)
Screenshot: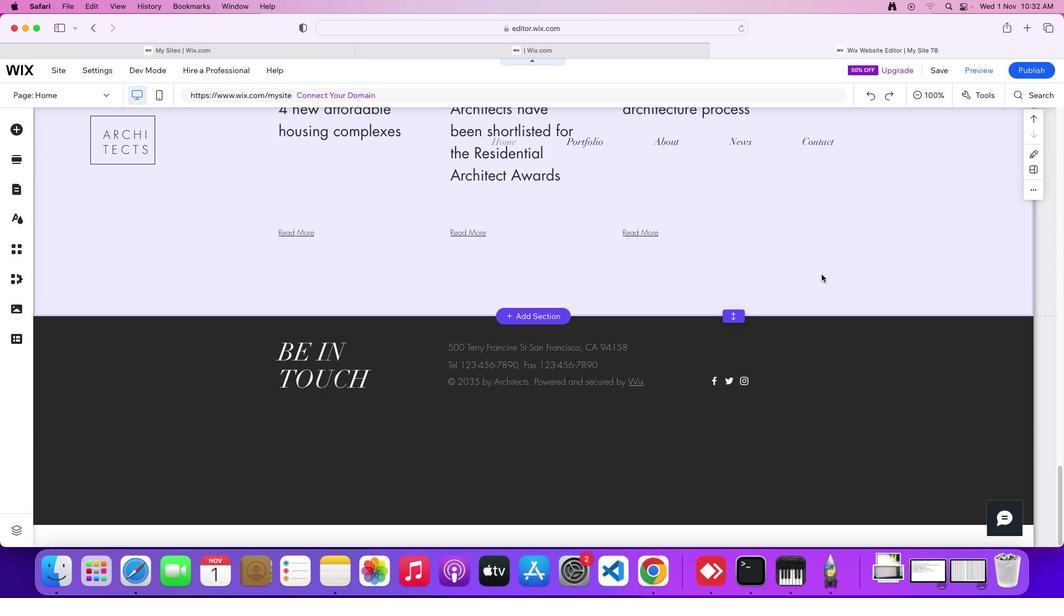 
Action: Mouse scrolled (822, 275) with delta (0, 0)
Screenshot: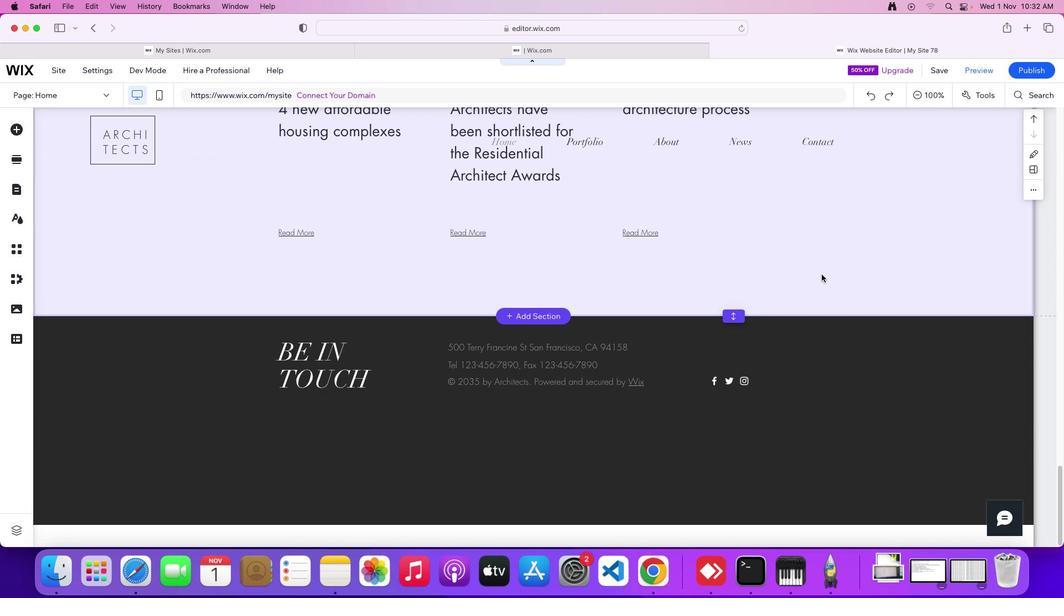 
Action: Mouse scrolled (822, 275) with delta (0, -2)
Screenshot: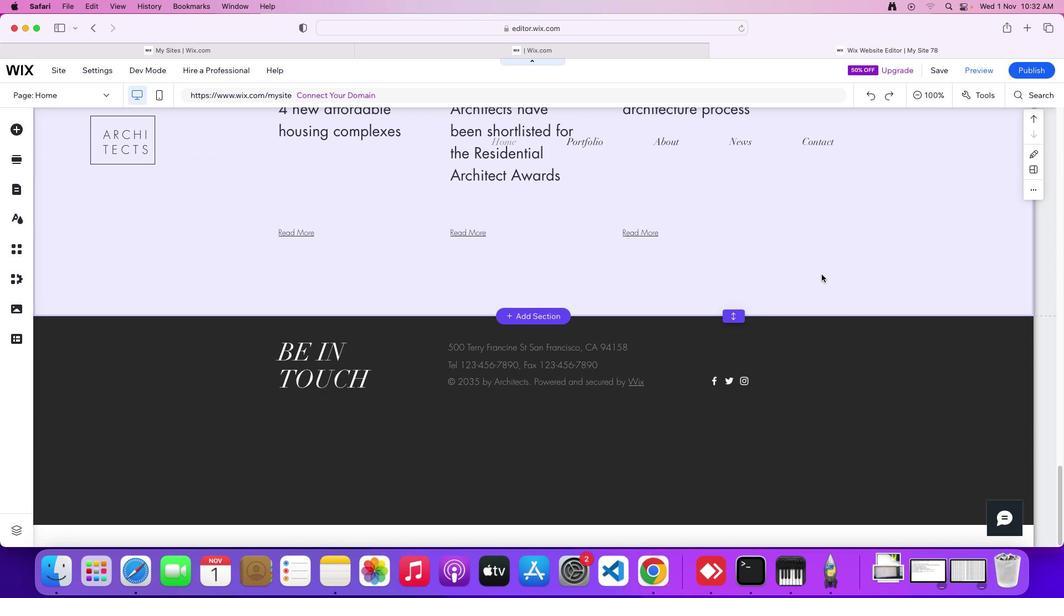 
Action: Mouse scrolled (822, 275) with delta (0, -2)
Screenshot: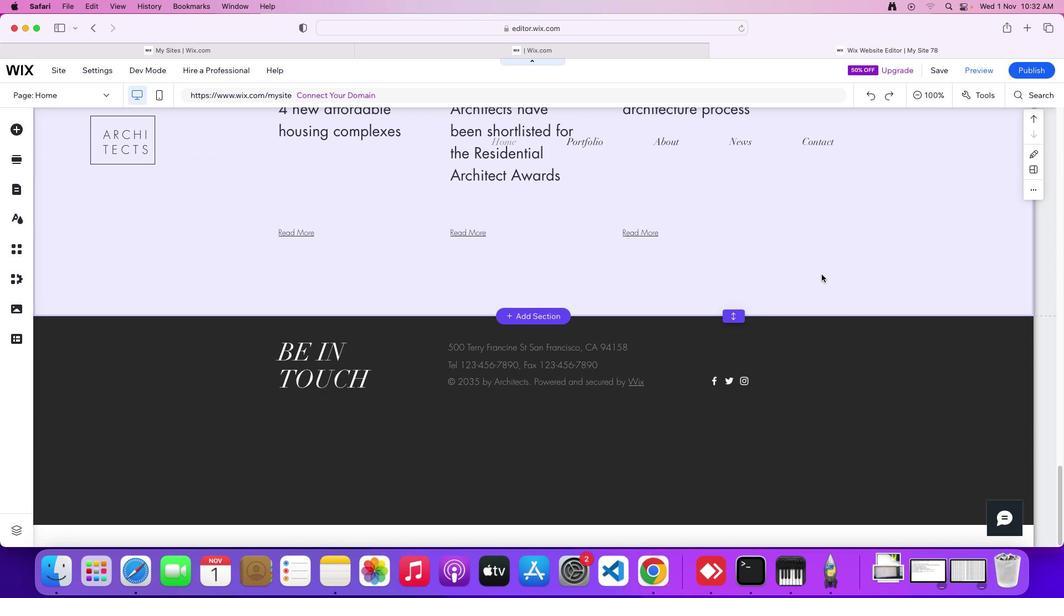 
Action: Mouse scrolled (822, 275) with delta (0, 0)
Screenshot: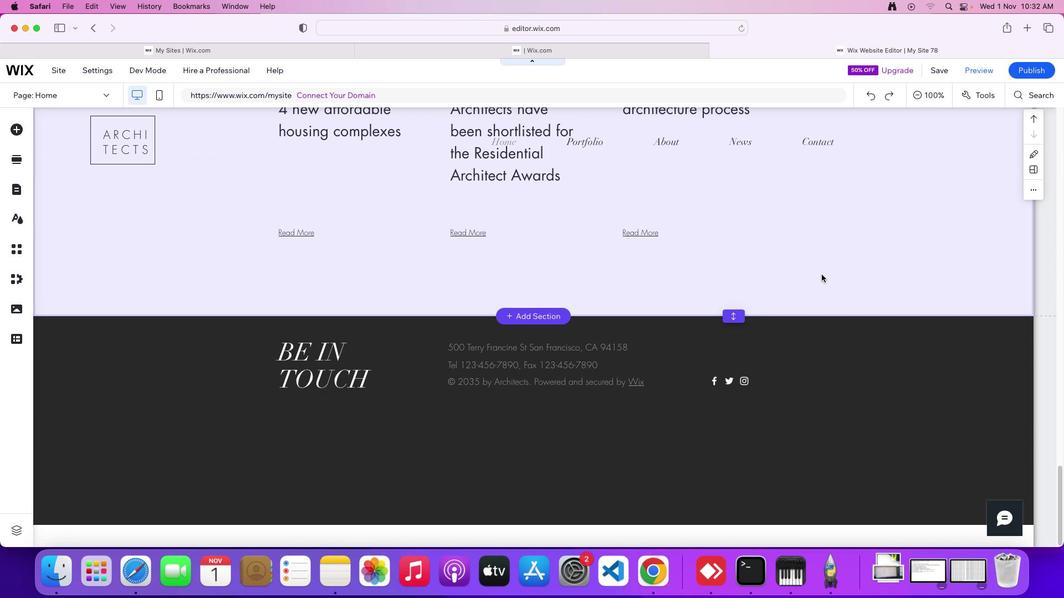 
Action: Mouse scrolled (822, 275) with delta (0, 0)
Screenshot: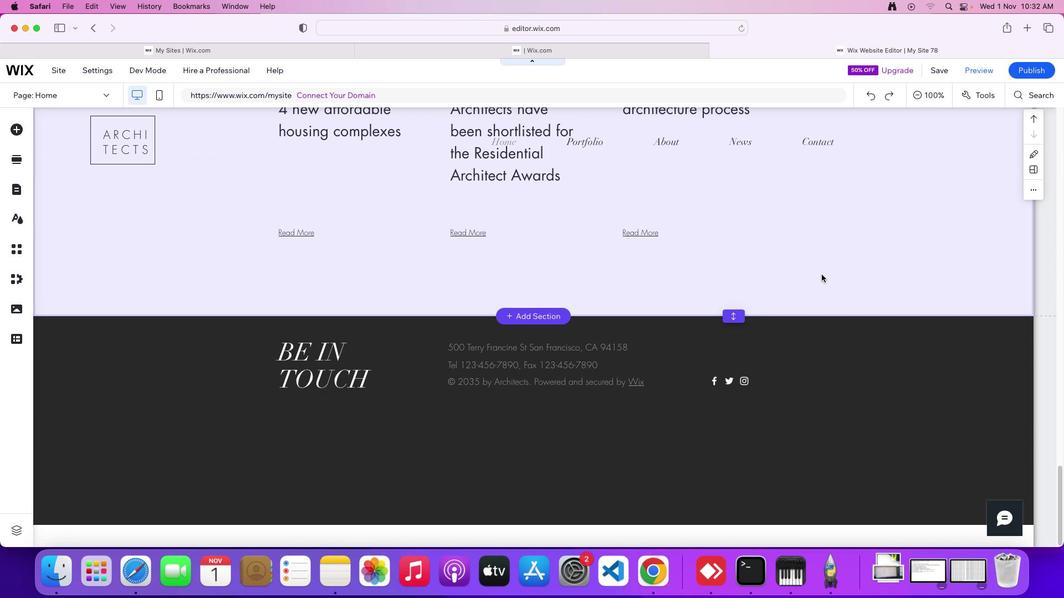 
Action: Mouse scrolled (822, 275) with delta (0, -1)
Screenshot: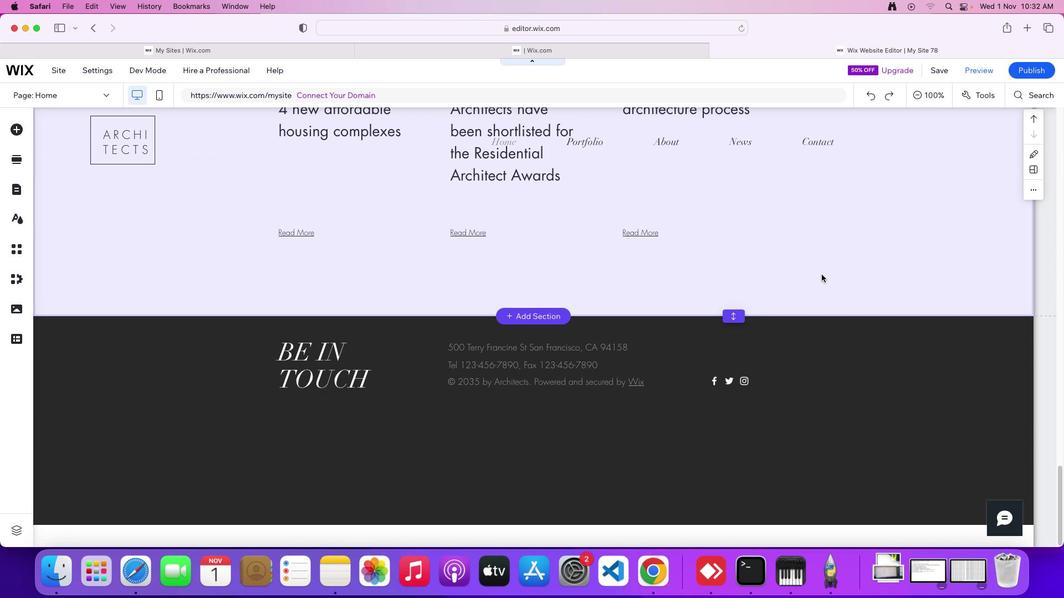 
Action: Mouse scrolled (822, 275) with delta (0, 0)
Screenshot: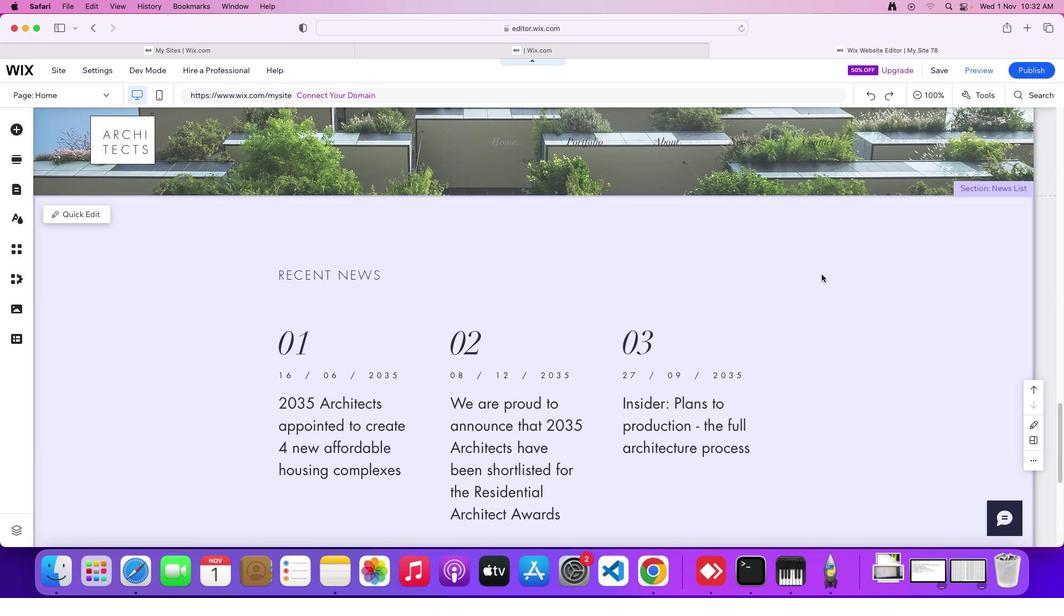 
Action: Mouse scrolled (822, 275) with delta (0, 0)
Screenshot: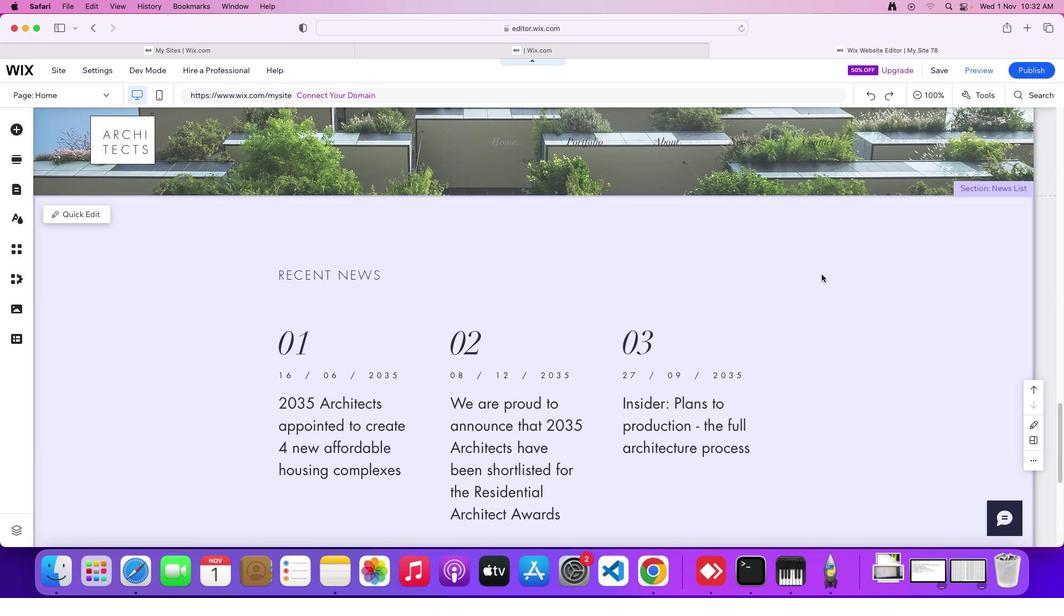 
Action: Mouse scrolled (822, 275) with delta (0, 2)
Screenshot: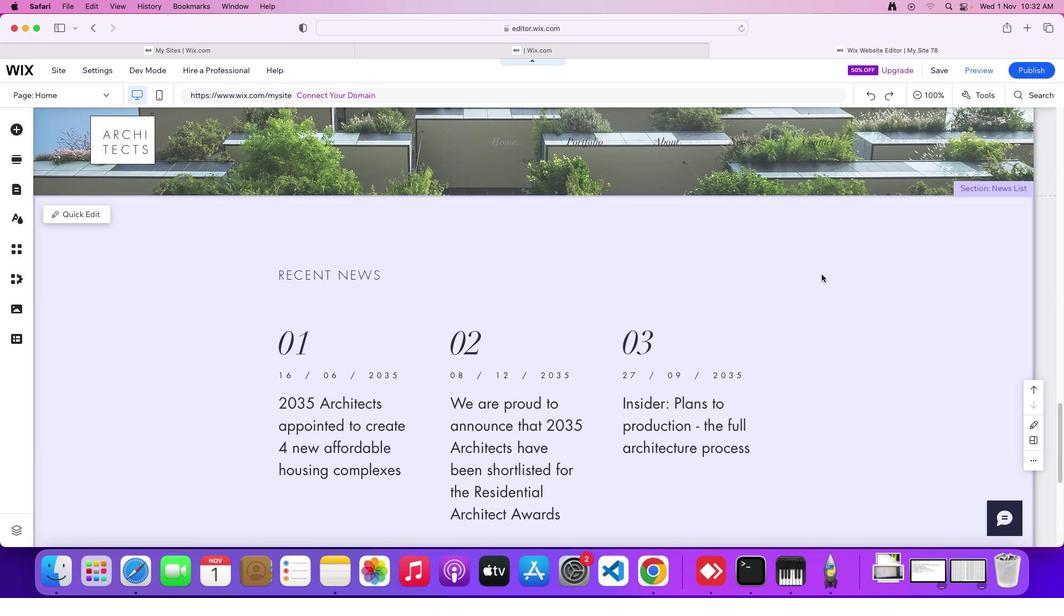 
Action: Mouse scrolled (822, 275) with delta (0, 4)
Screenshot: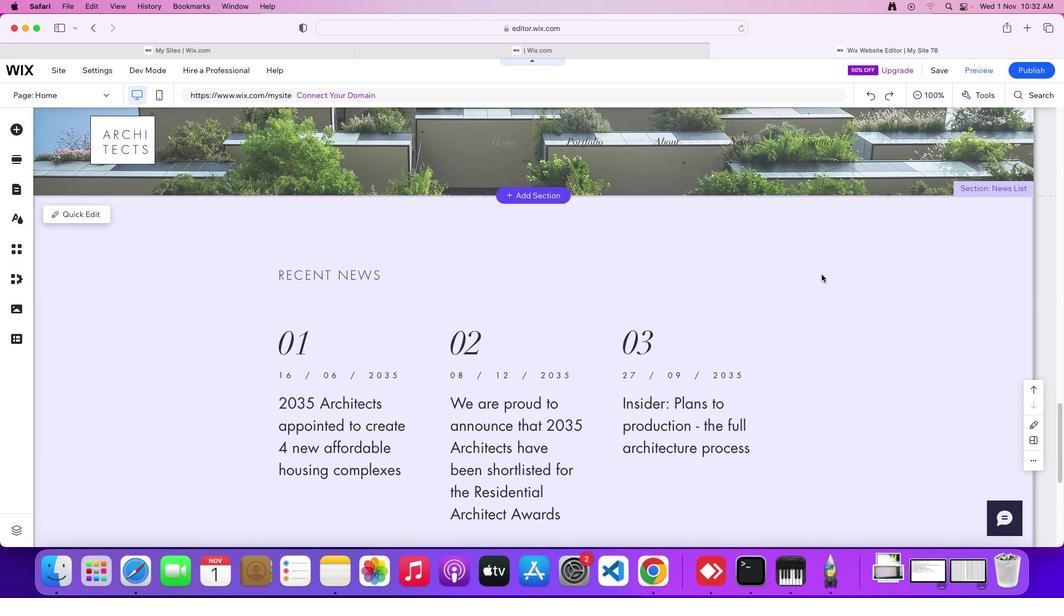 
Action: Mouse scrolled (822, 275) with delta (0, 0)
Screenshot: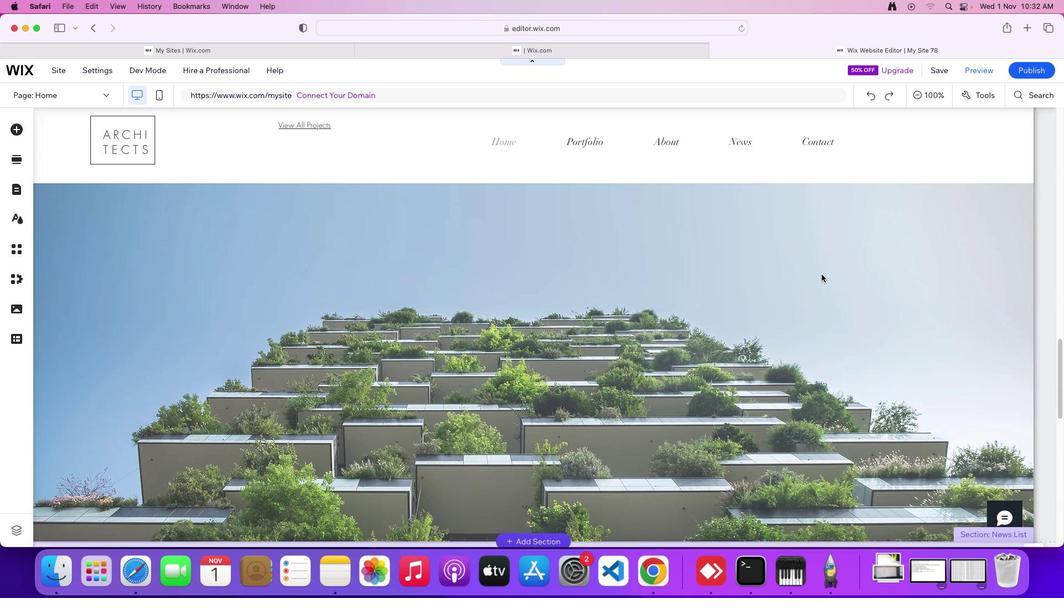 
Action: Mouse scrolled (822, 275) with delta (0, 0)
Screenshot: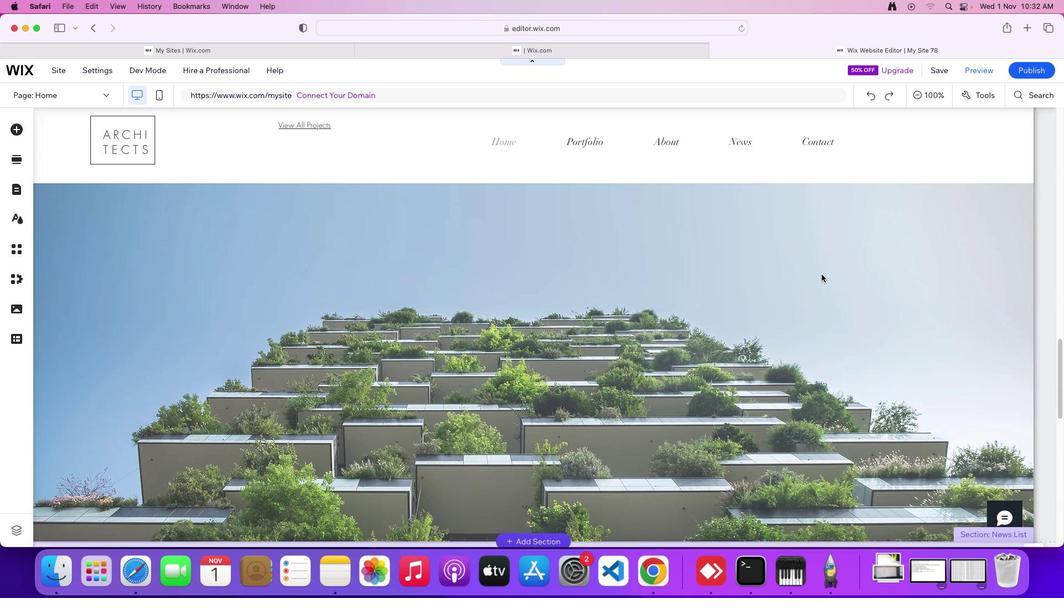 
Action: Mouse scrolled (822, 275) with delta (0, 2)
Screenshot: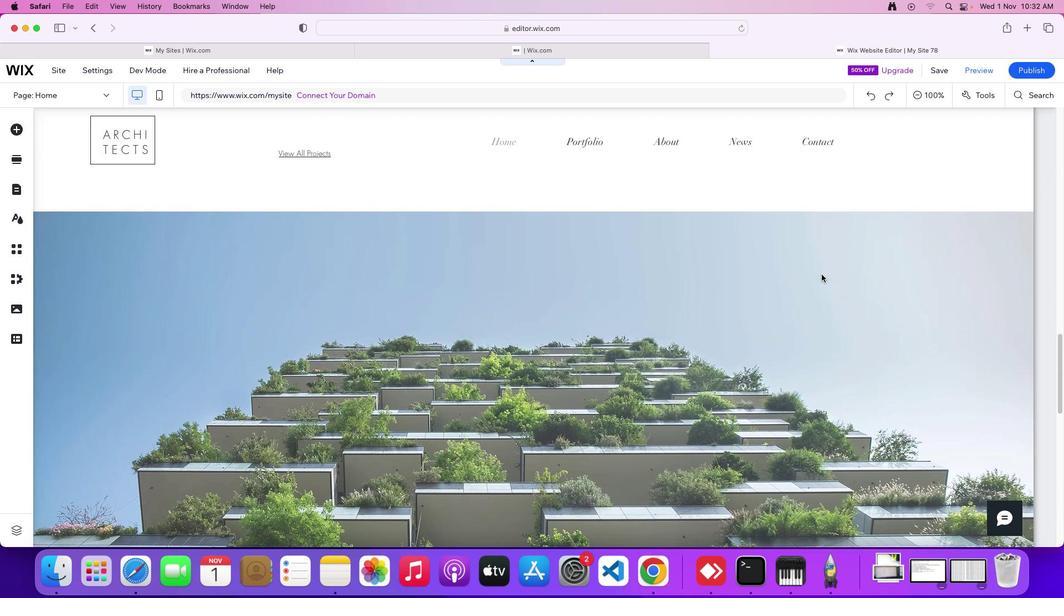 
Action: Mouse scrolled (822, 275) with delta (0, 4)
Screenshot: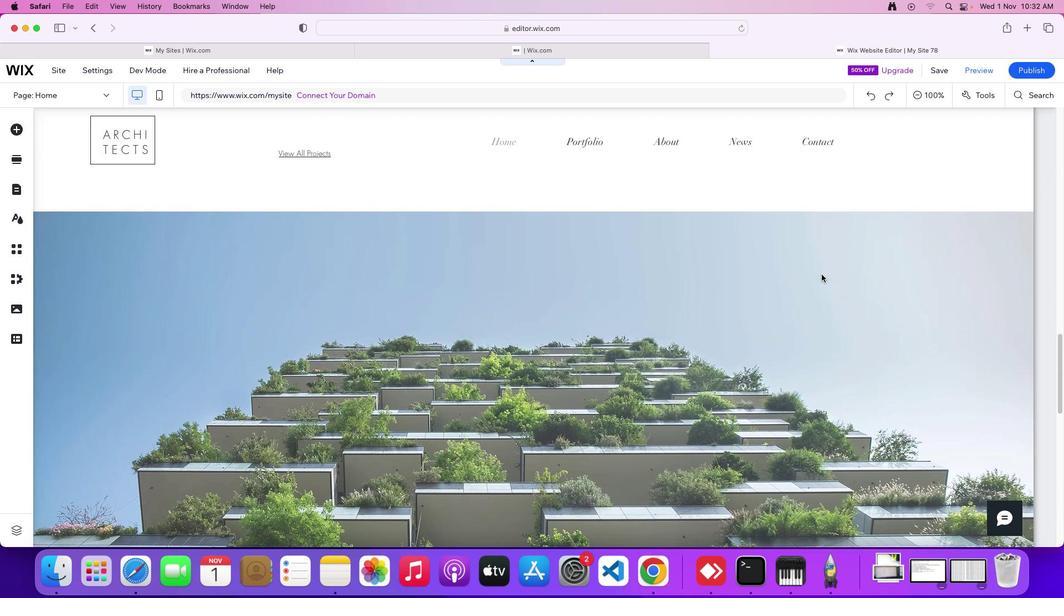 
Action: Mouse scrolled (822, 275) with delta (0, 0)
Screenshot: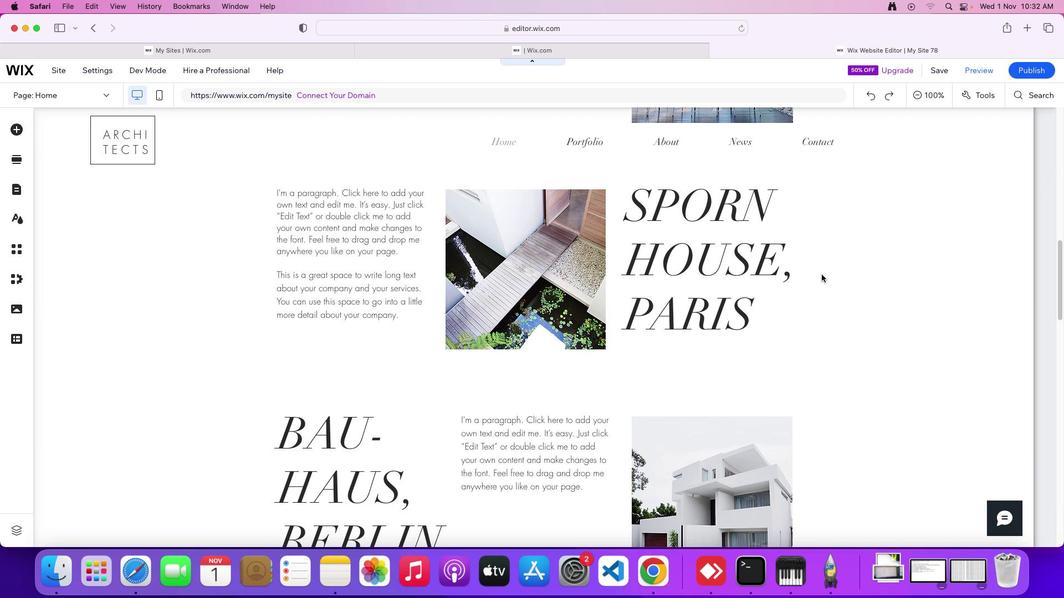 
Action: Mouse scrolled (822, 275) with delta (0, 0)
Screenshot: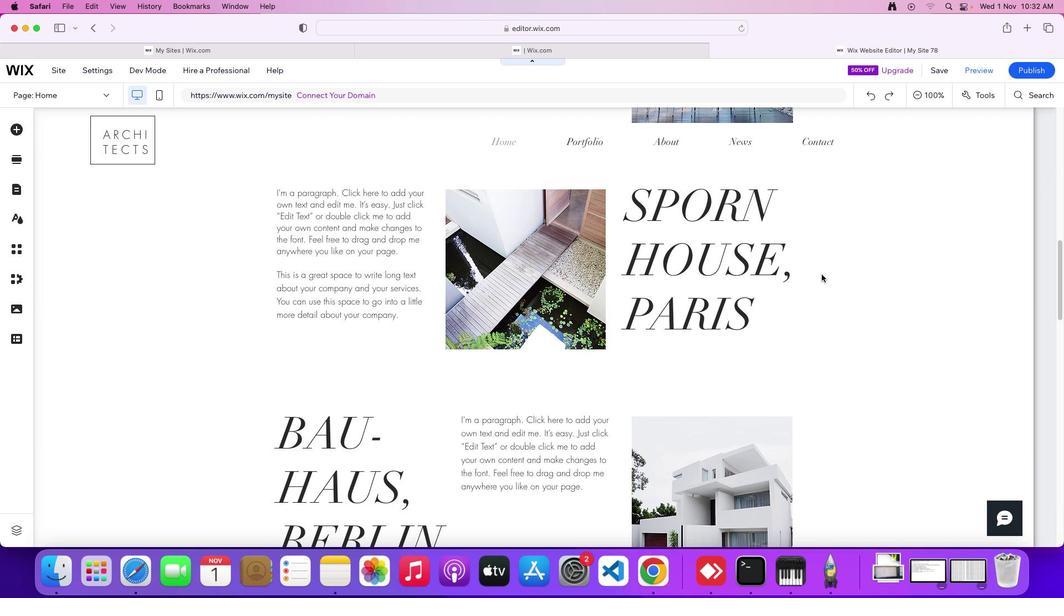
Action: Mouse scrolled (822, 275) with delta (0, 2)
Screenshot: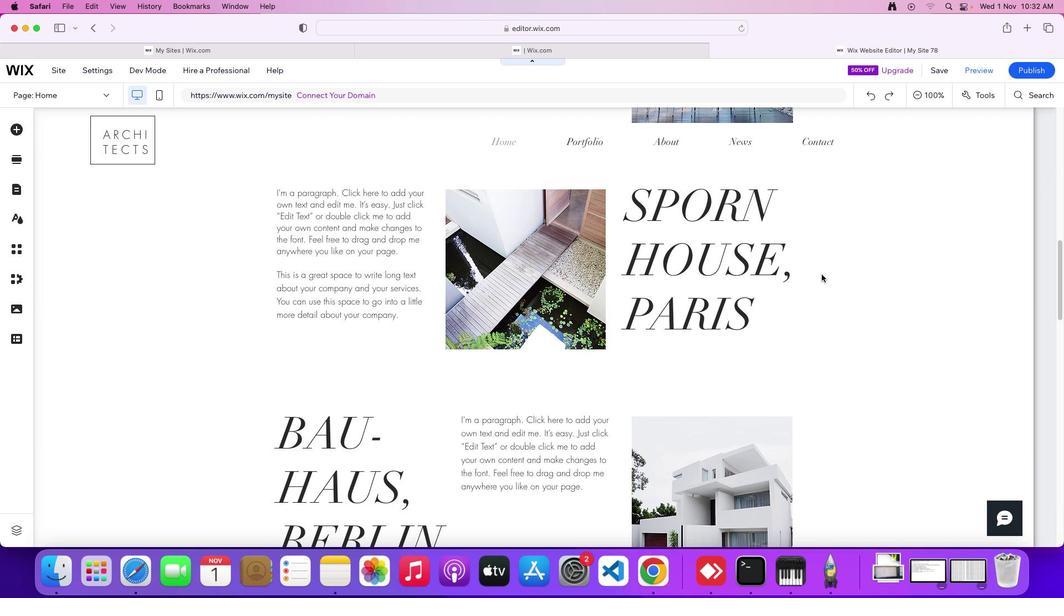 
Action: Mouse scrolled (822, 275) with delta (0, 4)
Screenshot: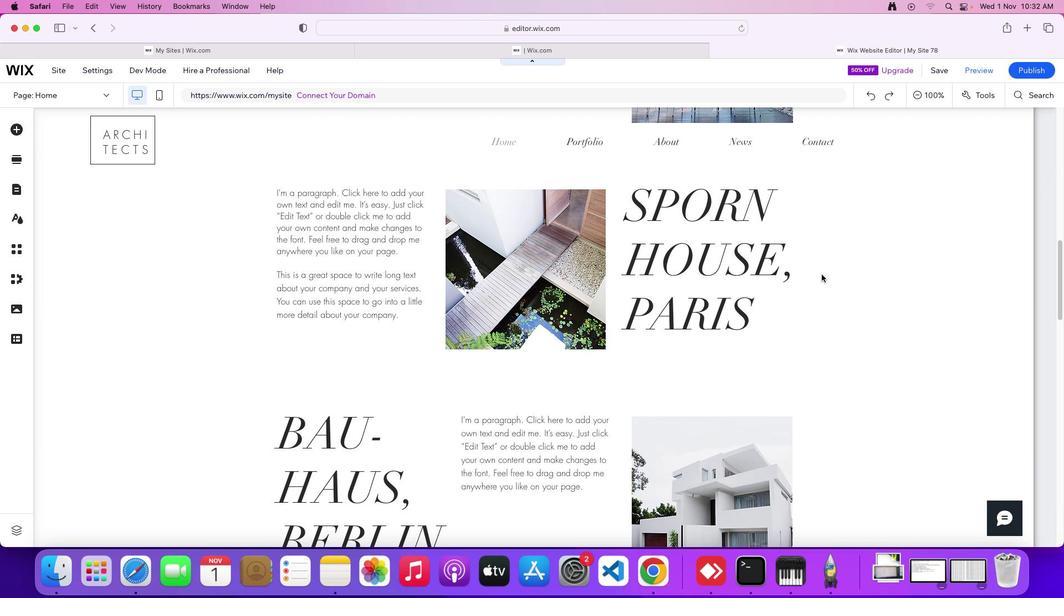 
Action: Mouse scrolled (822, 275) with delta (0, 4)
Screenshot: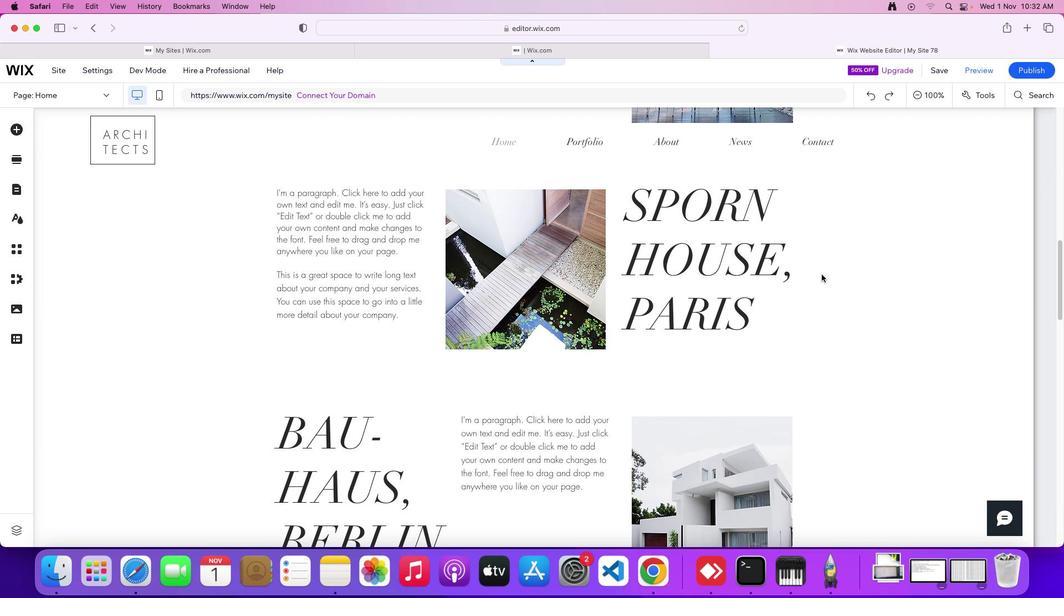 
Action: Mouse scrolled (822, 275) with delta (0, 0)
Screenshot: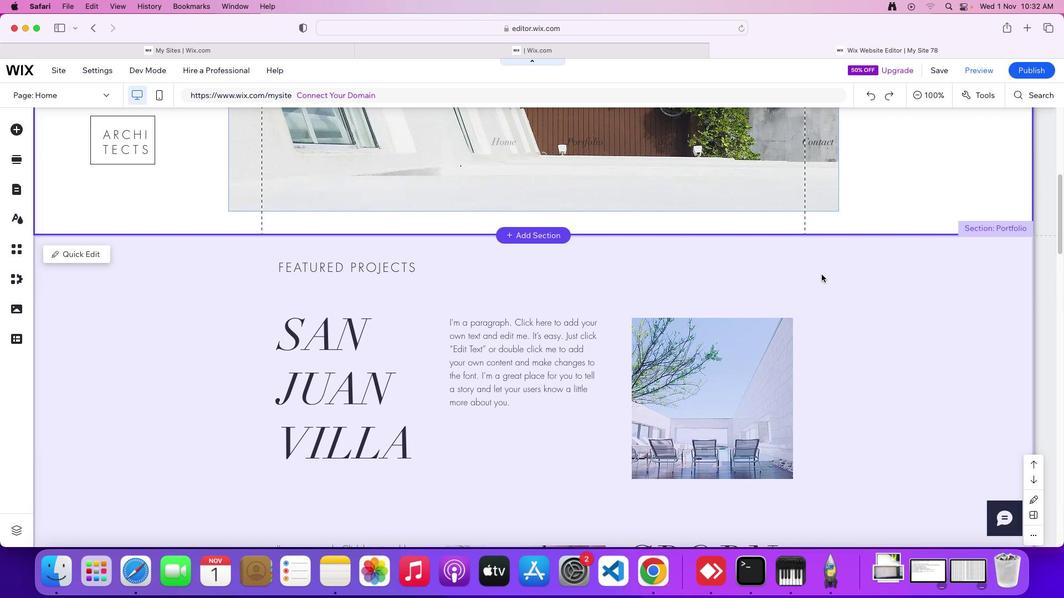
Action: Mouse scrolled (822, 275) with delta (0, 0)
Screenshot: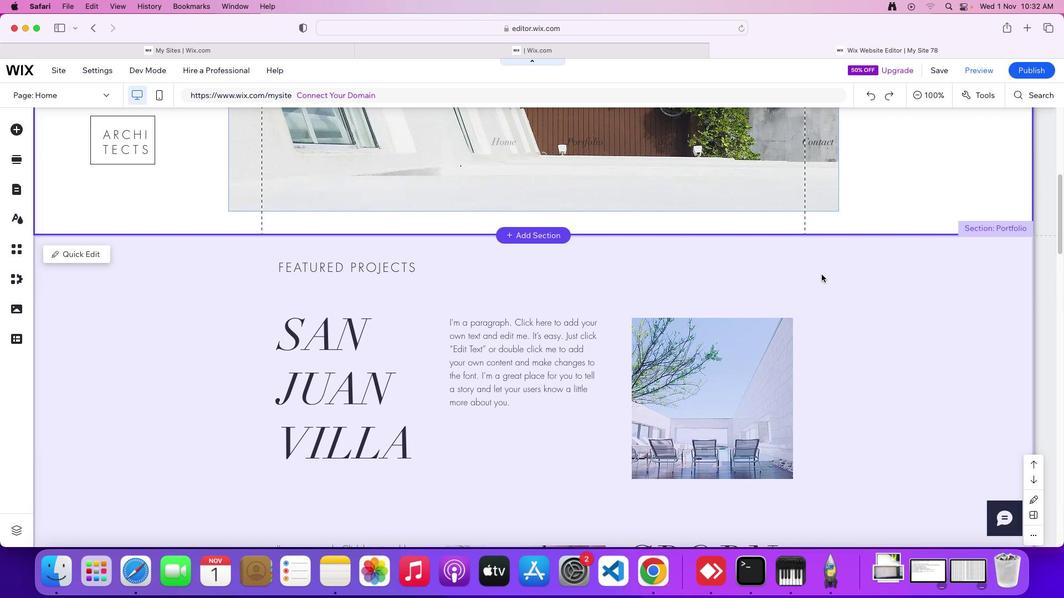 
Action: Mouse scrolled (822, 275) with delta (0, 3)
Screenshot: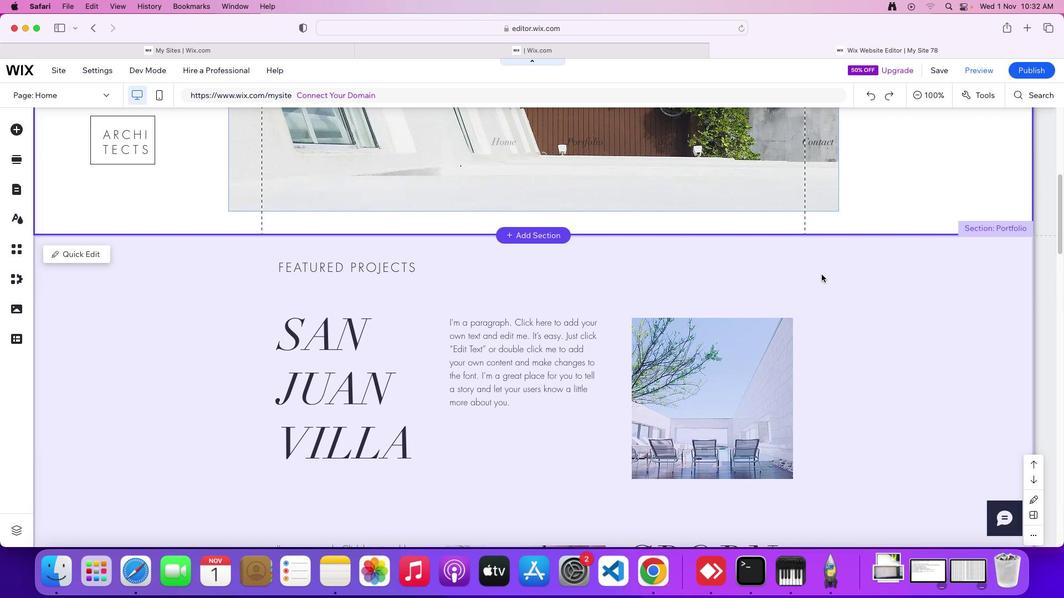 
Action: Mouse scrolled (822, 275) with delta (0, 4)
Screenshot: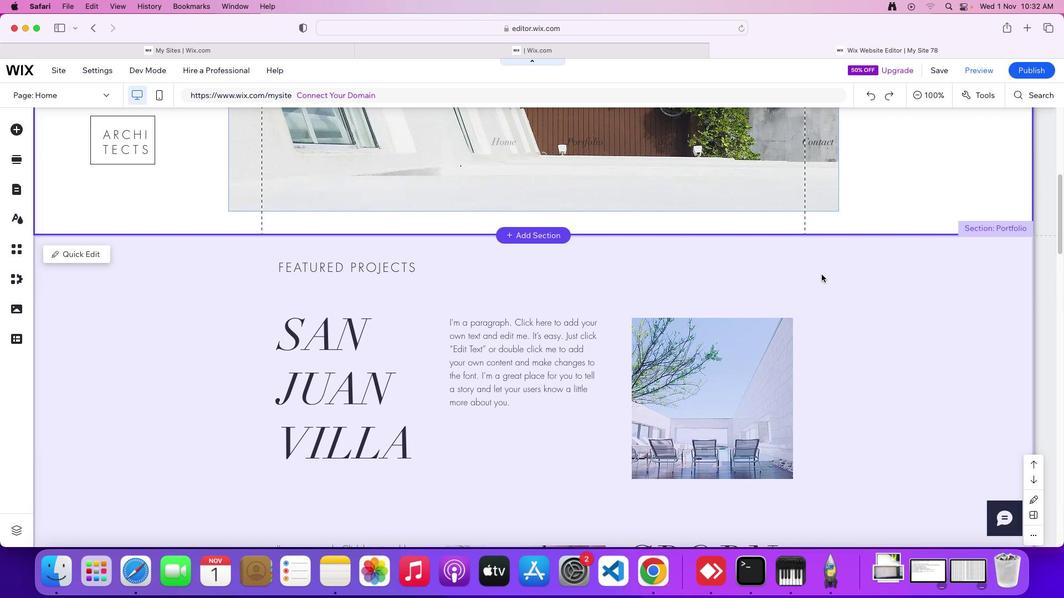 
Action: Mouse scrolled (822, 275) with delta (0, 0)
Screenshot: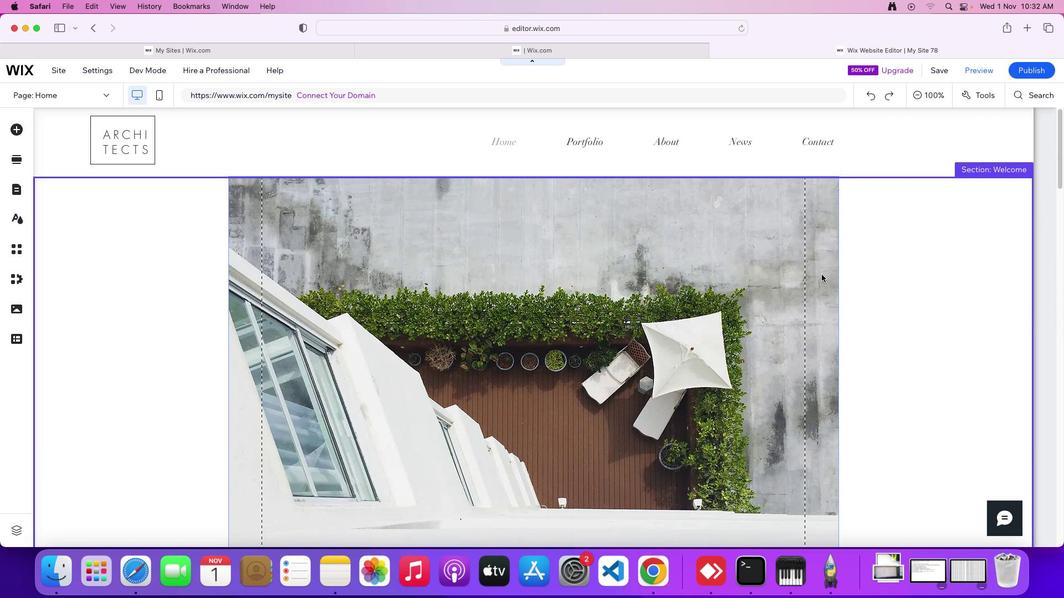 
Action: Mouse scrolled (822, 275) with delta (0, 0)
Screenshot: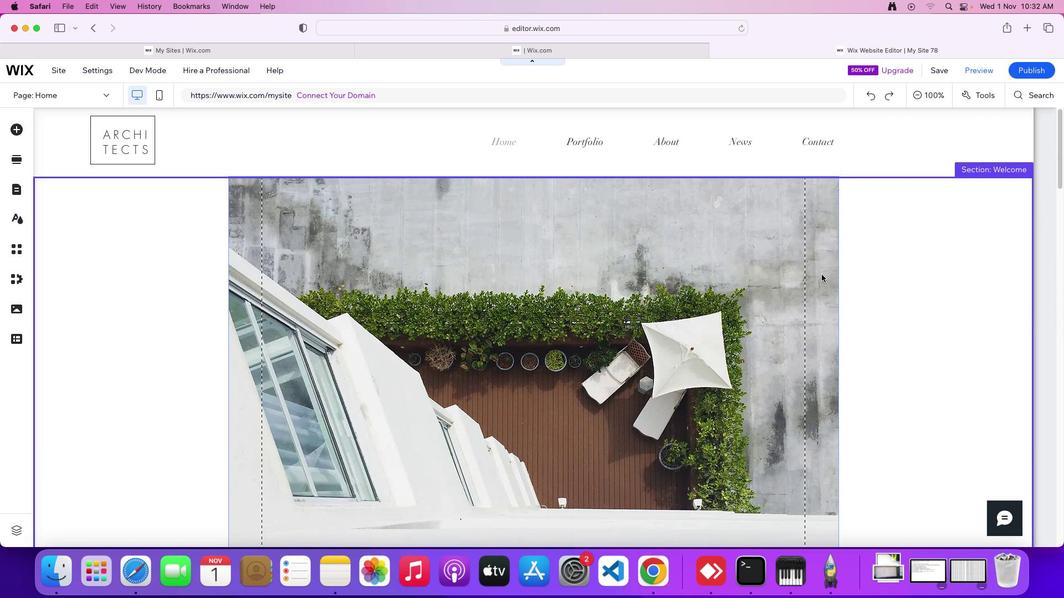 
Action: Mouse scrolled (822, 275) with delta (0, 2)
Screenshot: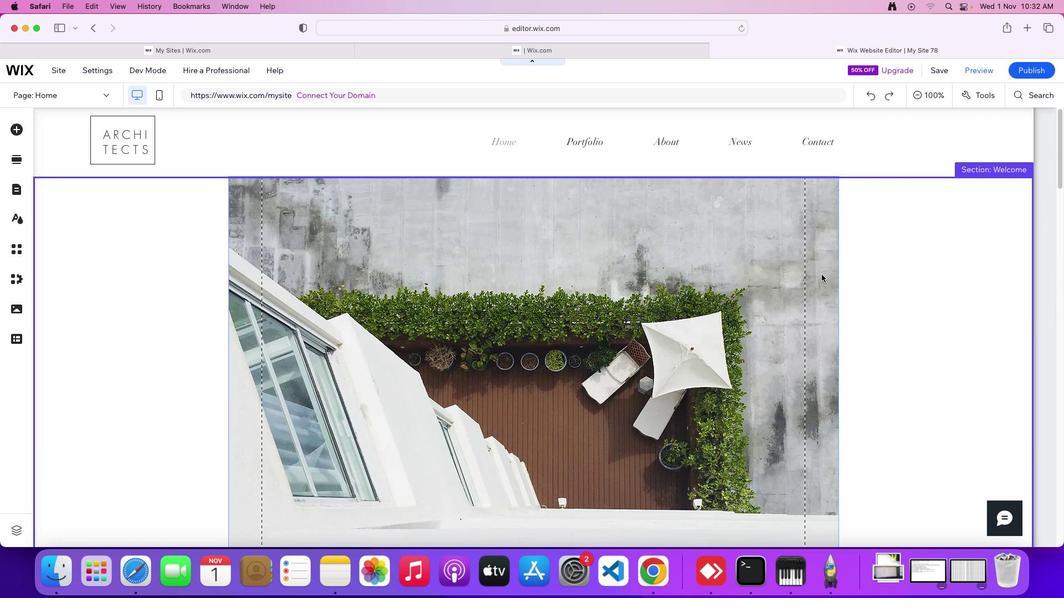 
Action: Mouse scrolled (822, 275) with delta (0, 4)
Screenshot: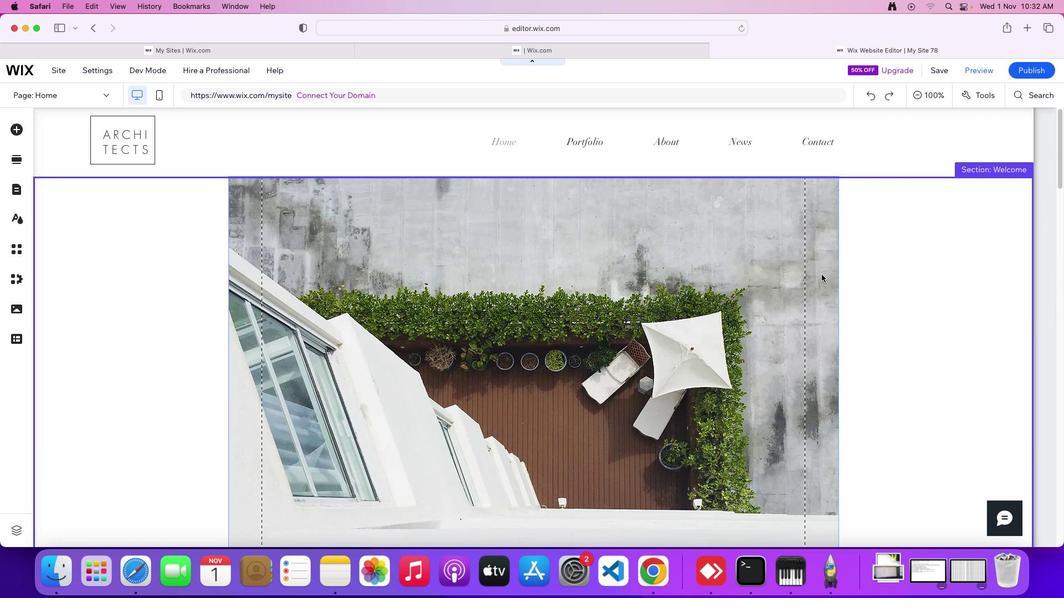
Action: Mouse scrolled (822, 275) with delta (0, 4)
Screenshot: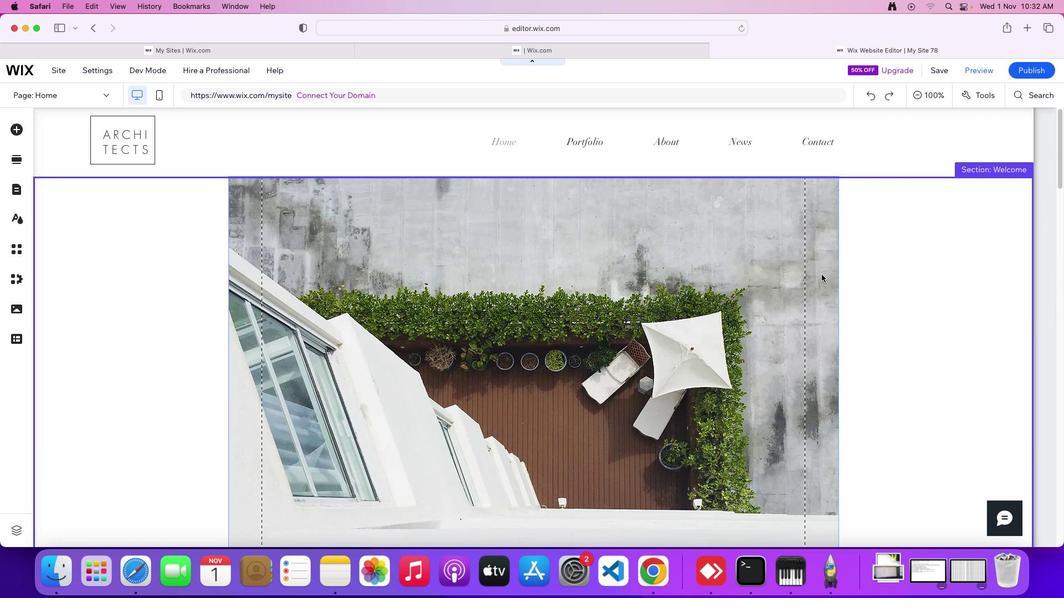 
Action: Mouse scrolled (822, 275) with delta (0, 0)
Screenshot: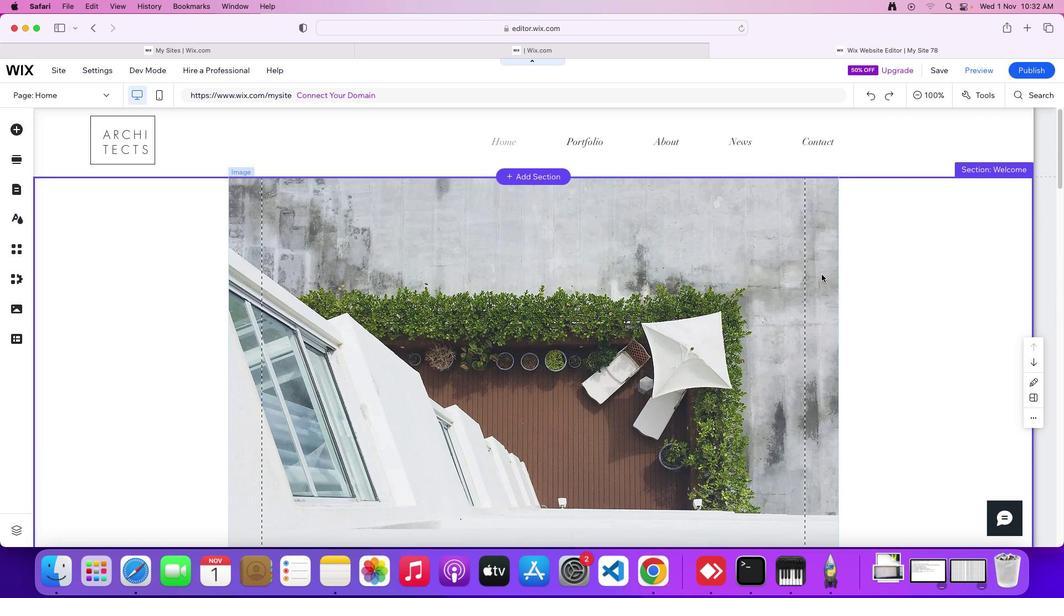 
Action: Mouse scrolled (822, 275) with delta (0, 0)
Screenshot: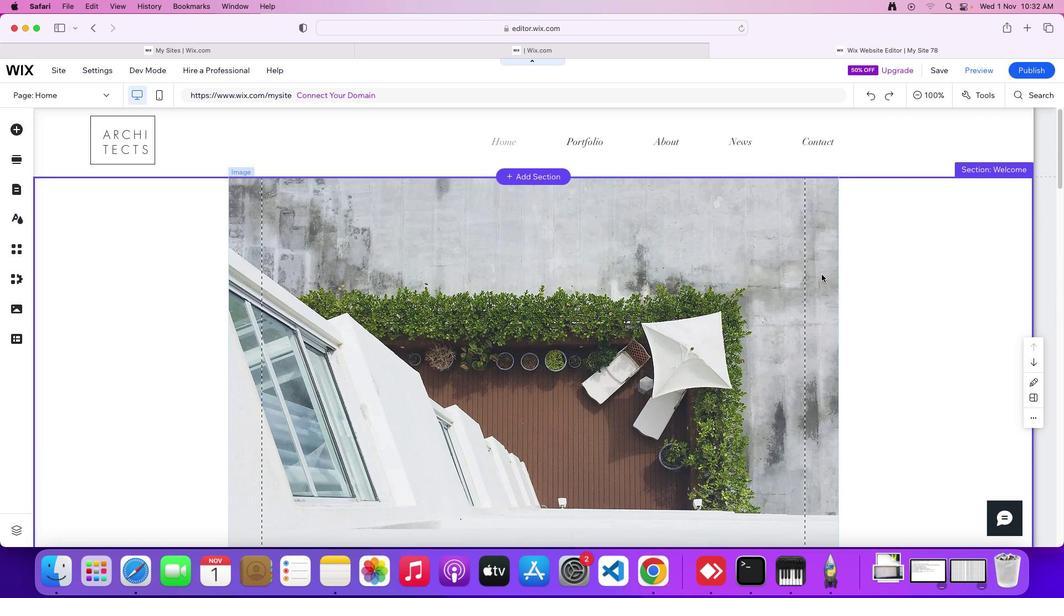 
Action: Mouse scrolled (822, 275) with delta (0, 2)
Screenshot: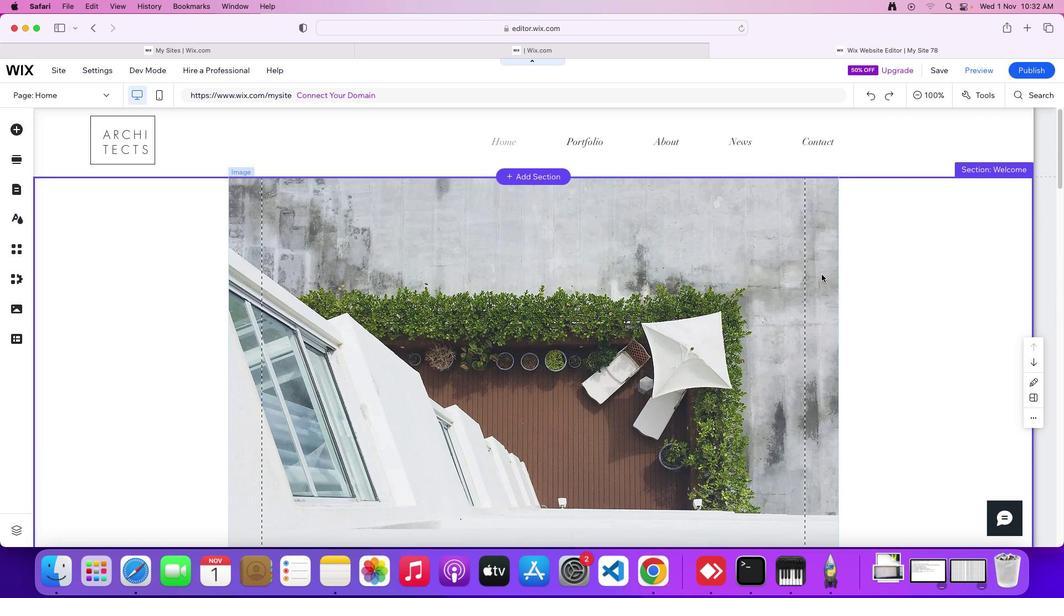 
Action: Mouse moved to (521, 139)
Screenshot: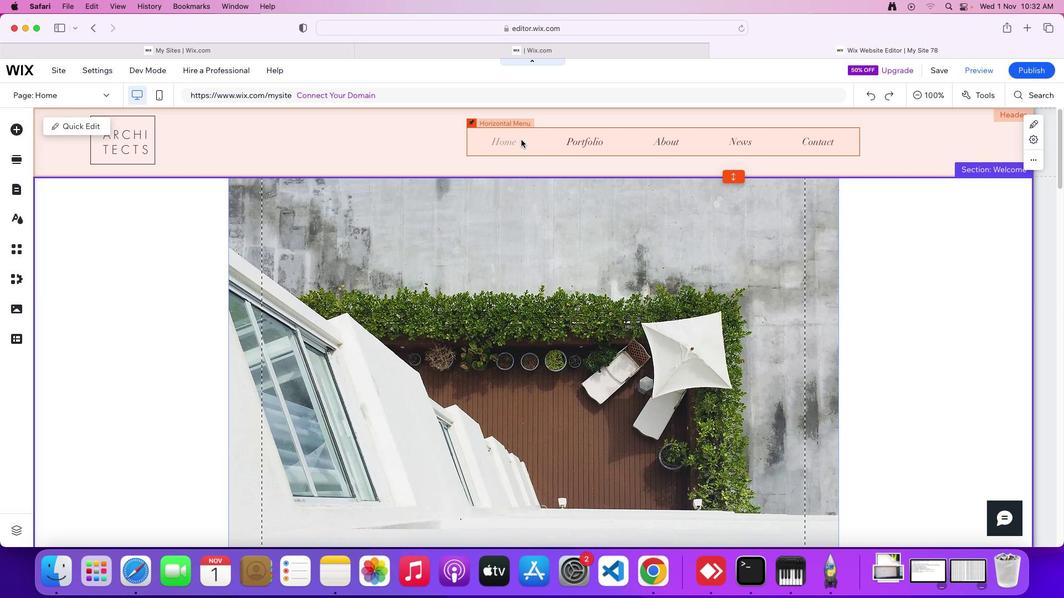 
Action: Mouse pressed left at (521, 139)
Screenshot: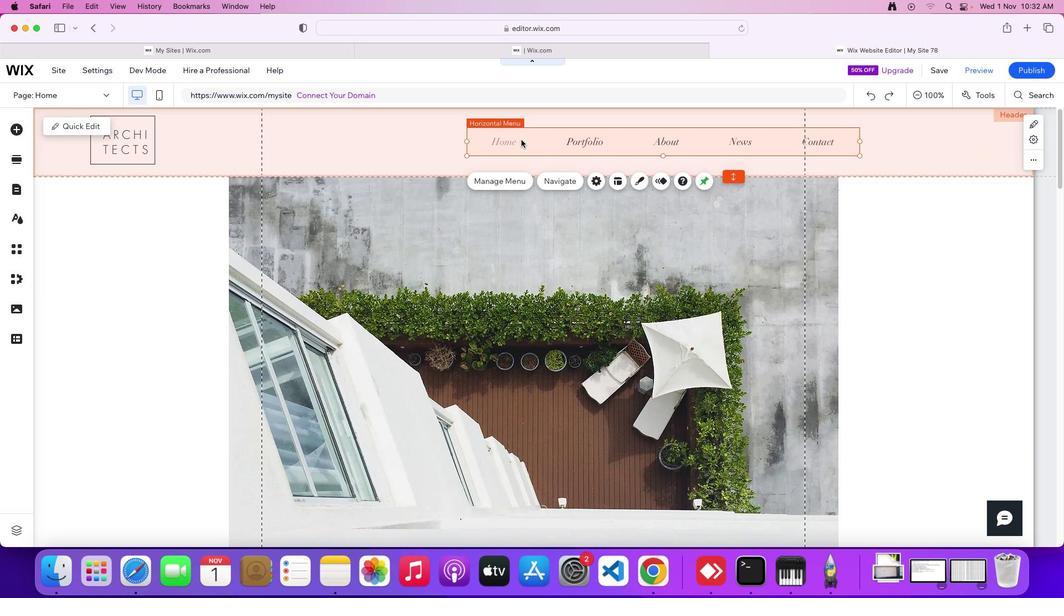 
Action: Mouse pressed left at (521, 139)
Screenshot: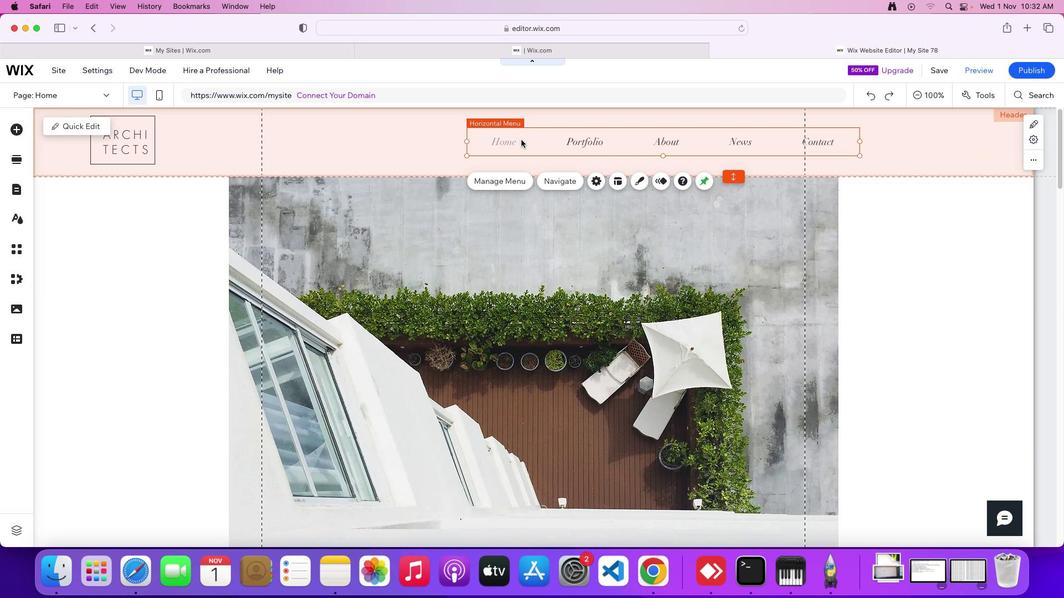 
Action: Mouse moved to (498, 180)
Screenshot: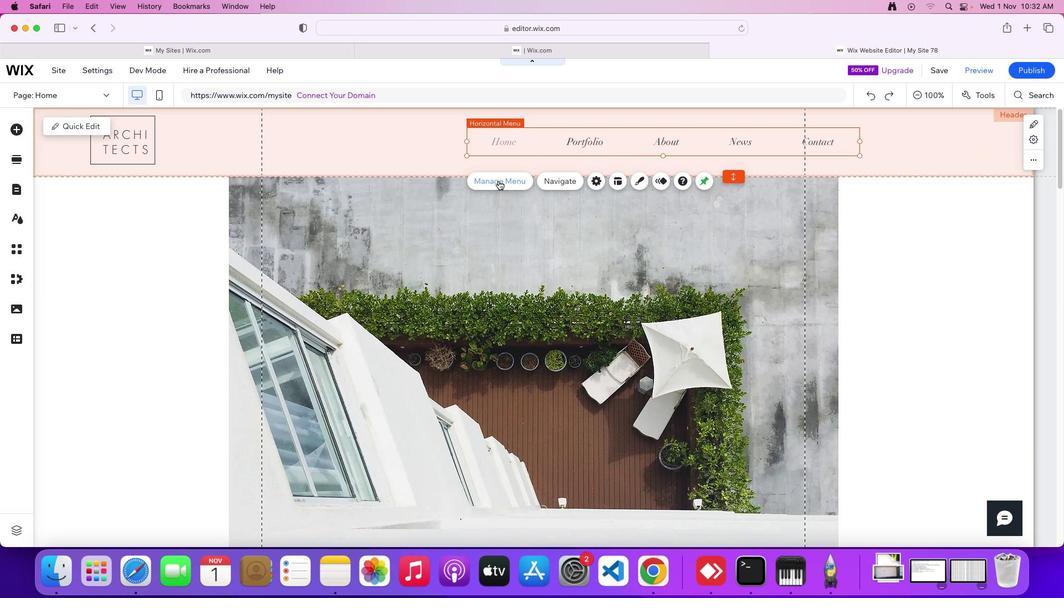 
Action: Mouse pressed left at (498, 180)
Screenshot: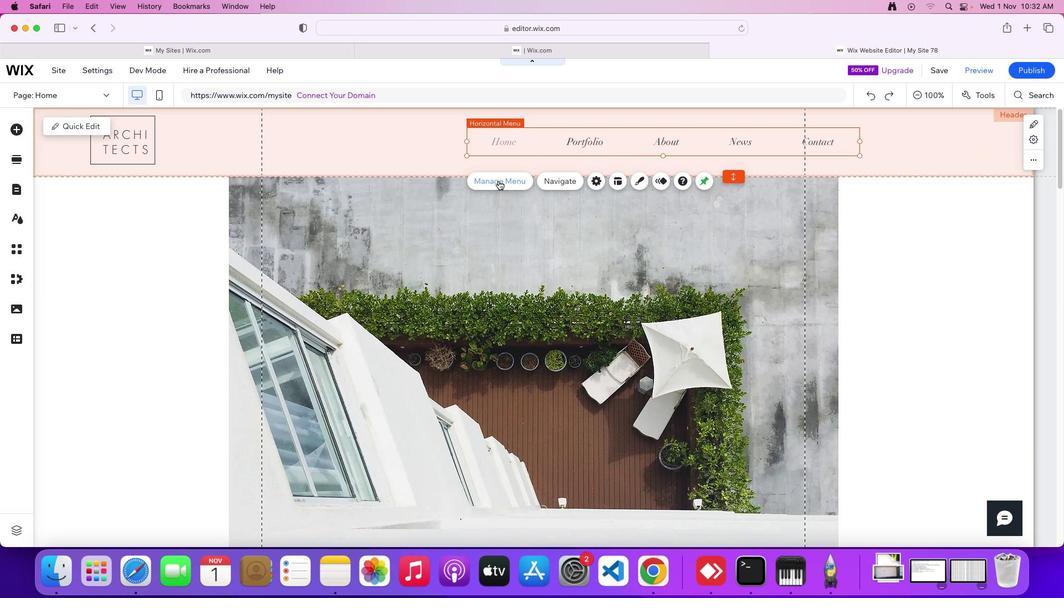 
Action: Mouse moved to (233, 208)
Screenshot: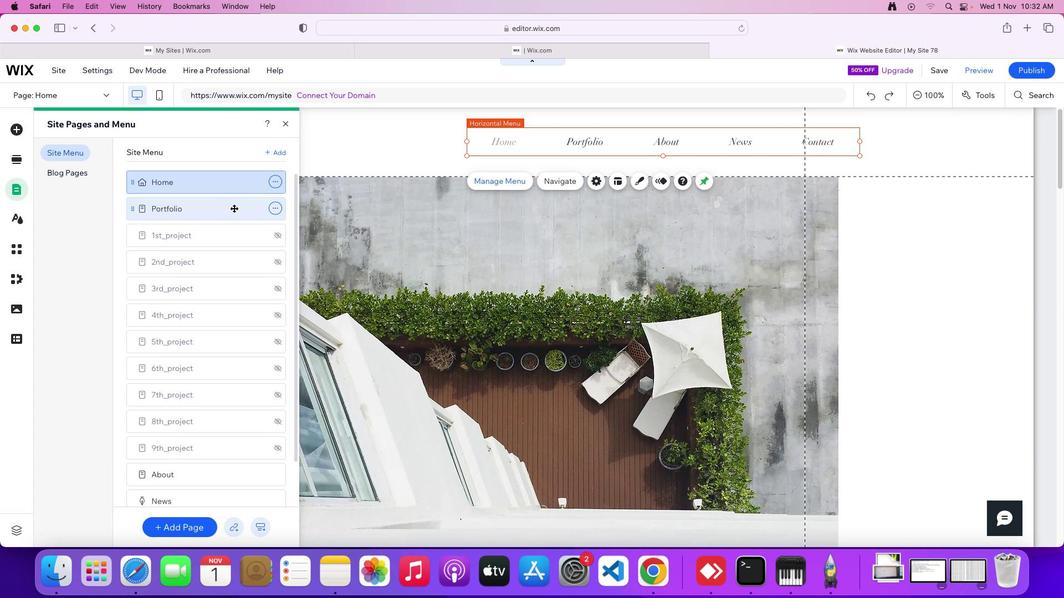 
Action: Mouse pressed left at (233, 208)
